 Task: Create a custom student profile page within the hostel community.
Action: Mouse moved to (1122, 82)
Screenshot: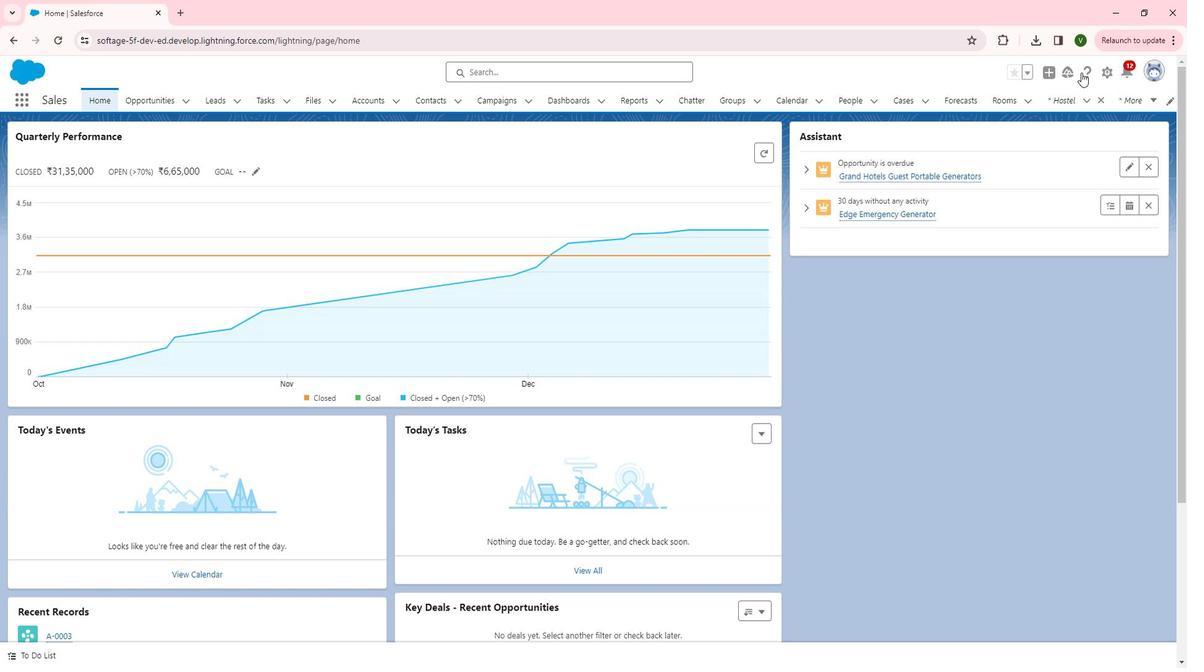 
Action: Mouse pressed left at (1122, 82)
Screenshot: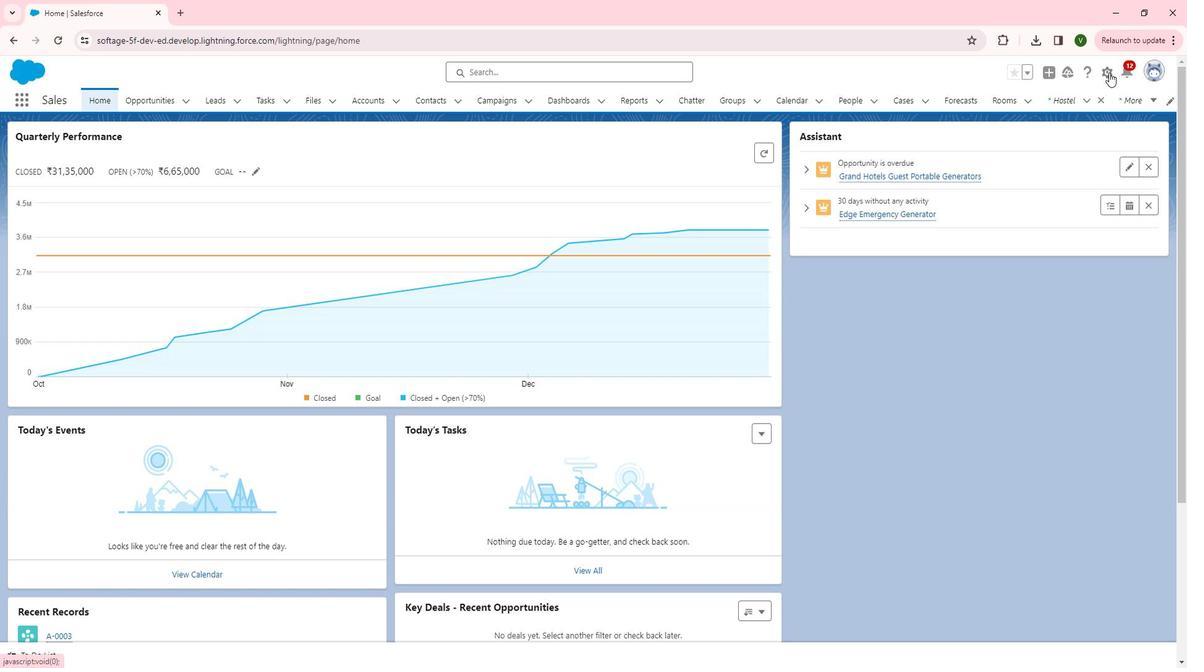 
Action: Mouse moved to (1067, 114)
Screenshot: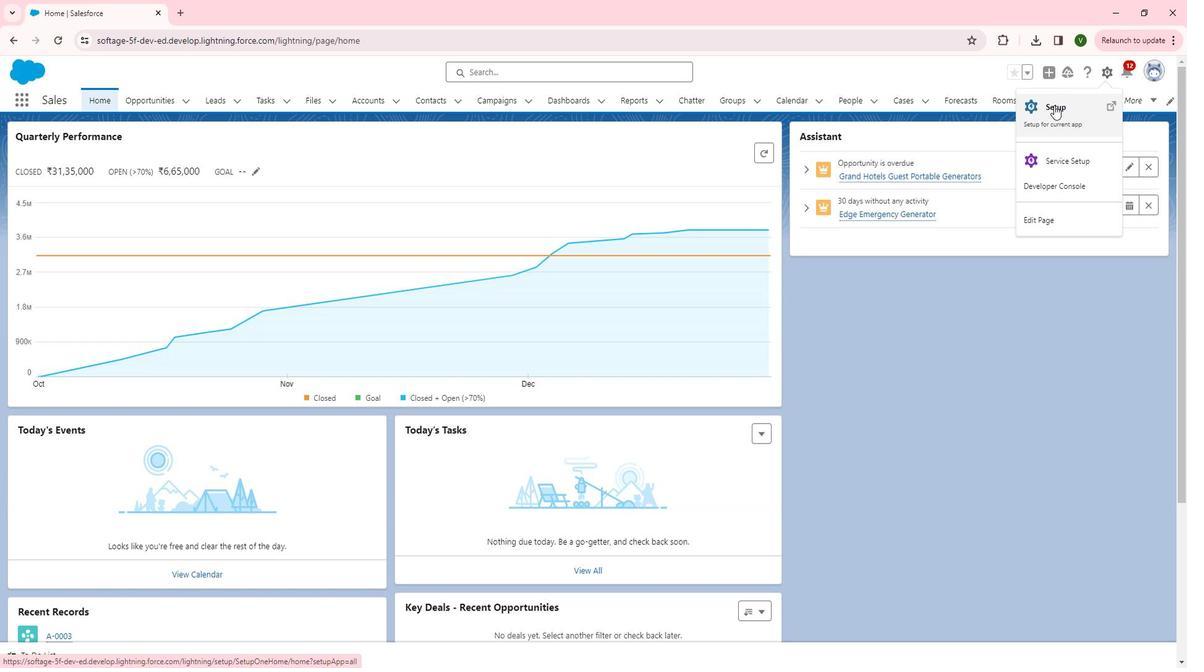 
Action: Mouse pressed left at (1067, 114)
Screenshot: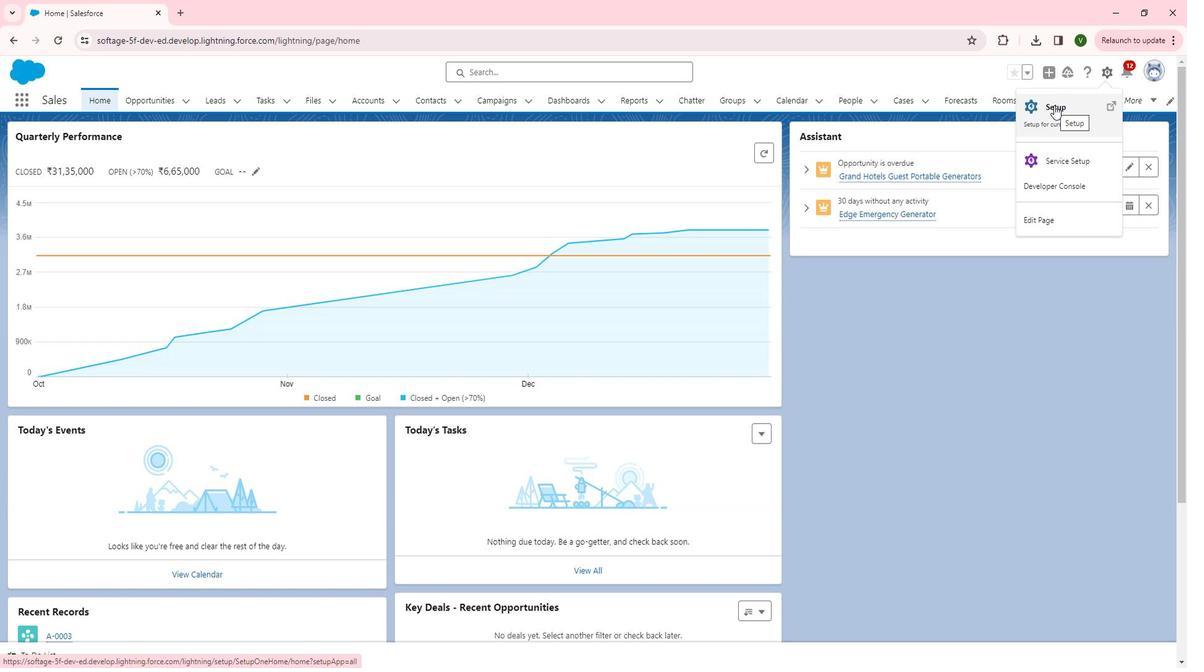 
Action: Mouse moved to (85, 350)
Screenshot: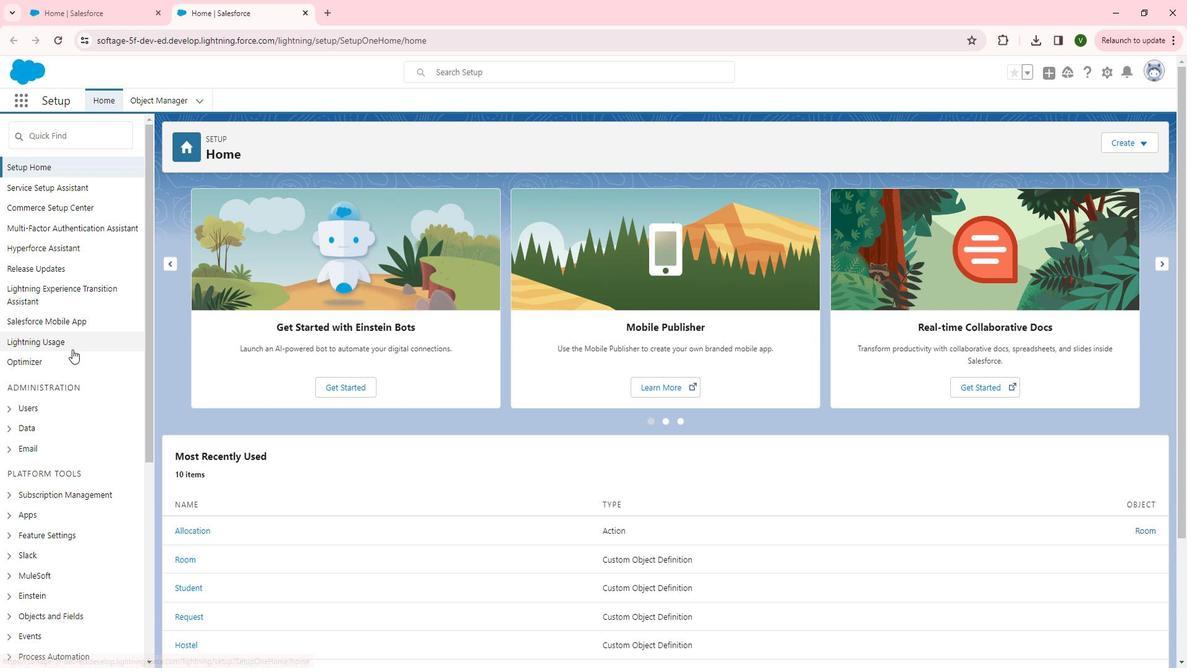
Action: Mouse scrolled (85, 349) with delta (0, 0)
Screenshot: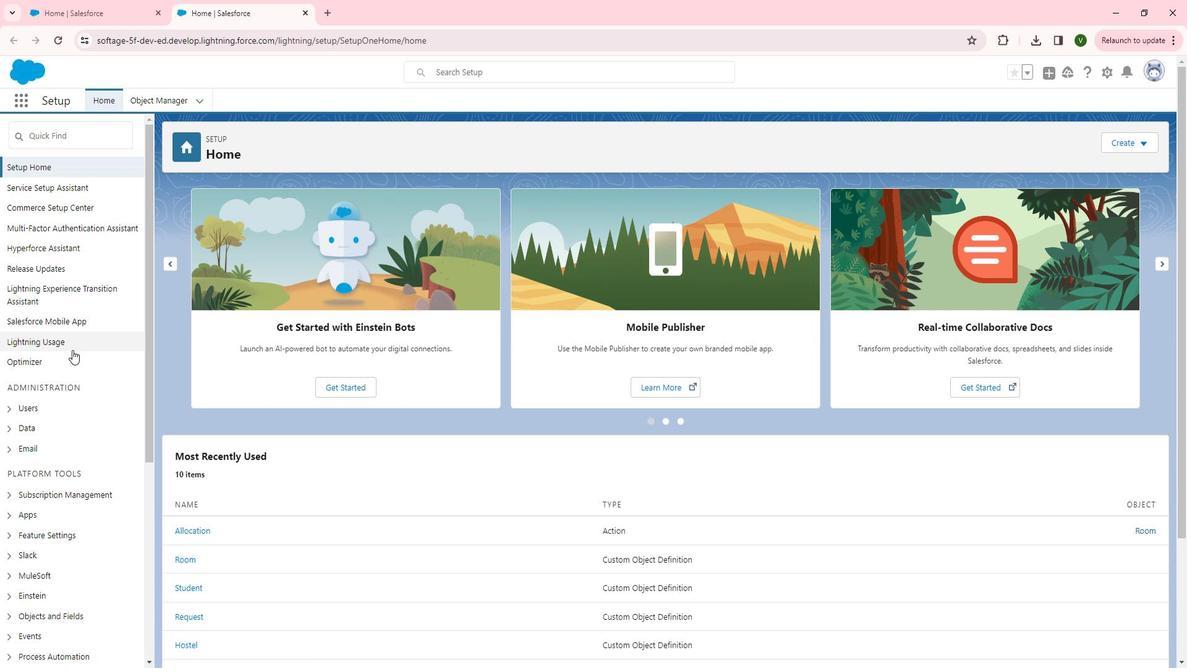 
Action: Mouse scrolled (85, 349) with delta (0, 0)
Screenshot: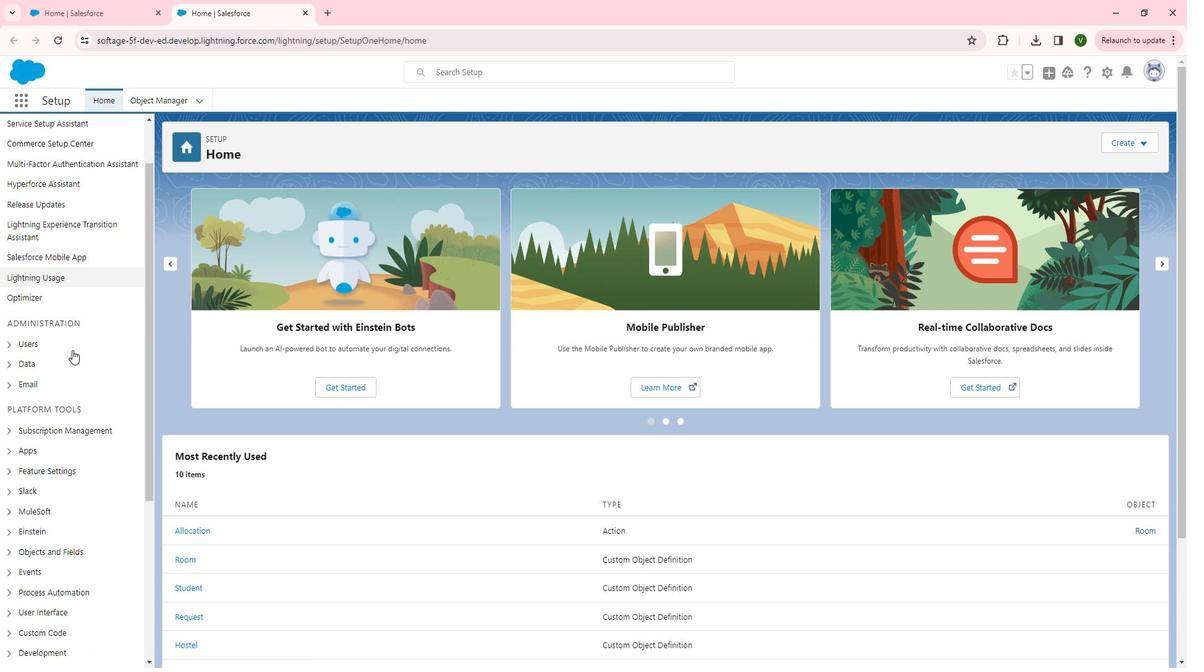 
Action: Mouse scrolled (85, 349) with delta (0, 0)
Screenshot: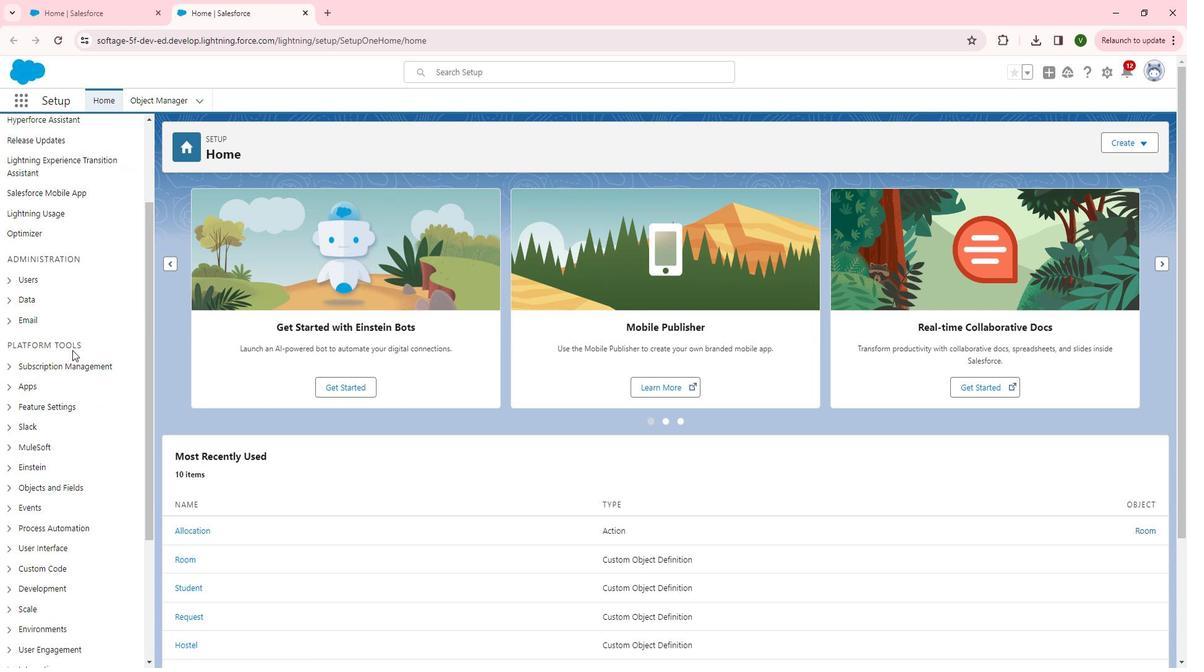 
Action: Mouse moved to (22, 344)
Screenshot: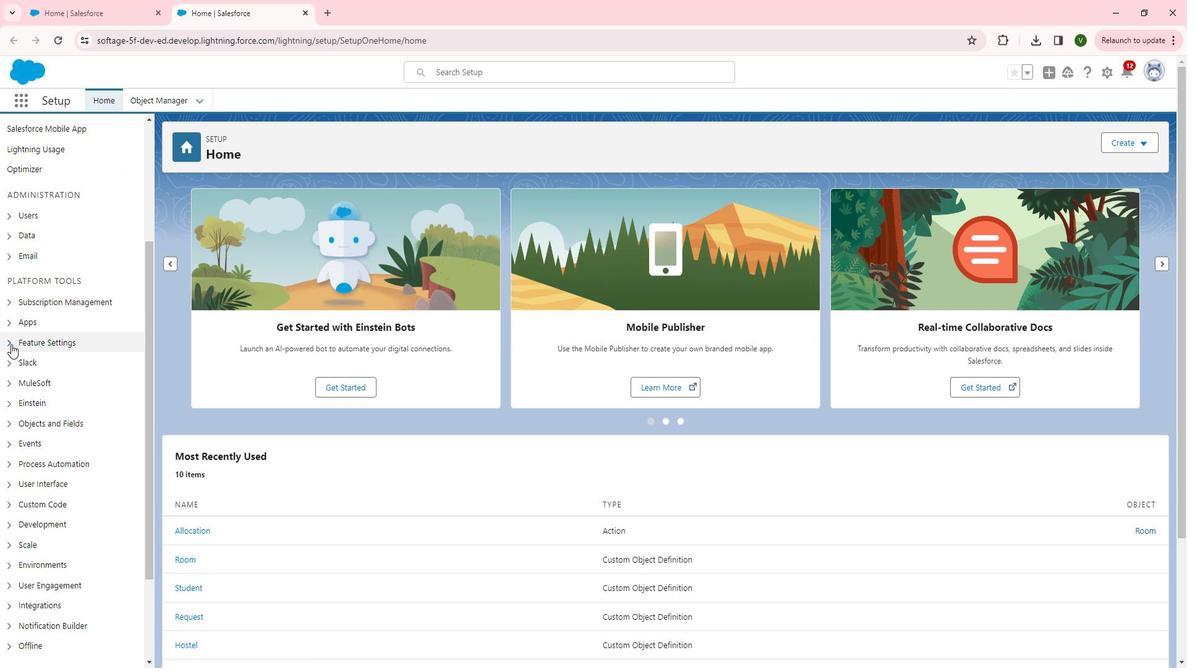
Action: Mouse pressed left at (22, 344)
Screenshot: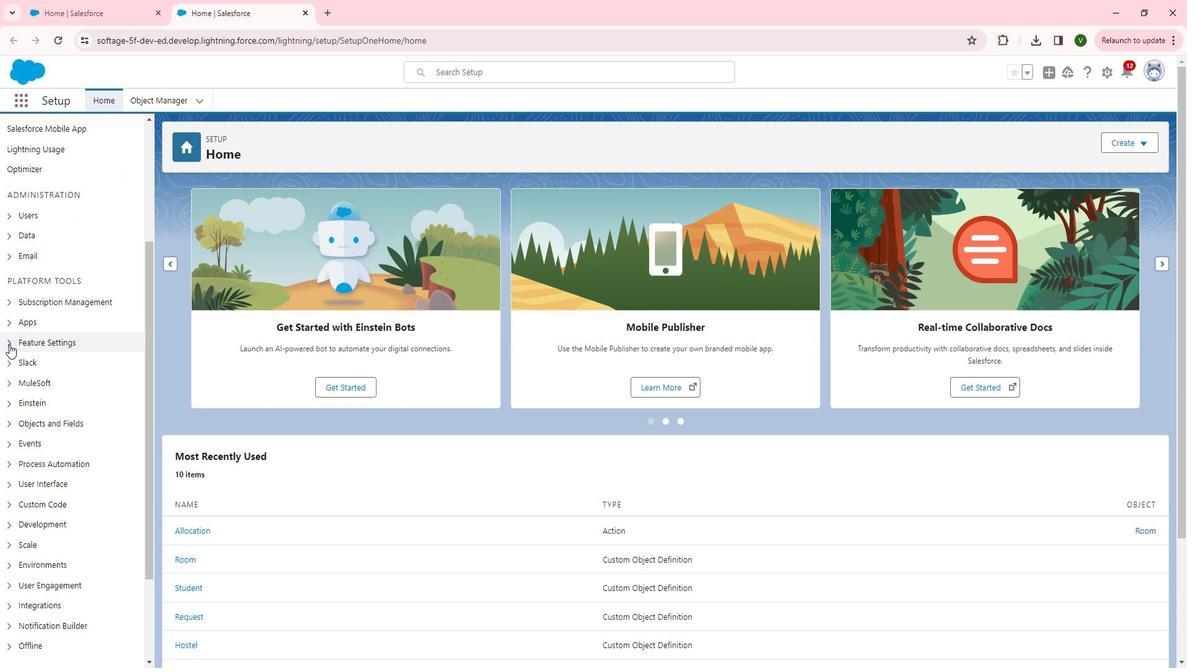 
Action: Mouse moved to (32, 460)
Screenshot: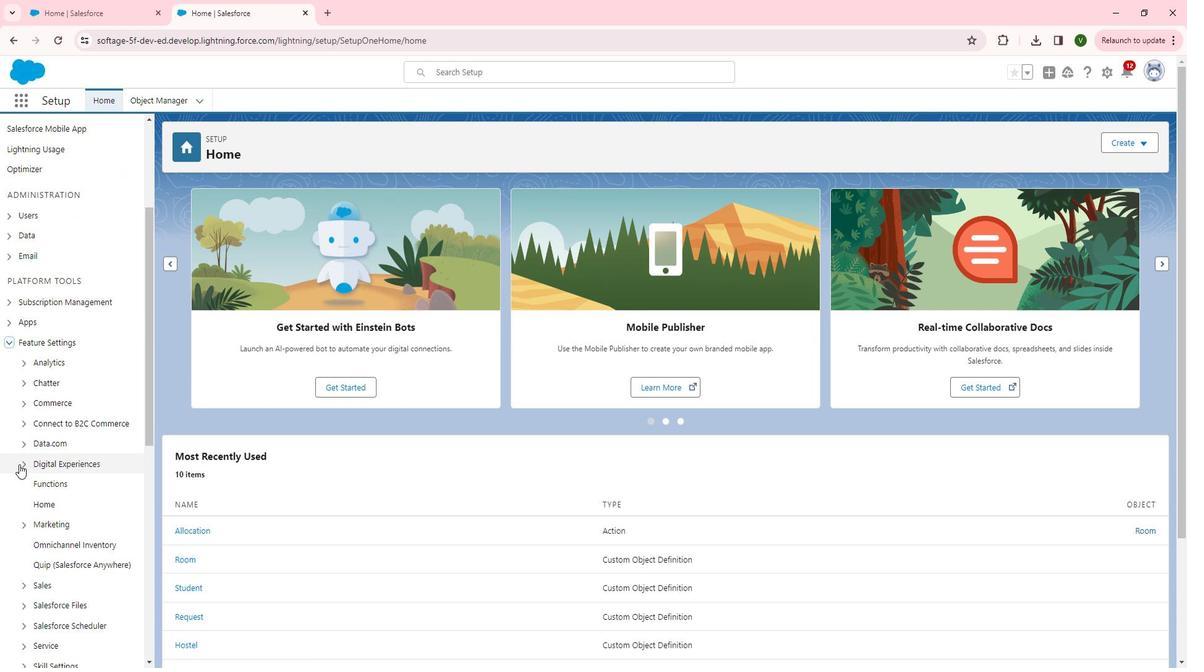 
Action: Mouse pressed left at (32, 460)
Screenshot: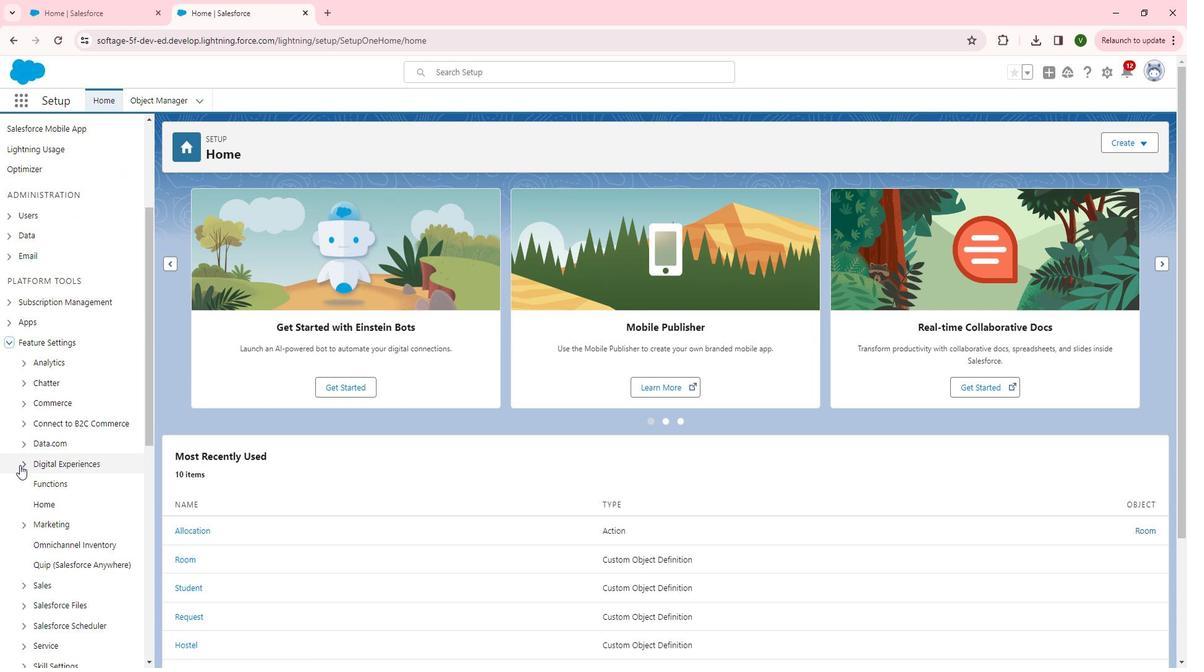 
Action: Mouse moved to (69, 456)
Screenshot: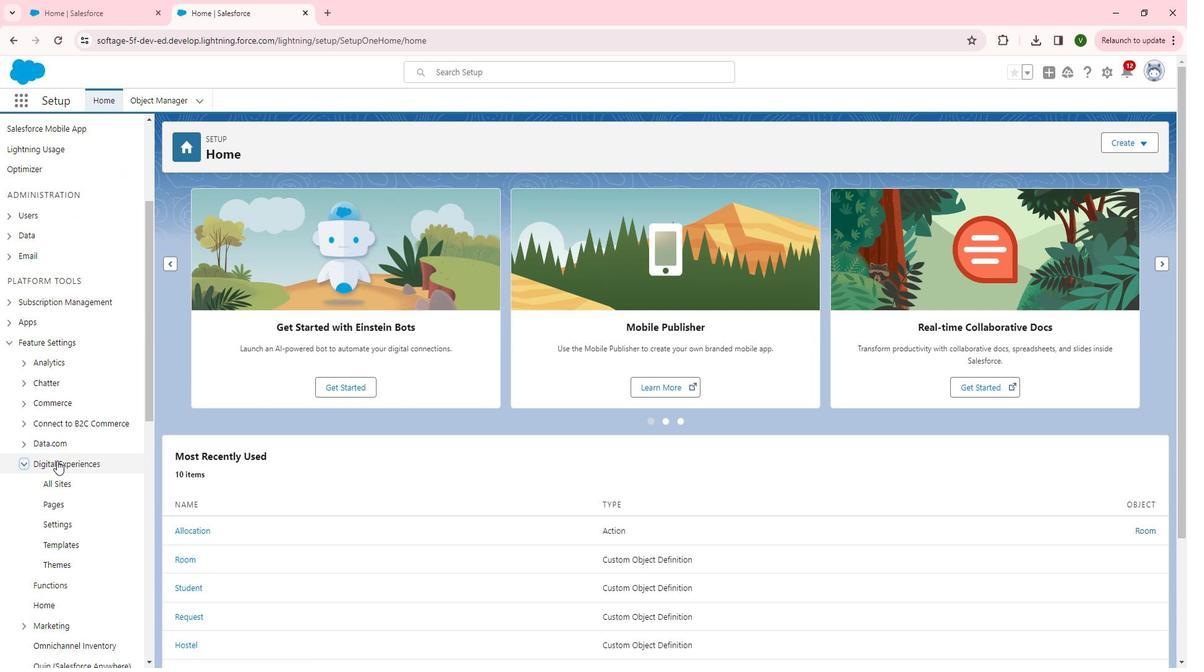 
Action: Mouse scrolled (69, 455) with delta (0, 0)
Screenshot: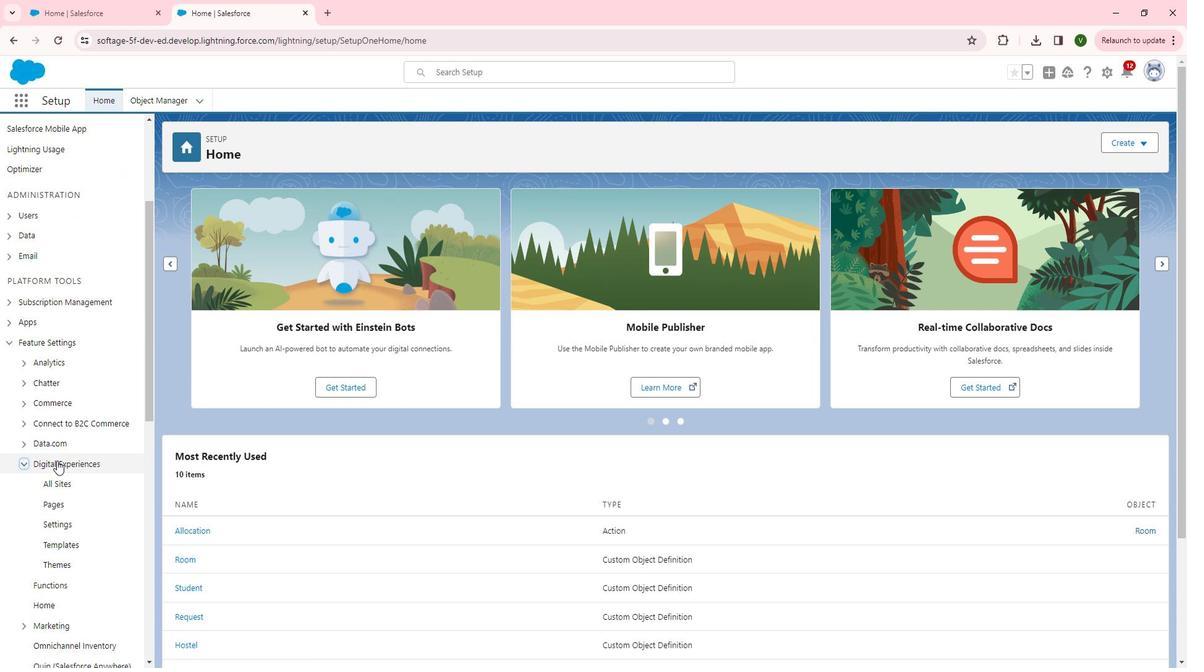 
Action: Mouse scrolled (69, 455) with delta (0, 0)
Screenshot: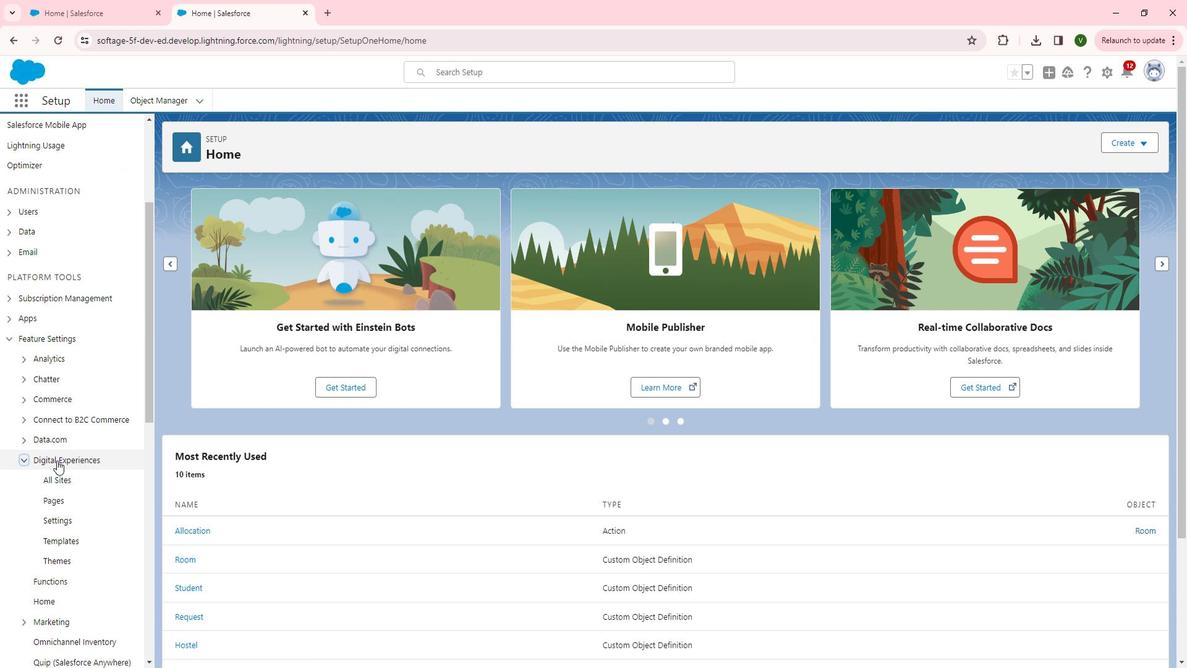 
Action: Mouse moved to (73, 351)
Screenshot: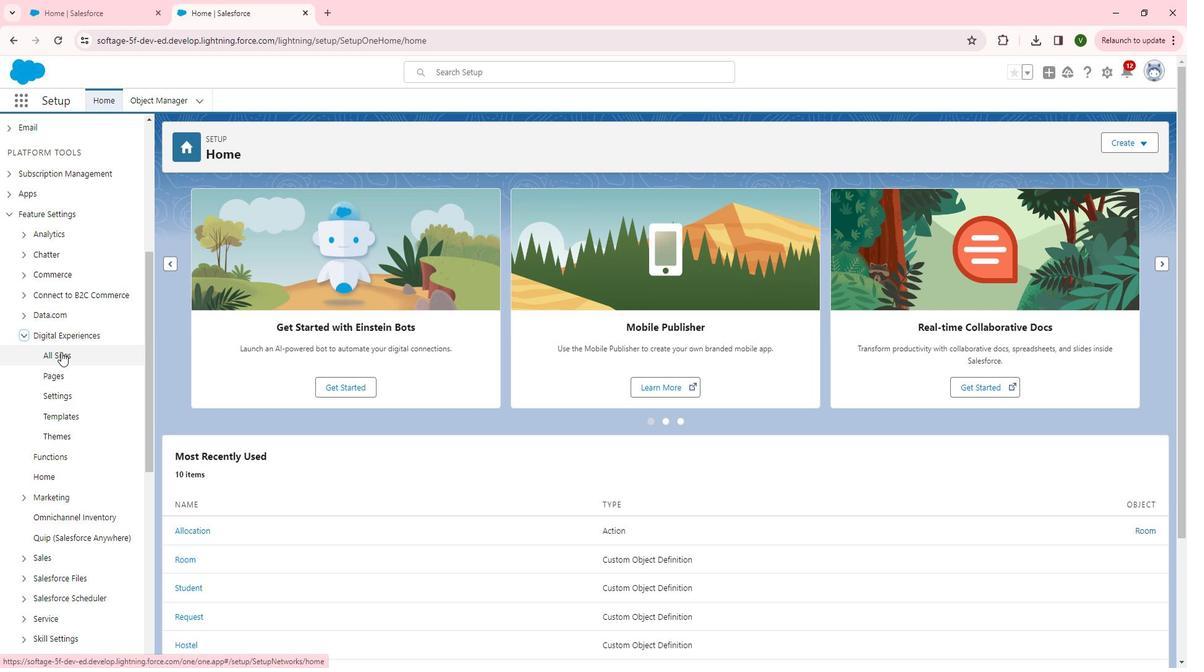 
Action: Mouse pressed left at (73, 351)
Screenshot: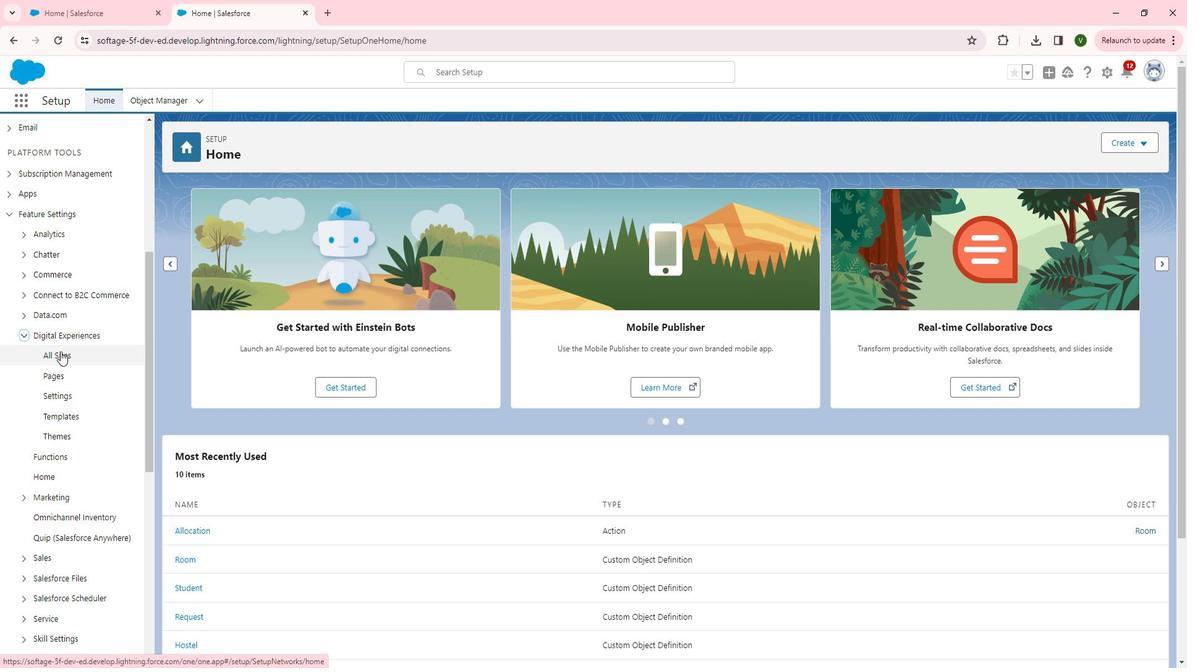 
Action: Mouse moved to (216, 294)
Screenshot: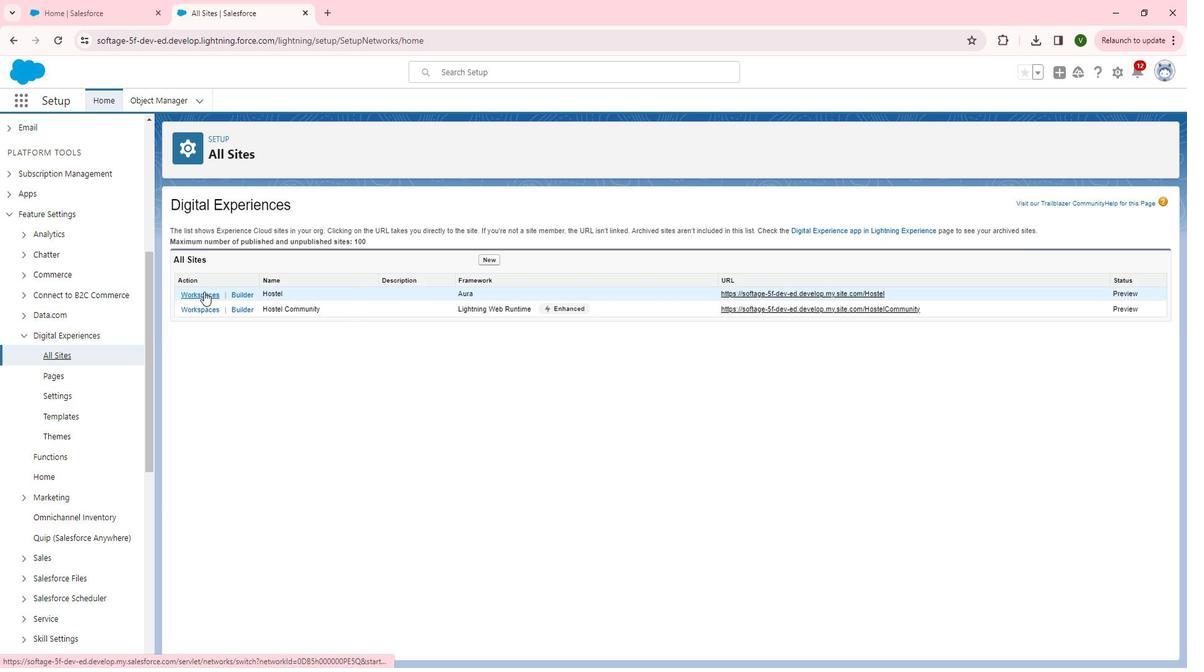 
Action: Mouse pressed left at (216, 294)
Screenshot: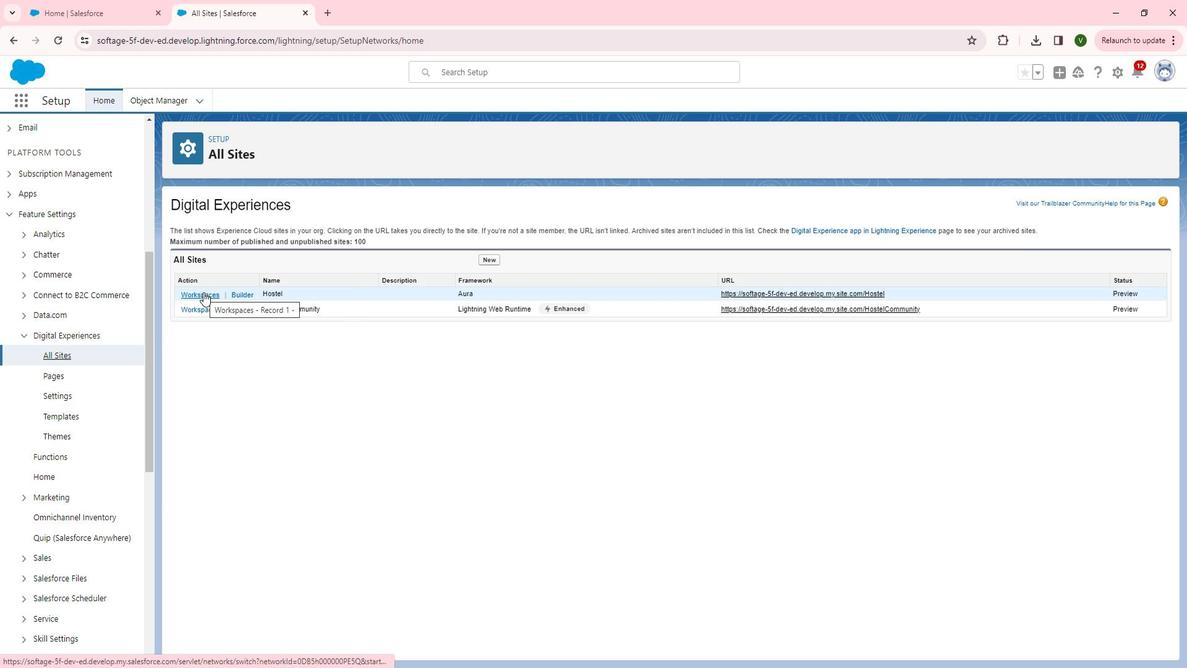
Action: Mouse pressed left at (216, 294)
Screenshot: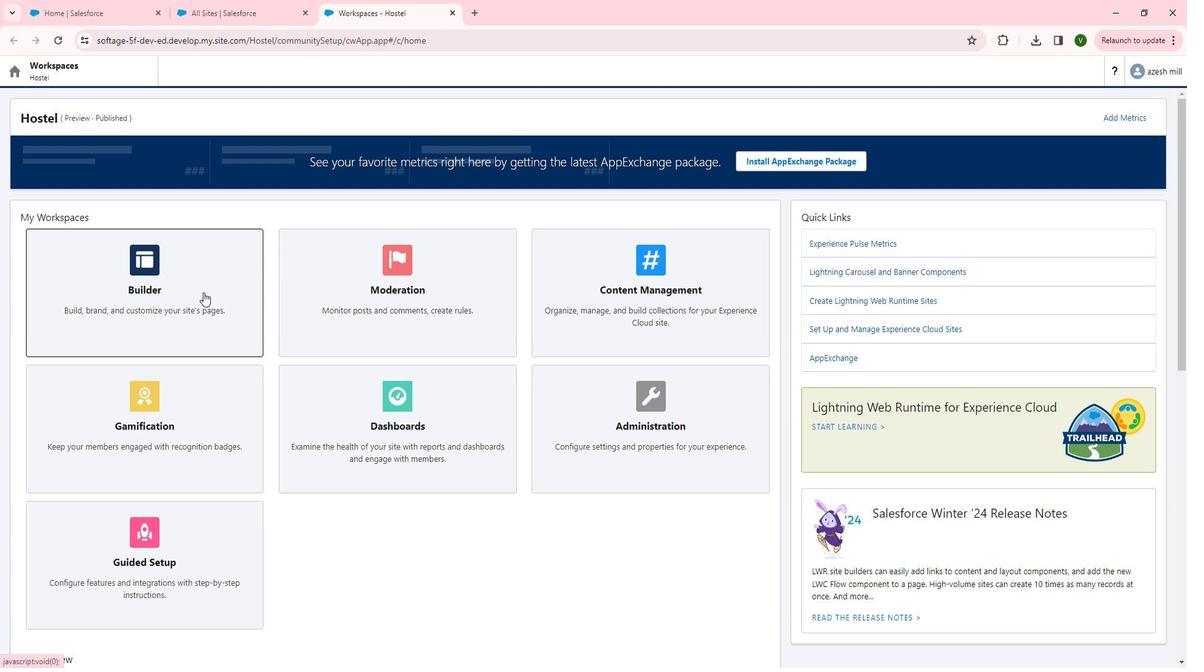 
Action: Mouse moved to (187, 84)
Screenshot: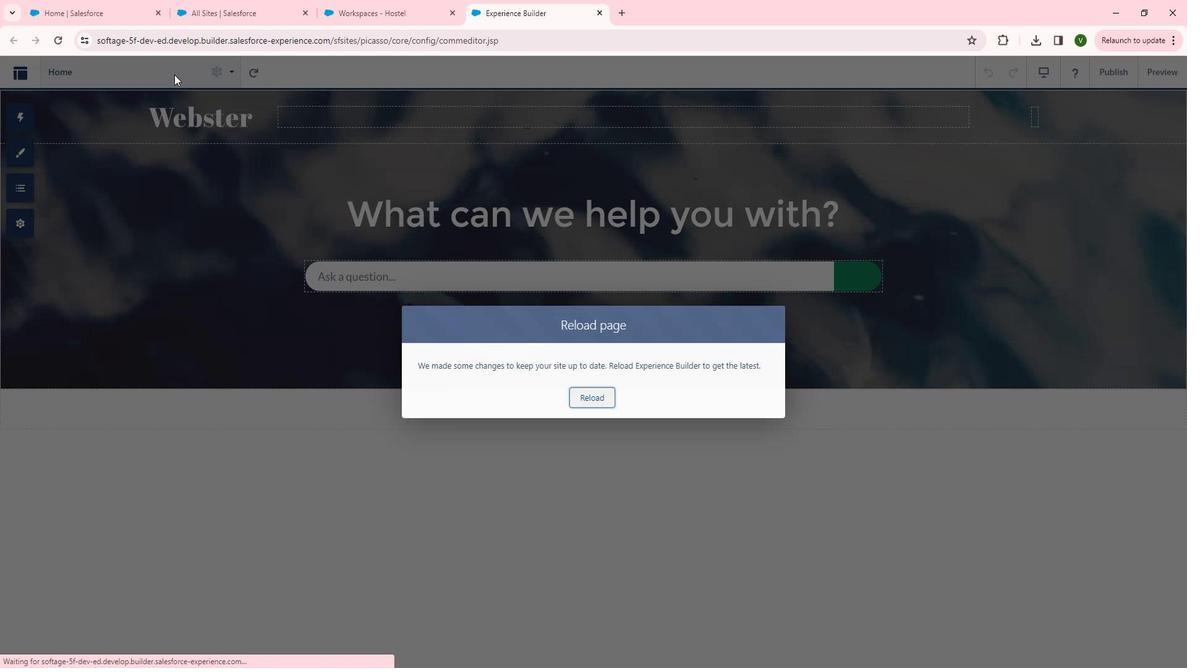 
Action: Mouse pressed left at (187, 84)
Screenshot: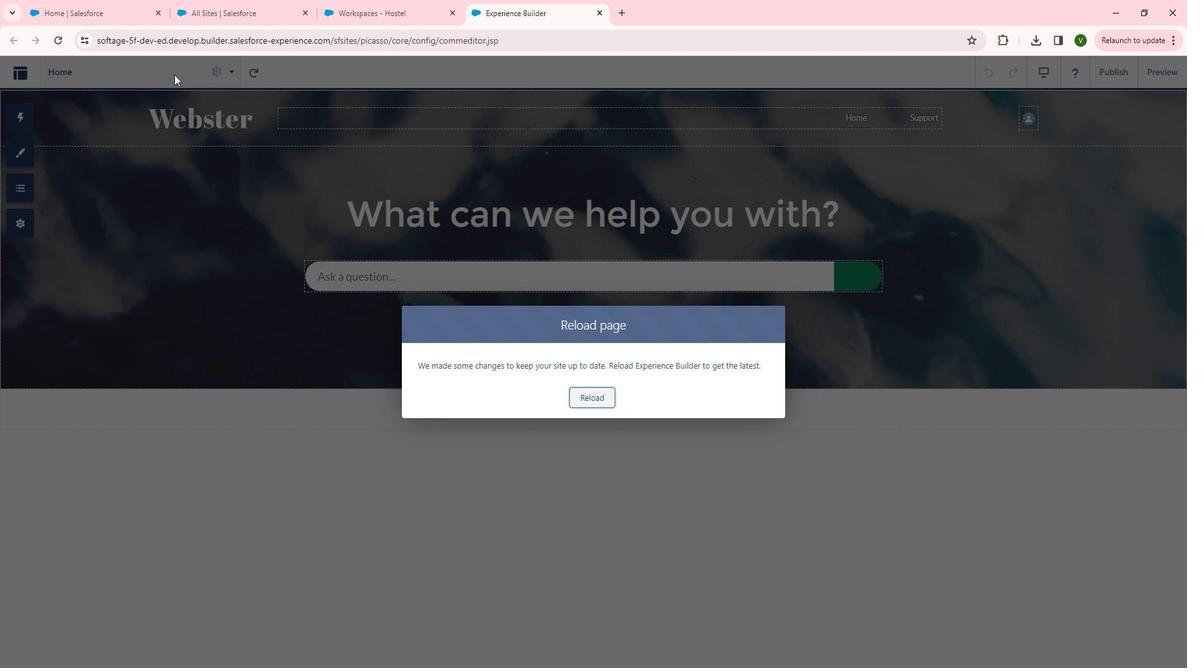 
Action: Mouse moved to (540, 439)
Screenshot: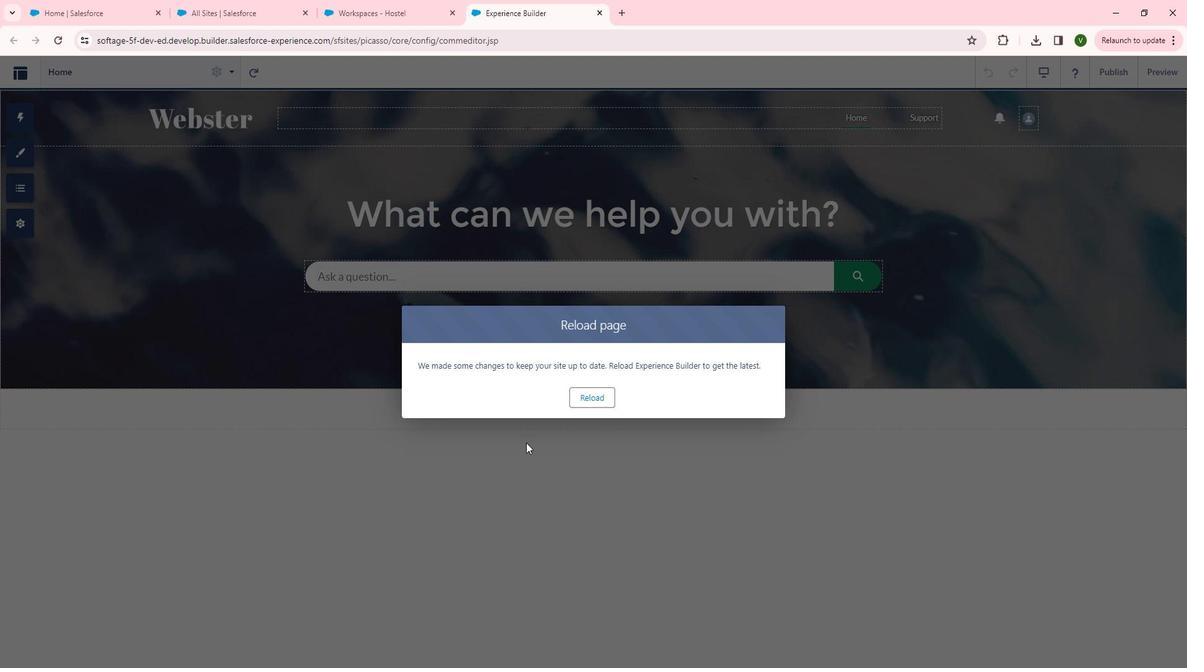 
Action: Mouse pressed left at (540, 439)
Screenshot: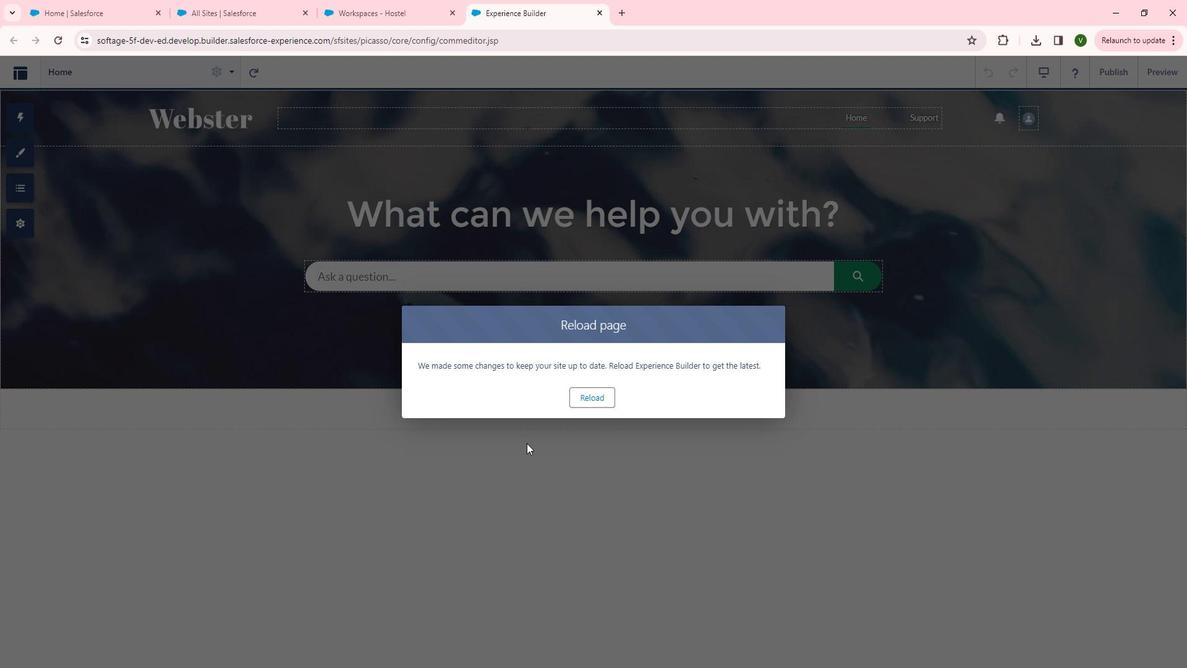 
Action: Mouse moved to (615, 390)
Screenshot: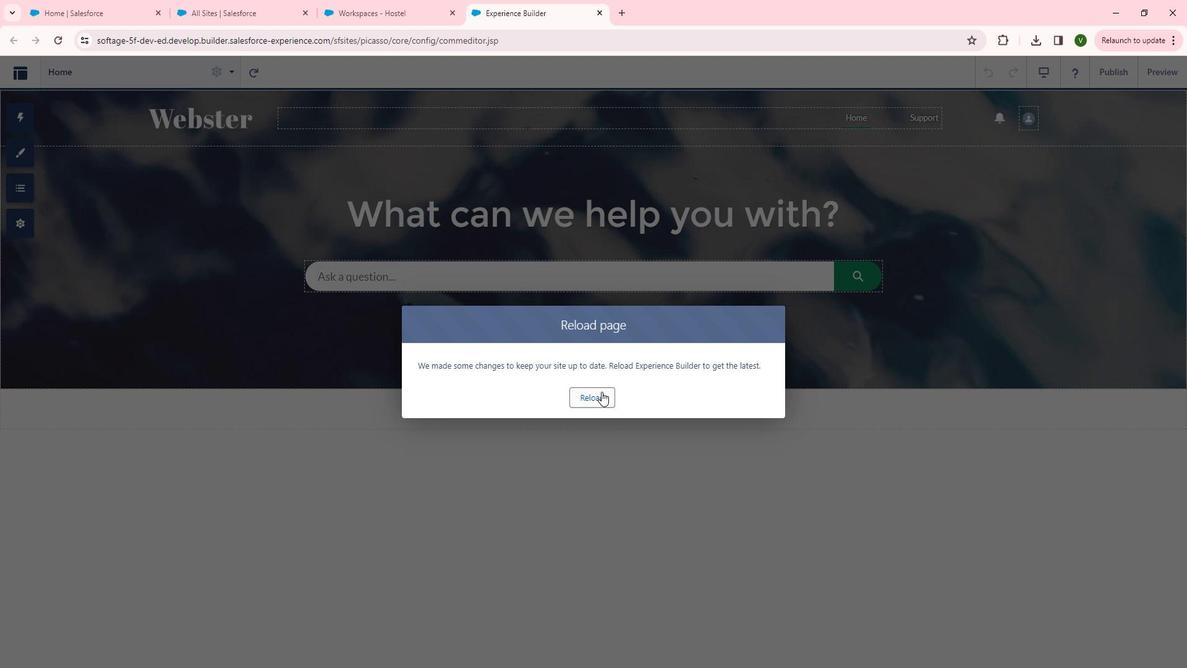 
Action: Mouse pressed left at (615, 390)
Screenshot: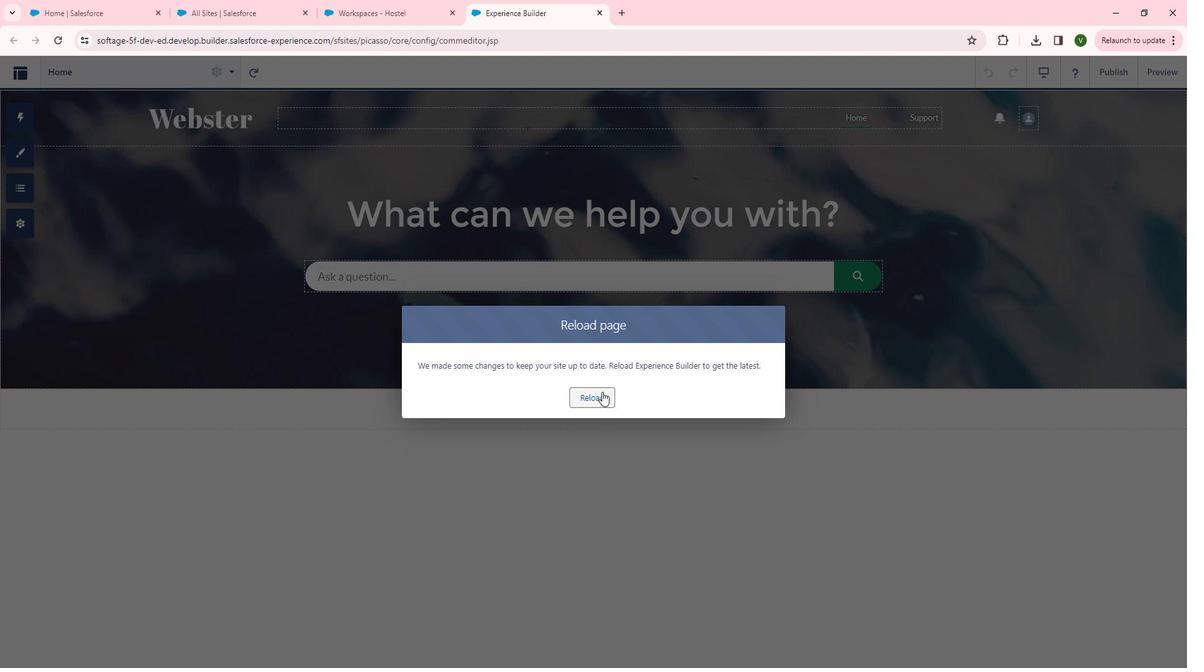 
Action: Mouse moved to (197, 84)
Screenshot: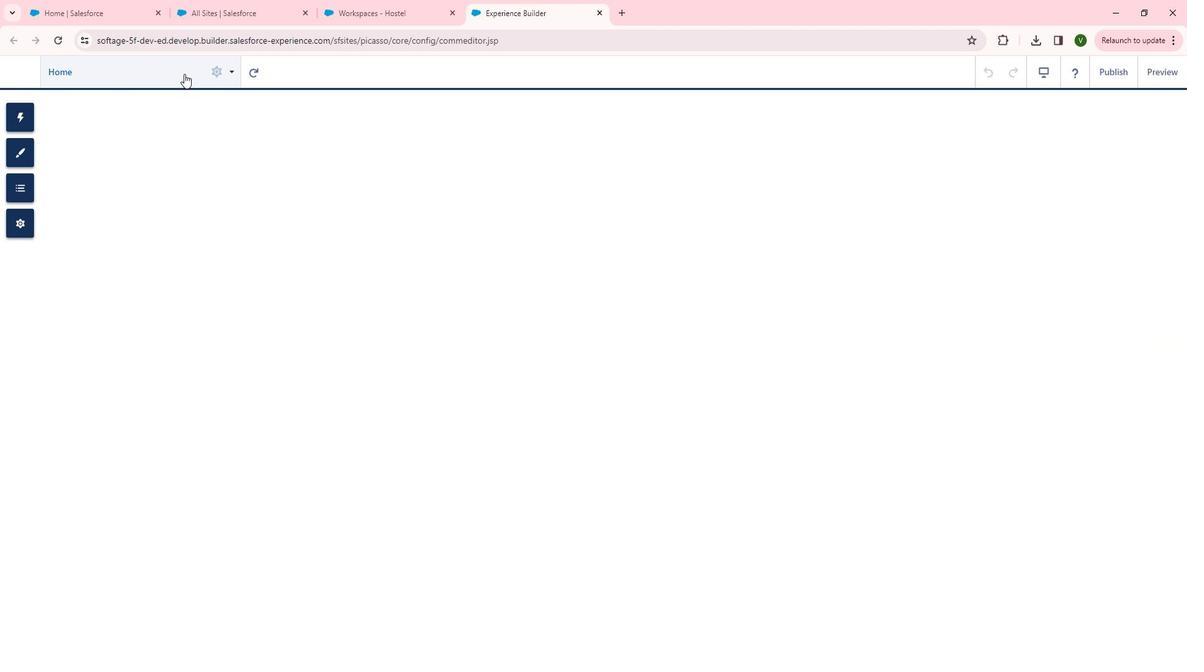 
Action: Mouse pressed left at (197, 84)
Screenshot: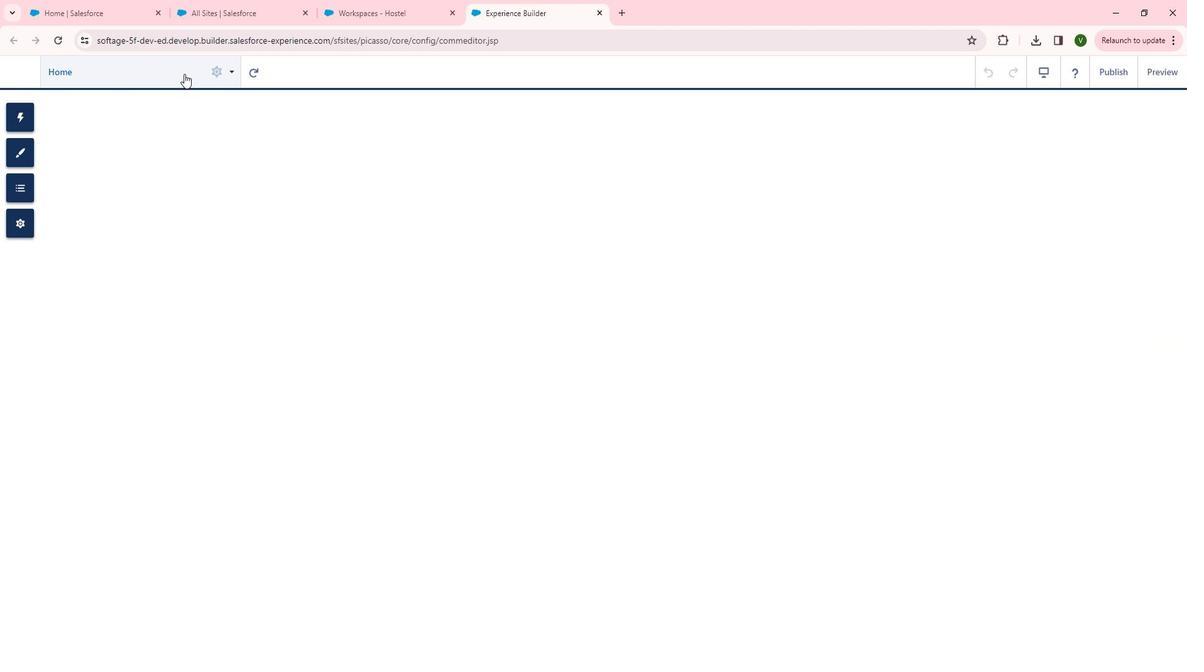 
Action: Mouse moved to (143, 399)
Screenshot: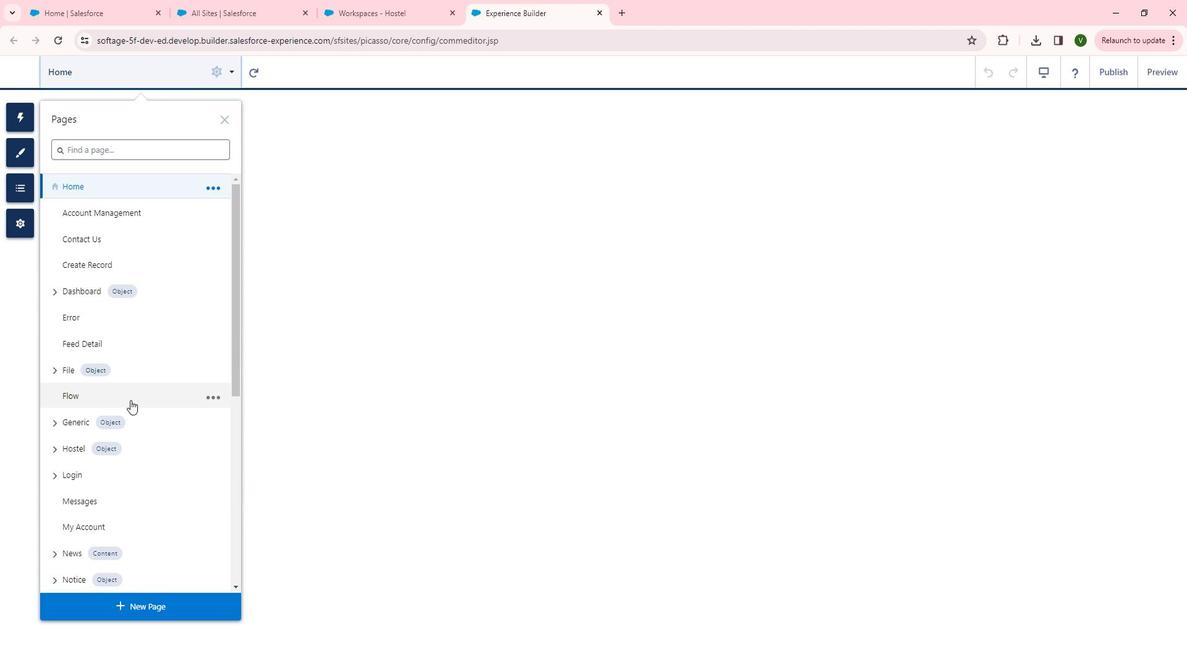 
Action: Mouse scrolled (143, 398) with delta (0, 0)
Screenshot: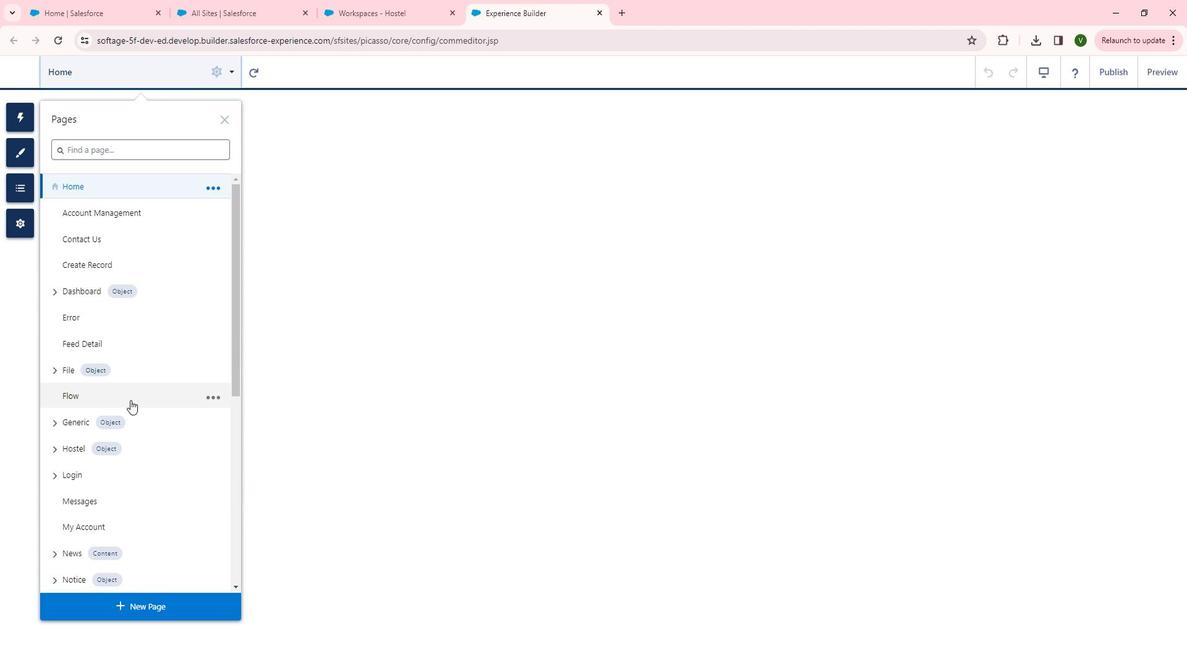 
Action: Mouse scrolled (143, 398) with delta (0, 0)
Screenshot: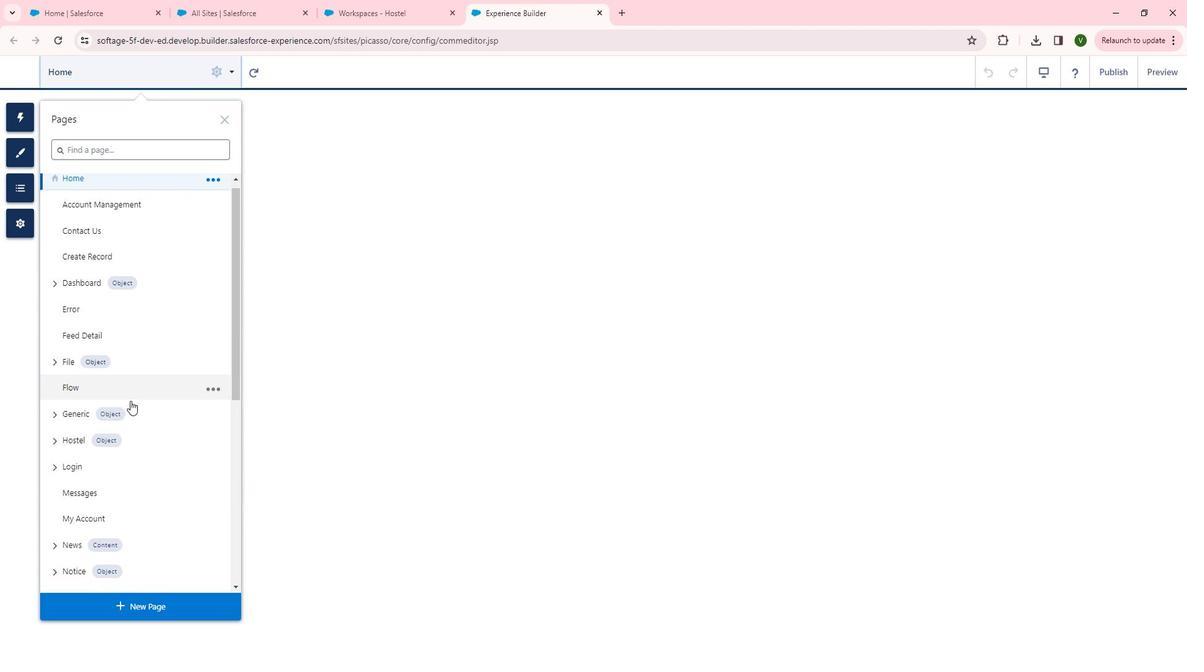 
Action: Mouse scrolled (143, 398) with delta (0, 0)
Screenshot: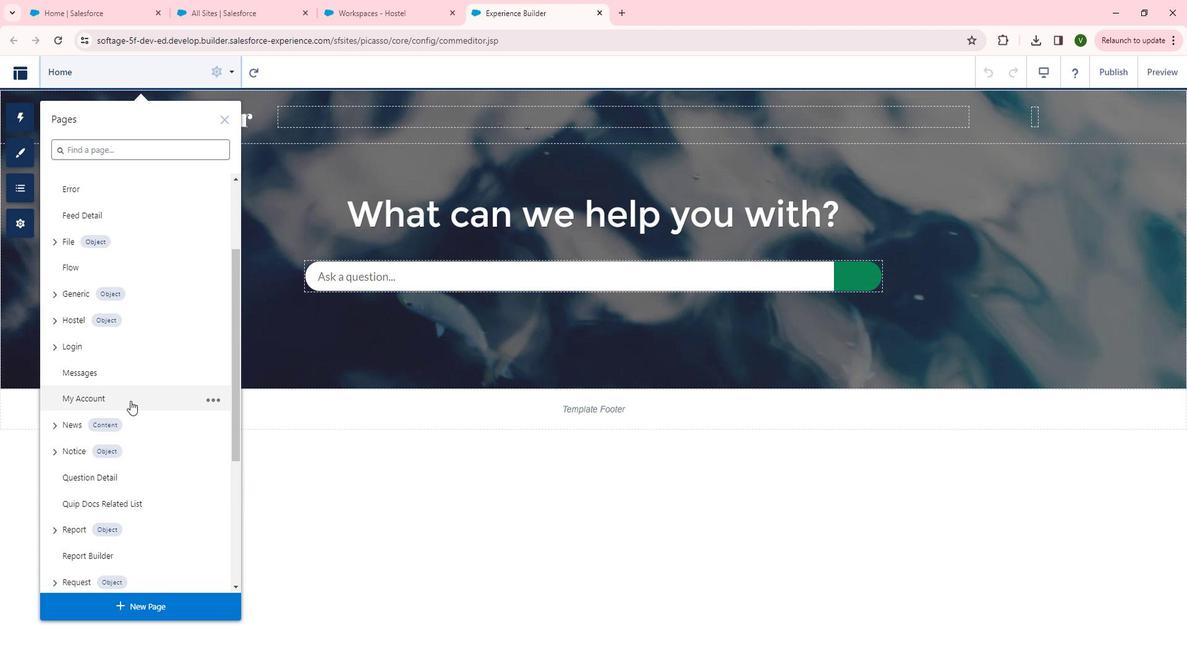 
Action: Mouse scrolled (143, 398) with delta (0, 0)
Screenshot: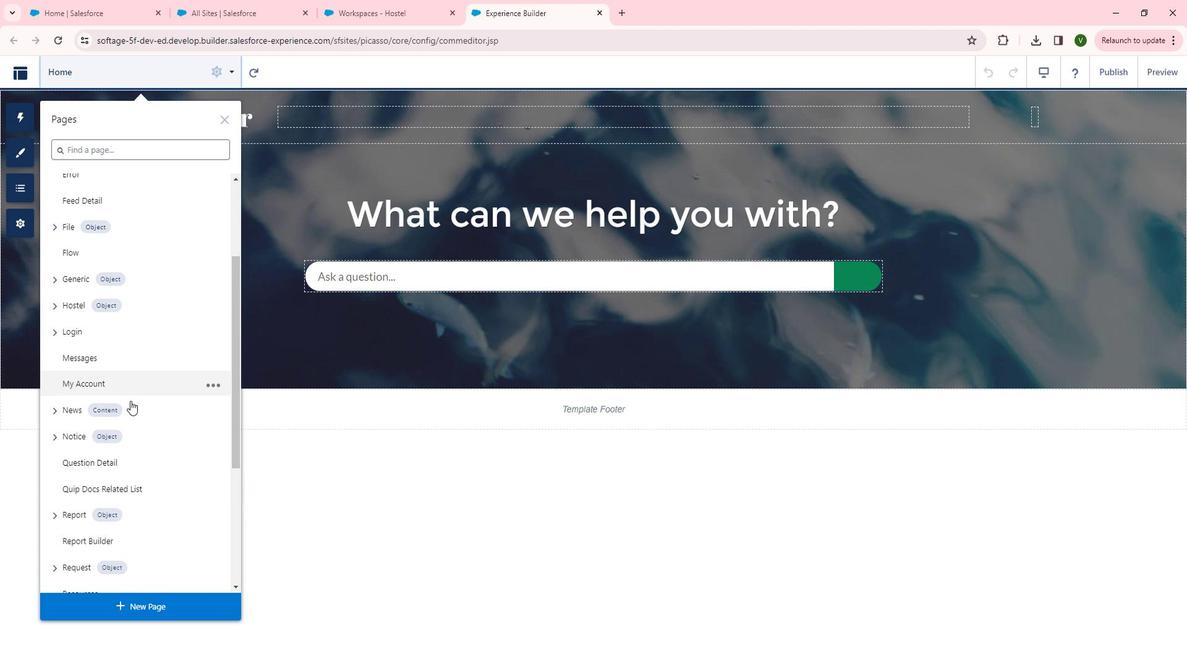 
Action: Mouse scrolled (143, 398) with delta (0, 0)
Screenshot: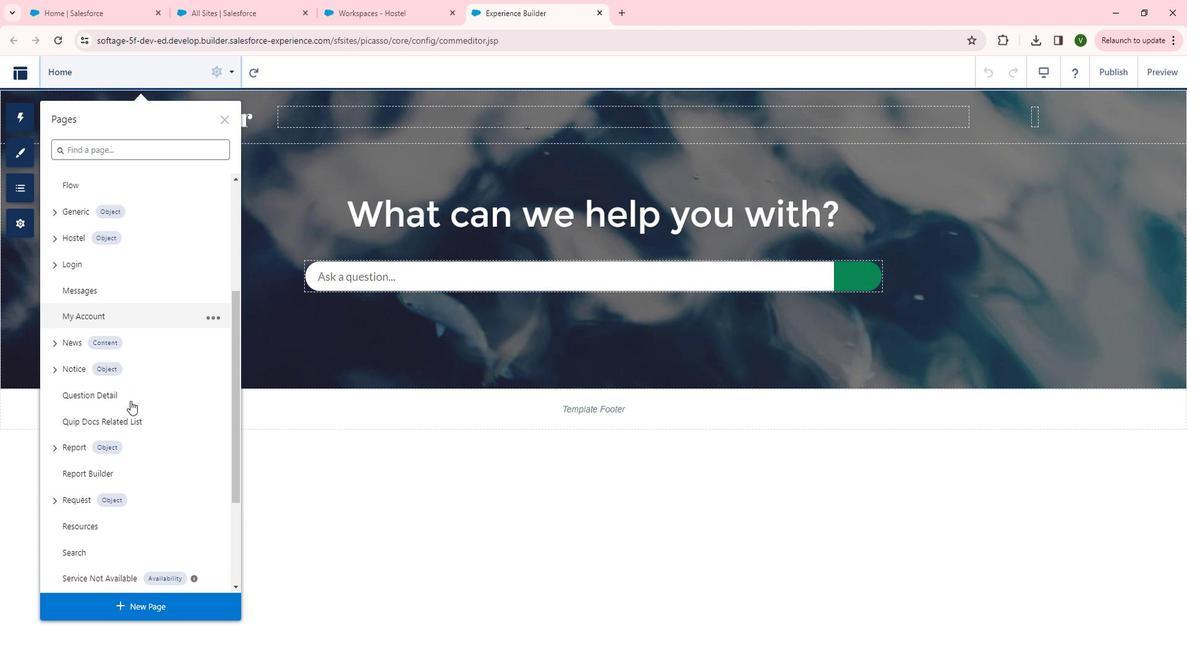 
Action: Mouse scrolled (143, 398) with delta (0, 0)
Screenshot: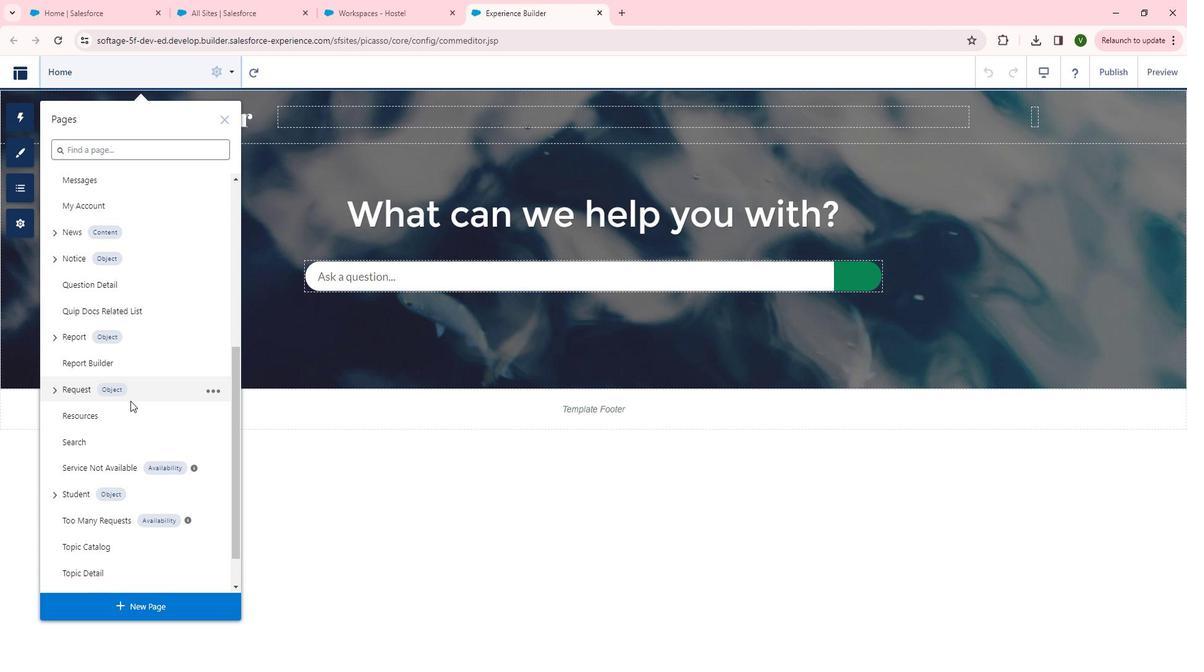 
Action: Mouse scrolled (143, 398) with delta (0, 0)
Screenshot: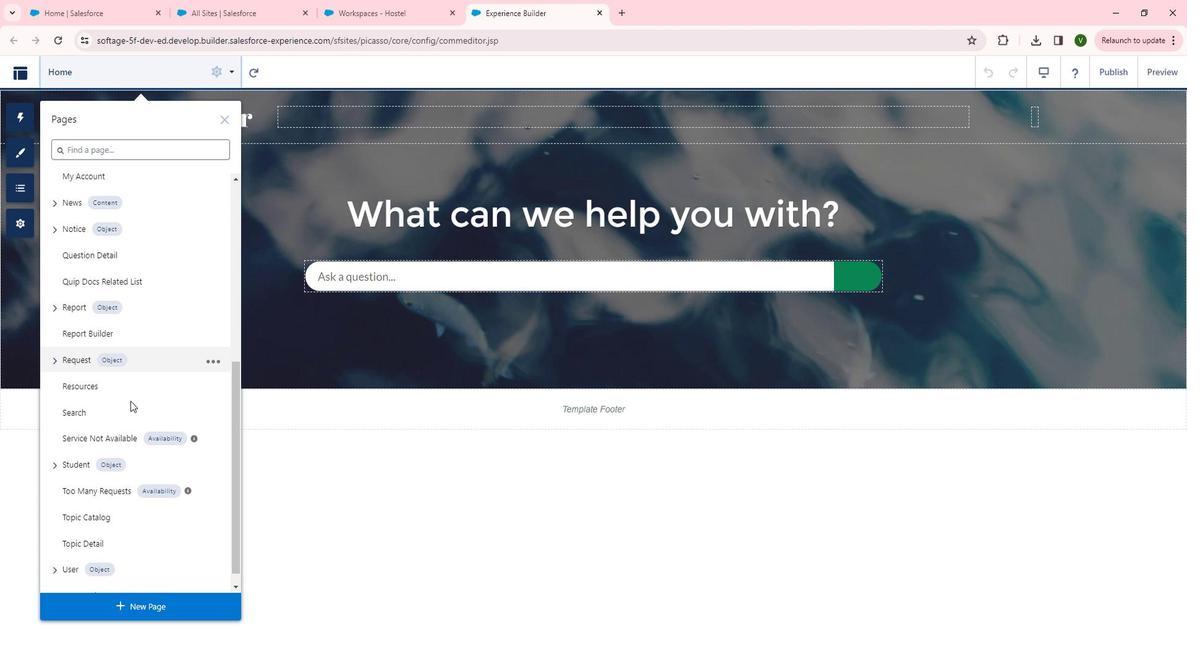 
Action: Mouse scrolled (143, 398) with delta (0, 0)
Screenshot: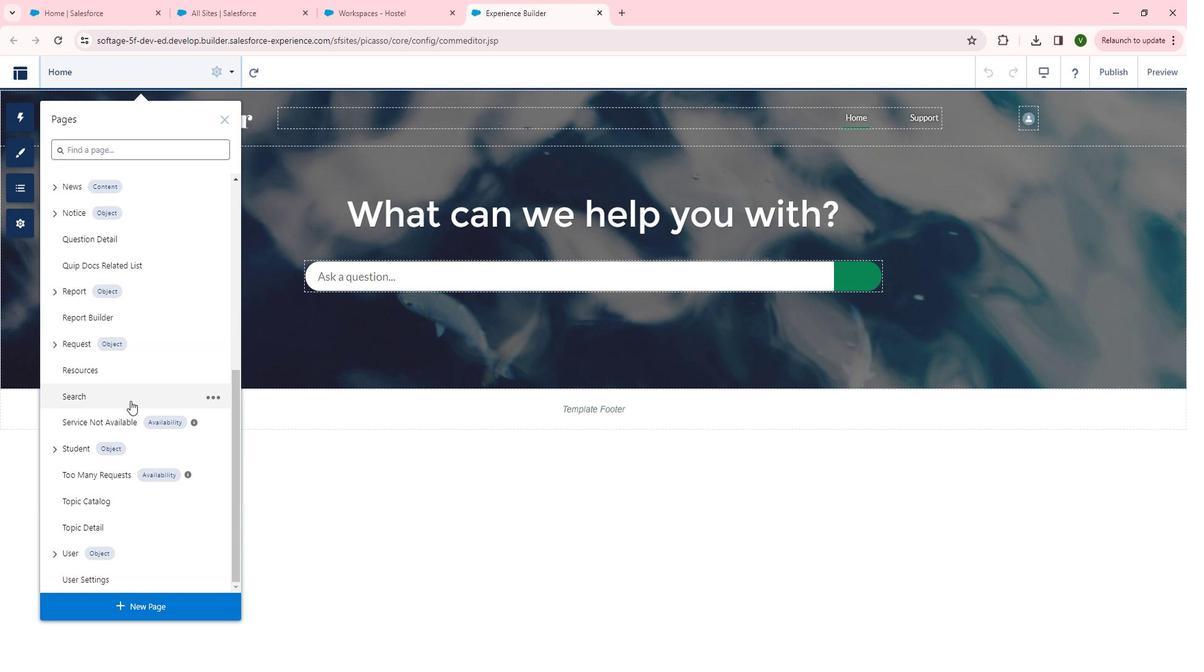 
Action: Mouse moved to (146, 594)
Screenshot: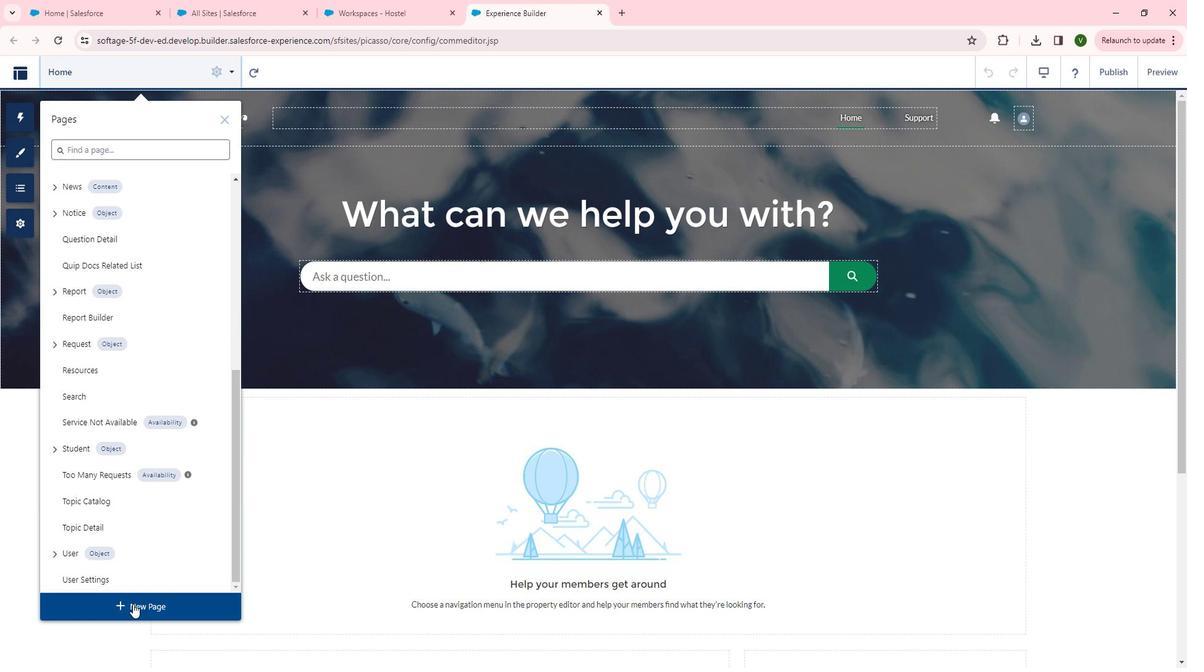 
Action: Mouse pressed left at (146, 594)
Screenshot: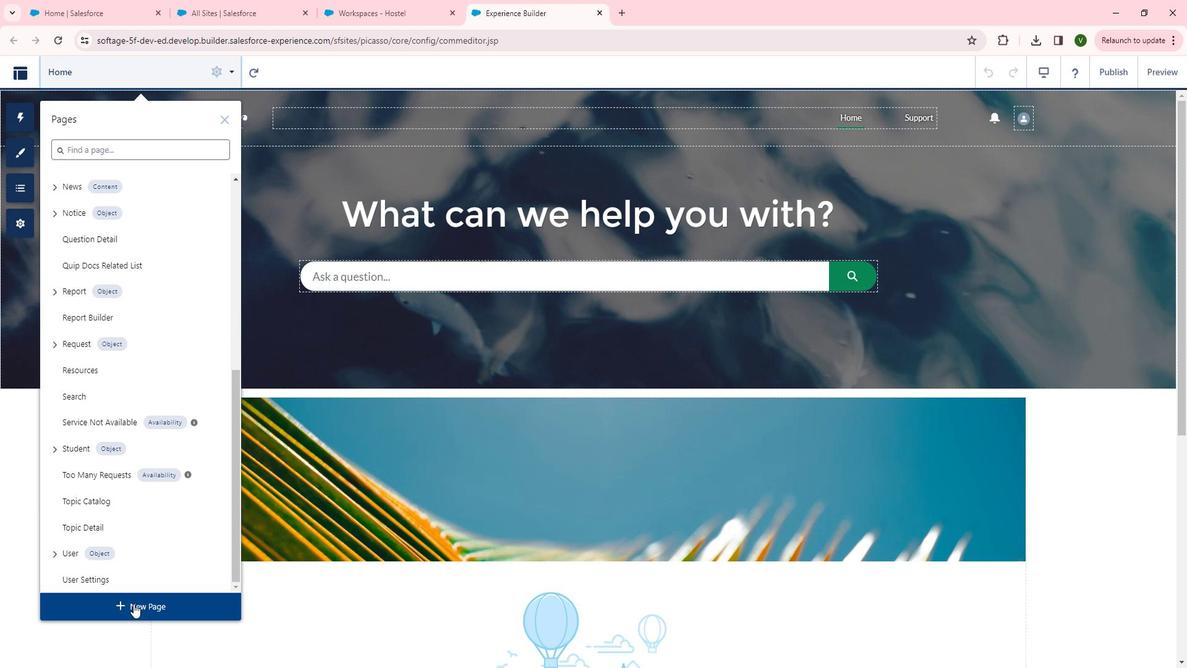 
Action: Mouse moved to (485, 351)
Screenshot: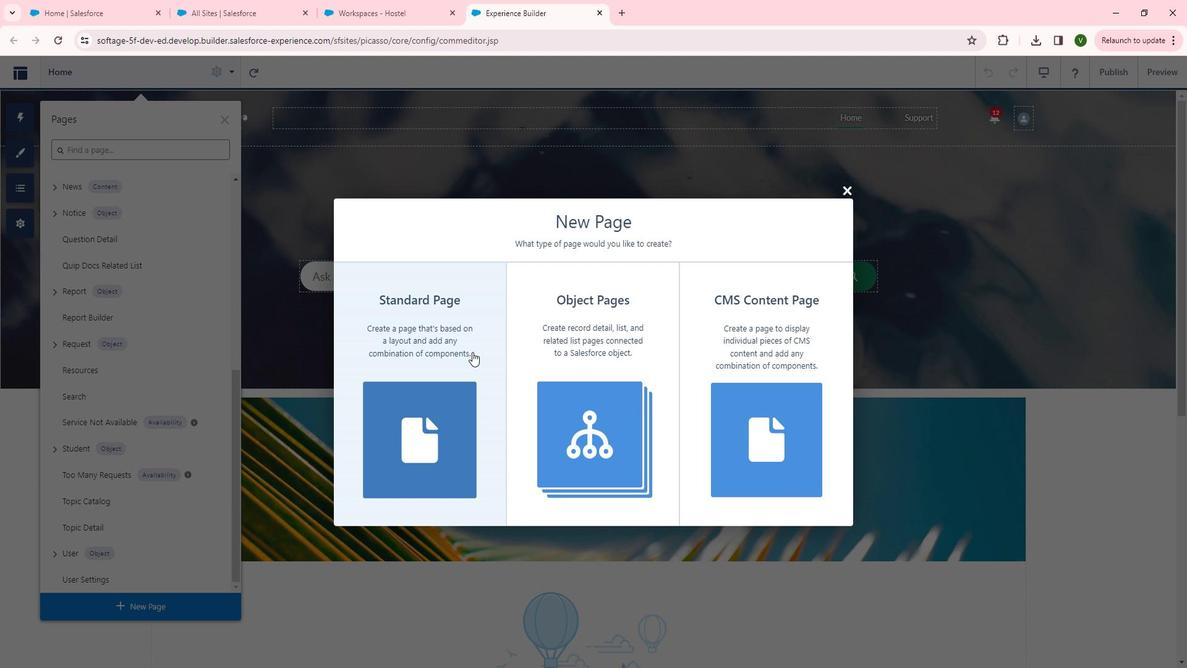 
Action: Mouse pressed left at (485, 351)
Screenshot: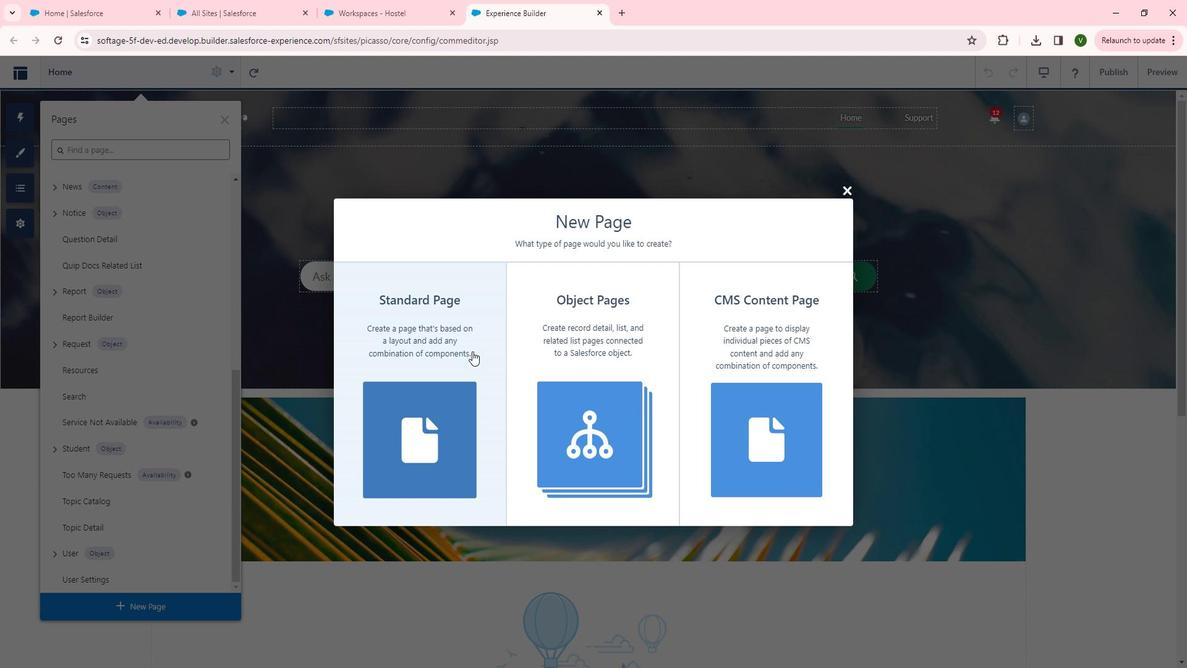 
Action: Mouse moved to (417, 340)
Screenshot: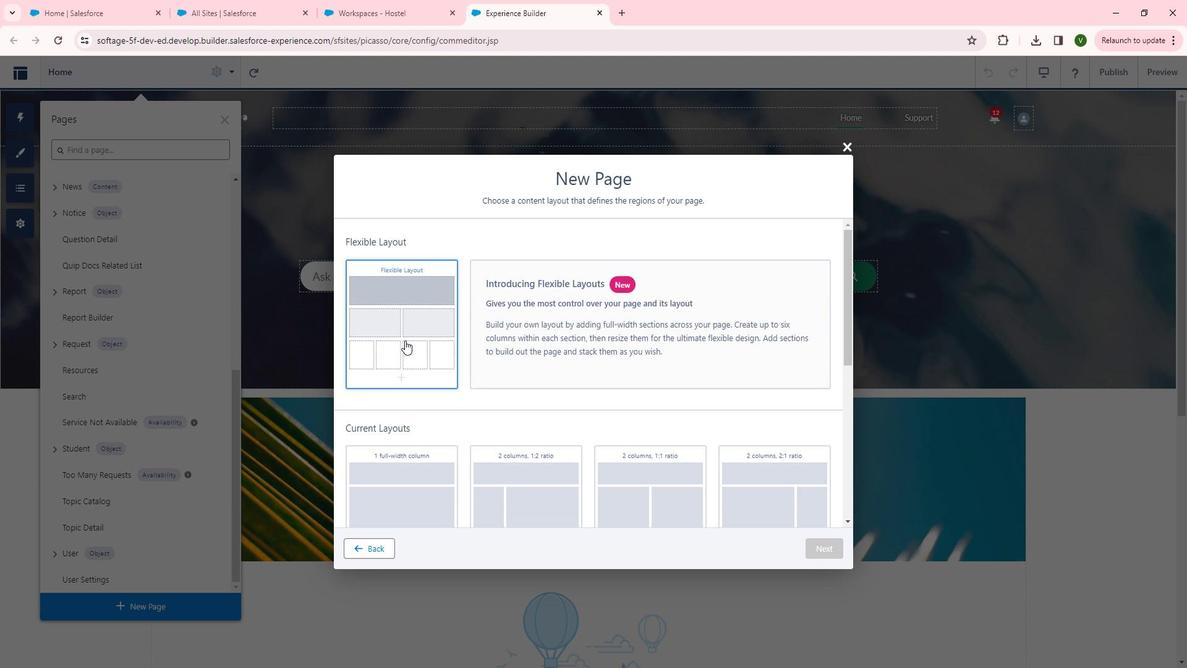 
Action: Mouse pressed left at (417, 340)
Screenshot: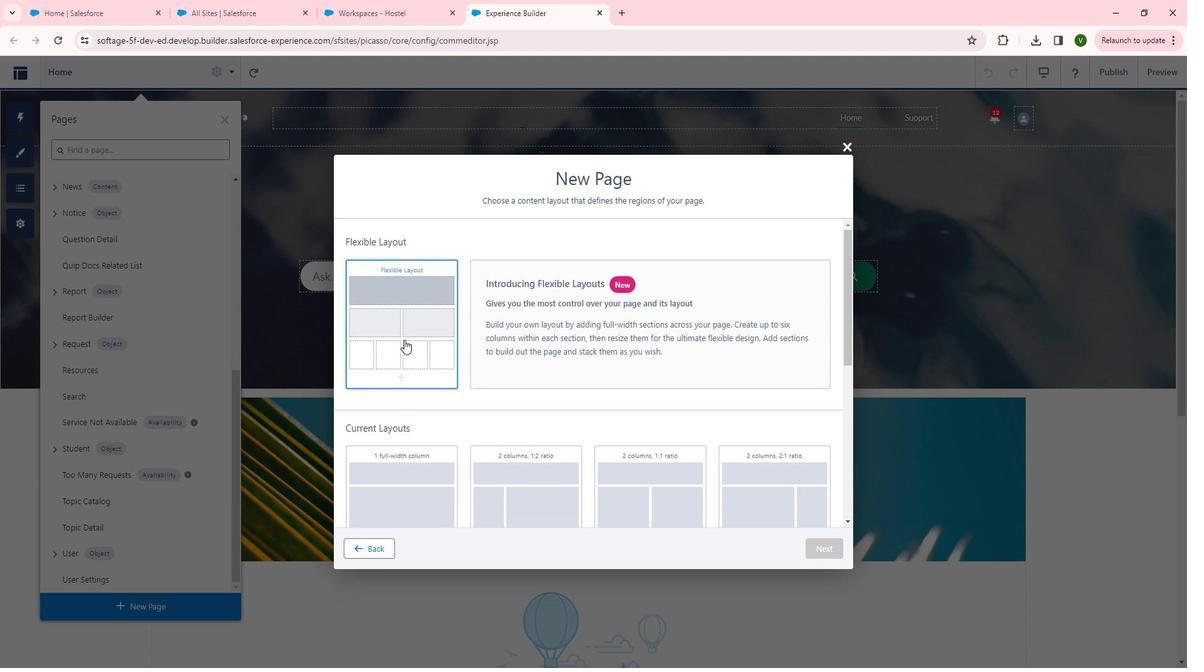 
Action: Mouse moved to (739, 404)
Screenshot: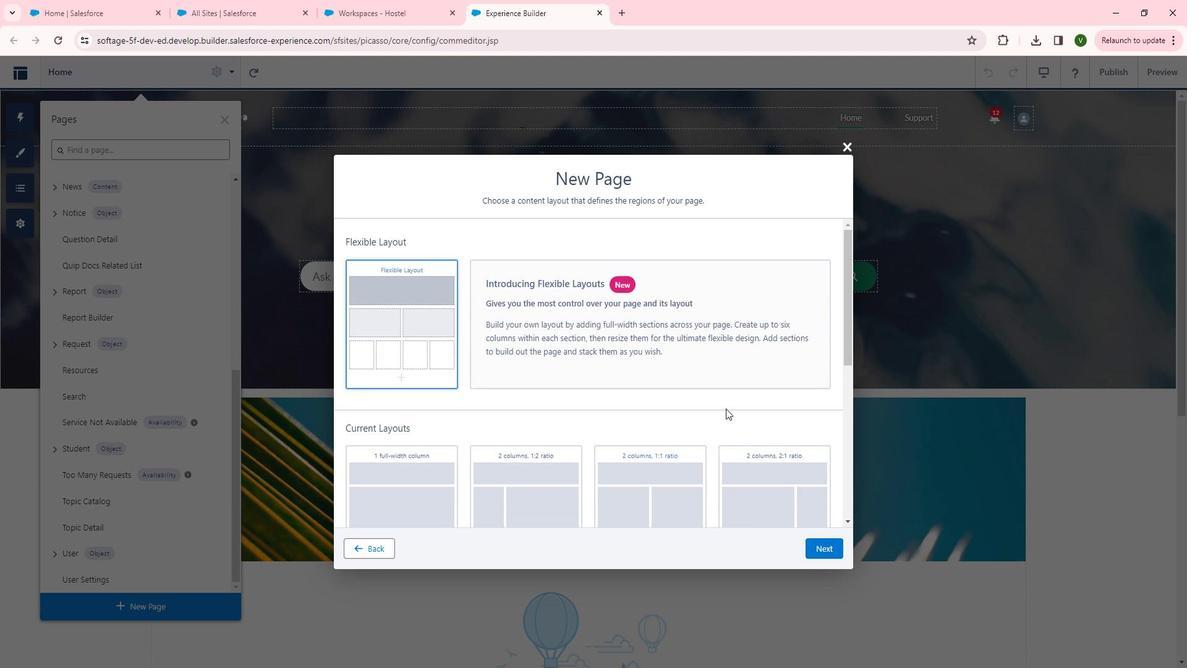 
Action: Mouse scrolled (739, 403) with delta (0, 0)
Screenshot: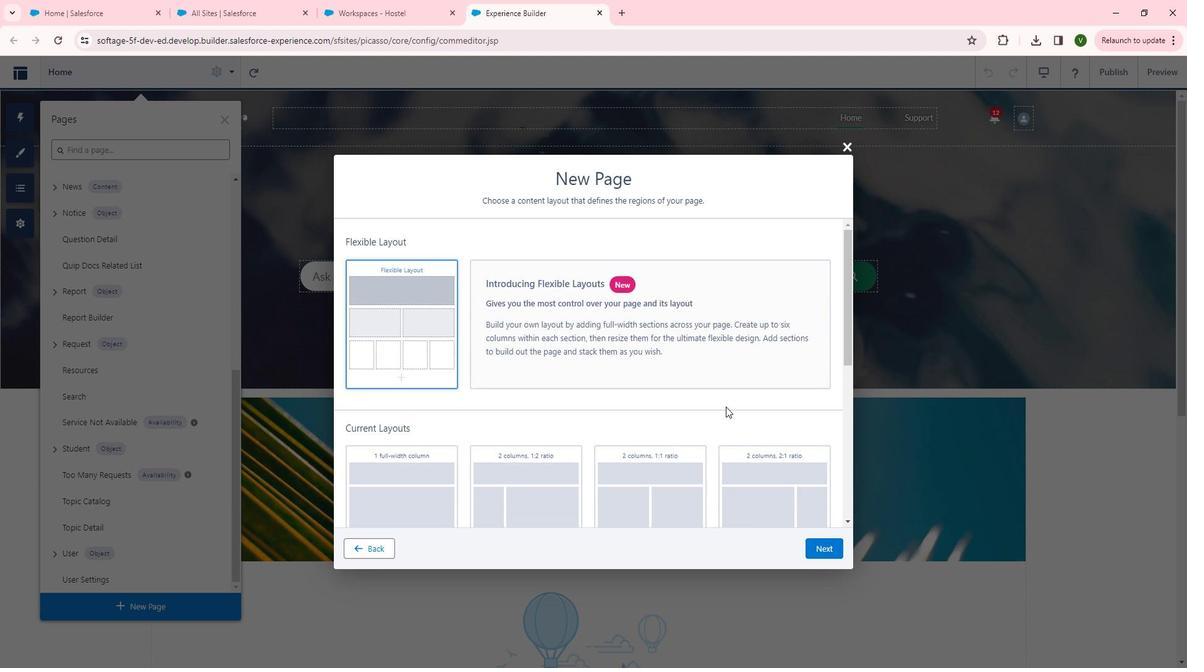
Action: Mouse scrolled (739, 403) with delta (0, 0)
Screenshot: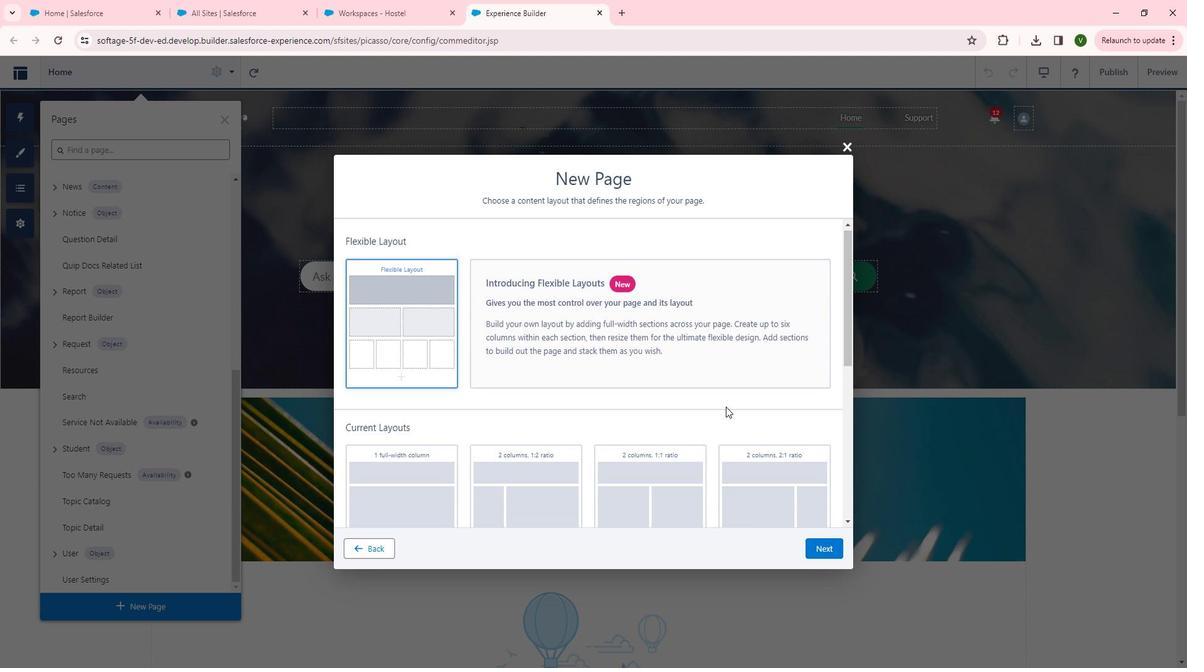 
Action: Mouse scrolled (739, 403) with delta (0, 0)
Screenshot: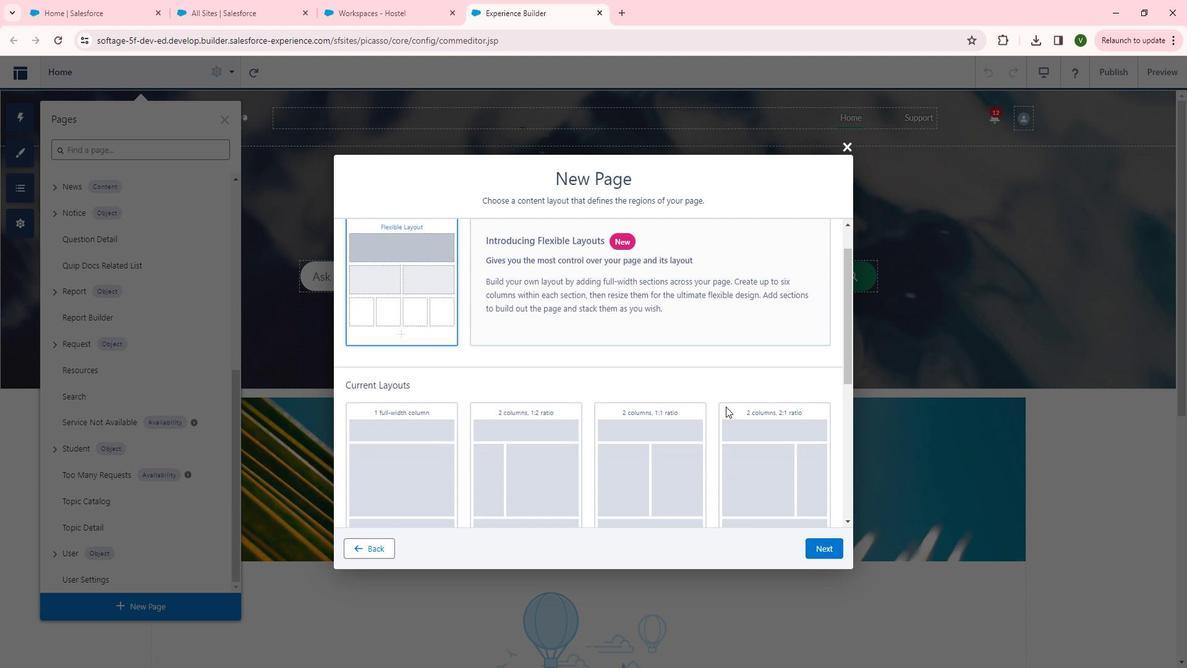 
Action: Mouse moved to (838, 543)
Screenshot: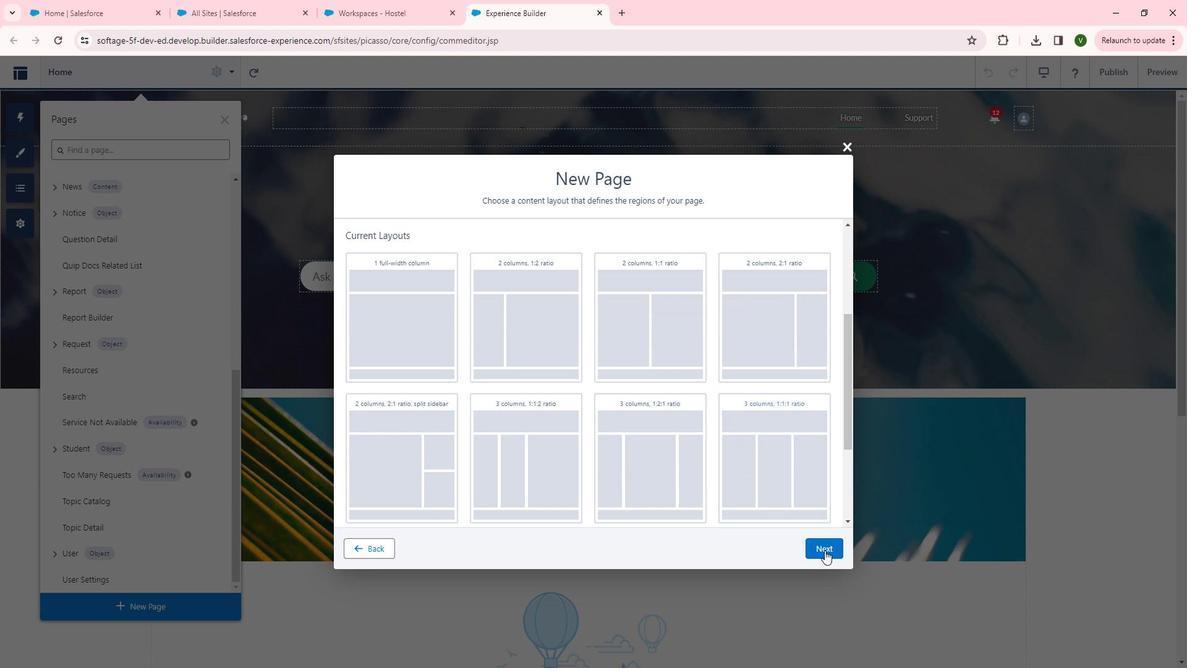 
Action: Mouse pressed left at (838, 543)
Screenshot: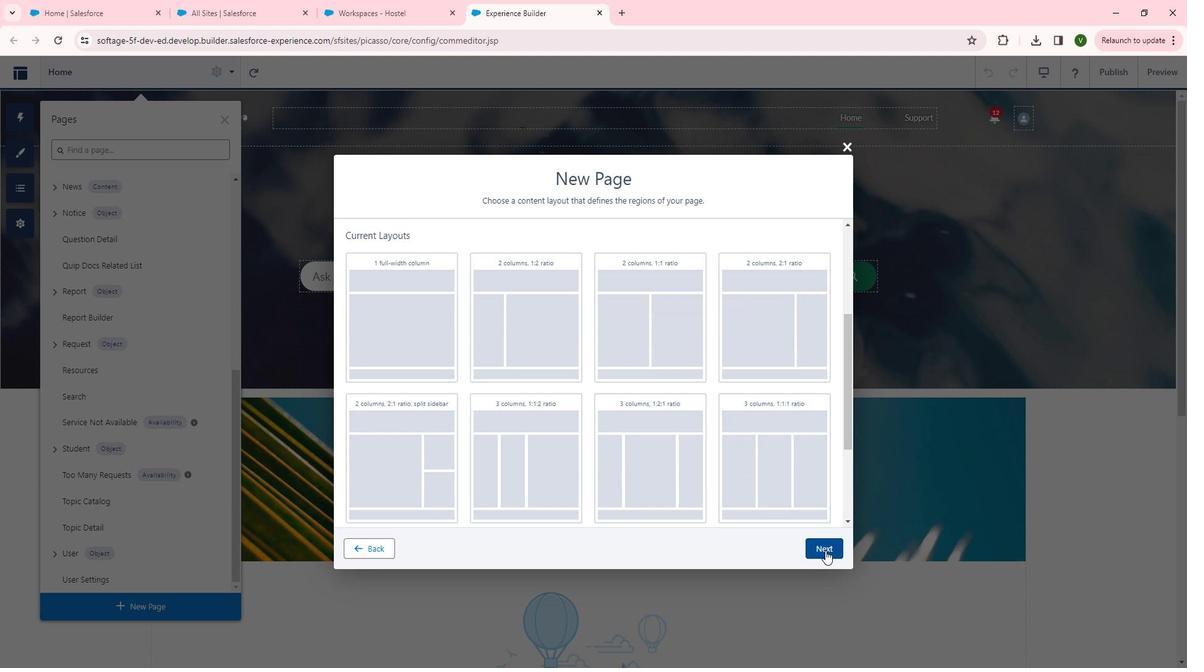 
Action: Mouse moved to (587, 319)
Screenshot: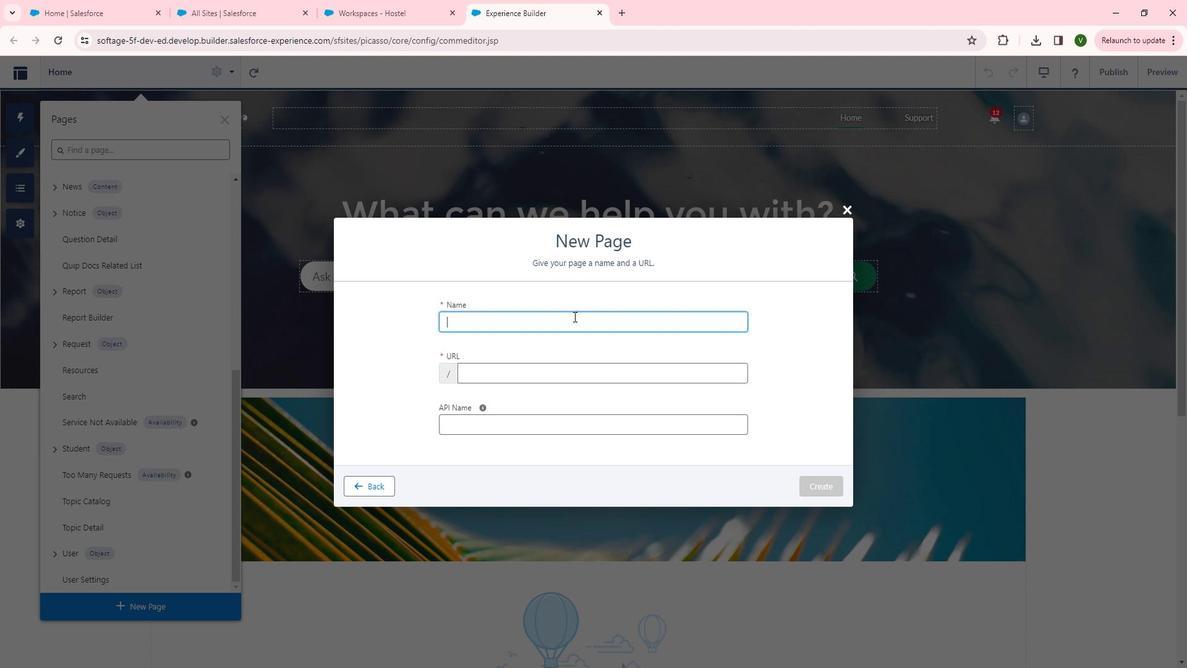 
Action: Mouse pressed left at (587, 319)
Screenshot: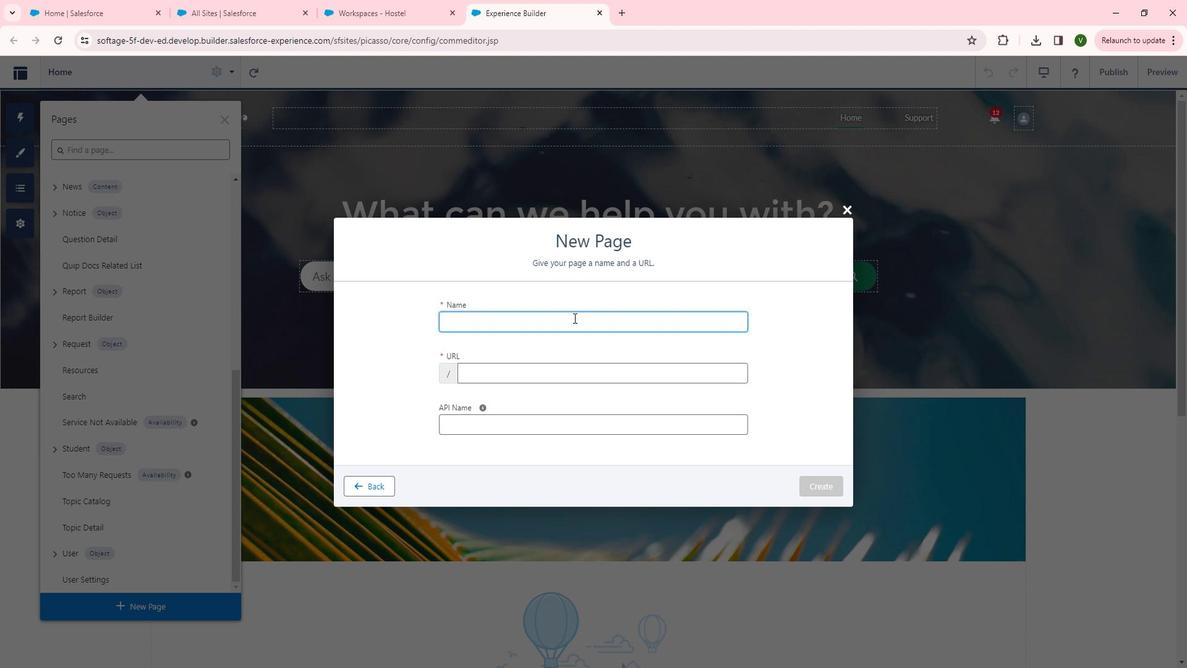 
Action: Key pressed <Key.shift>Student<Key.space><Key.shift>Profile
Screenshot: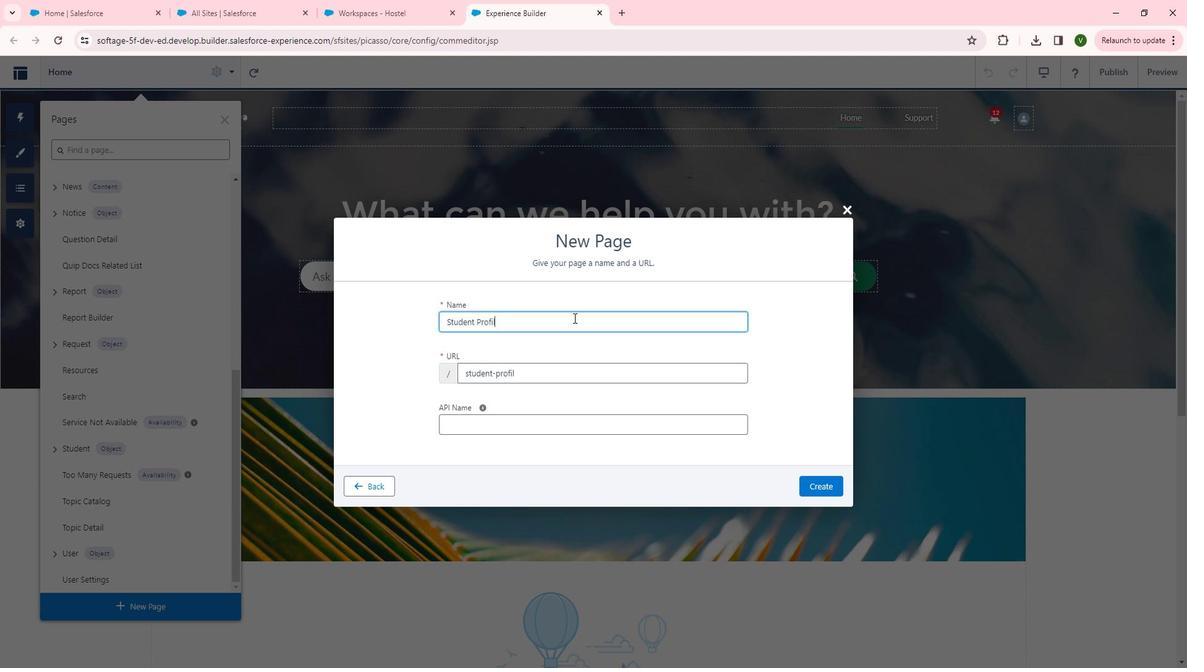 
Action: Mouse moved to (521, 426)
Screenshot: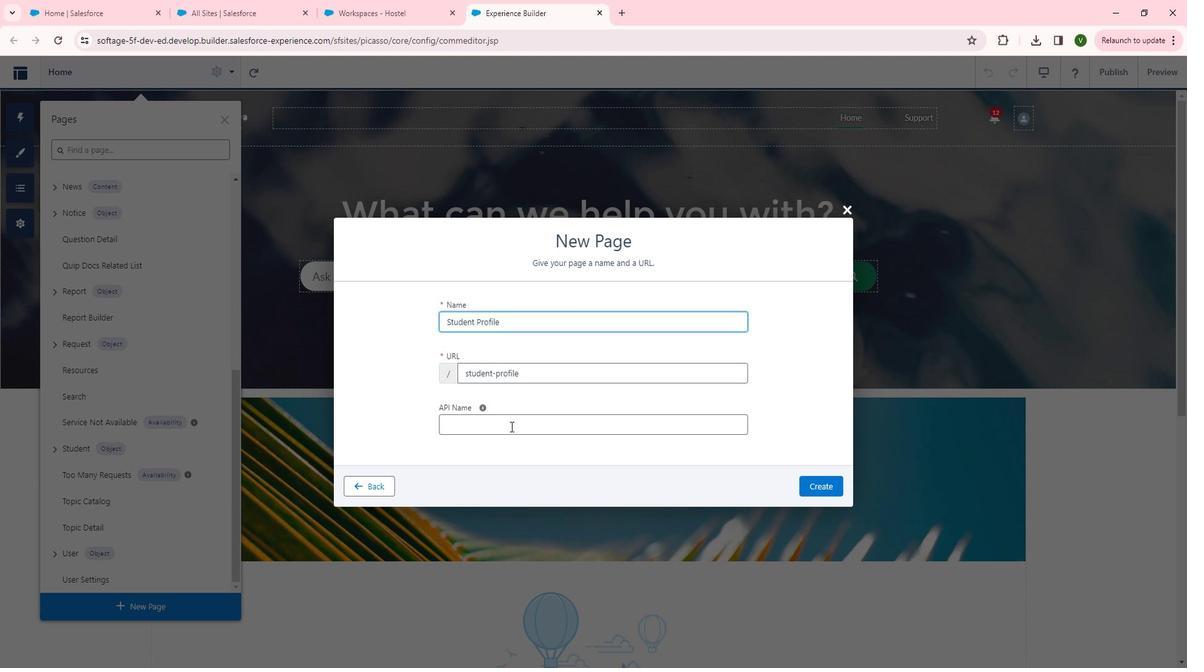 
Action: Mouse pressed left at (521, 426)
Screenshot: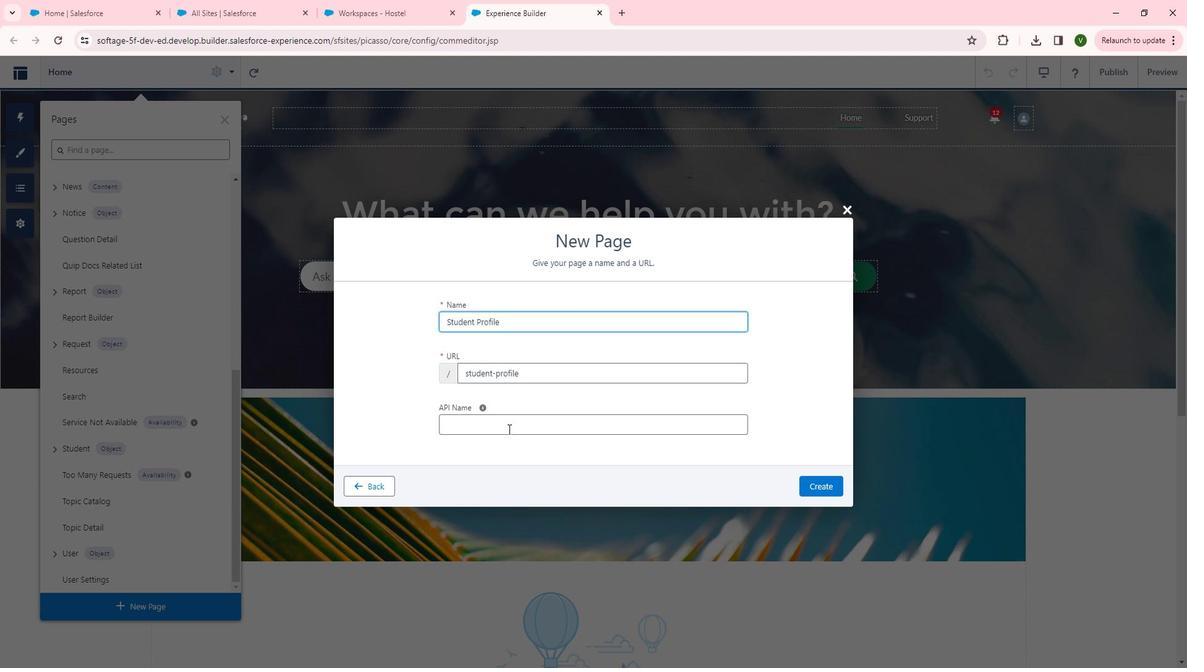 
Action: Key pressed <Key.shift>Student<Key.shift>Profile
Screenshot: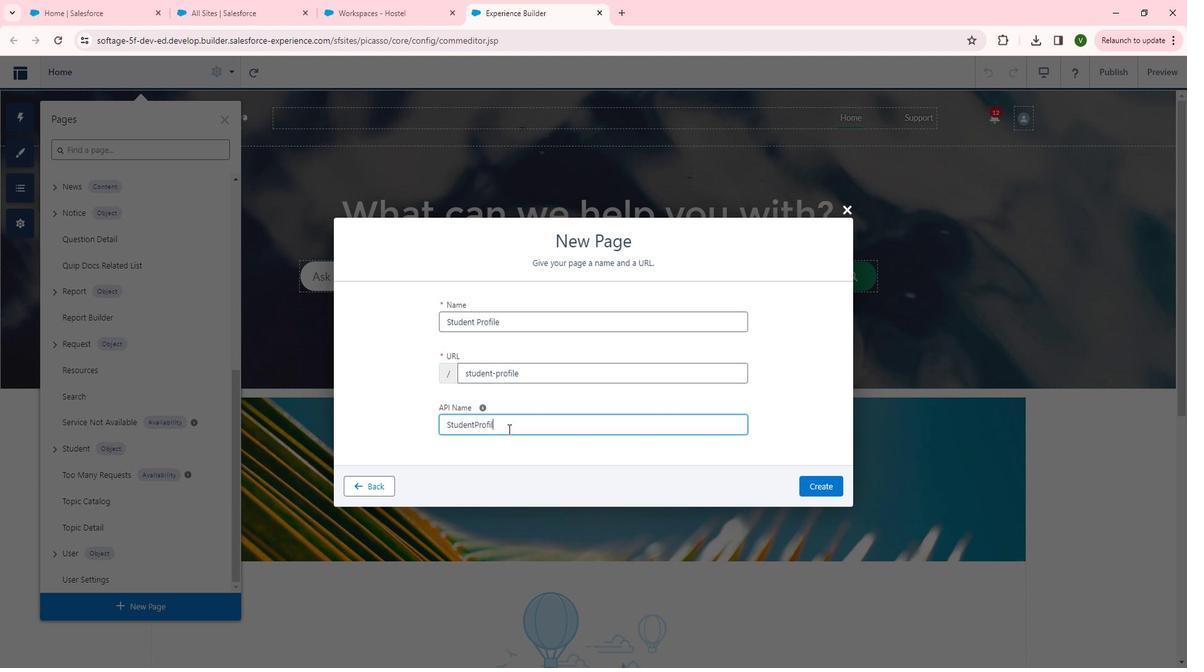 
Action: Mouse moved to (828, 477)
Screenshot: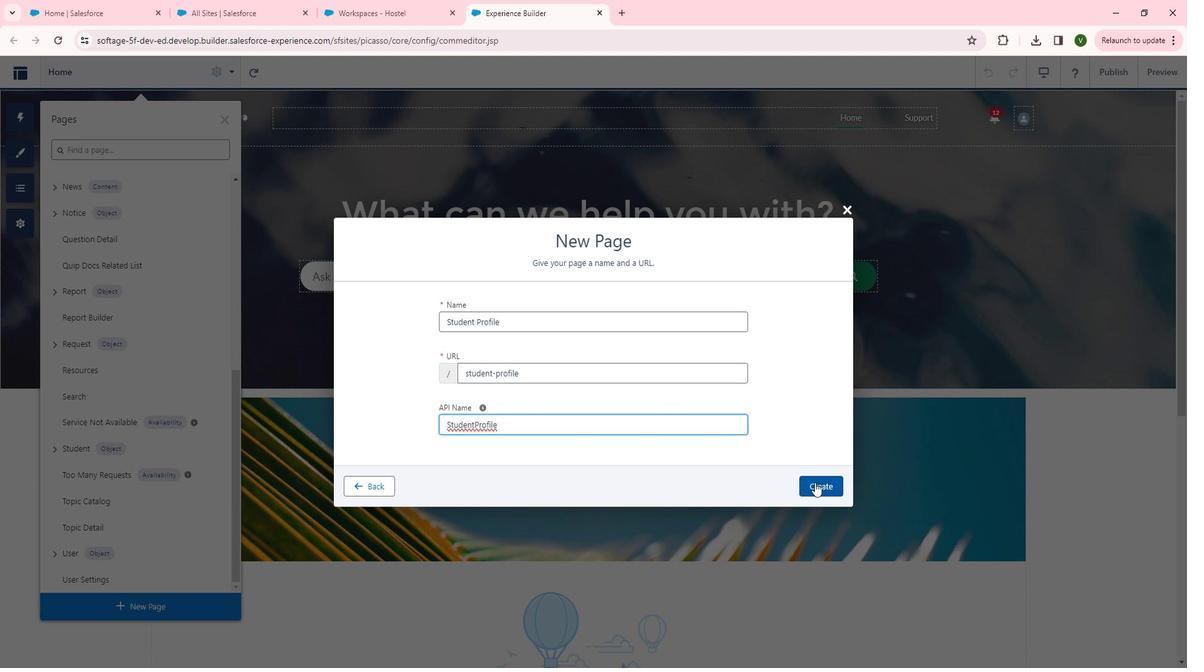 
Action: Mouse pressed left at (828, 477)
Screenshot: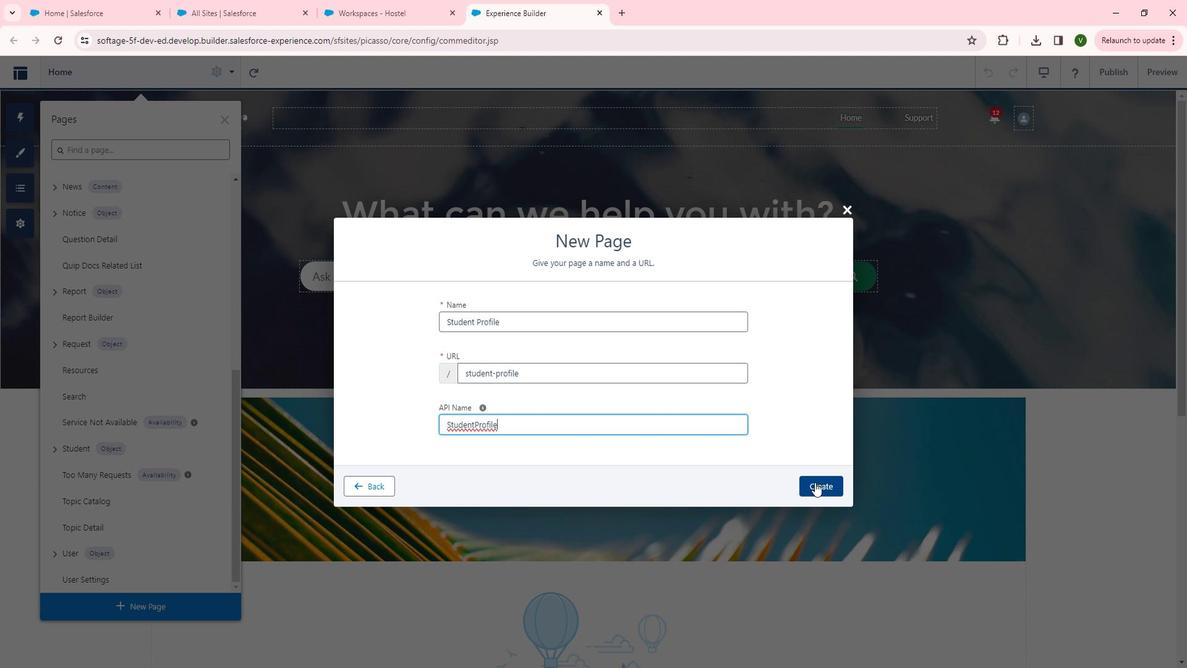 
Action: Mouse moved to (39, 128)
Screenshot: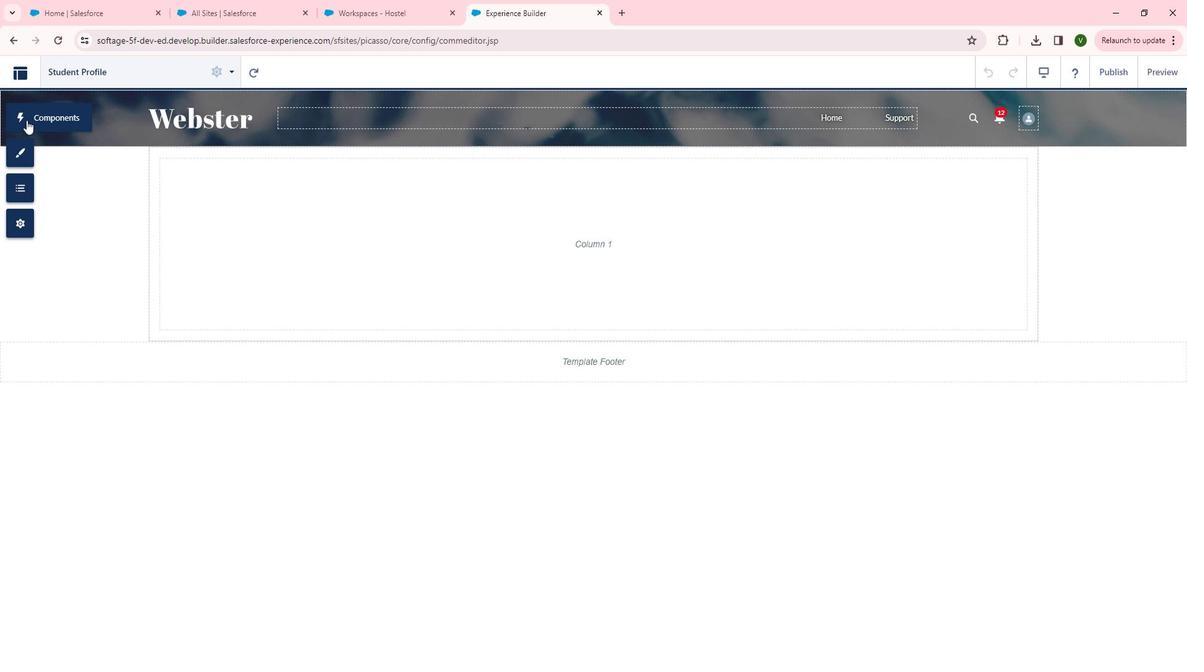 
Action: Mouse pressed left at (39, 128)
Screenshot: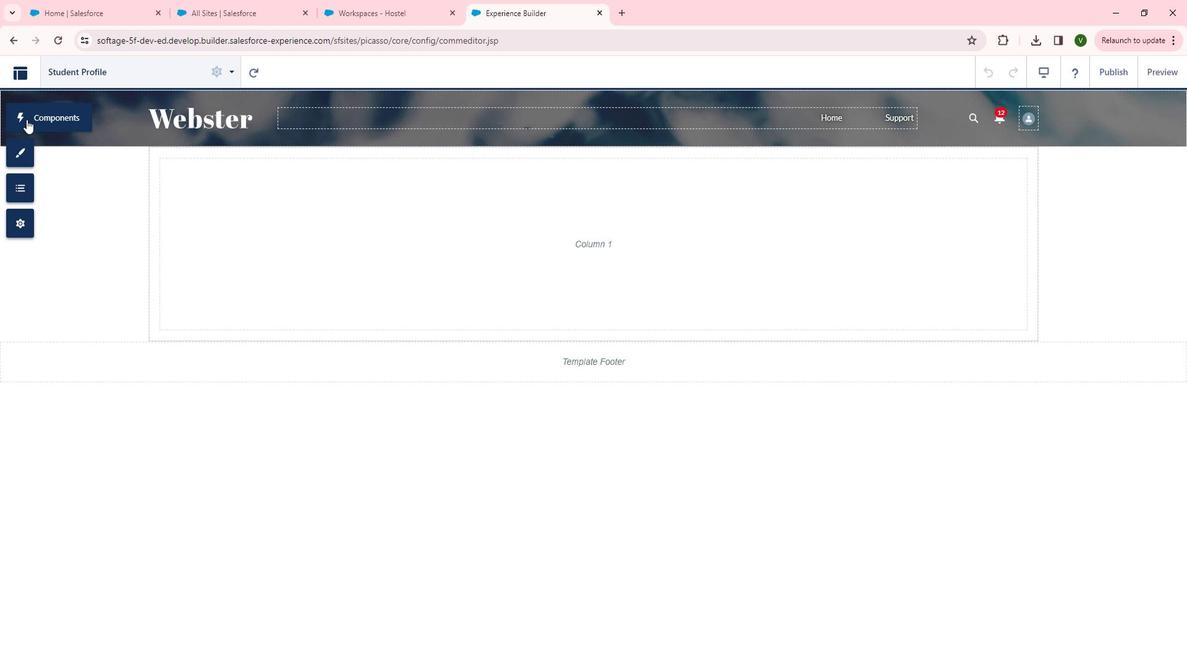 
Action: Mouse moved to (147, 285)
Screenshot: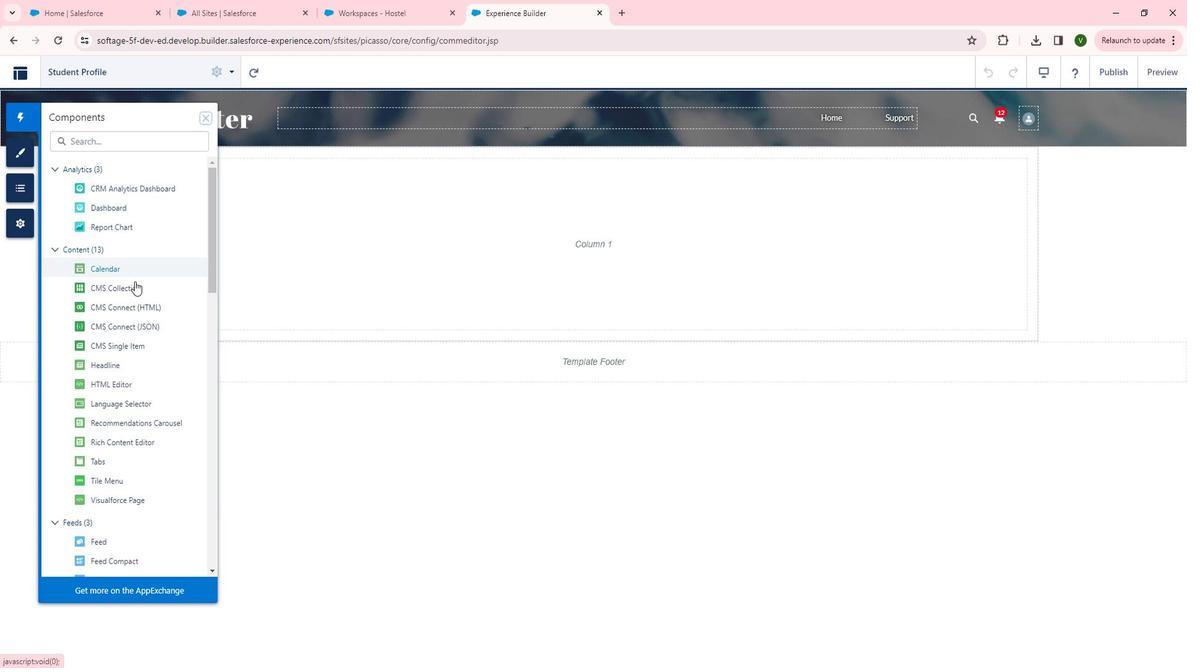 
Action: Mouse scrolled (147, 285) with delta (0, 0)
Screenshot: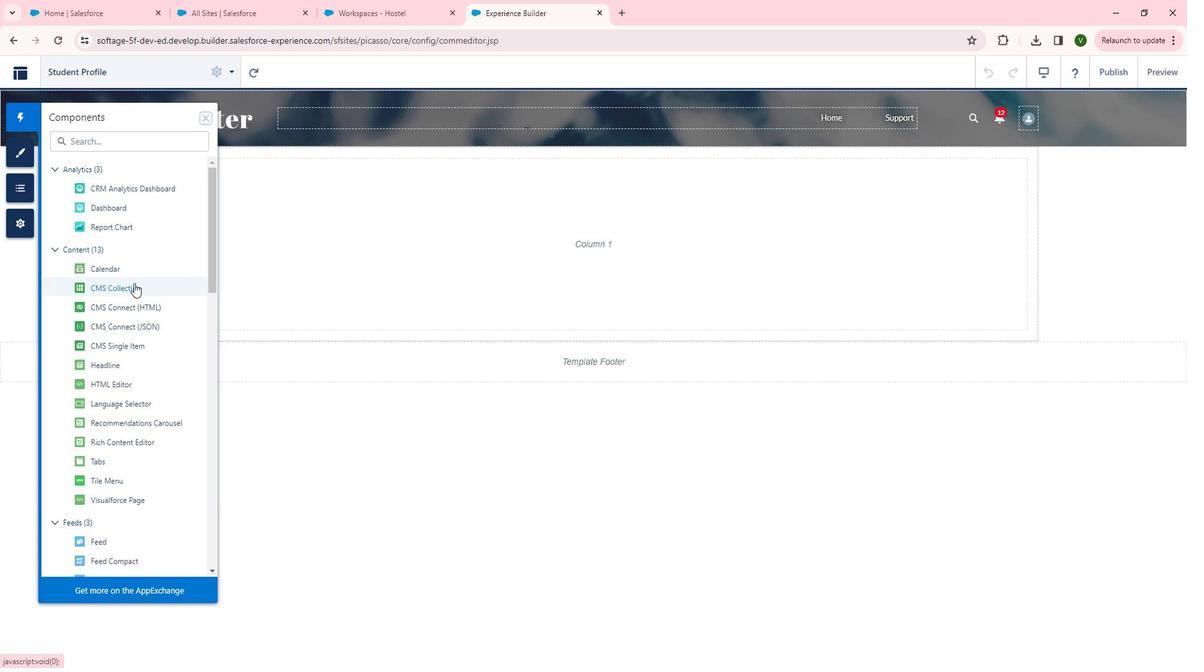 
Action: Mouse scrolled (147, 285) with delta (0, 0)
Screenshot: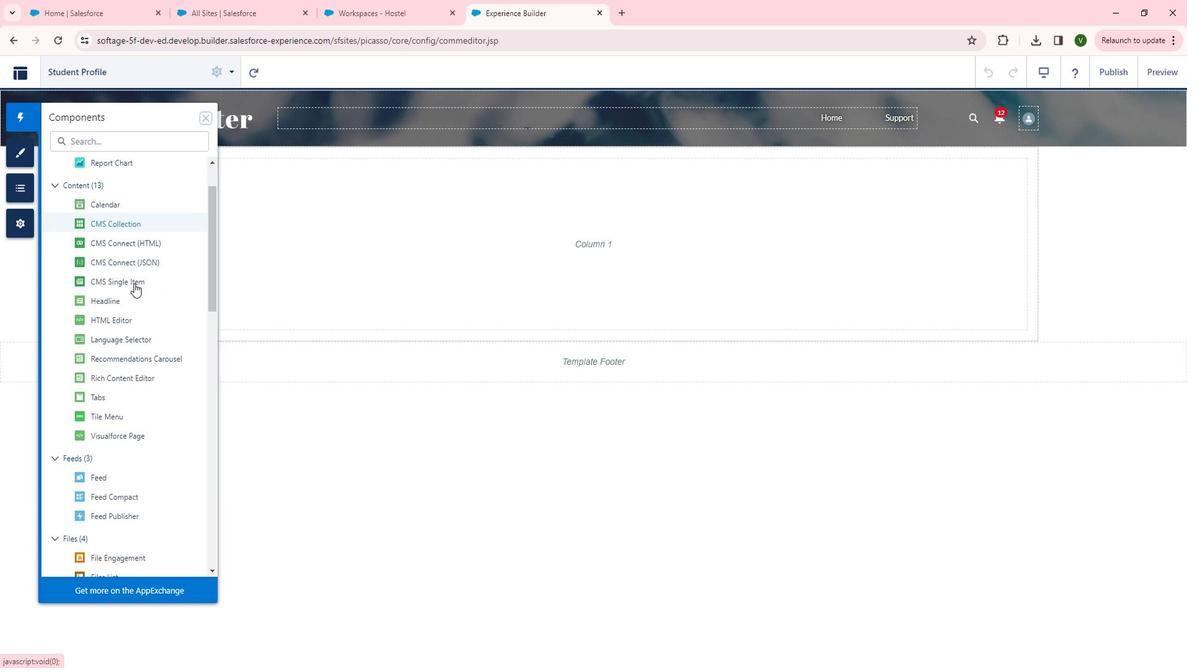
Action: Mouse scrolled (147, 285) with delta (0, 0)
Screenshot: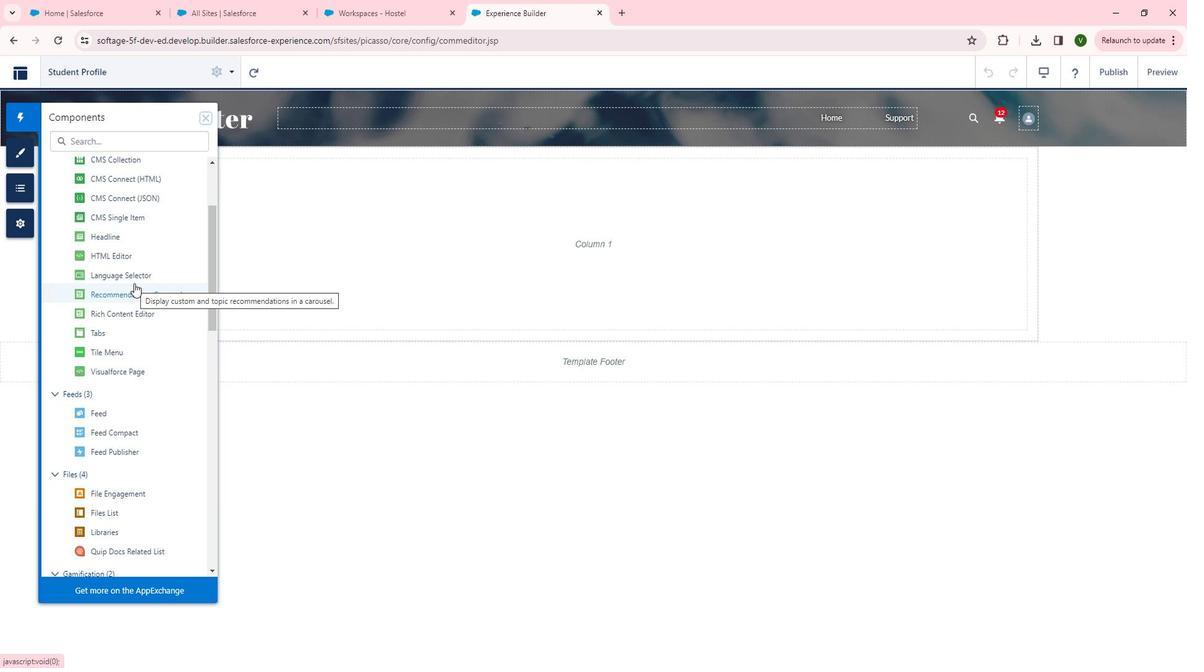 
Action: Mouse scrolled (147, 285) with delta (0, 0)
Screenshot: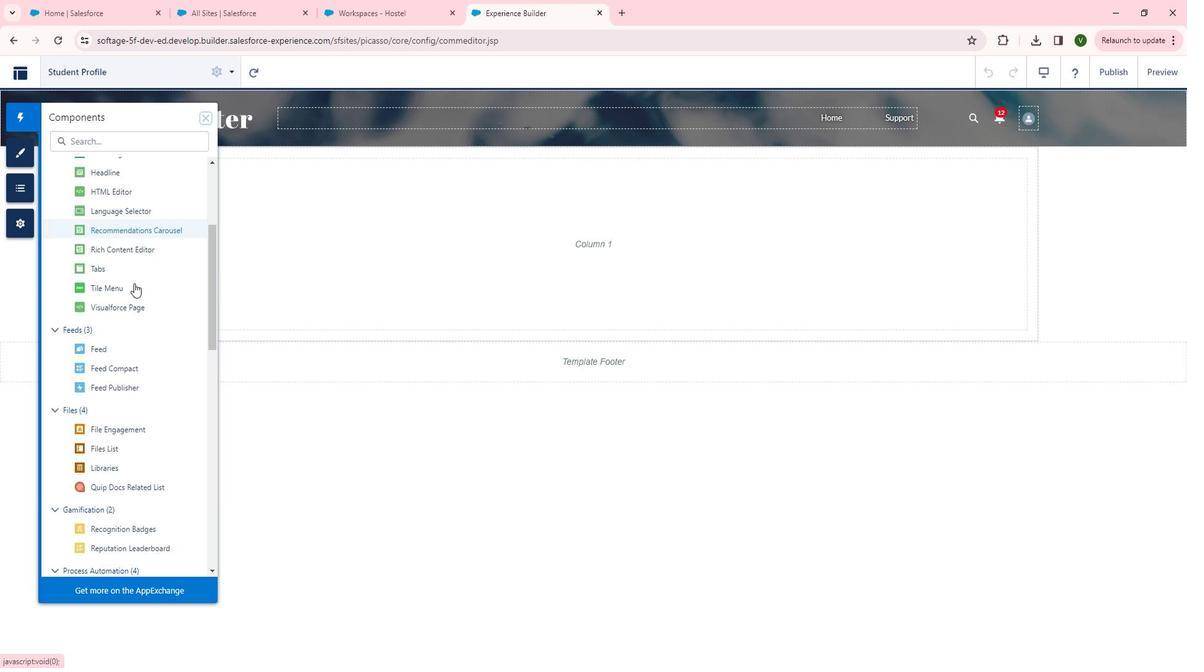 
Action: Mouse scrolled (147, 285) with delta (0, 0)
Screenshot: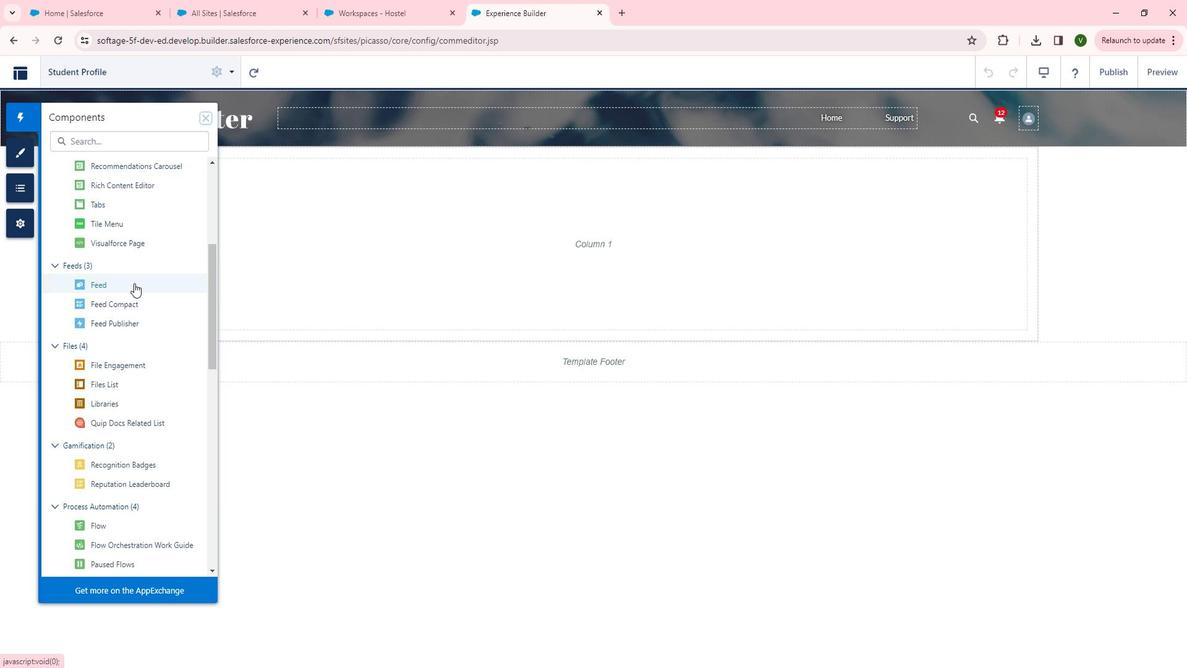 
Action: Mouse moved to (141, 327)
Screenshot: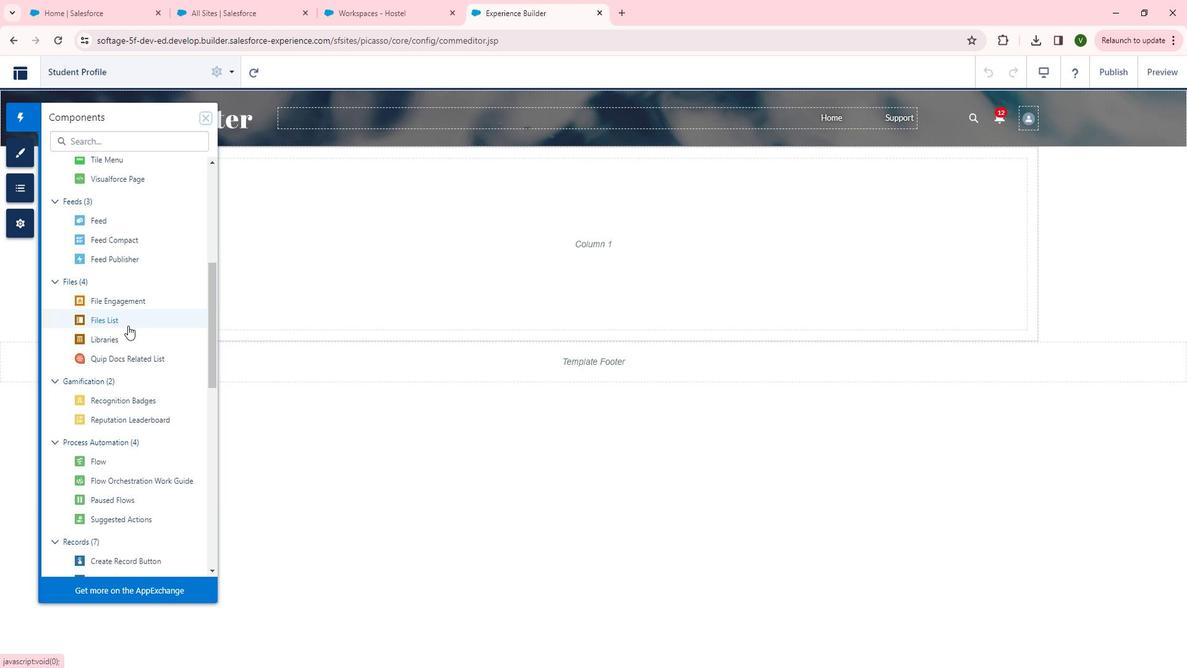 
Action: Mouse scrolled (141, 326) with delta (0, 0)
Screenshot: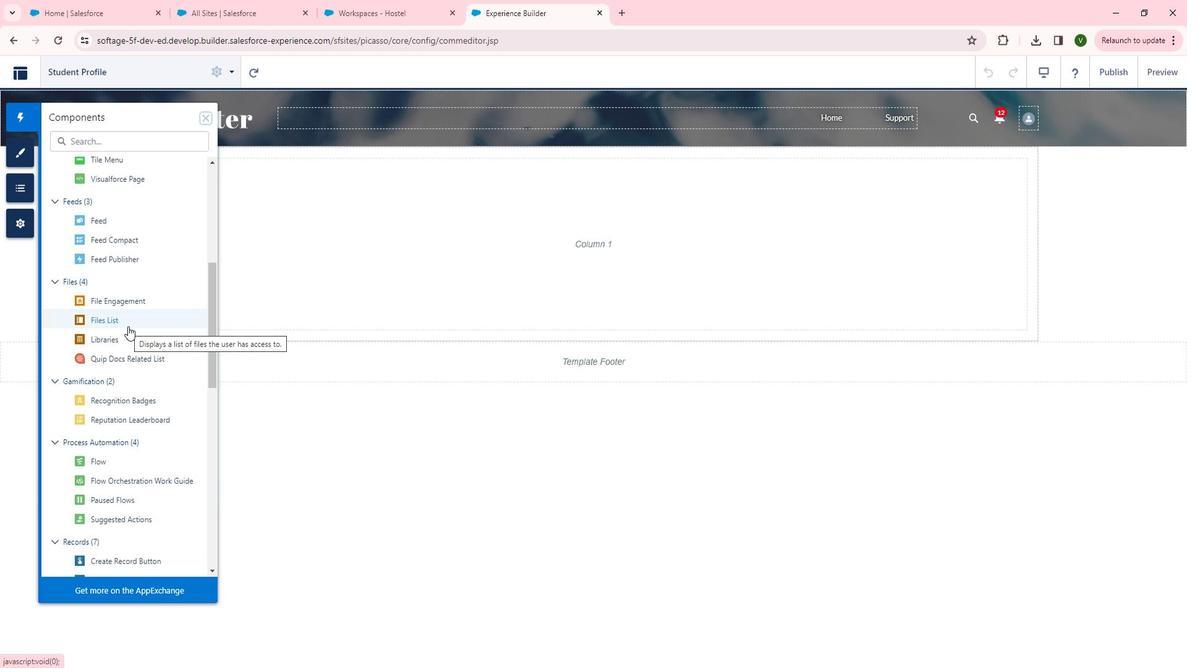 
Action: Mouse scrolled (141, 326) with delta (0, 0)
Screenshot: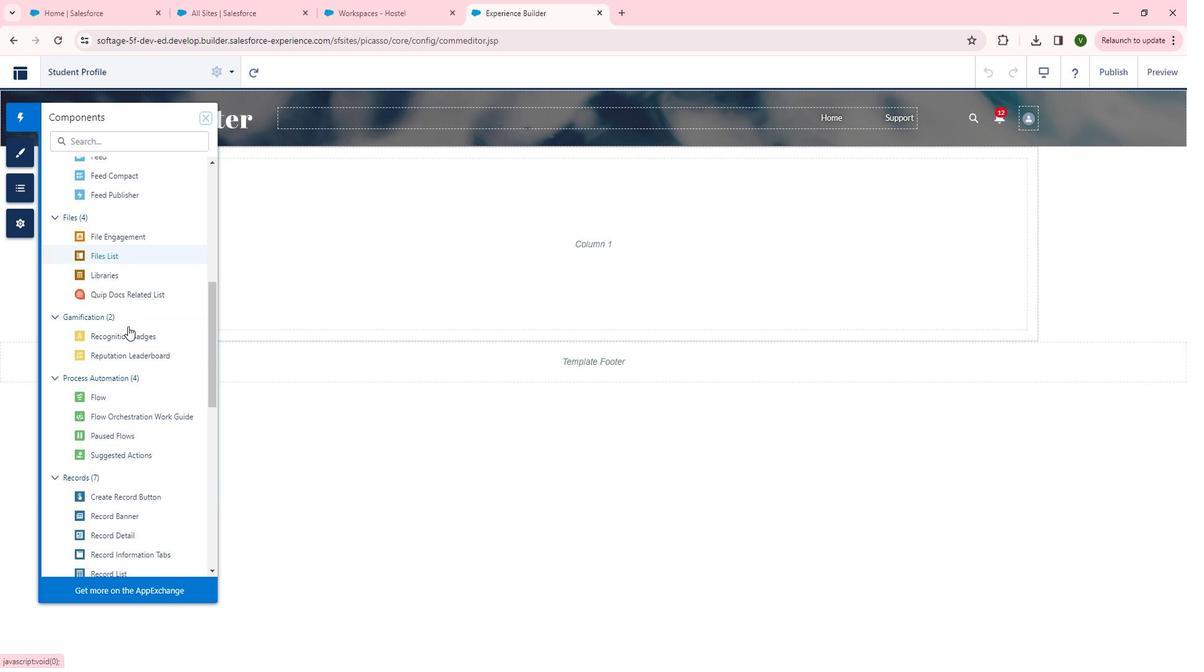 
Action: Mouse scrolled (141, 326) with delta (0, 0)
Screenshot: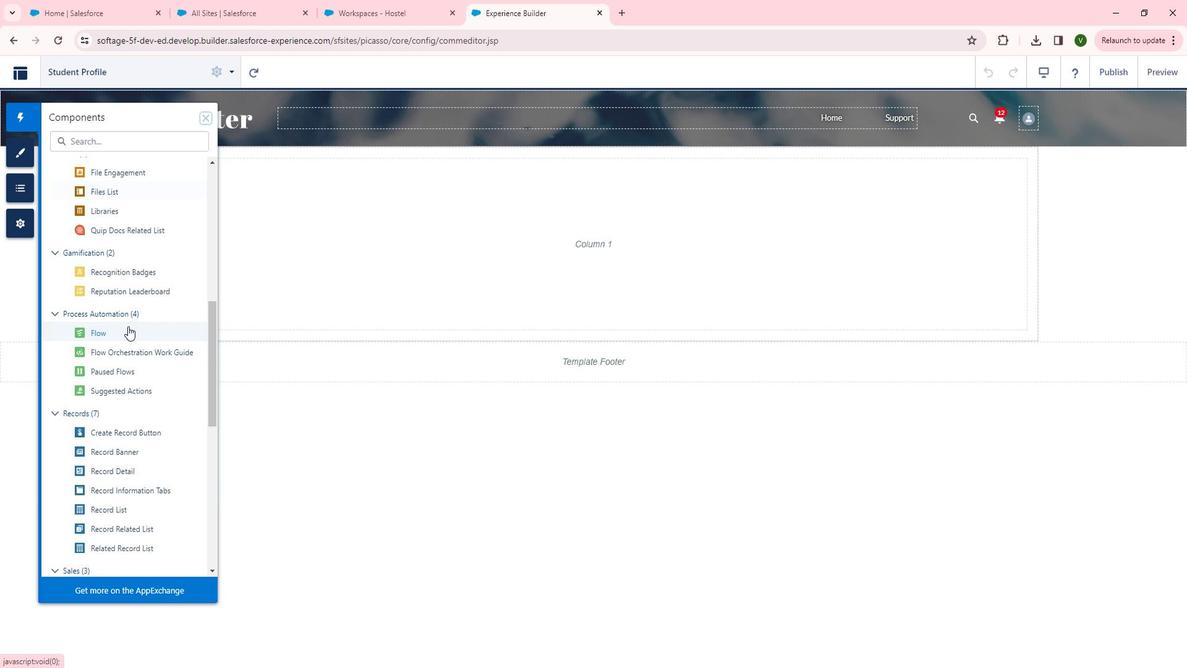 
Action: Mouse moved to (150, 332)
Screenshot: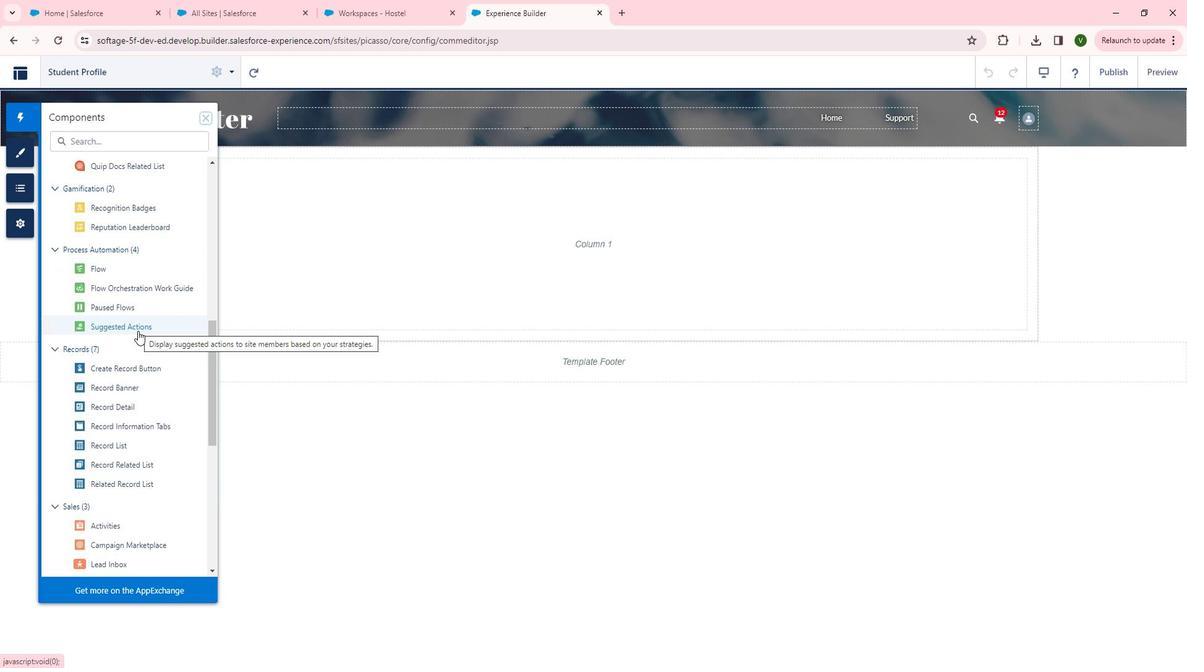 
Action: Mouse scrolled (150, 331) with delta (0, 0)
Screenshot: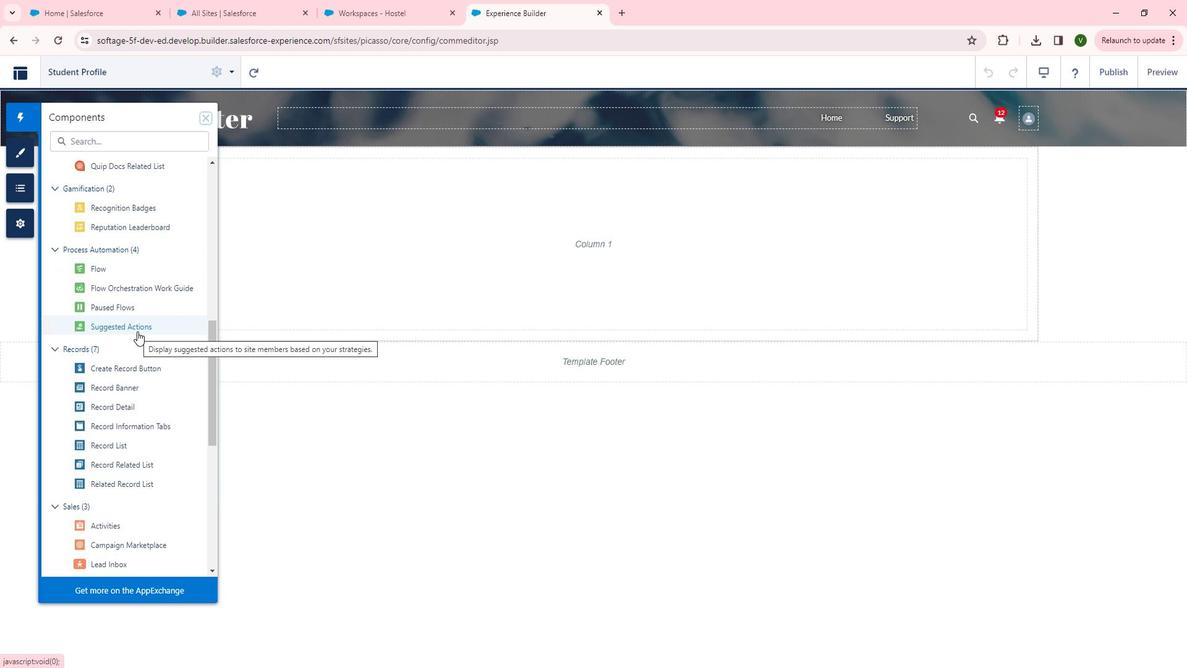 
Action: Mouse scrolled (150, 331) with delta (0, 0)
Screenshot: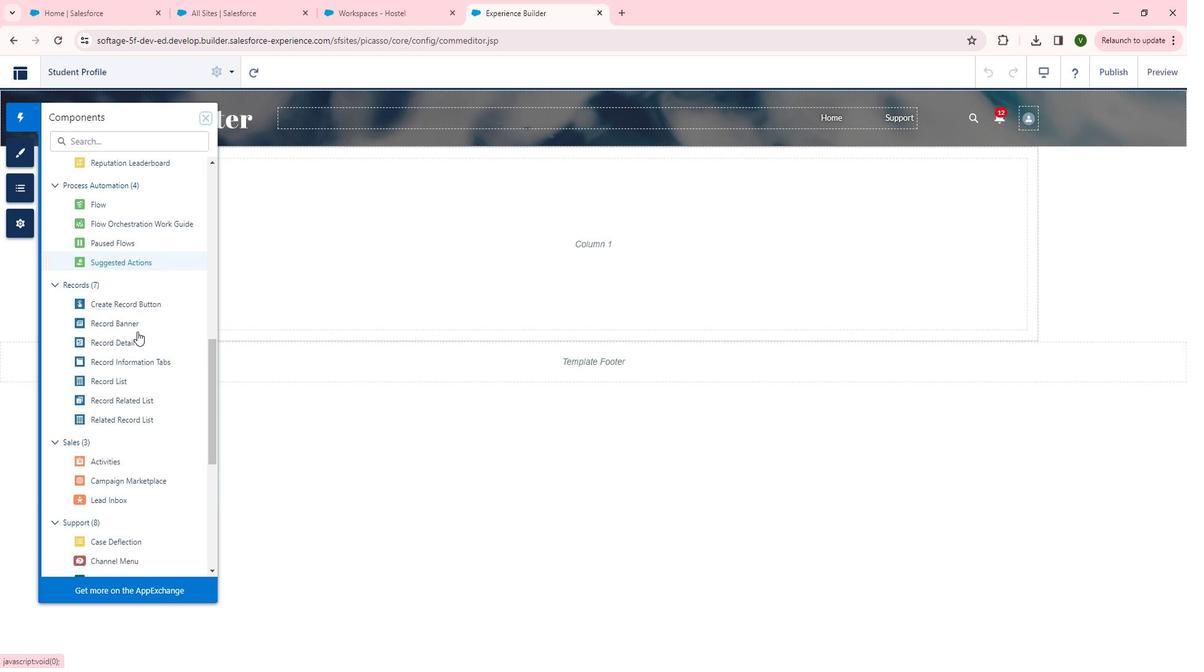 
Action: Mouse scrolled (150, 331) with delta (0, 0)
Screenshot: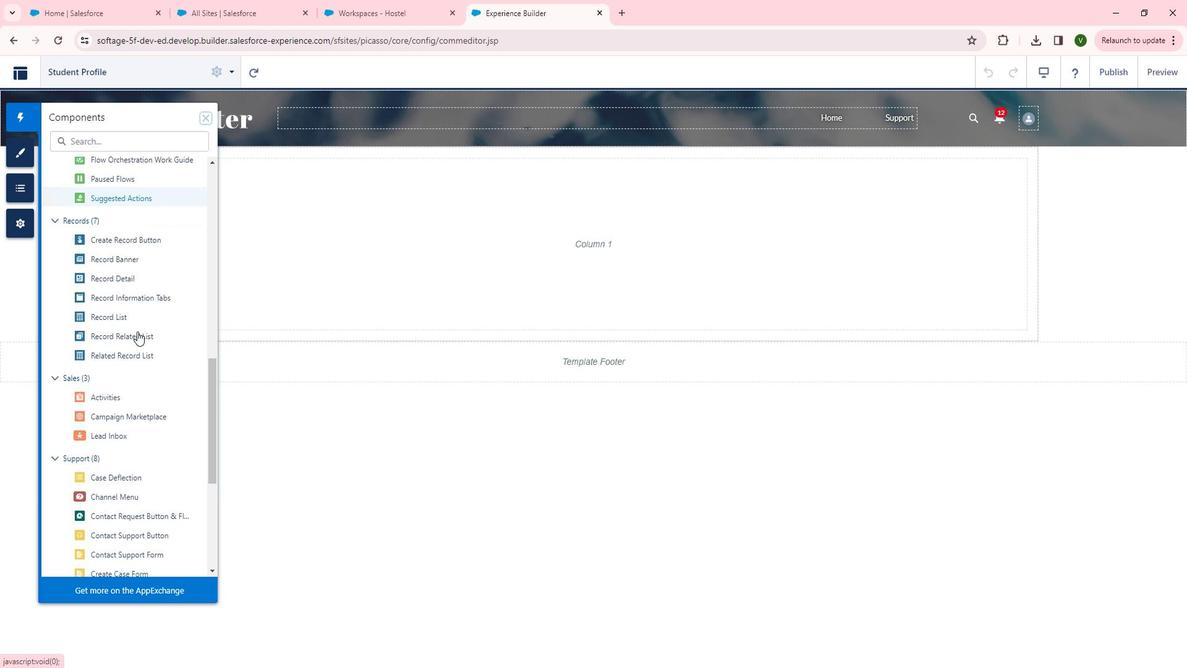 
Action: Mouse scrolled (150, 331) with delta (0, 0)
Screenshot: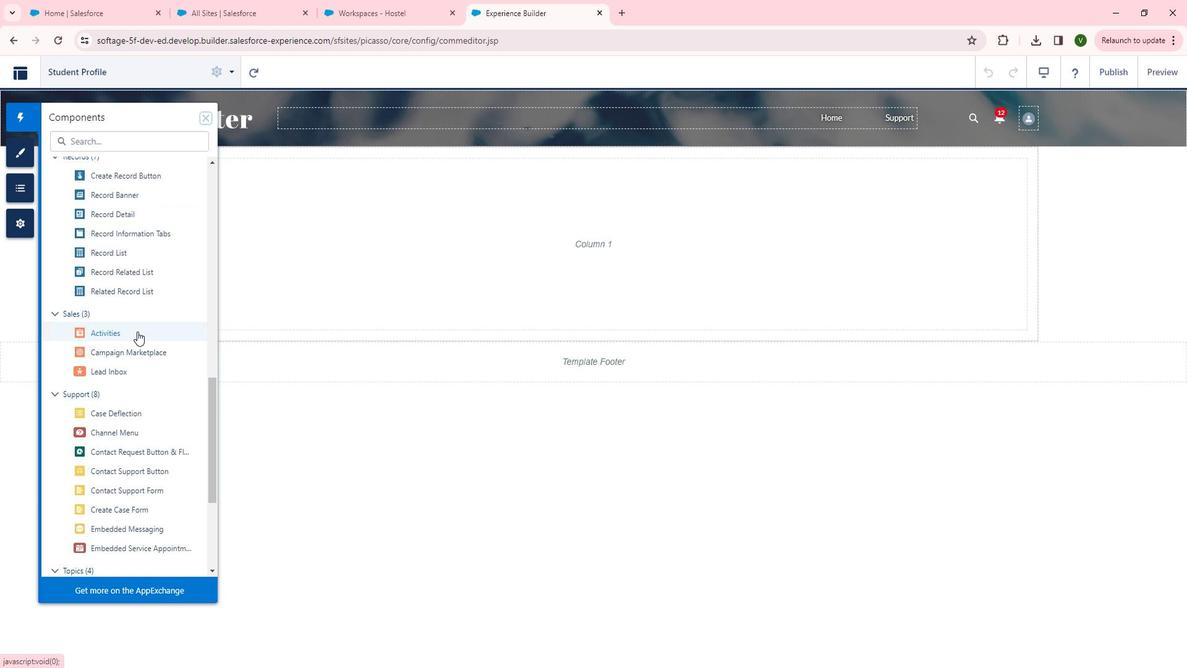 
Action: Mouse scrolled (150, 331) with delta (0, 0)
Screenshot: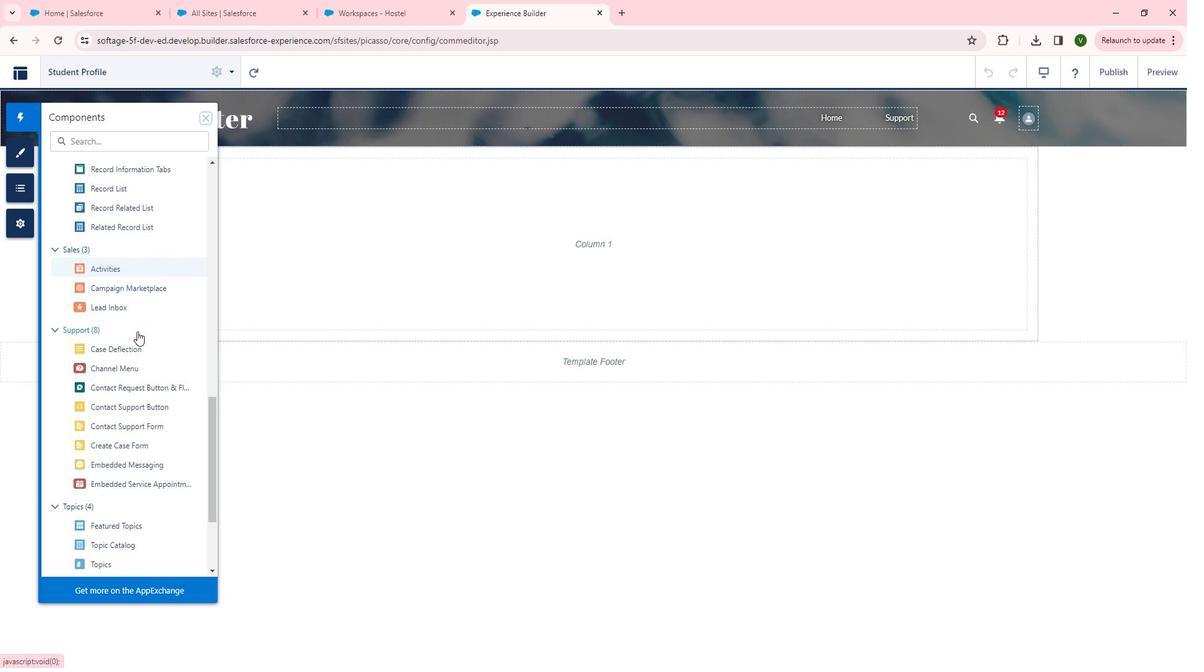 
Action: Mouse scrolled (150, 331) with delta (0, 0)
Screenshot: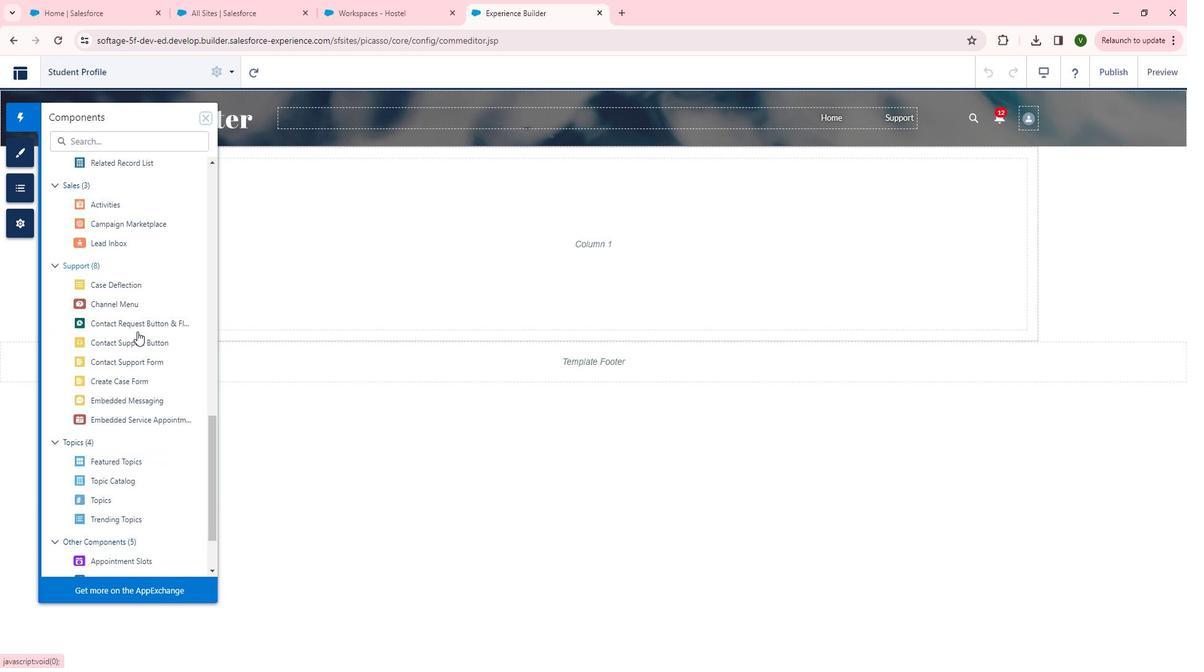 
Action: Mouse scrolled (150, 331) with delta (0, 0)
Screenshot: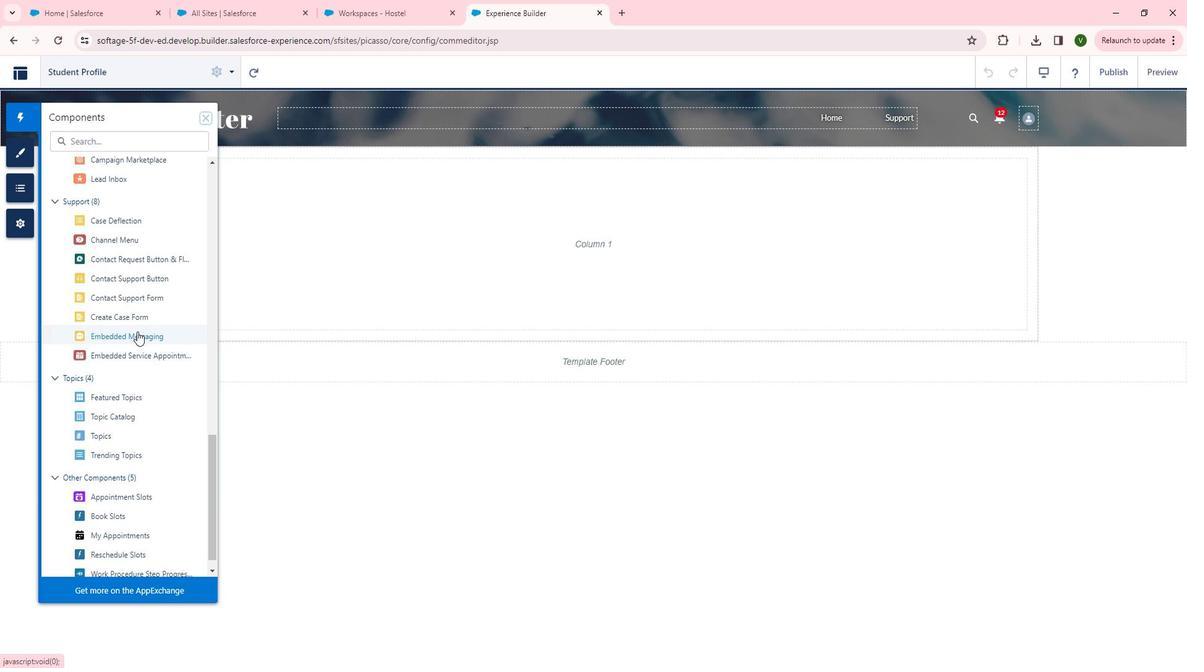 
Action: Mouse scrolled (150, 332) with delta (0, 0)
Screenshot: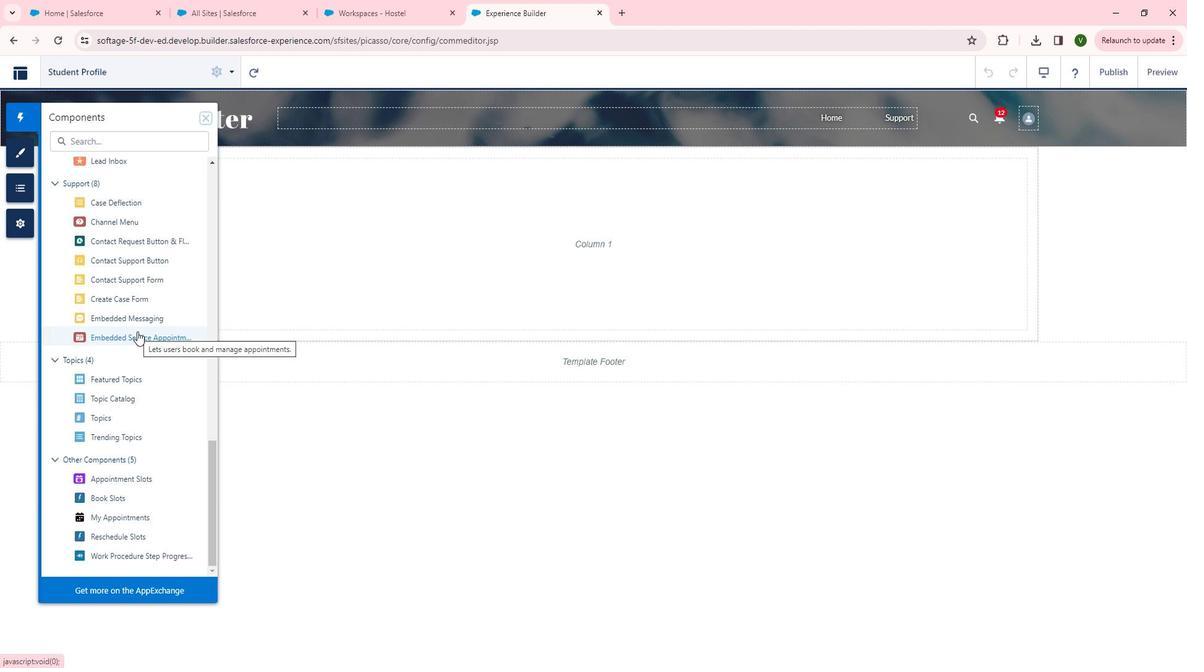 
Action: Mouse scrolled (150, 332) with delta (0, 0)
Screenshot: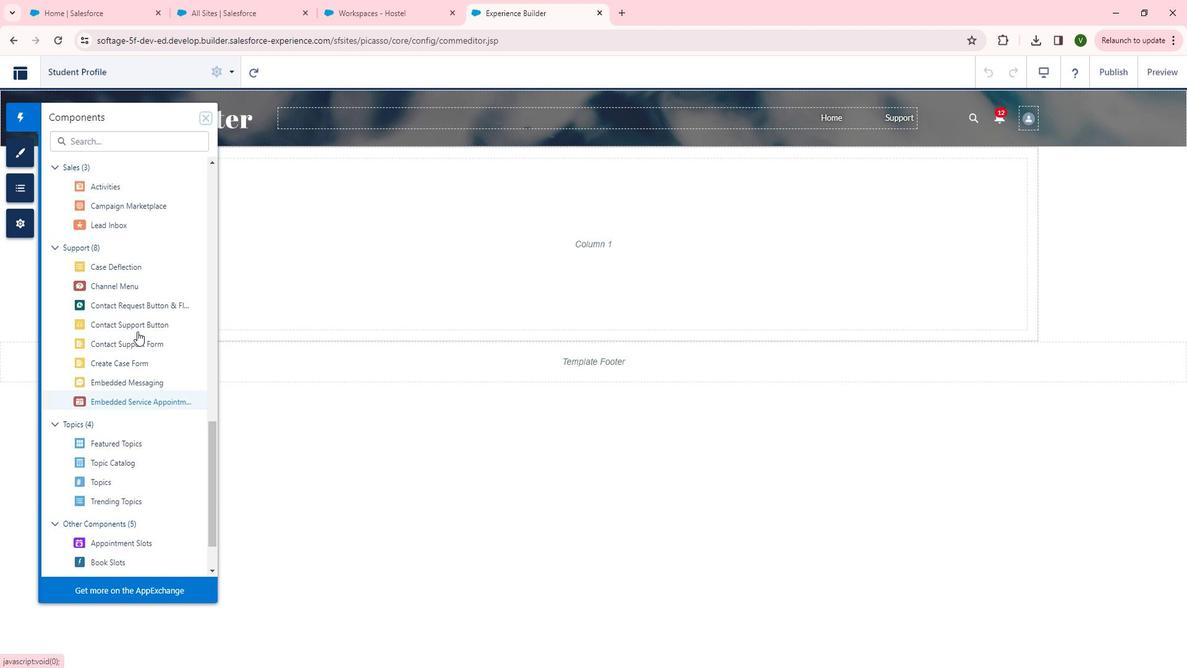 
Action: Mouse scrolled (150, 332) with delta (0, 0)
Screenshot: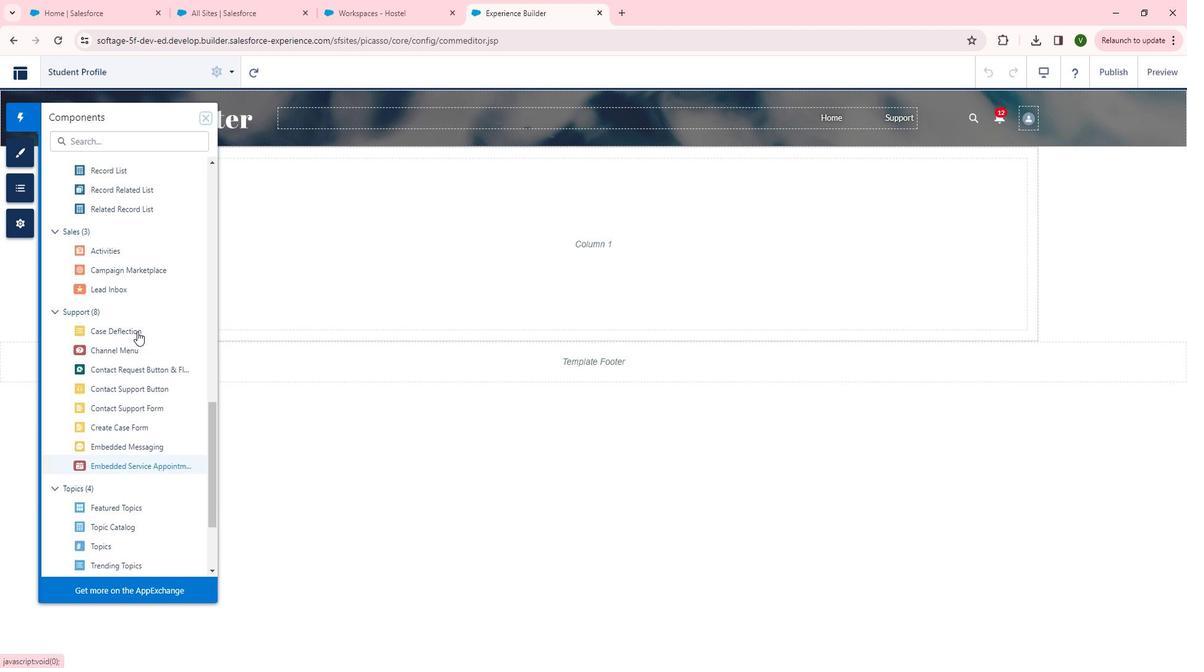 
Action: Mouse scrolled (150, 332) with delta (0, 0)
Screenshot: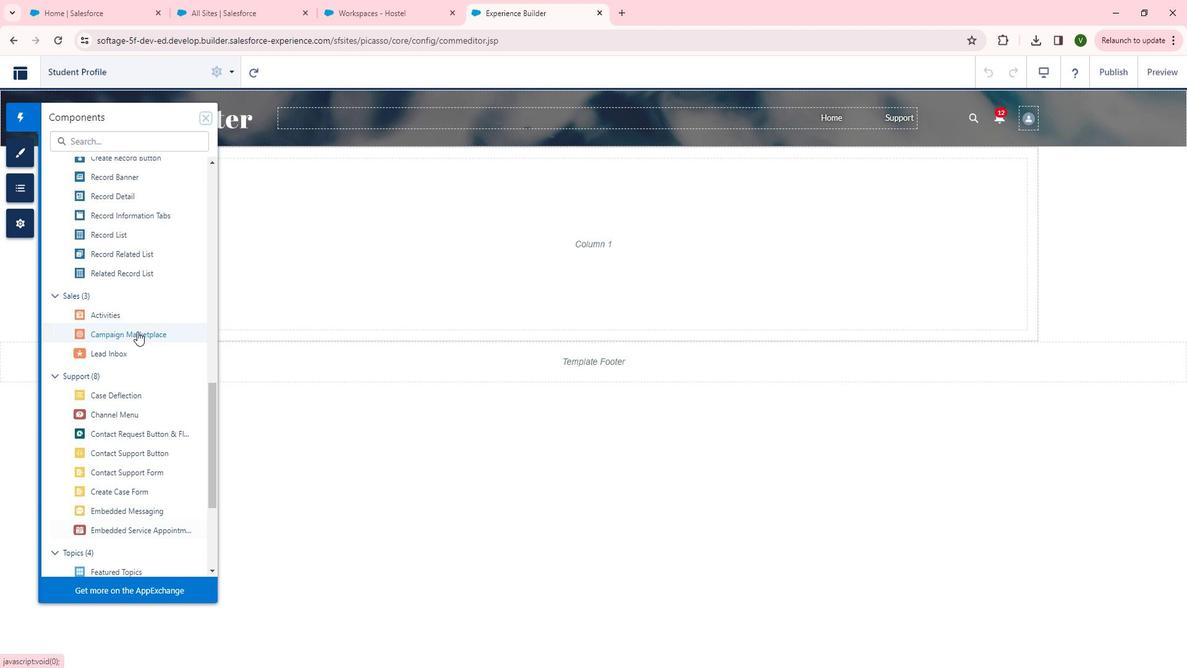 
Action: Mouse moved to (145, 297)
Screenshot: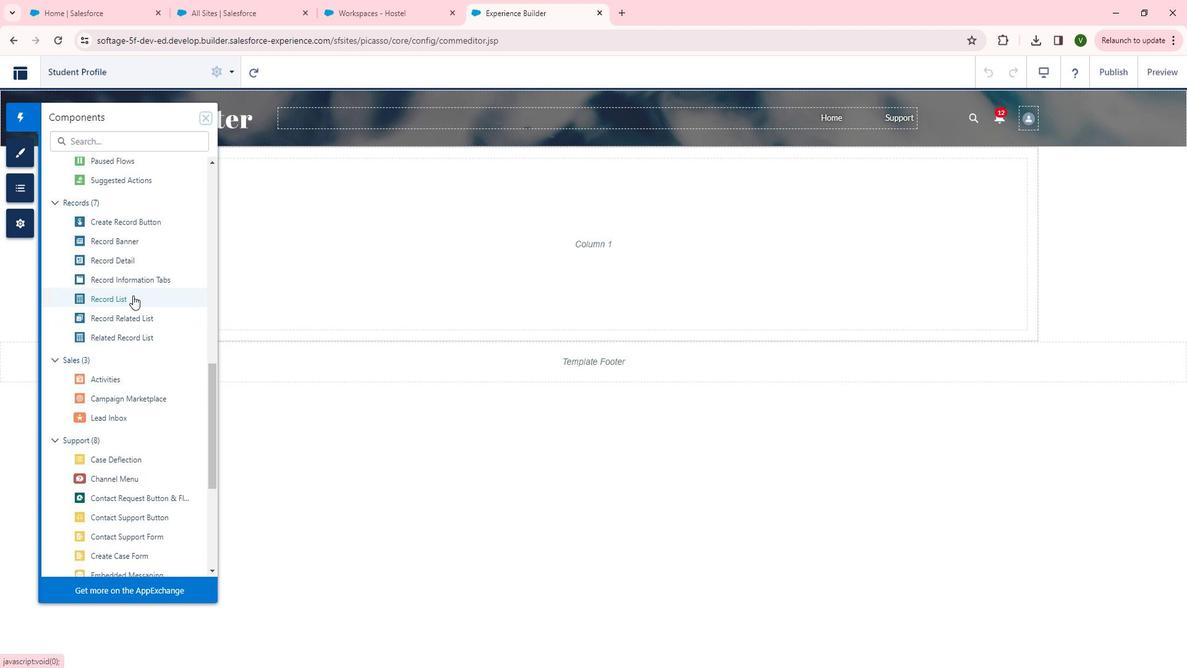 
Action: Mouse scrolled (145, 298) with delta (0, 0)
Screenshot: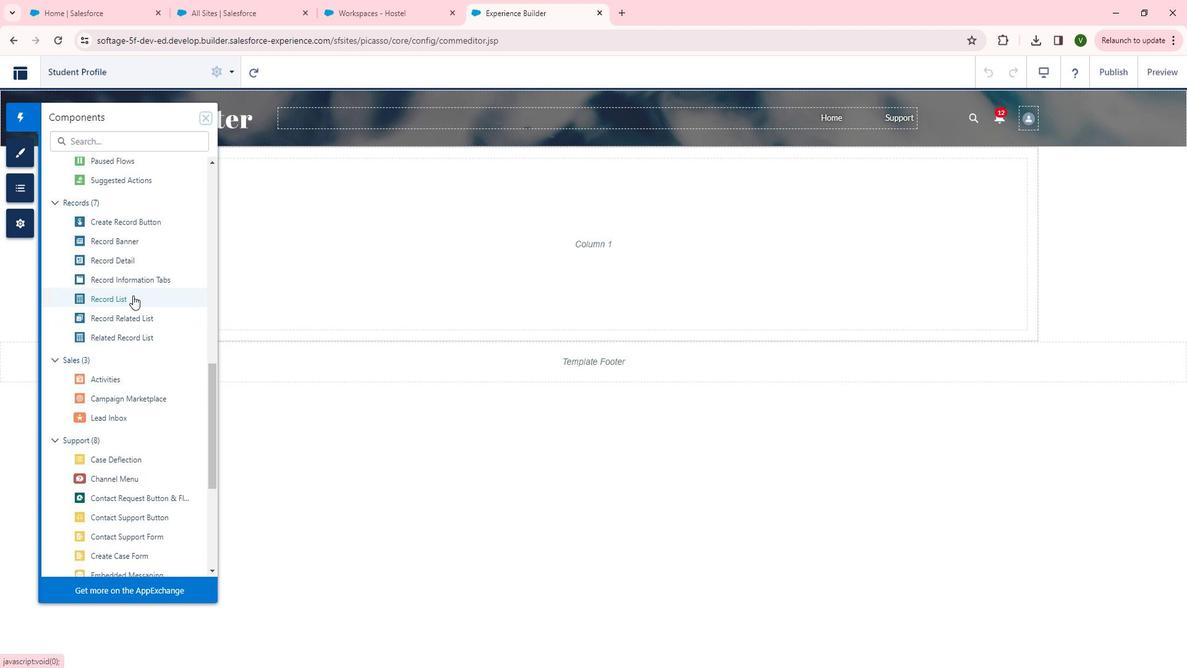 
Action: Mouse moved to (128, 345)
Screenshot: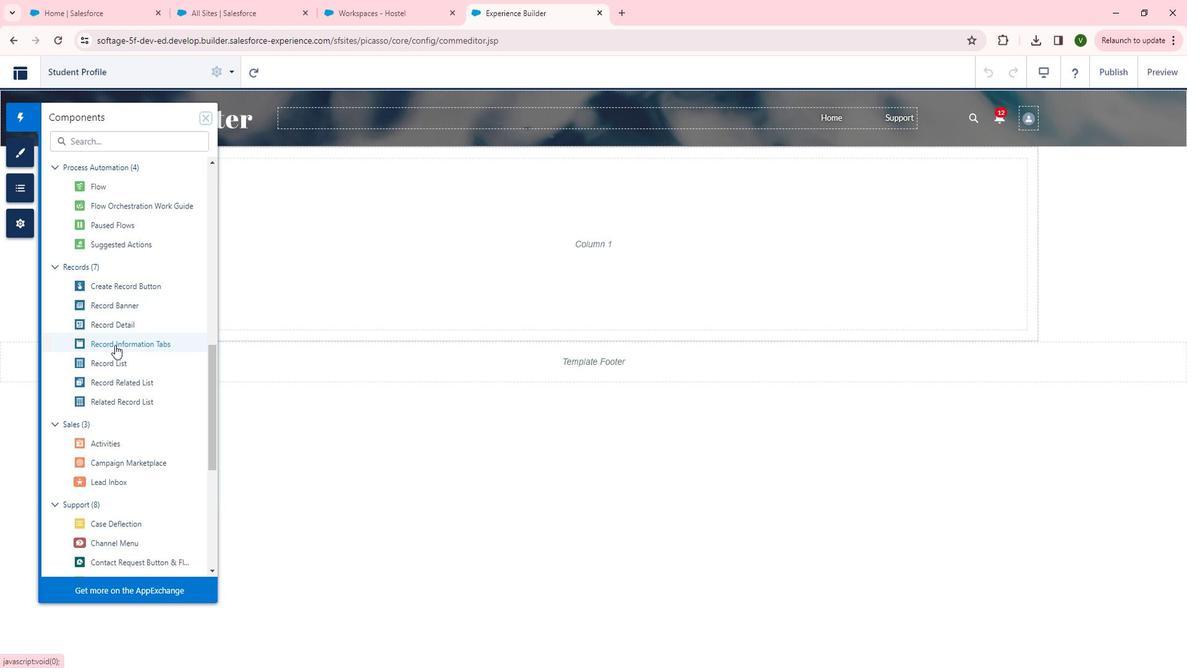 
Action: Mouse pressed left at (128, 345)
Screenshot: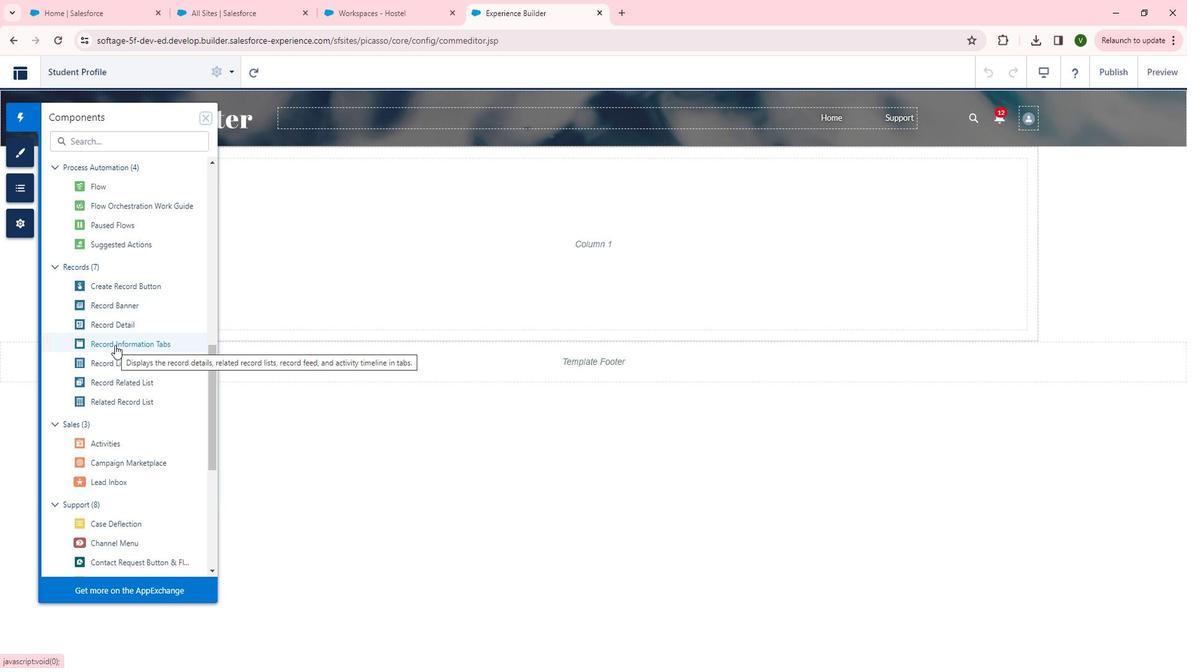 
Action: Mouse moved to (1133, 240)
Screenshot: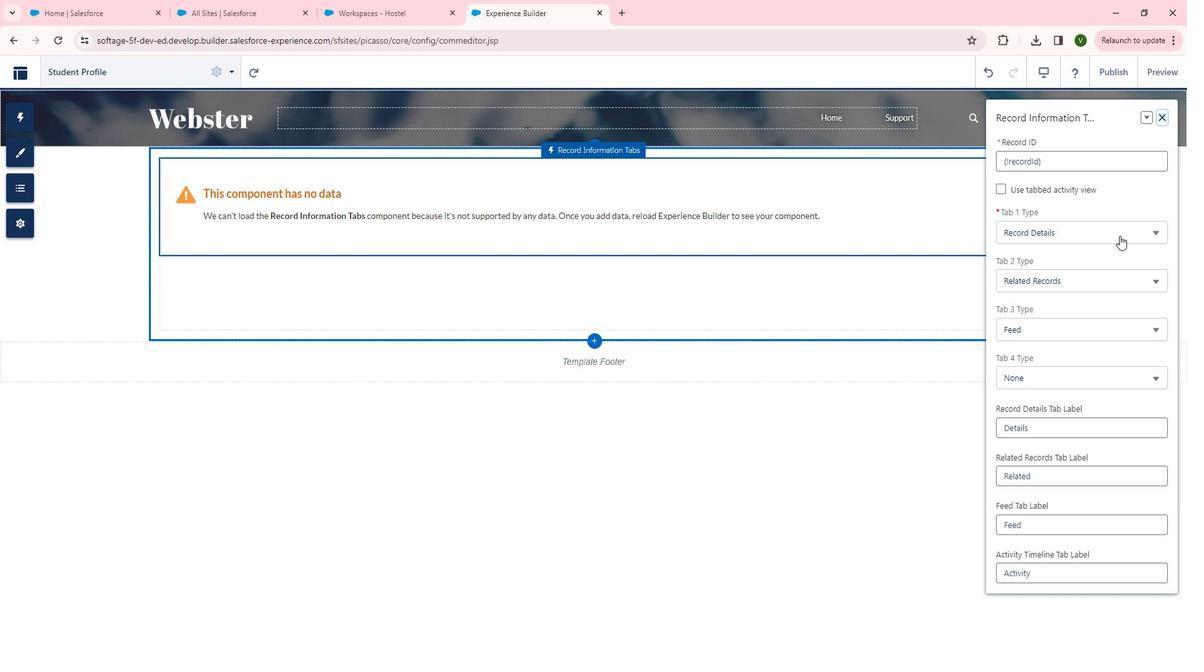 
Action: Mouse pressed left at (1133, 240)
Screenshot: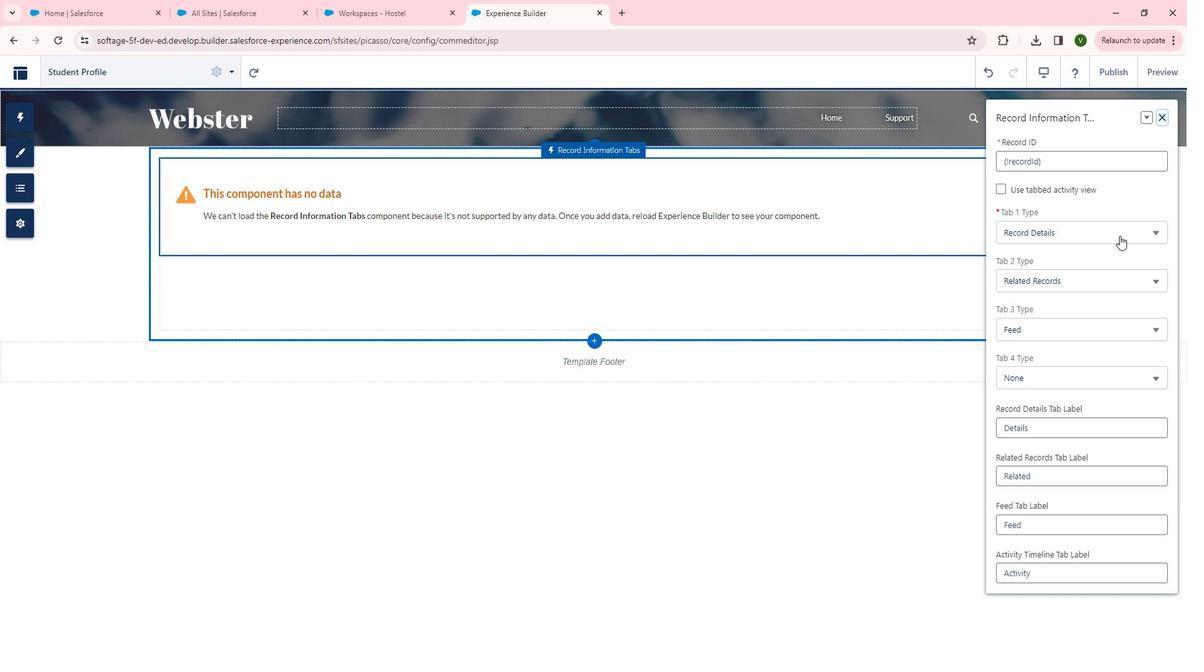 
Action: Mouse moved to (1143, 201)
Screenshot: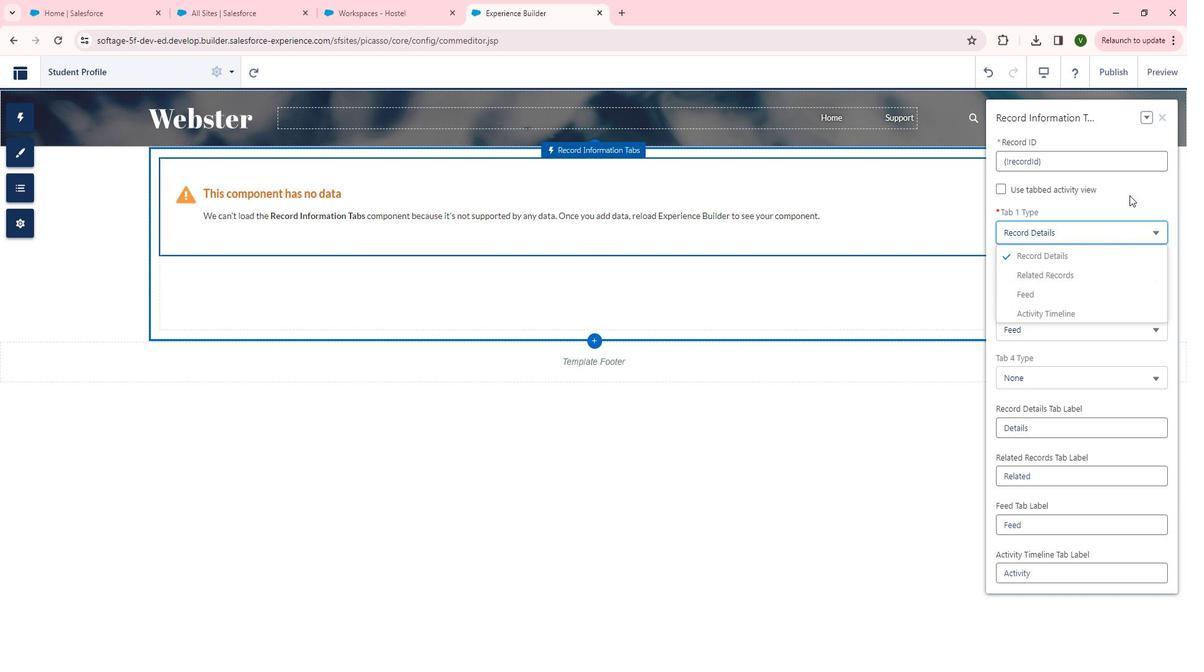 
Action: Mouse pressed left at (1143, 201)
Screenshot: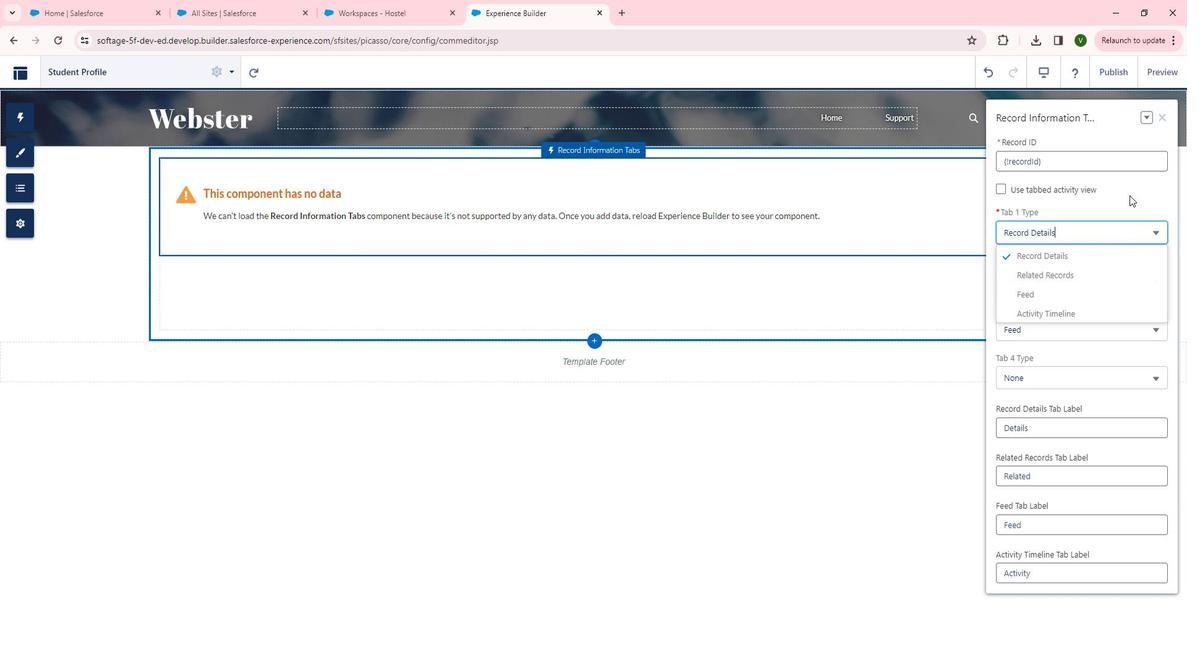 
Action: Mouse moved to (1120, 287)
Screenshot: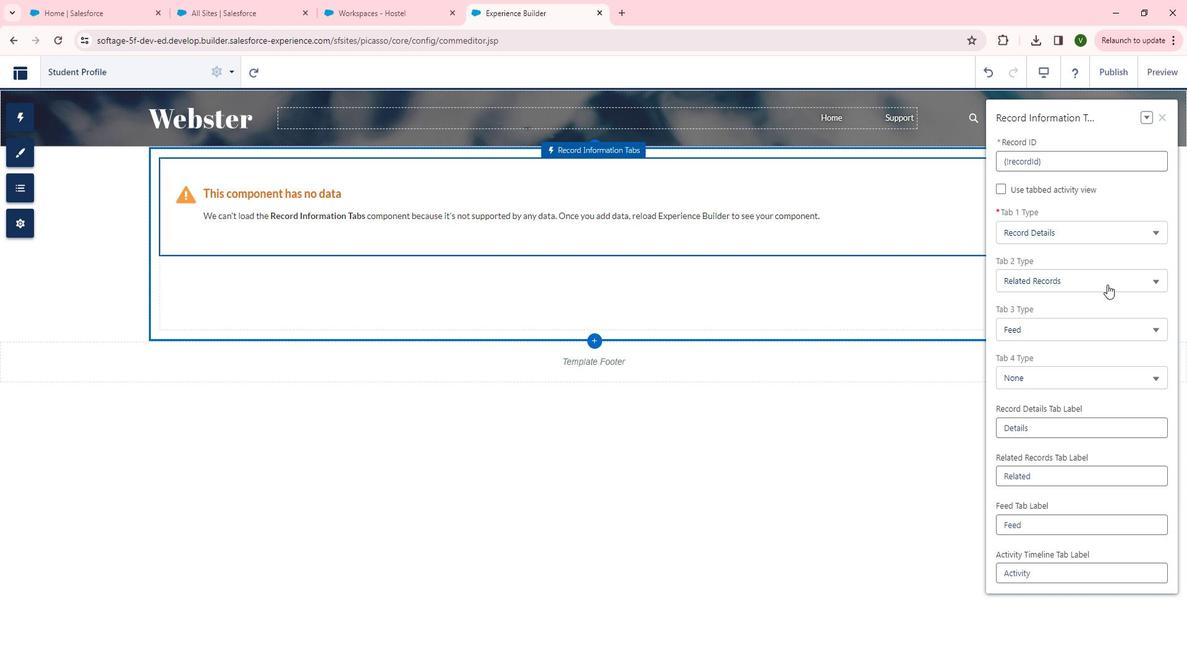 
Action: Mouse pressed left at (1120, 287)
Screenshot: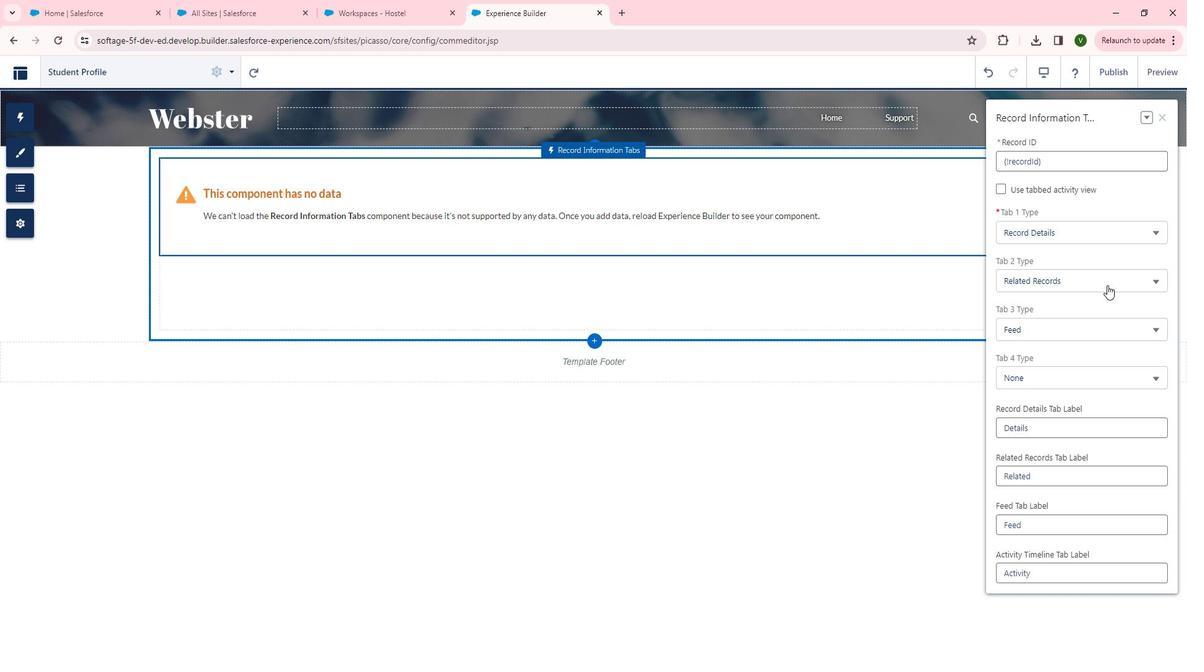 
Action: Mouse moved to (1094, 334)
Screenshot: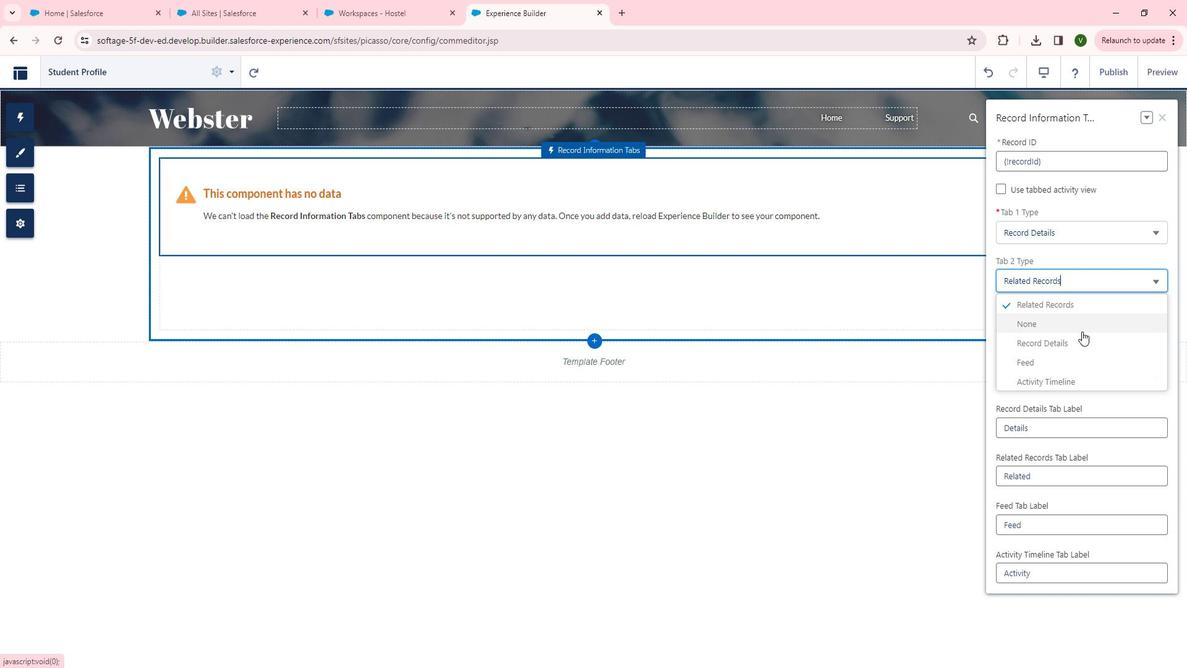 
Action: Mouse pressed left at (1094, 334)
Screenshot: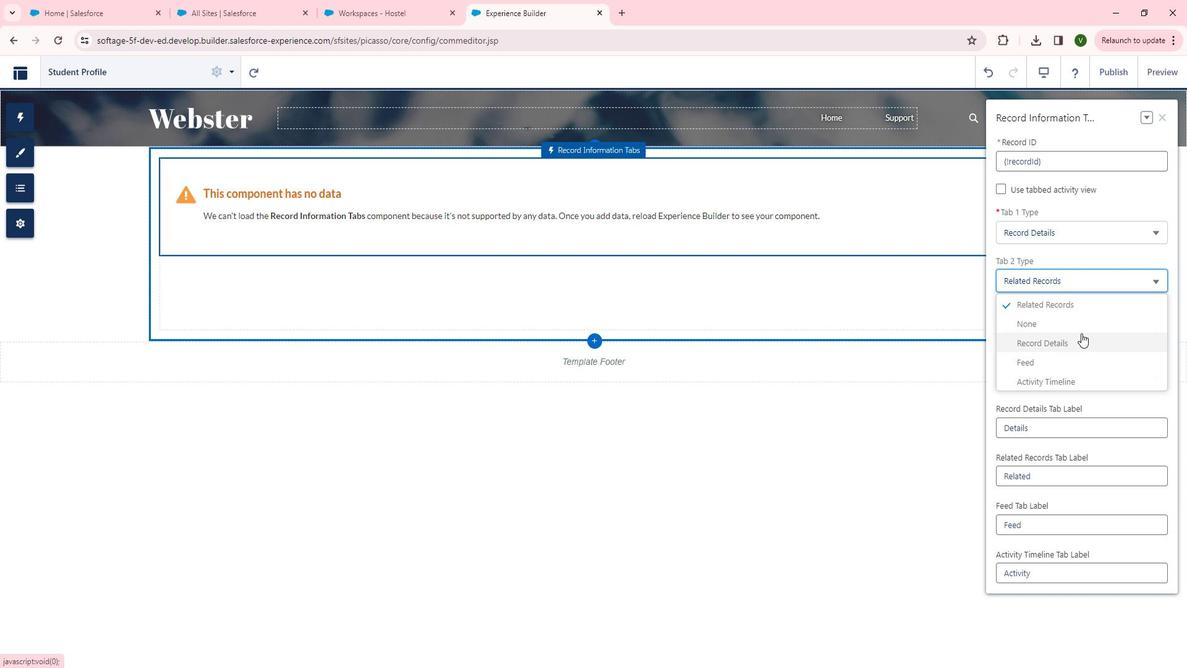 
Action: Mouse moved to (1104, 348)
Screenshot: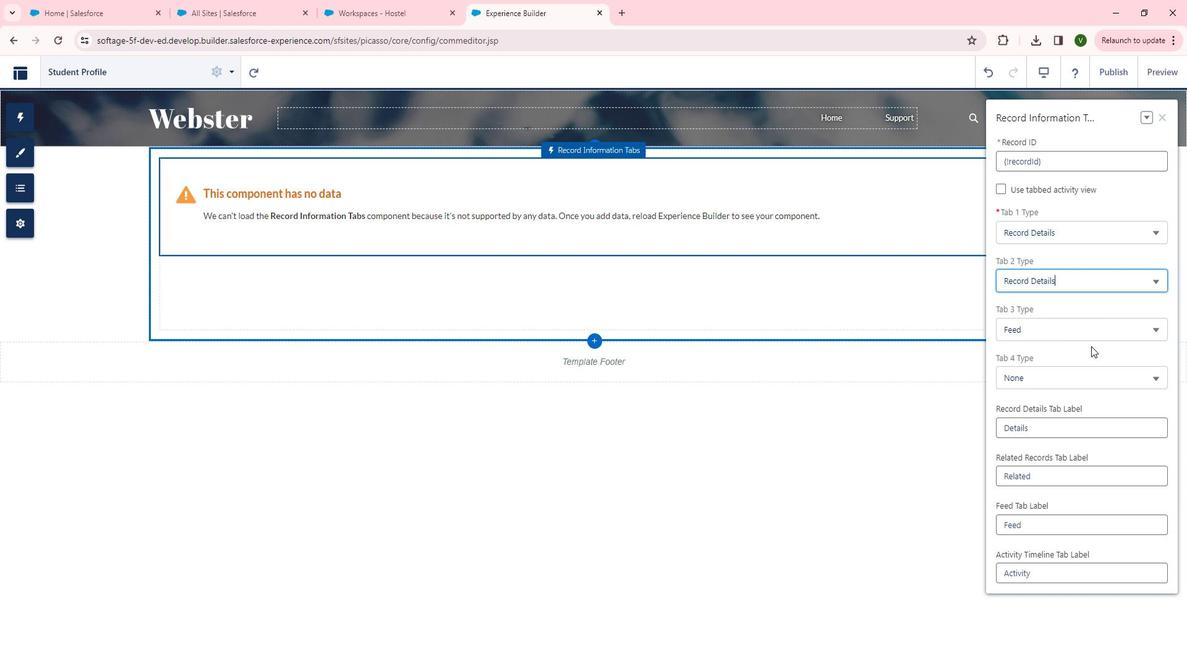 
Action: Mouse scrolled (1104, 347) with delta (0, 0)
Screenshot: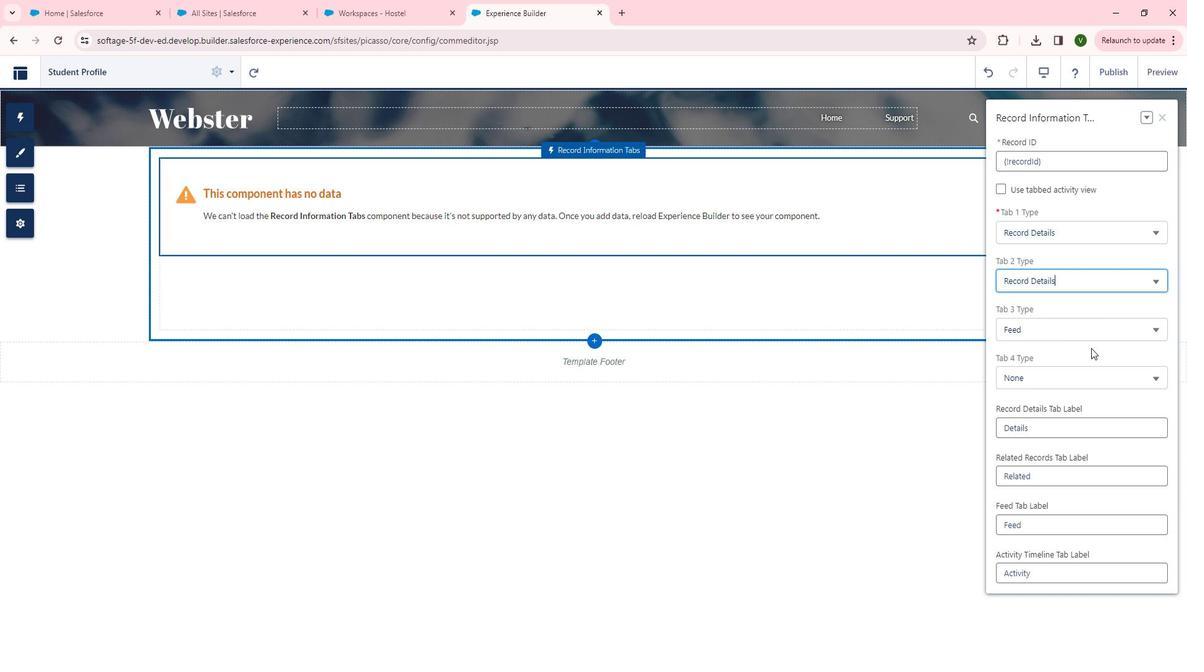 
Action: Mouse moved to (1015, 194)
Screenshot: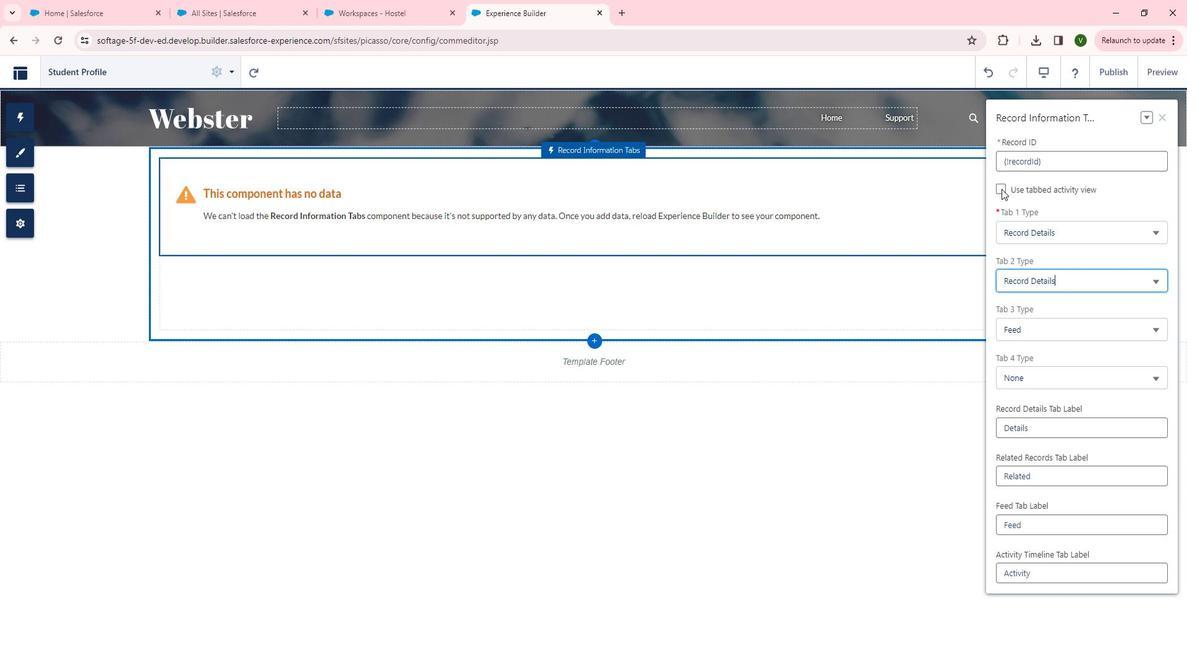 
Action: Mouse pressed left at (1015, 194)
Screenshot: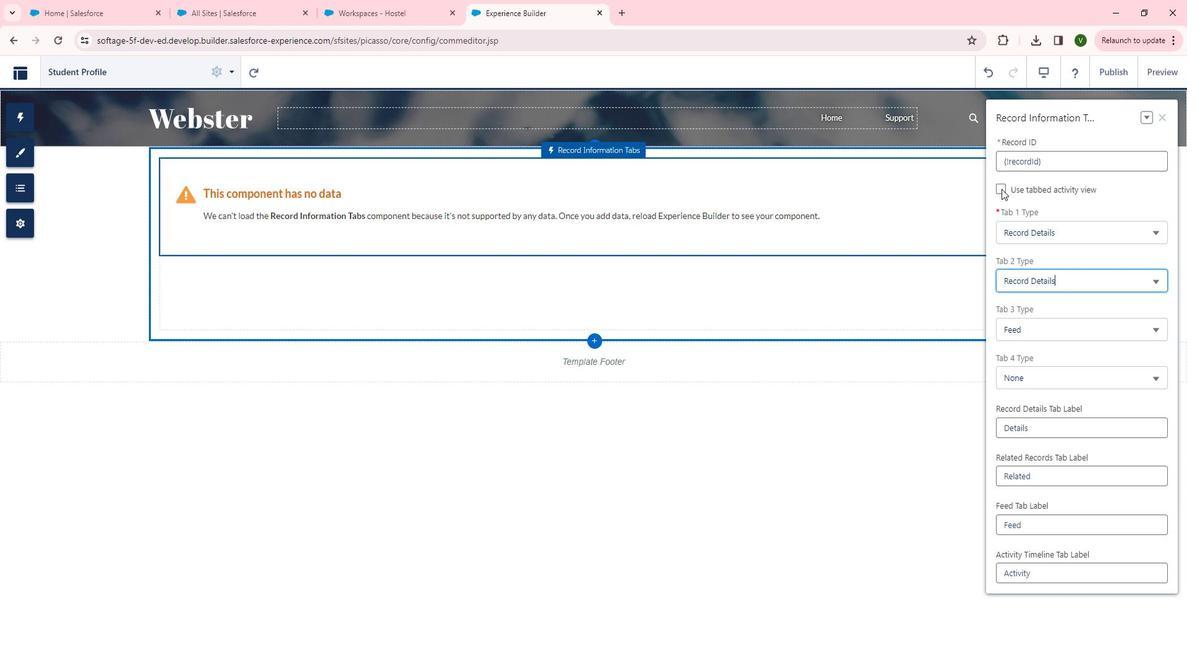 
Action: Mouse moved to (1179, 125)
Screenshot: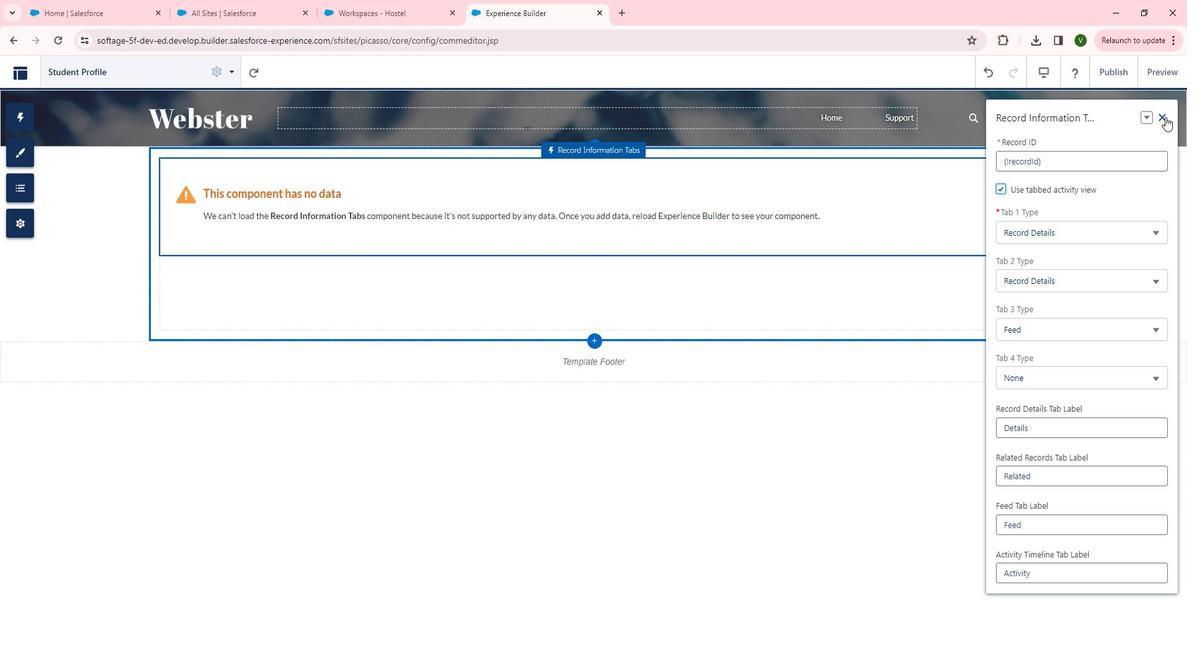 
Action: Mouse pressed left at (1179, 125)
Screenshot: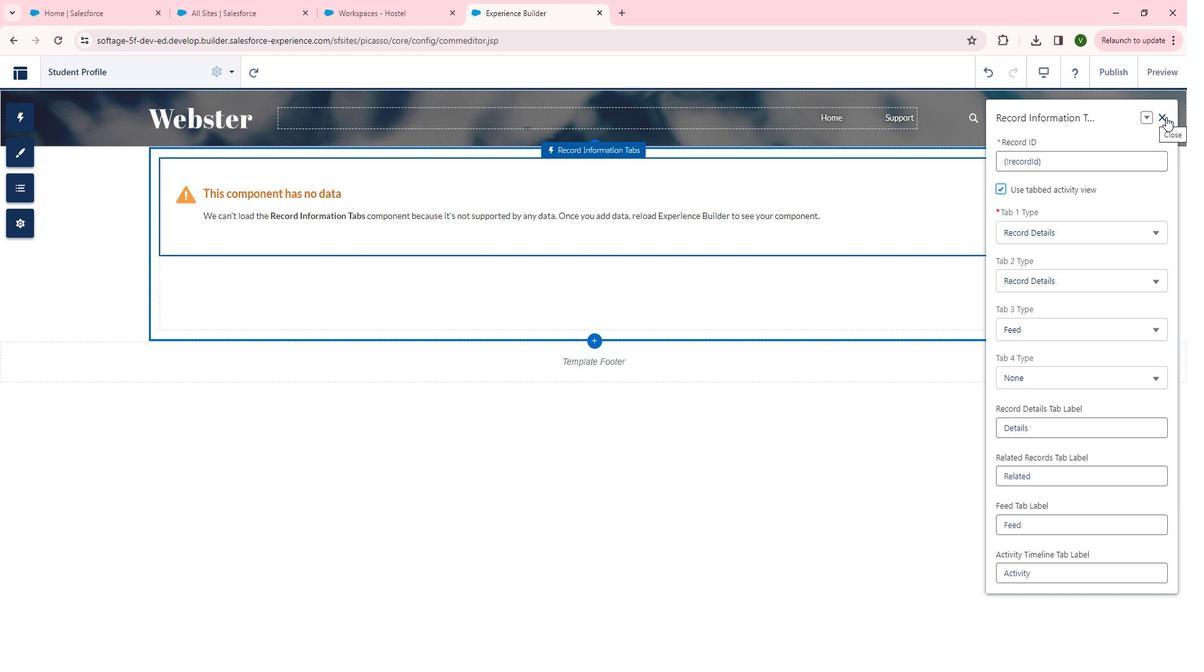 
Action: Mouse moved to (1044, 125)
Screenshot: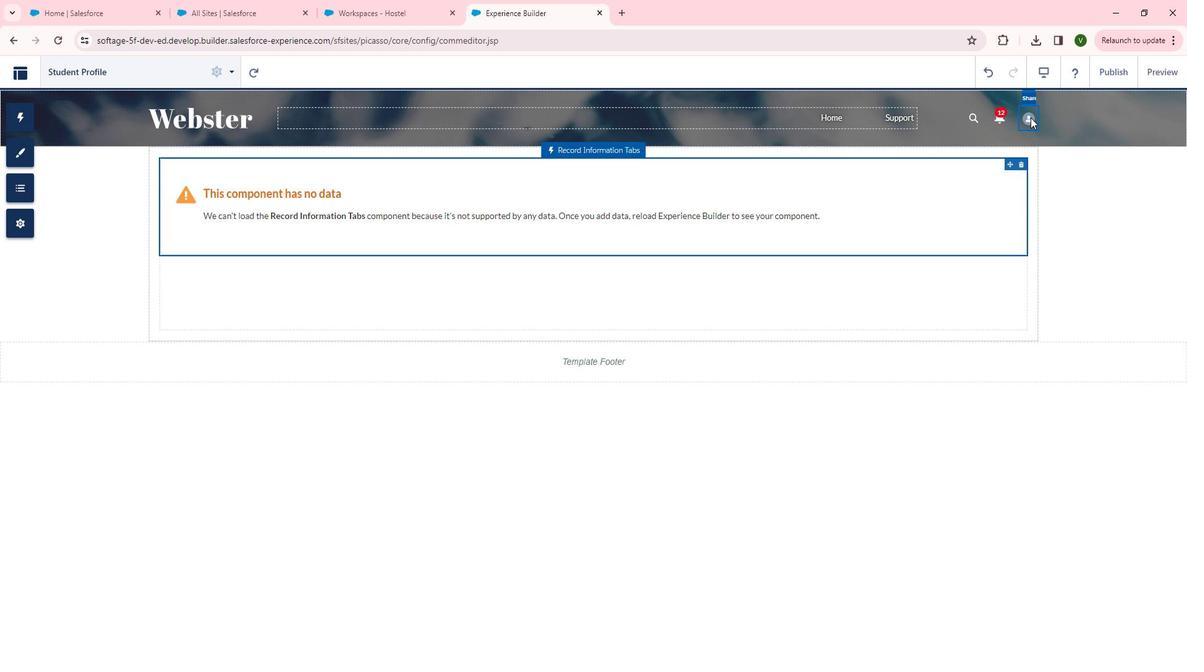 
Action: Mouse pressed left at (1044, 125)
Screenshot: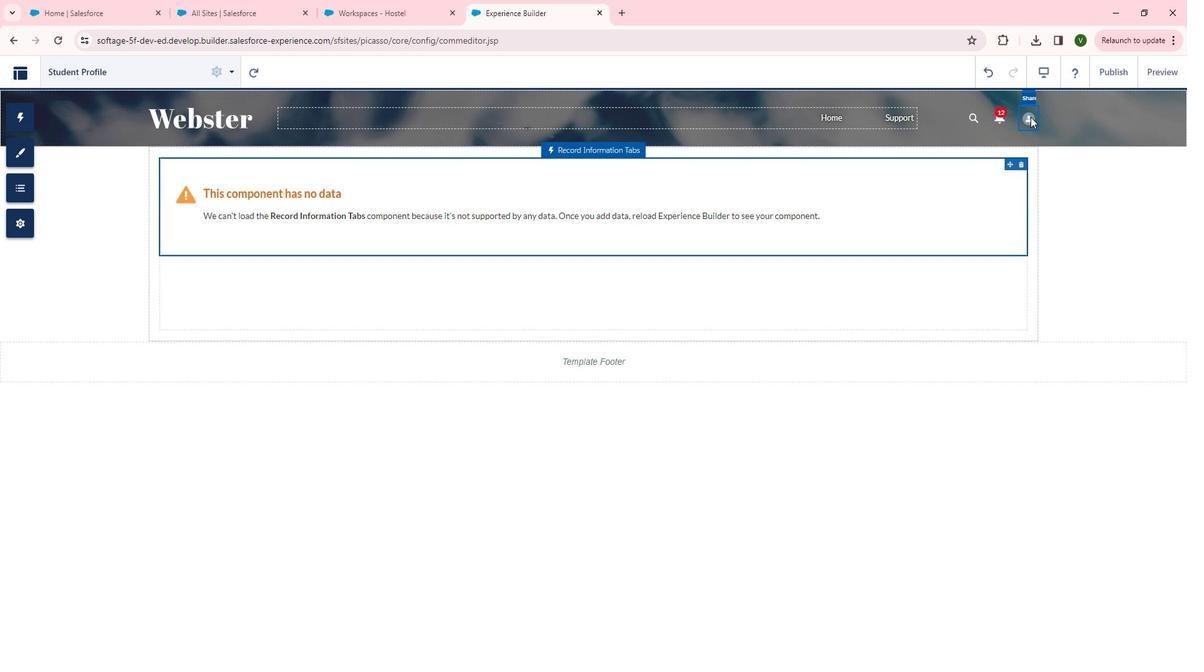 
Action: Mouse moved to (35, 125)
Screenshot: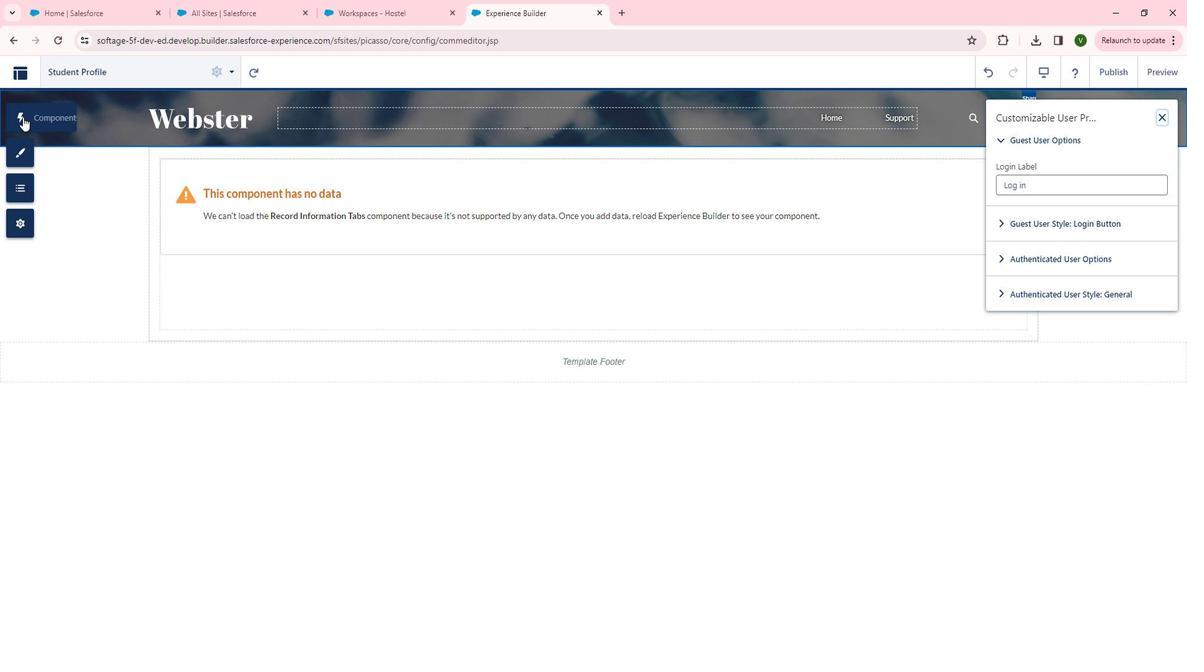 
Action: Mouse pressed left at (35, 125)
Screenshot: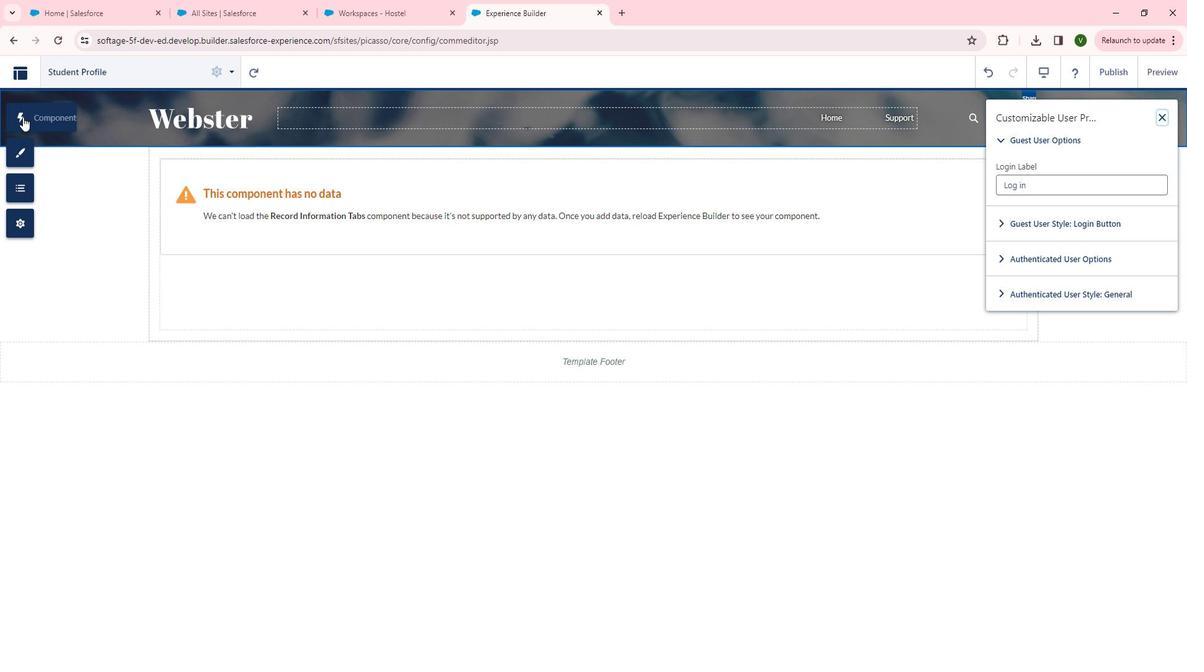 
Action: Mouse moved to (136, 291)
Screenshot: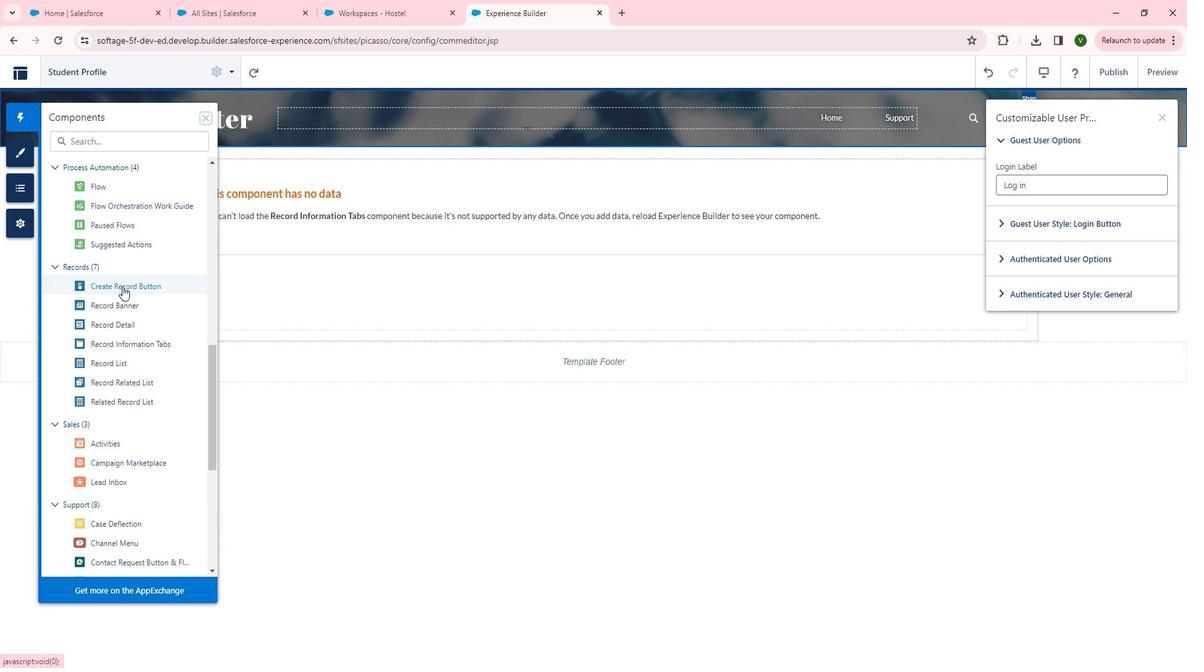 
Action: Mouse scrolled (136, 291) with delta (0, 0)
Screenshot: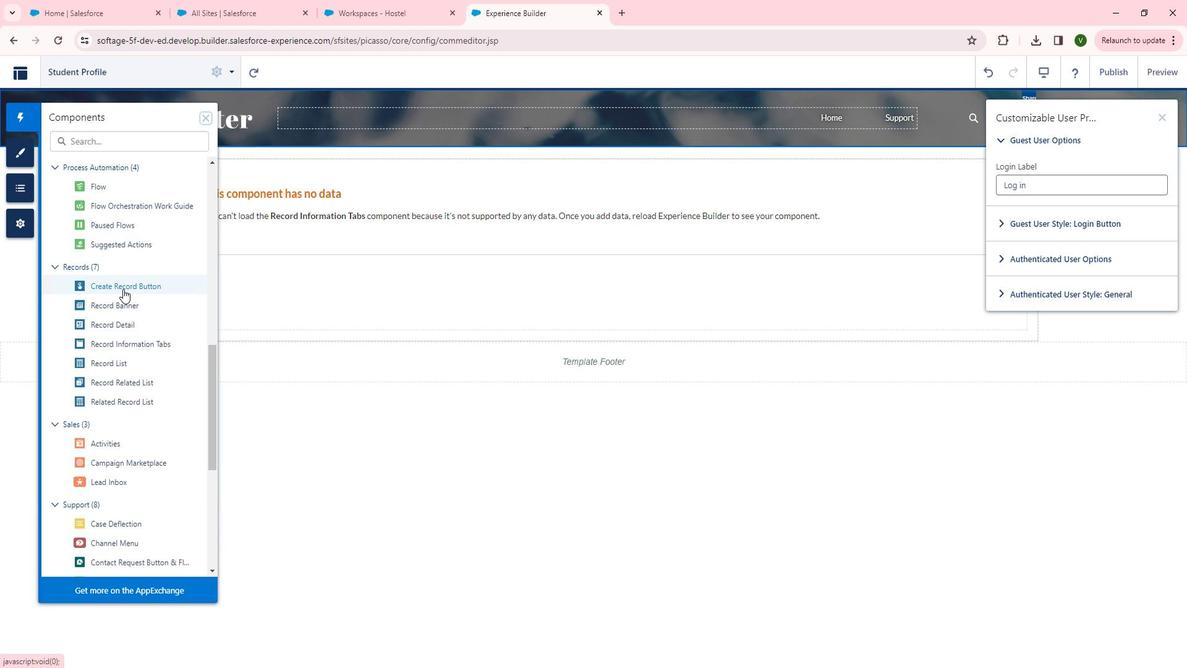 
Action: Mouse scrolled (136, 291) with delta (0, 0)
Screenshot: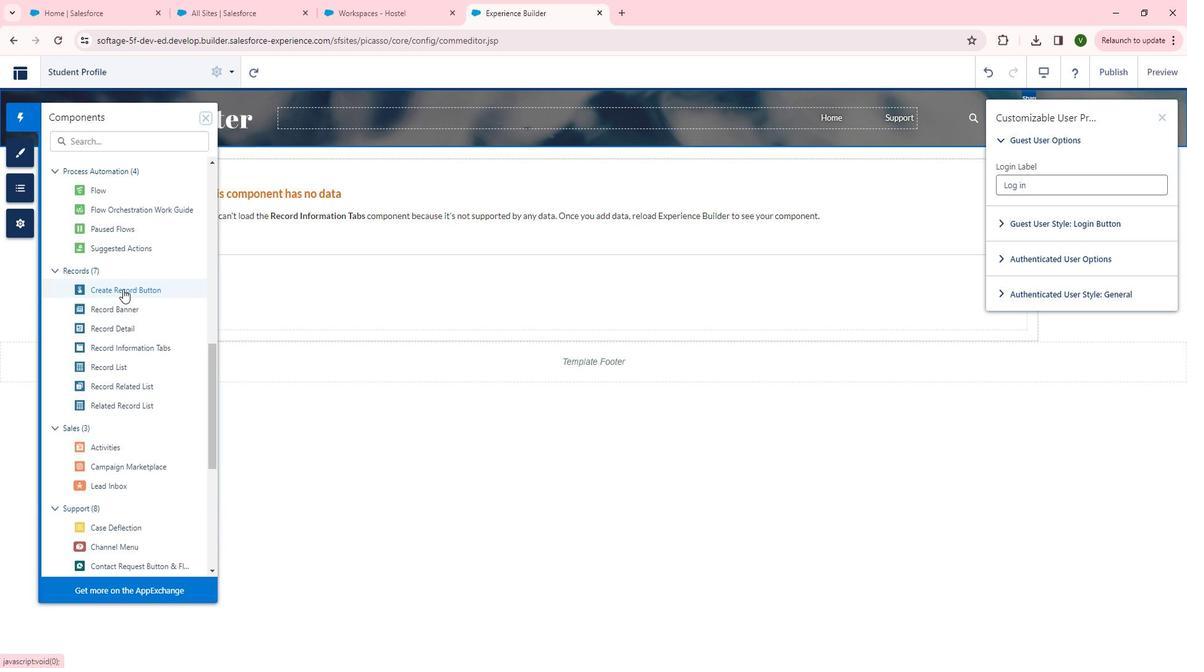 
Action: Mouse scrolled (136, 291) with delta (0, 0)
Screenshot: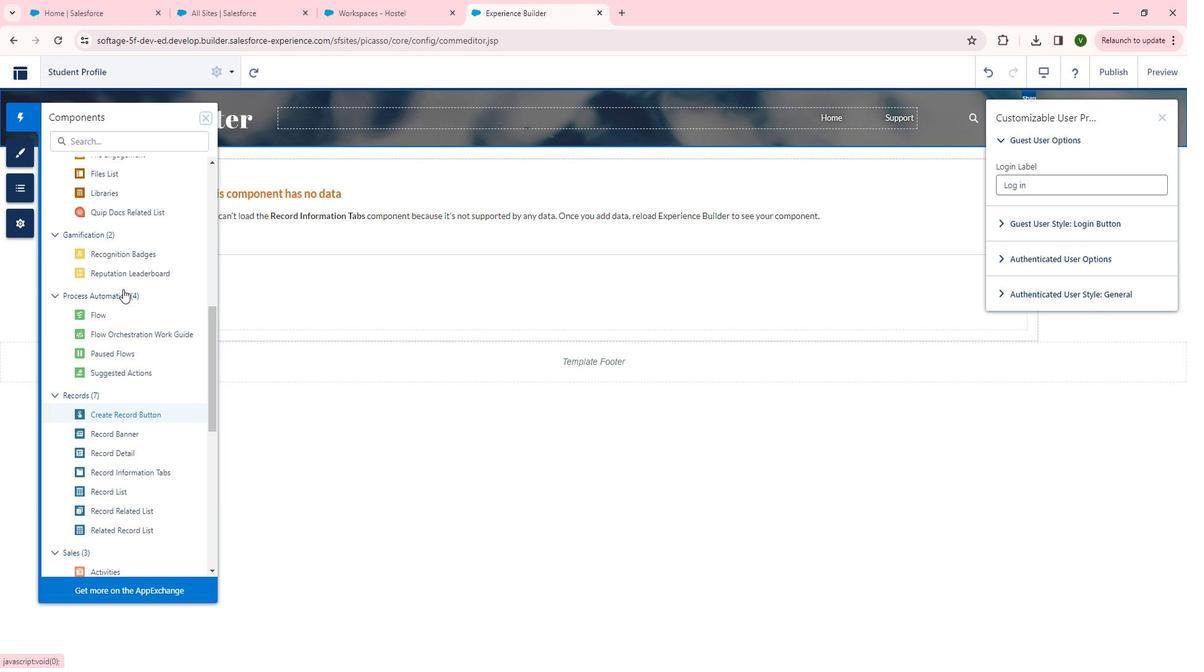 
Action: Mouse scrolled (136, 291) with delta (0, 0)
Screenshot: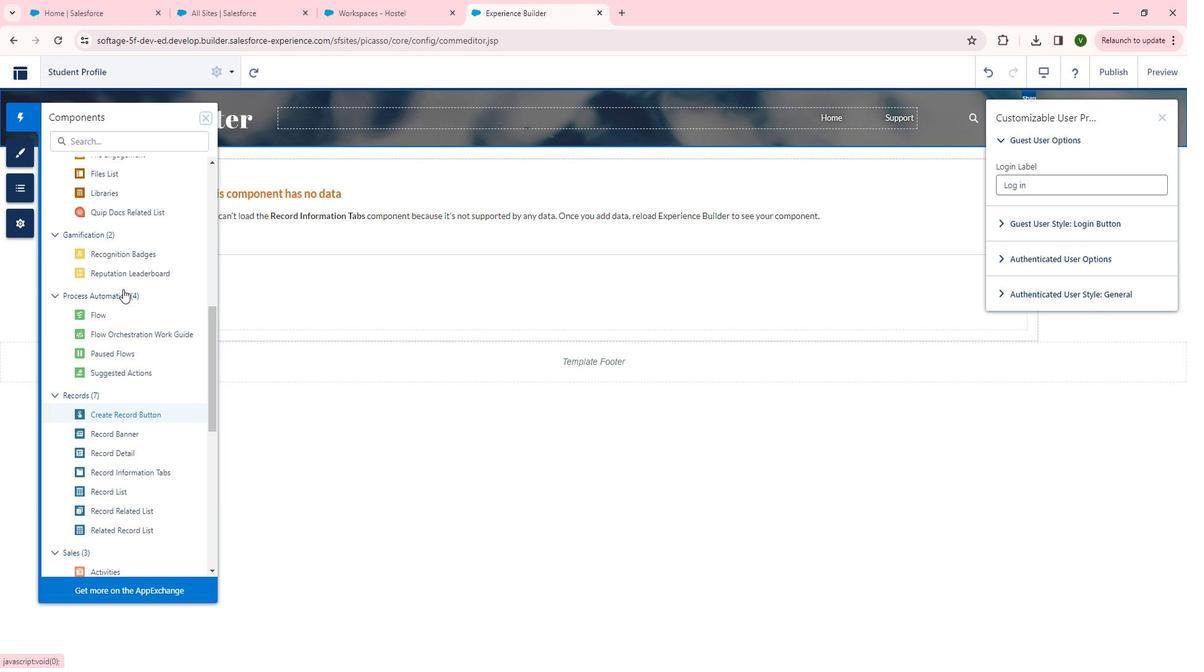 
Action: Mouse scrolled (136, 291) with delta (0, 0)
Screenshot: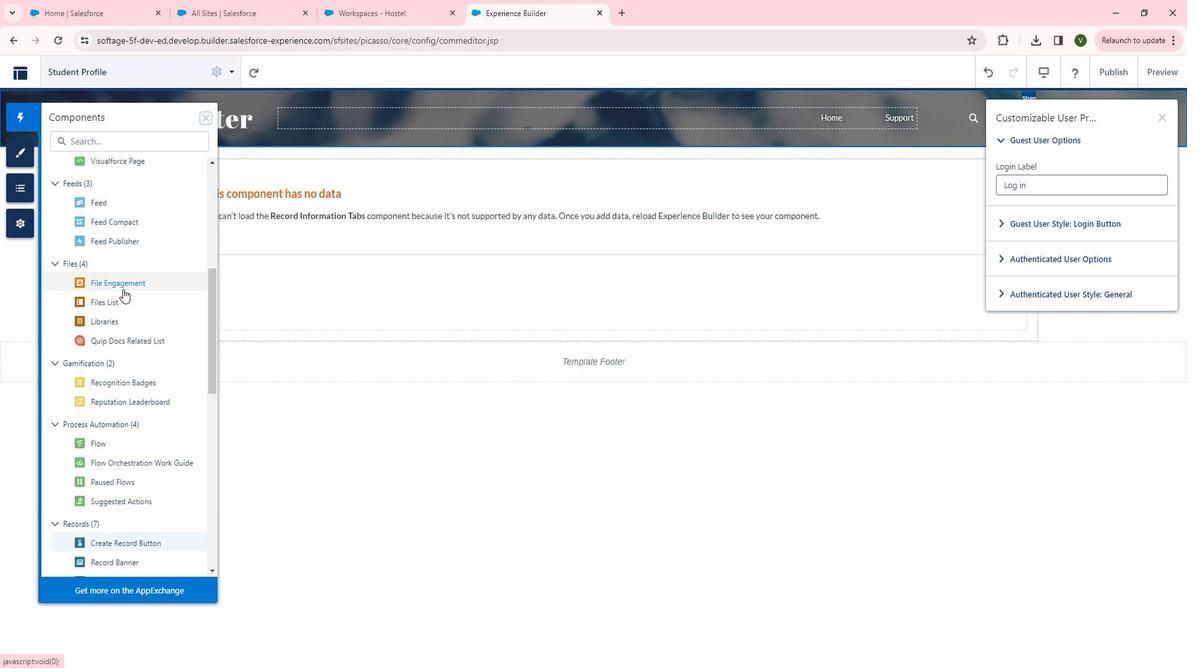 
Action: Mouse scrolled (136, 291) with delta (0, 0)
Screenshot: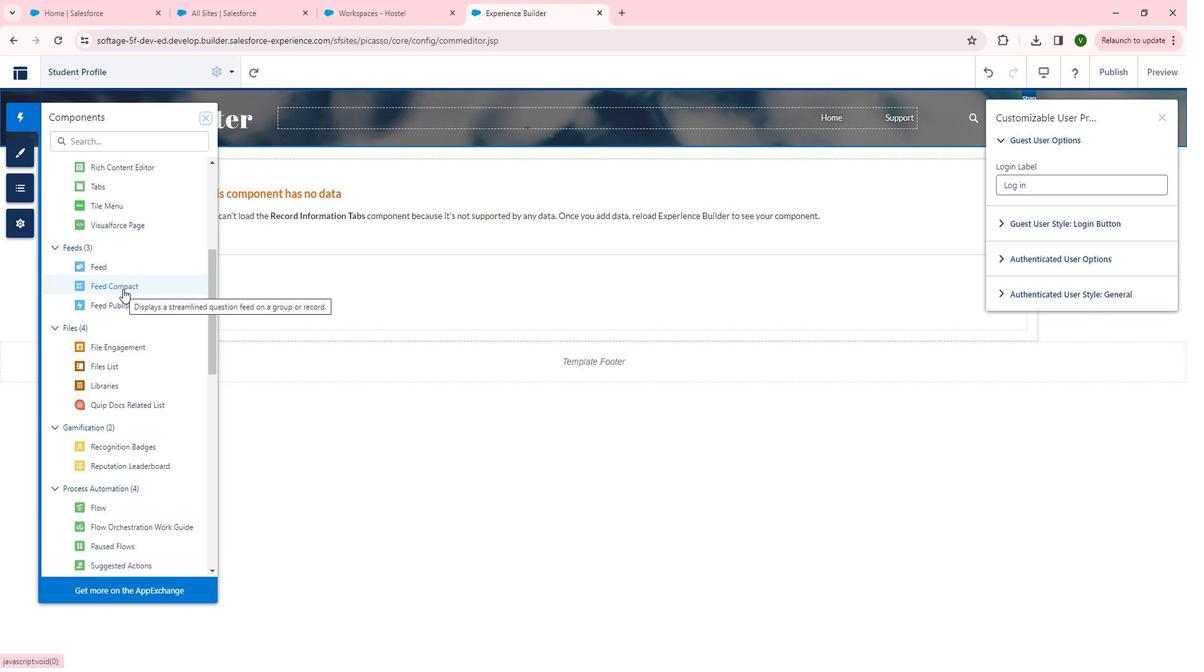 
Action: Mouse scrolled (136, 291) with delta (0, 0)
Screenshot: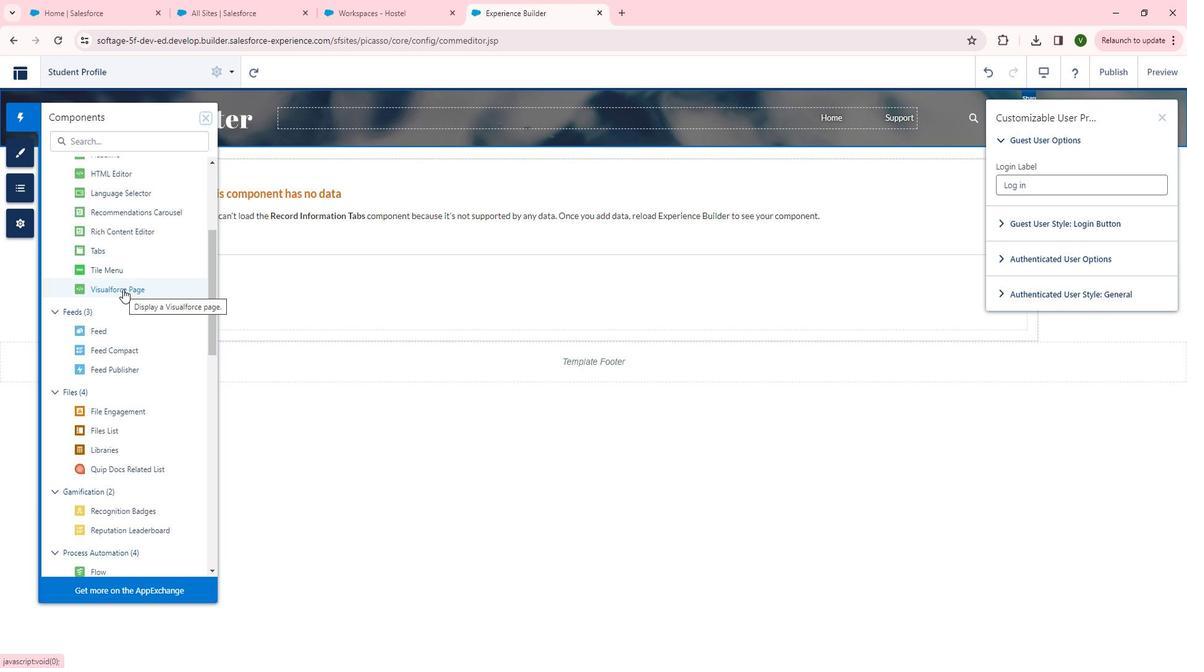 
Action: Mouse scrolled (136, 291) with delta (0, 0)
Screenshot: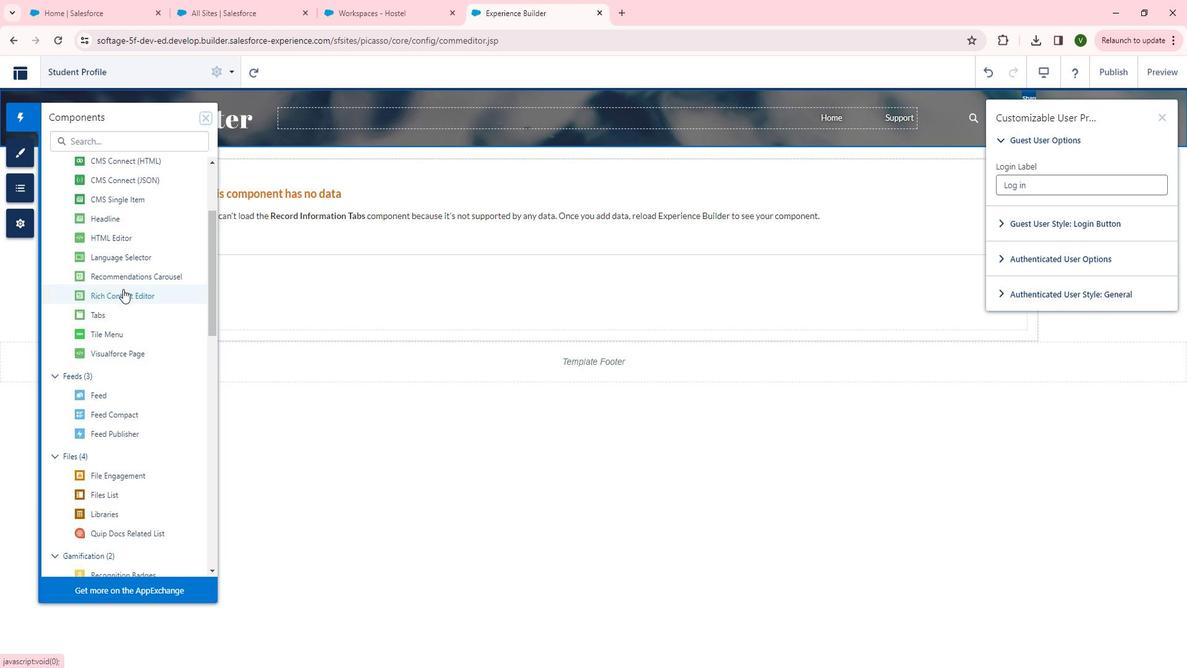 
Action: Mouse moved to (136, 291)
Screenshot: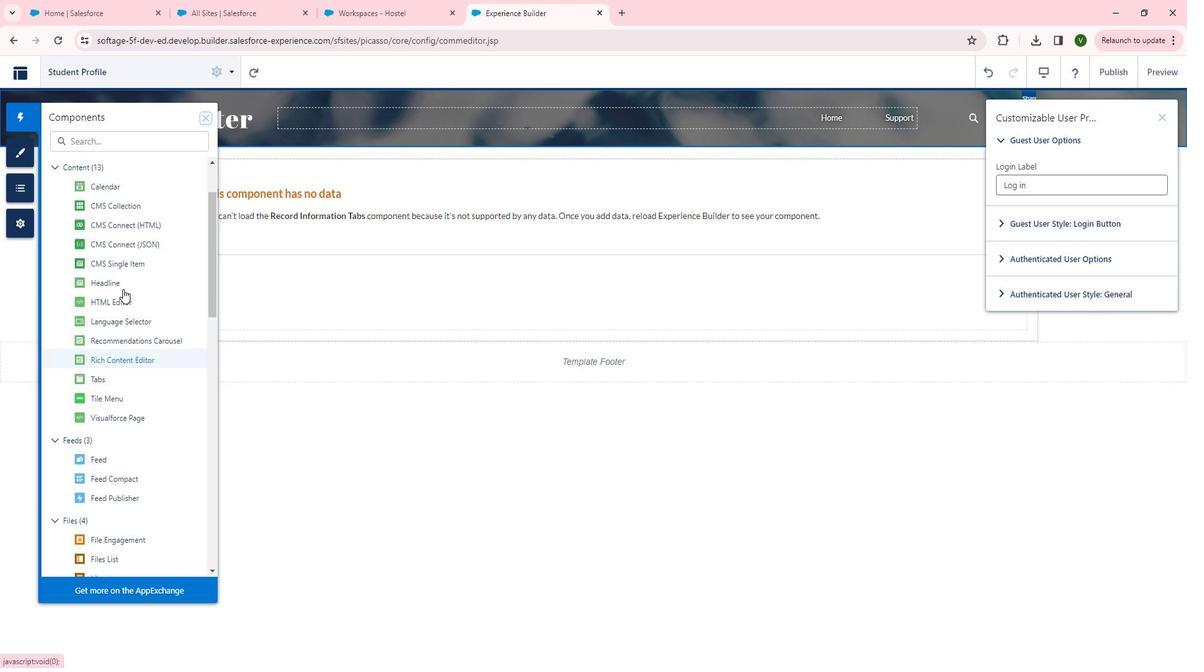 
Action: Mouse scrolled (136, 291) with delta (0, 0)
Screenshot: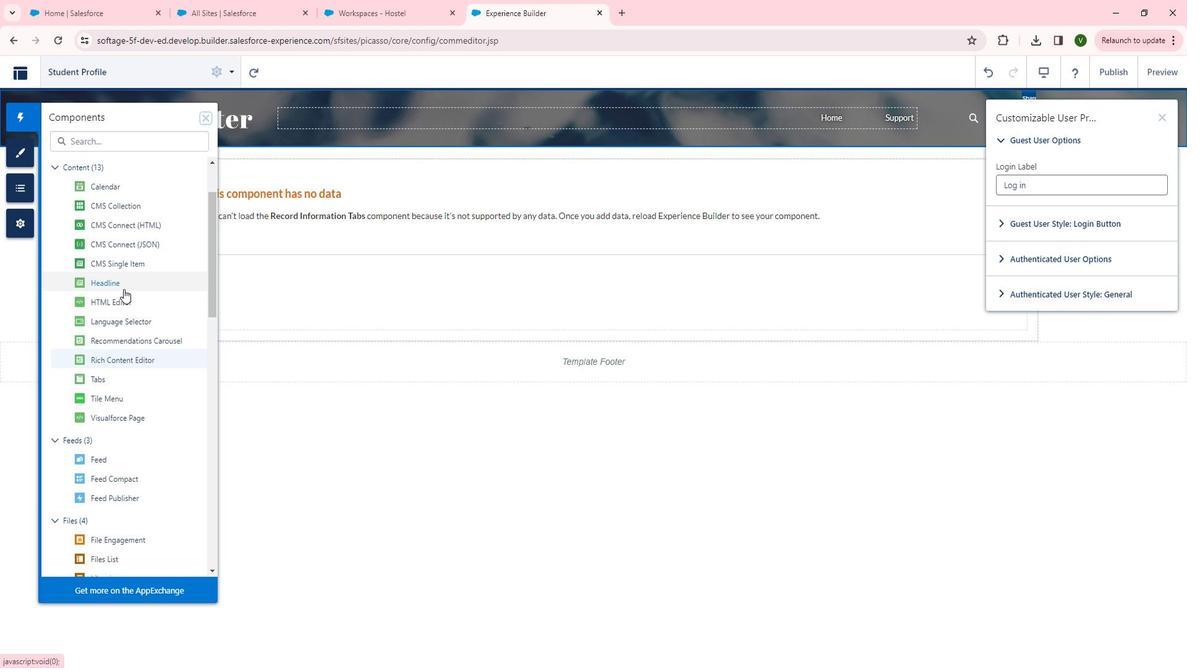 
Action: Mouse moved to (145, 252)
Screenshot: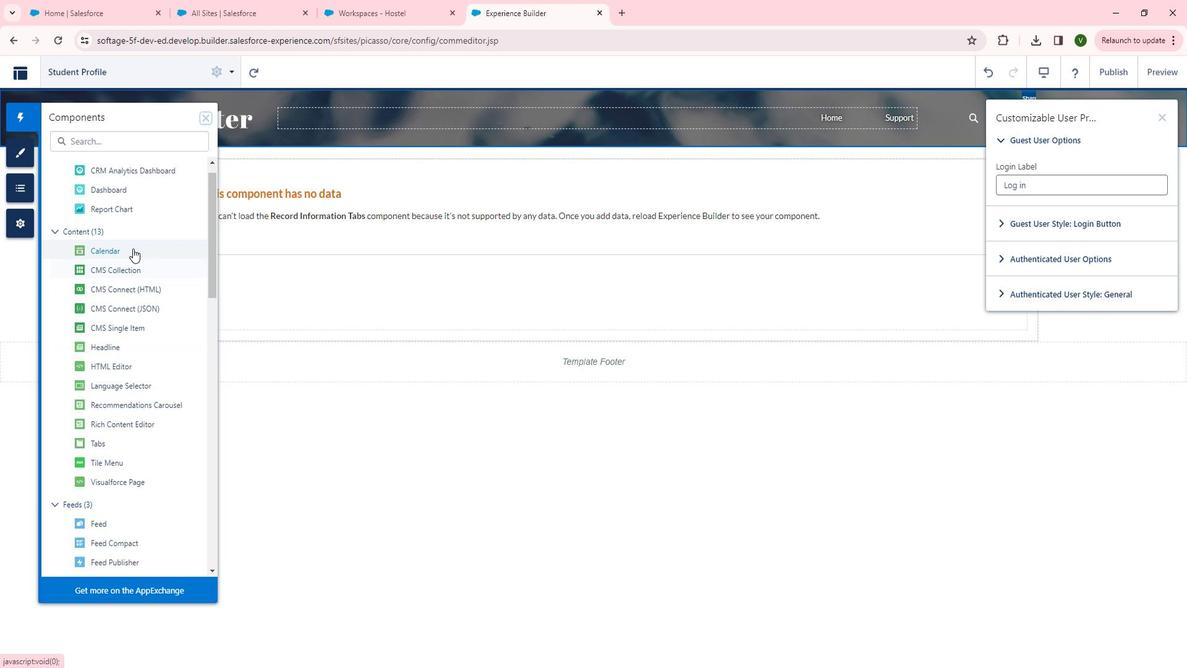 
Action: Mouse scrolled (145, 253) with delta (0, 0)
Screenshot: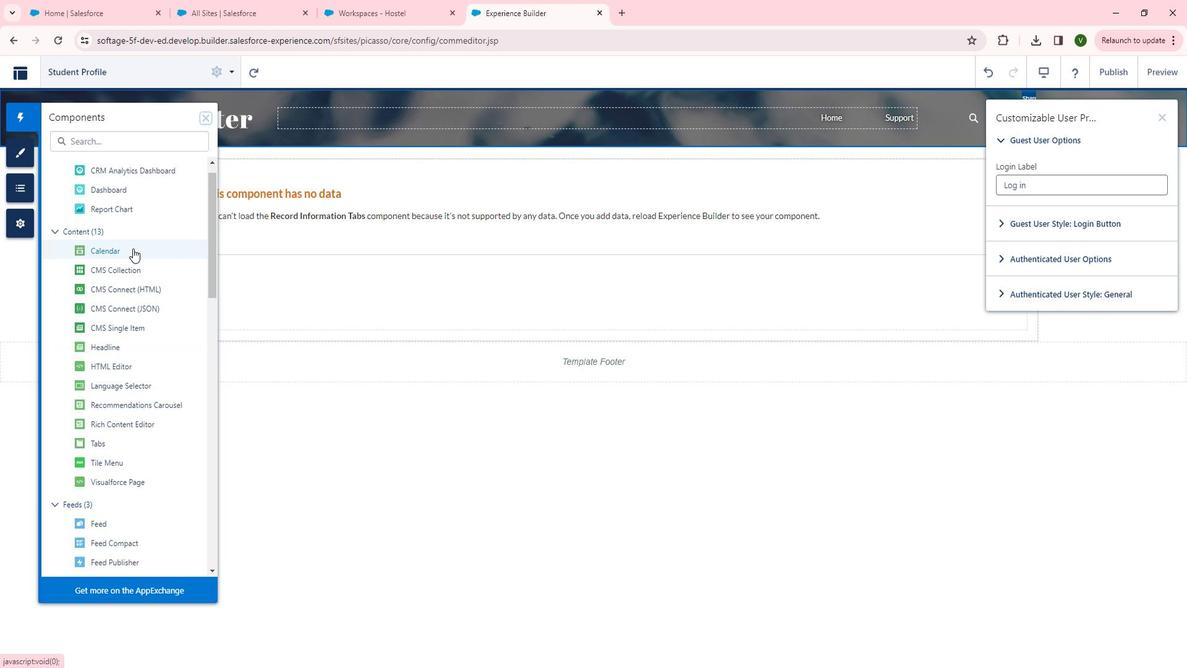 
Action: Mouse scrolled (145, 253) with delta (0, 0)
Screenshot: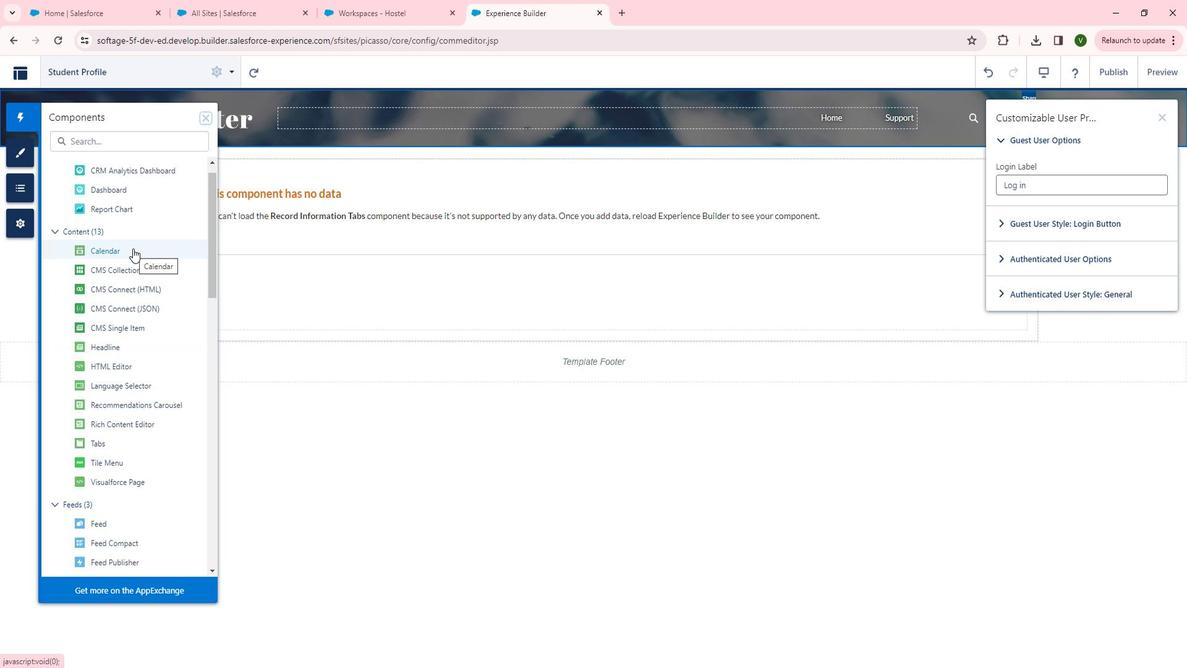 
Action: Mouse scrolled (145, 253) with delta (0, 0)
Screenshot: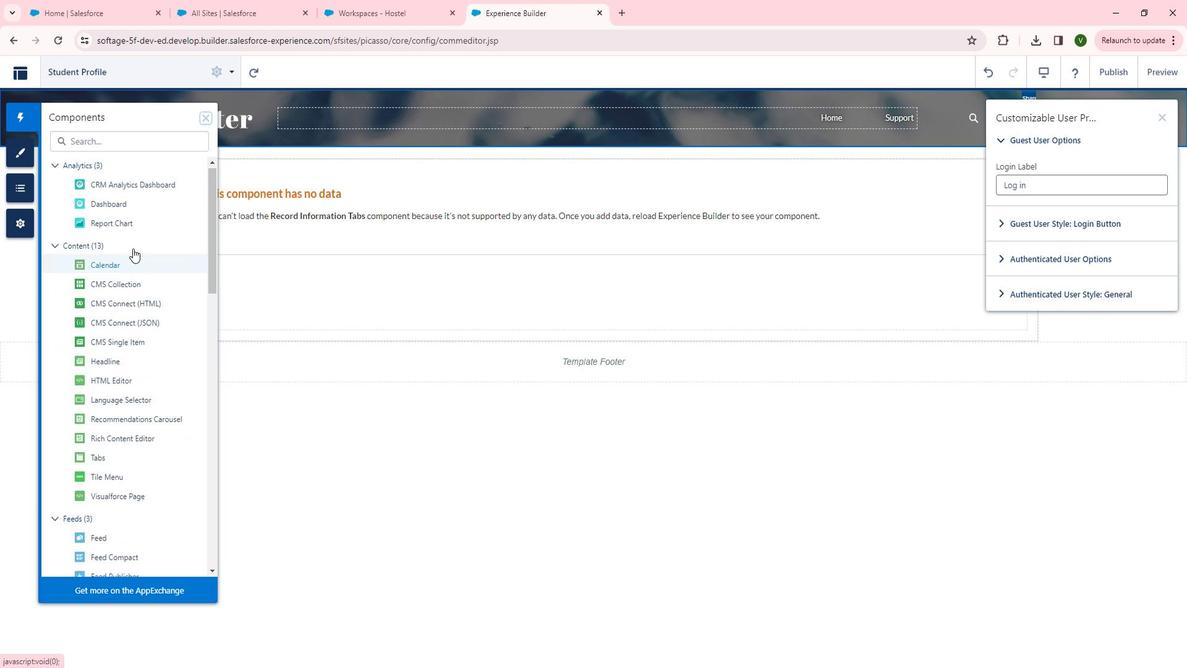 
Action: Mouse moved to (34, 228)
Screenshot: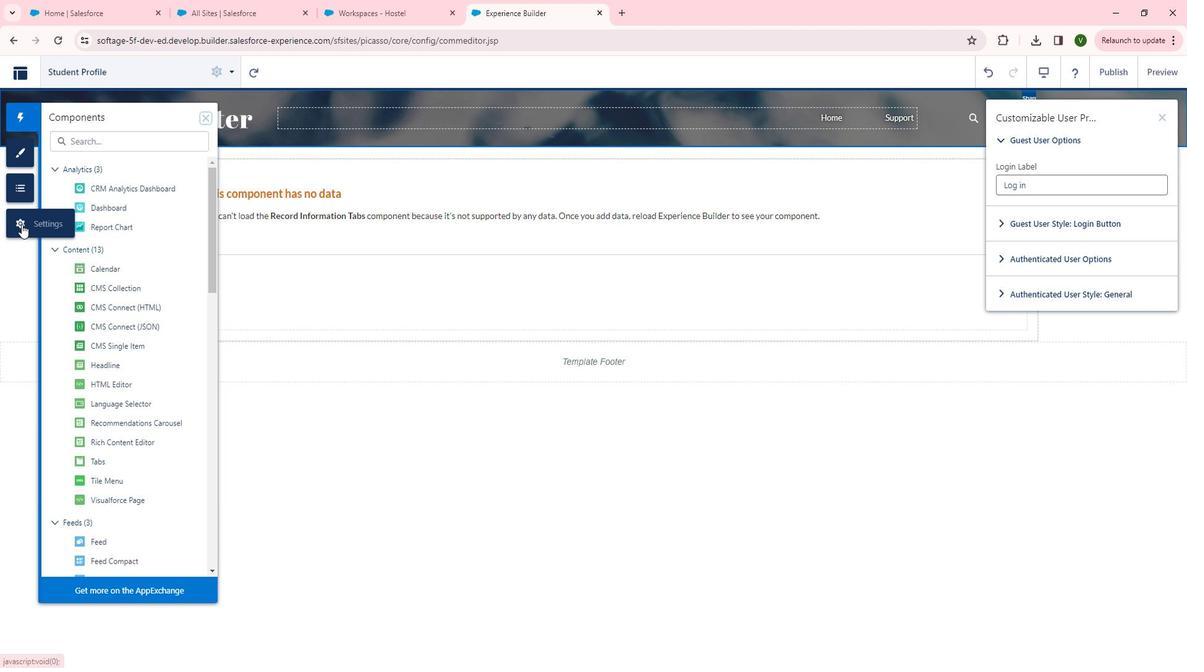 
Action: Mouse pressed left at (34, 228)
Screenshot: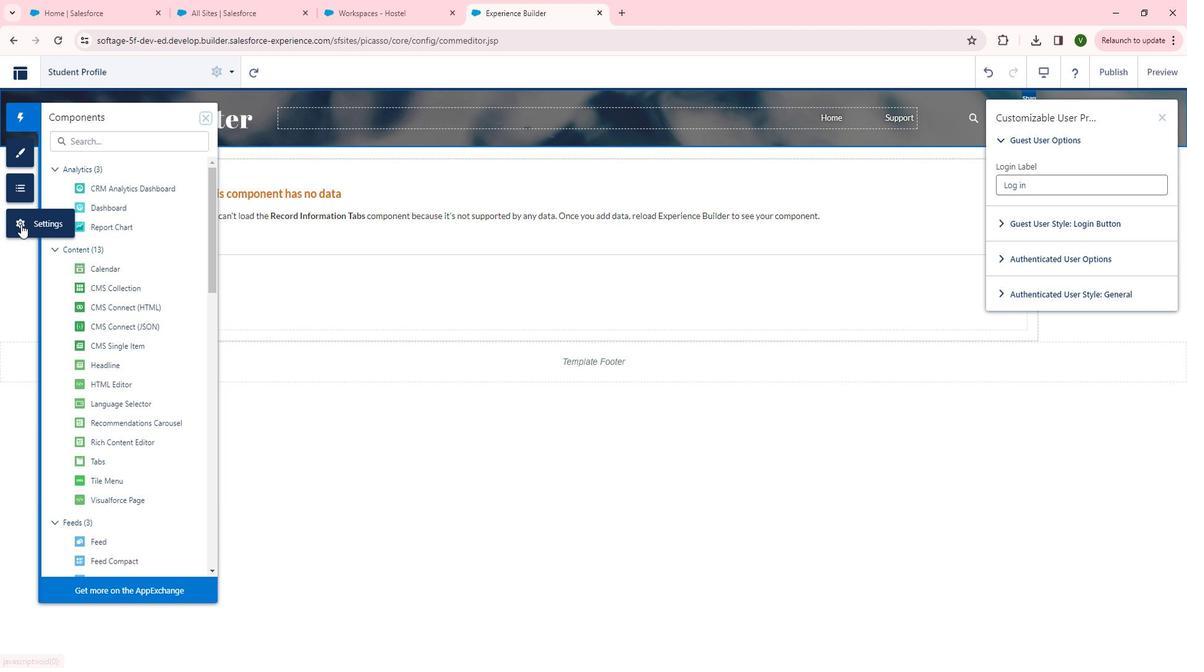 
Action: Mouse moved to (87, 337)
Screenshot: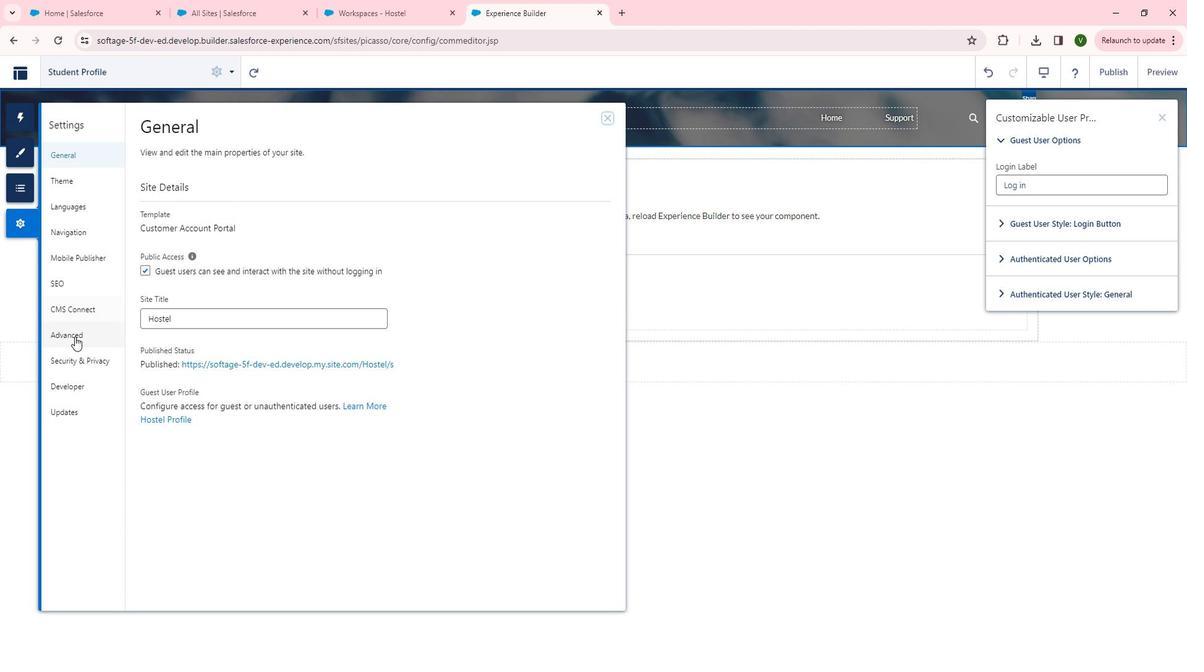 
Action: Mouse pressed left at (87, 337)
Screenshot: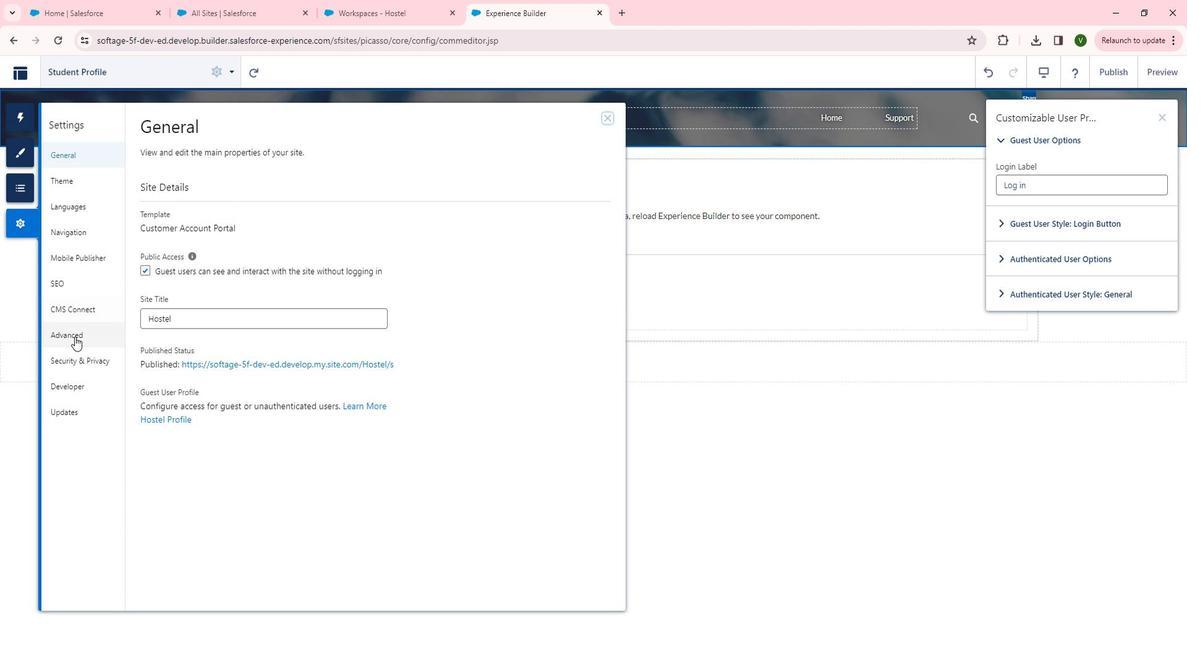 
Action: Mouse moved to (227, 452)
Screenshot: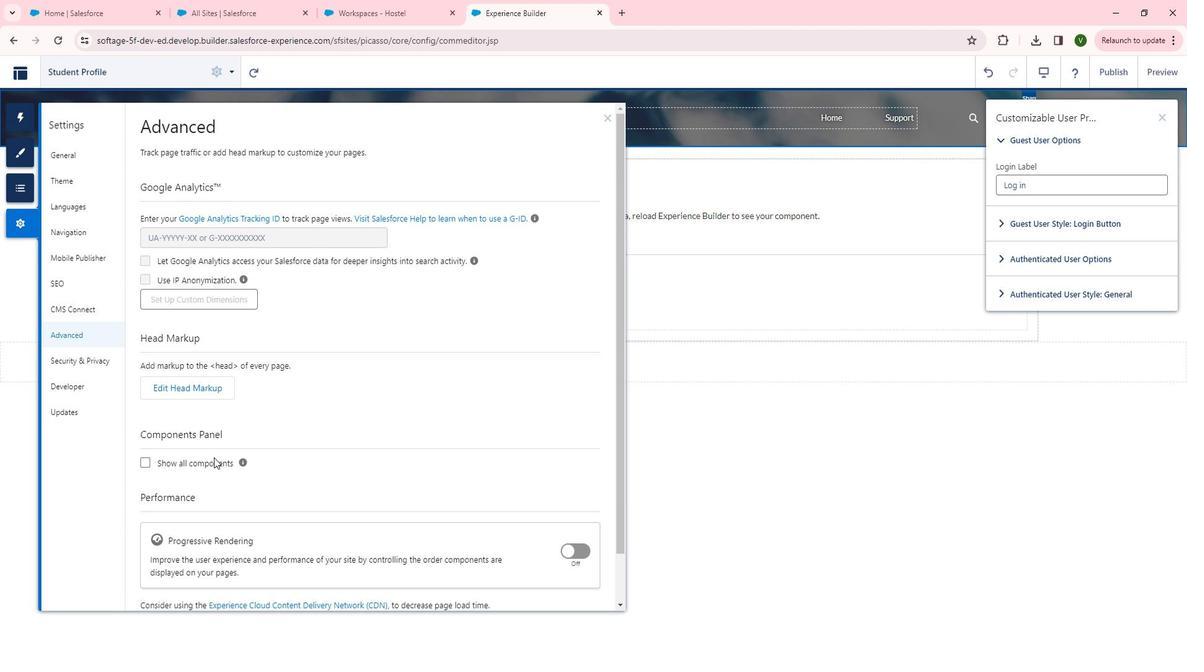 
Action: Mouse scrolled (227, 452) with delta (0, 0)
Screenshot: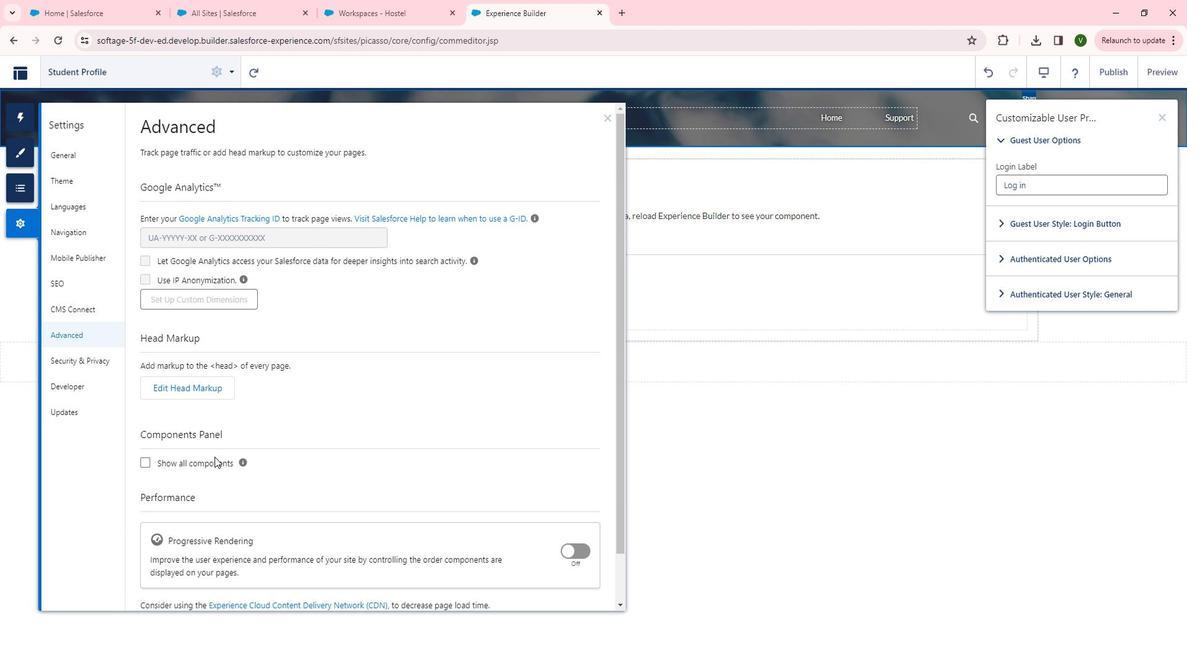 
Action: Mouse scrolled (227, 452) with delta (0, 0)
Screenshot: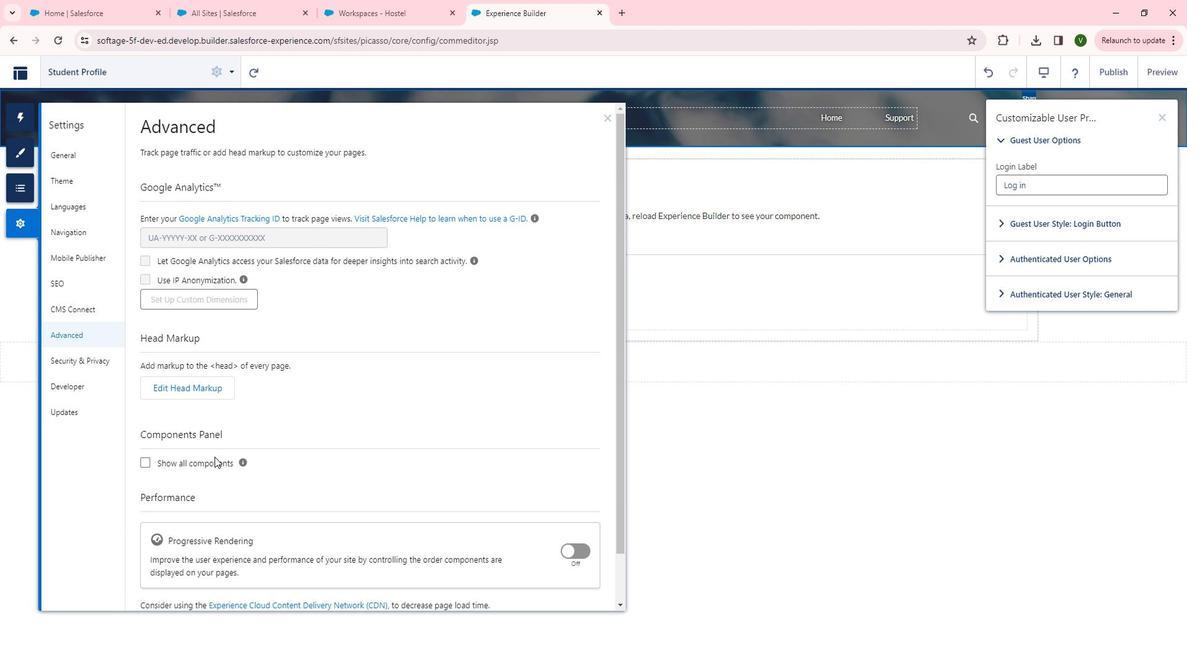 
Action: Mouse scrolled (227, 452) with delta (0, 0)
Screenshot: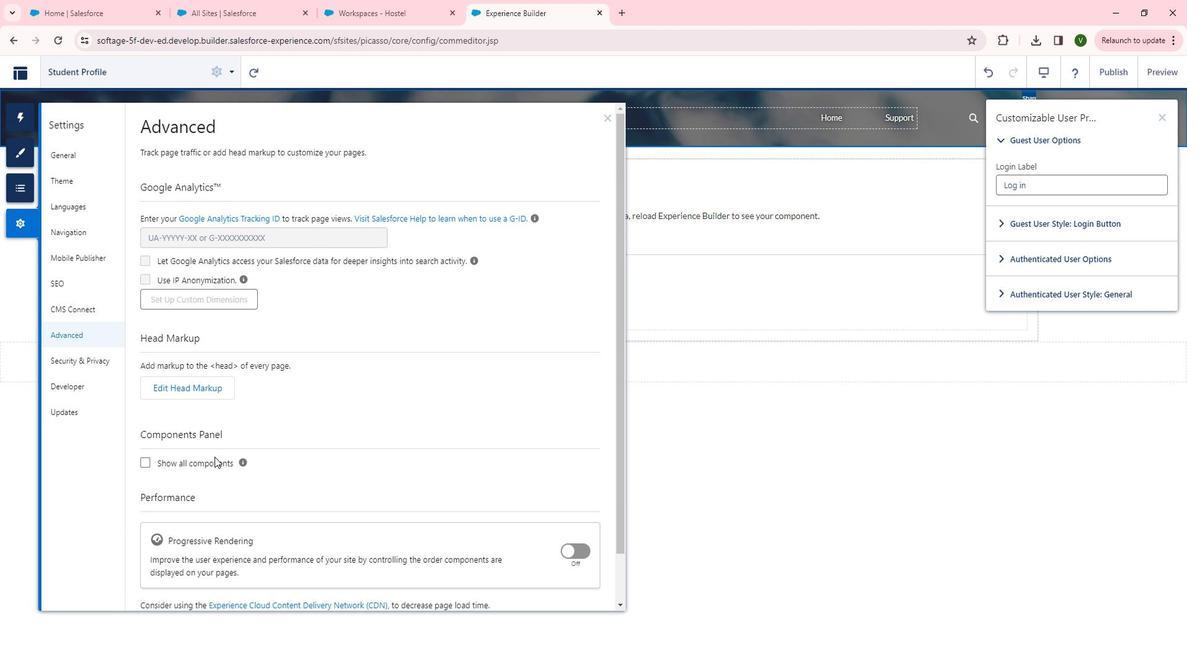 
Action: Mouse scrolled (227, 452) with delta (0, 0)
Screenshot: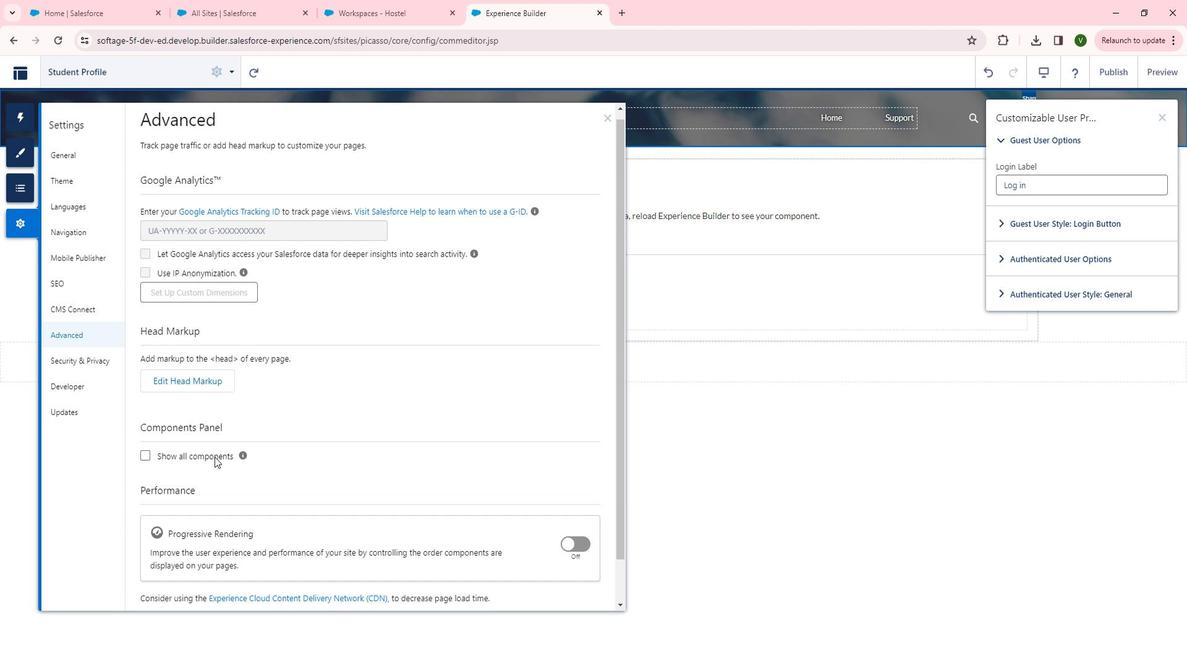 
Action: Mouse moved to (160, 407)
Screenshot: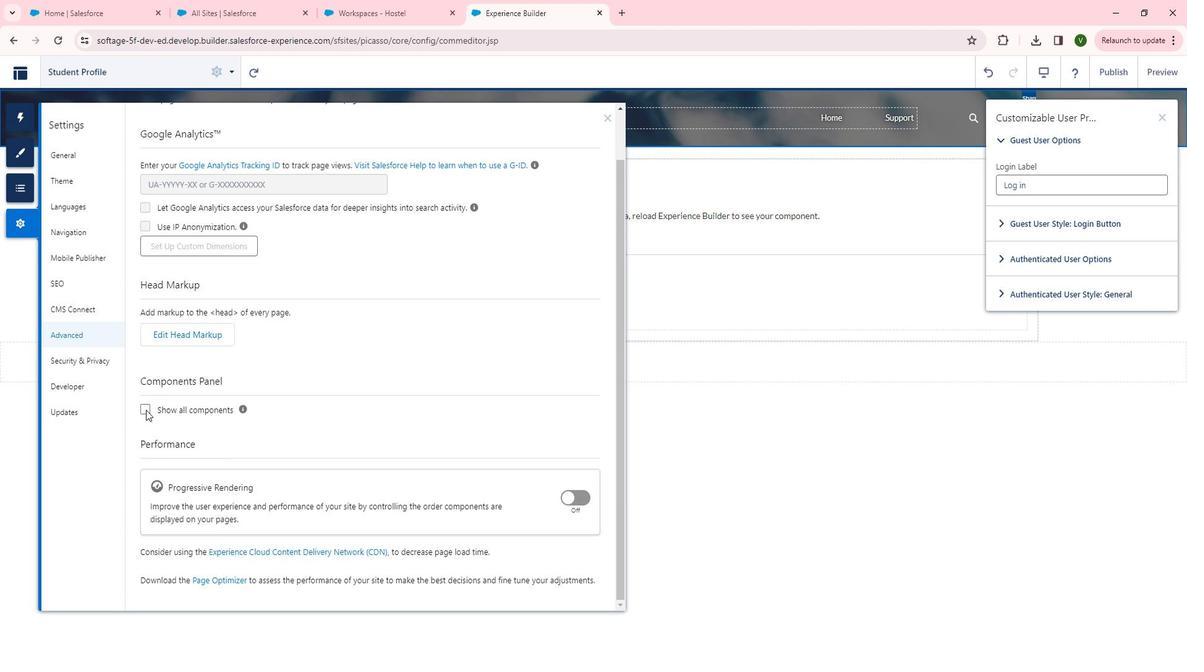 
Action: Mouse pressed left at (160, 407)
Screenshot: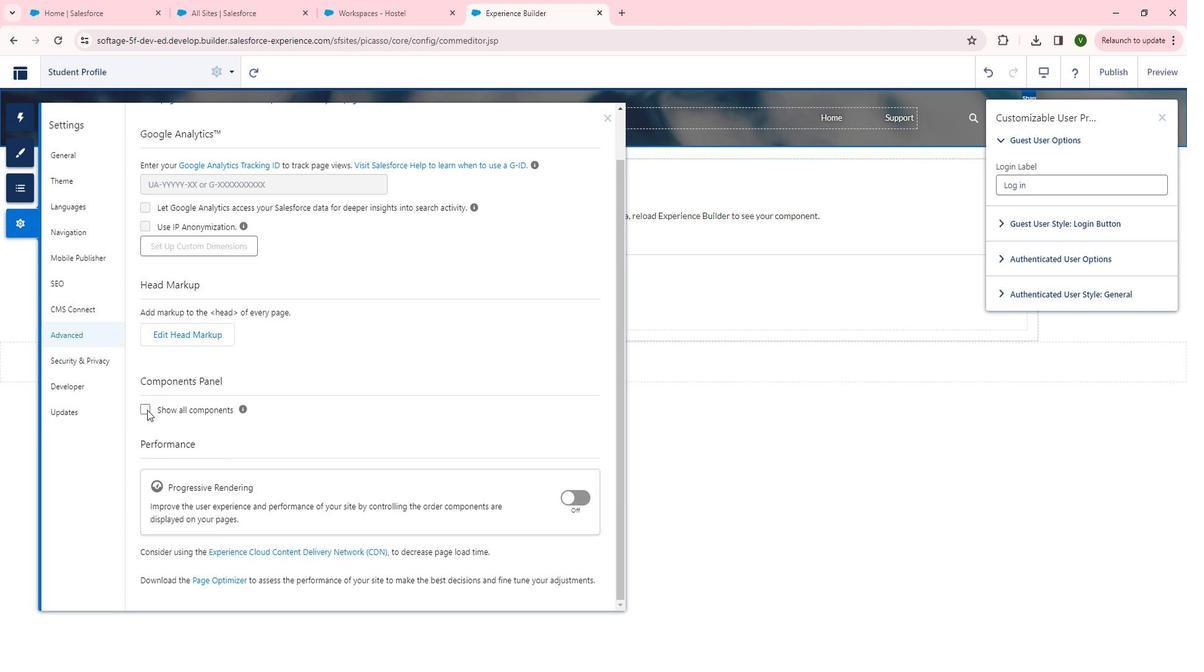 
Action: Mouse moved to (155, 296)
Screenshot: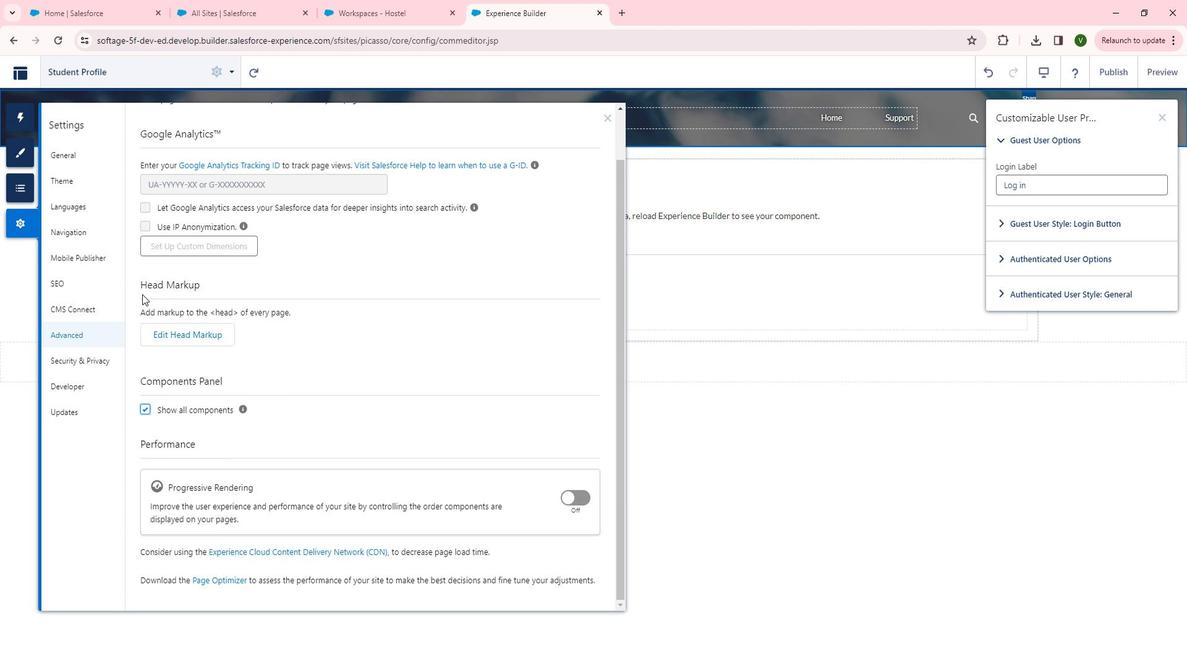 
Action: Mouse scrolled (155, 296) with delta (0, 0)
Screenshot: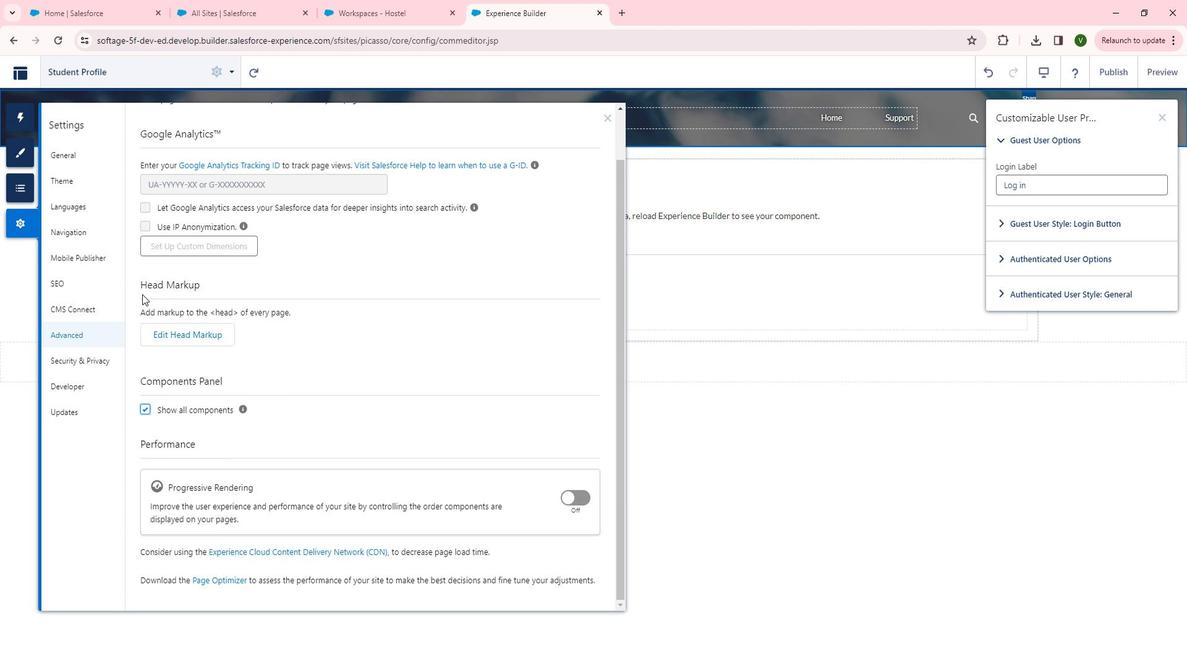 
Action: Mouse scrolled (155, 296) with delta (0, 0)
Screenshot: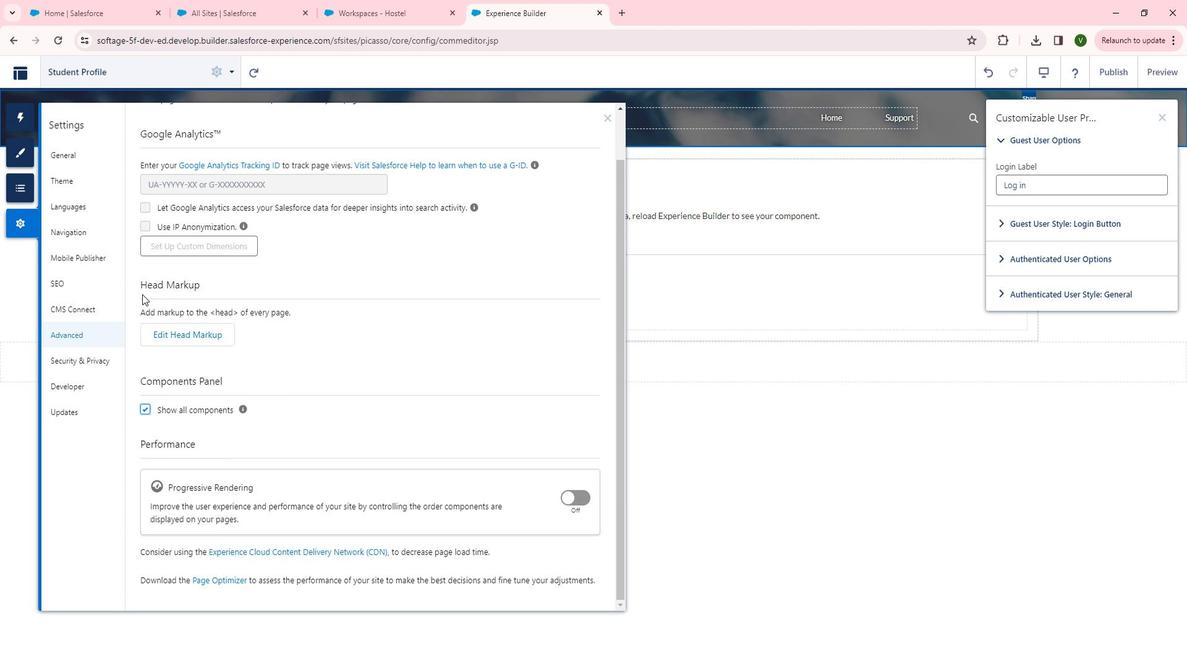 
Action: Mouse scrolled (155, 296) with delta (0, 0)
Screenshot: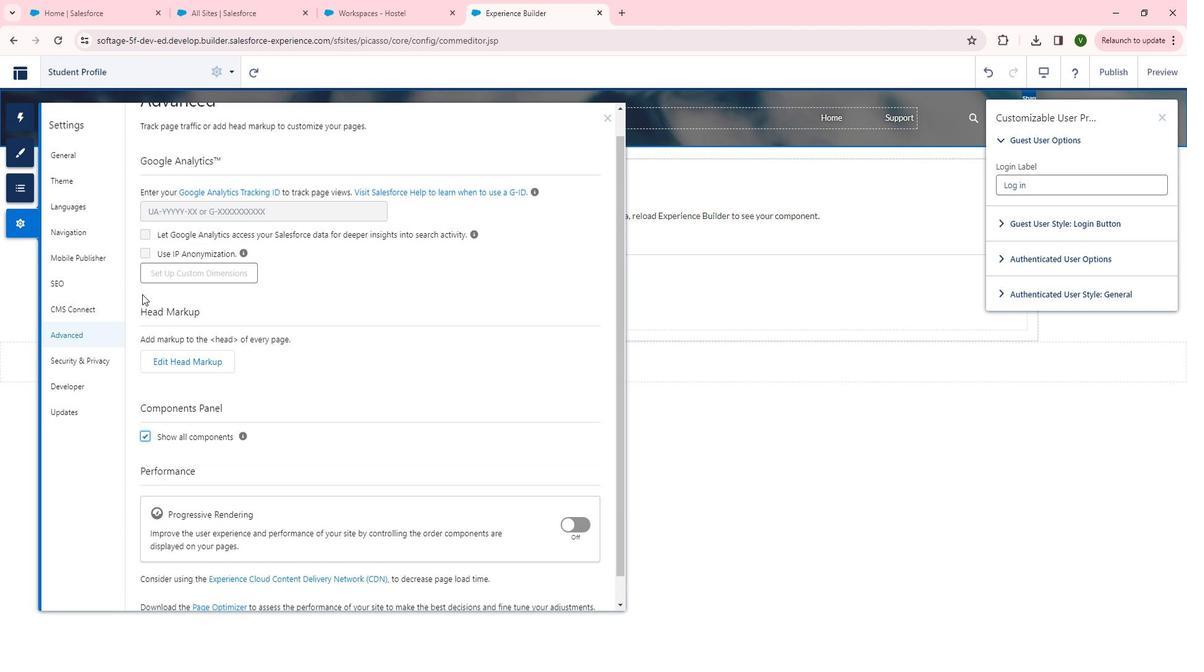 
Action: Mouse moved to (100, 156)
Screenshot: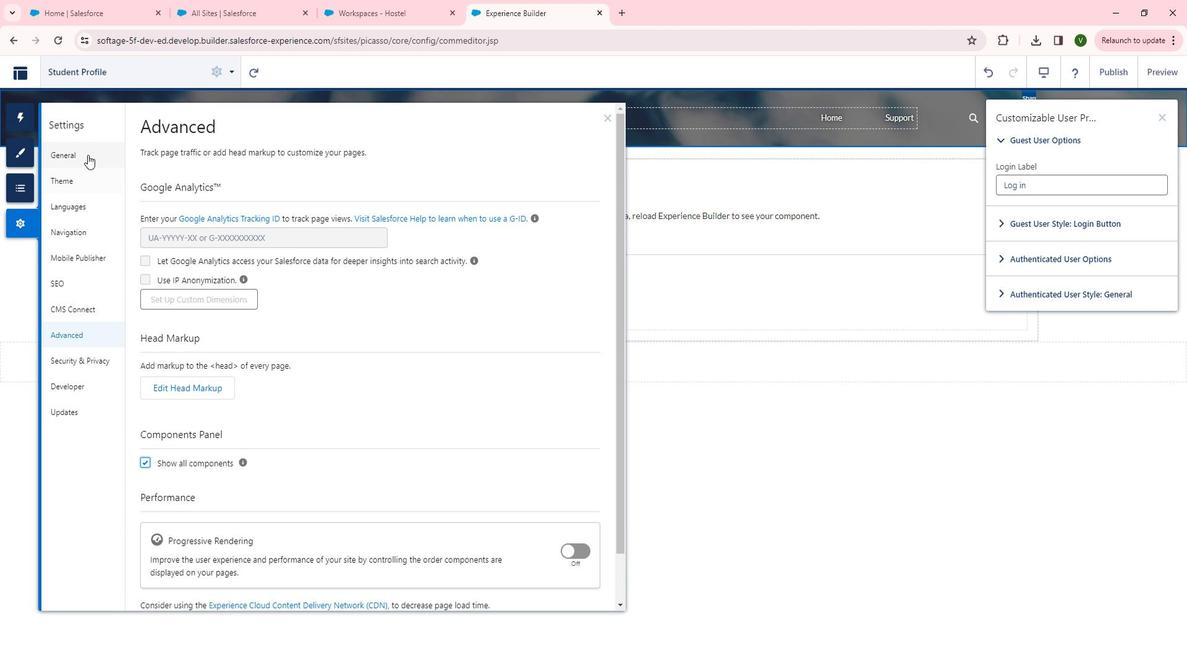 
Action: Mouse pressed left at (100, 156)
Screenshot: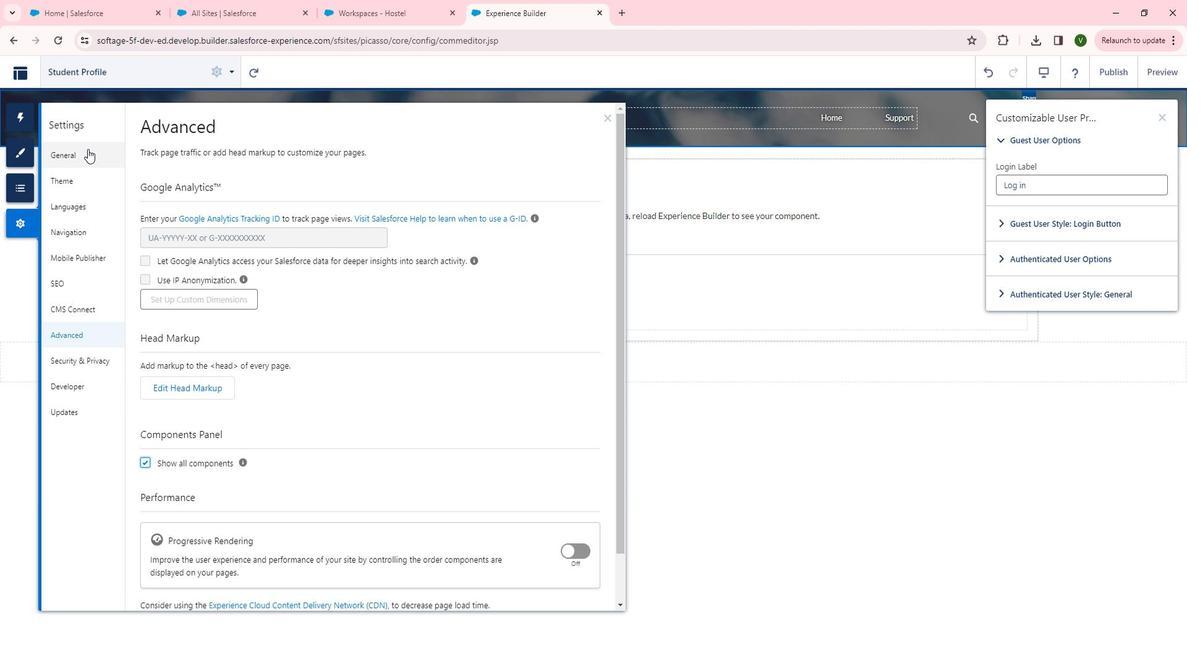 
Action: Mouse moved to (619, 126)
Screenshot: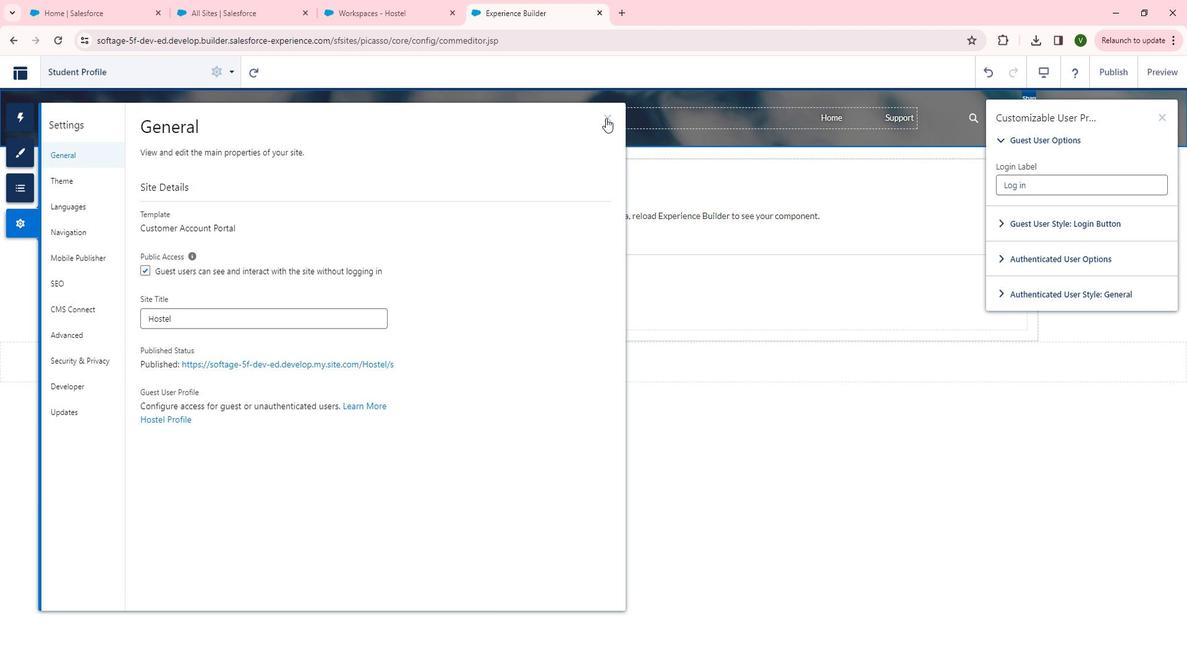 
Action: Mouse pressed left at (619, 126)
Screenshot: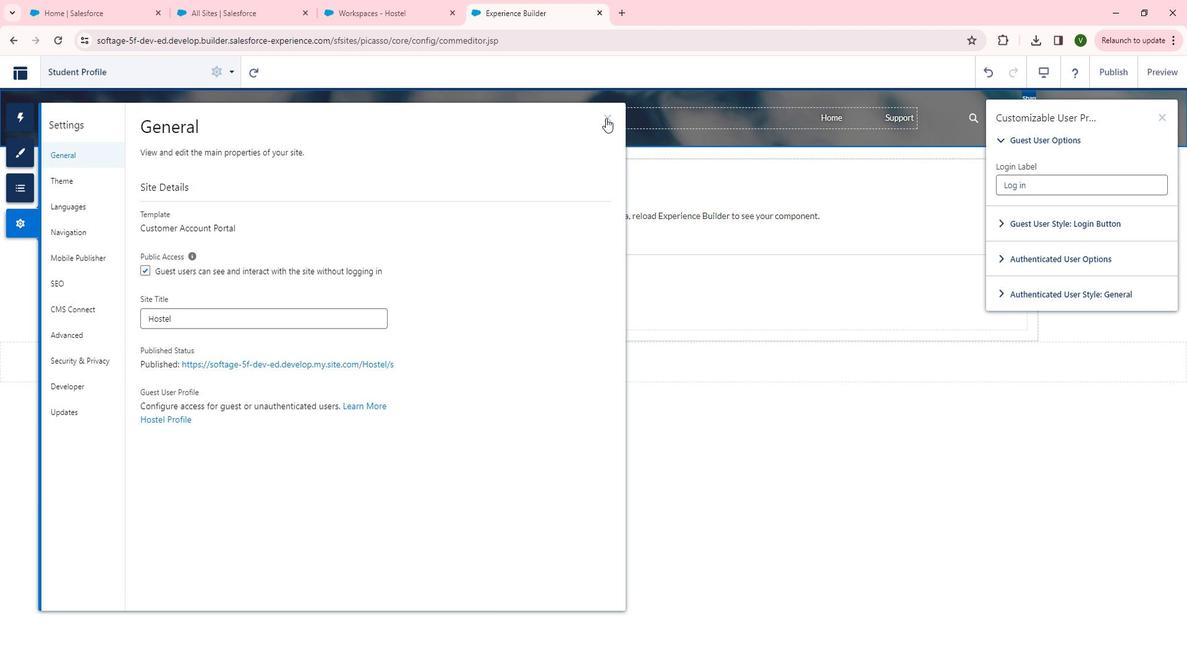 
Action: Mouse moved to (34, 128)
Screenshot: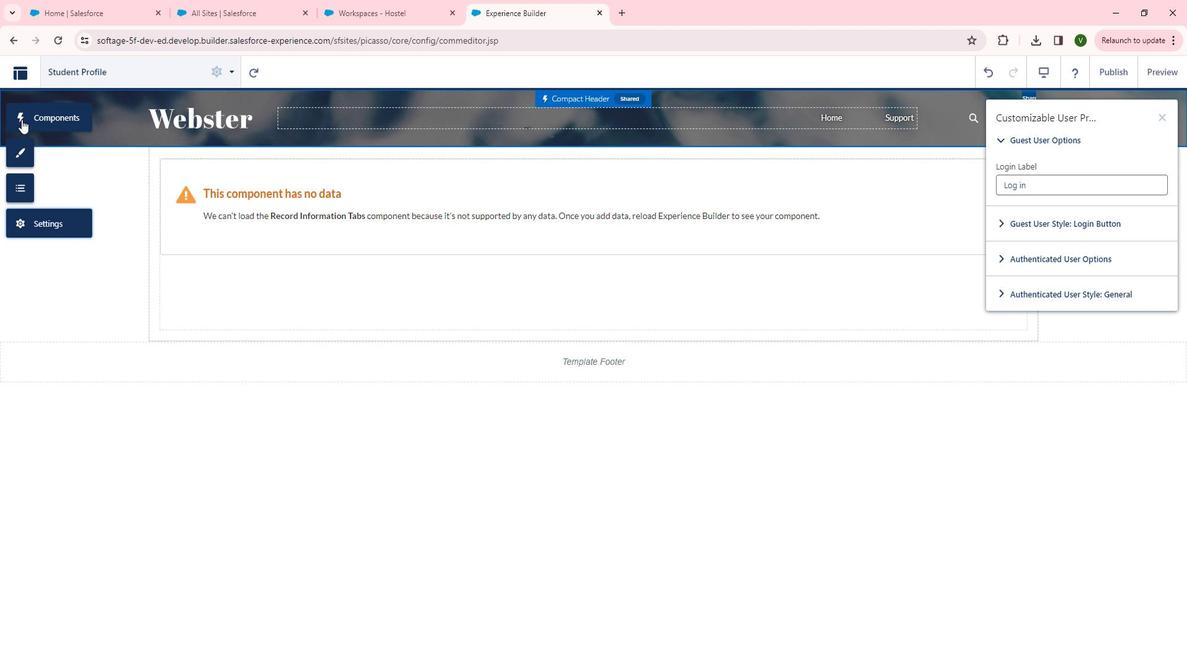 
Action: Mouse pressed left at (34, 128)
Screenshot: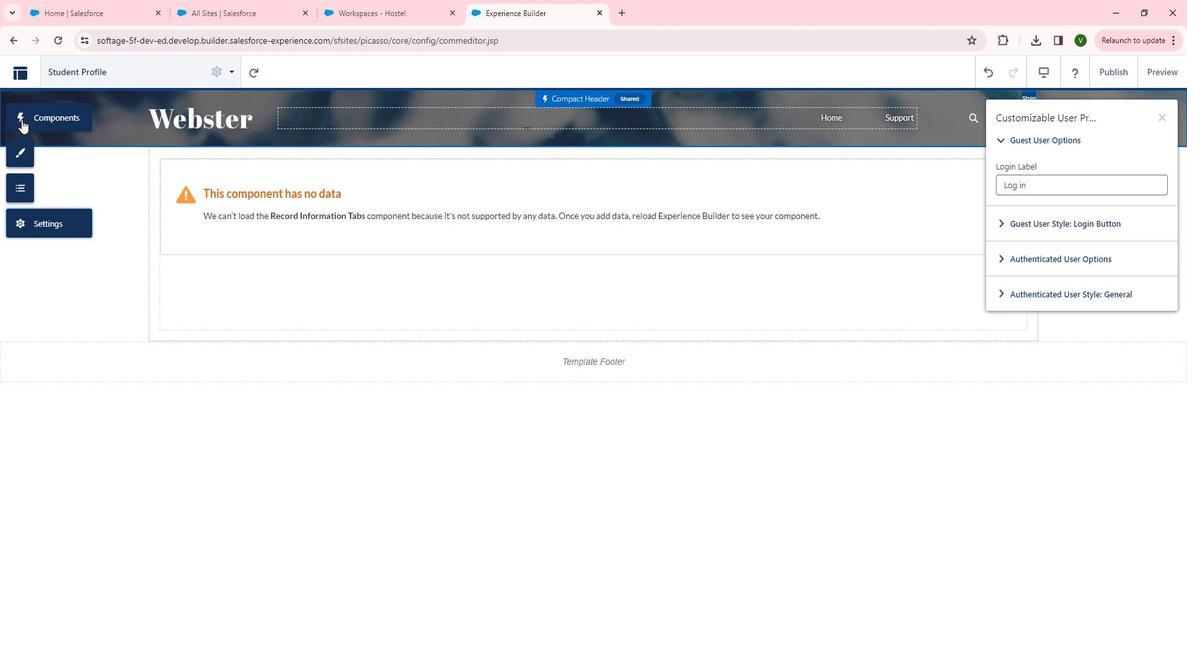 
Action: Mouse moved to (148, 324)
Screenshot: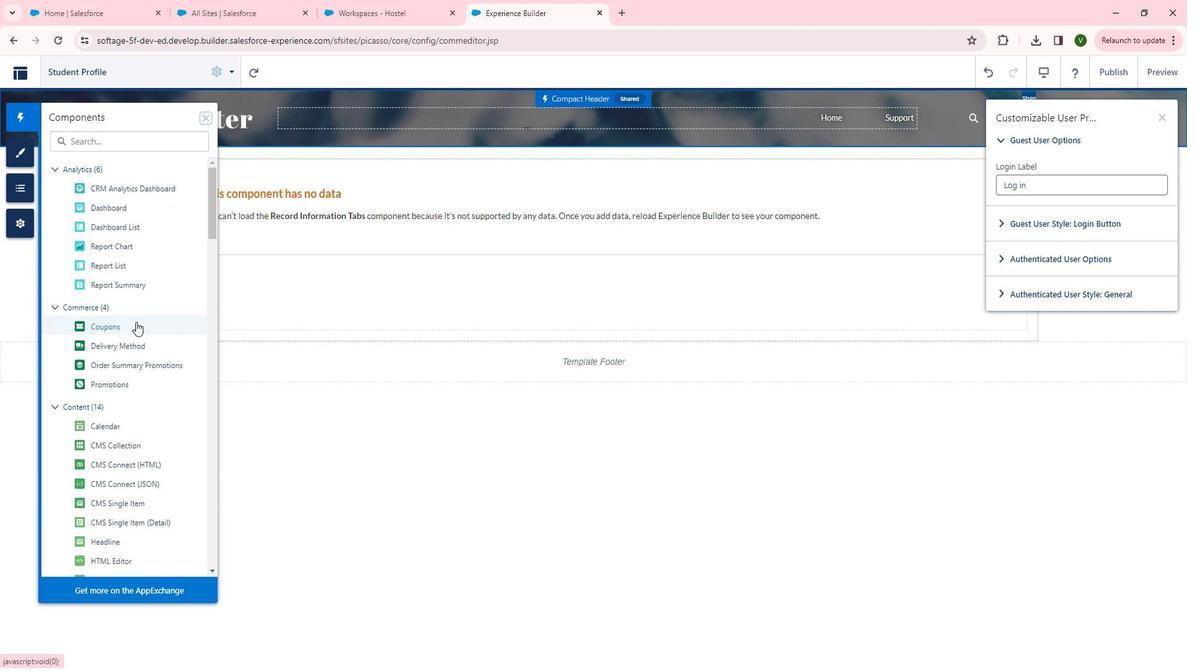 
Action: Mouse scrolled (148, 323) with delta (0, 0)
Screenshot: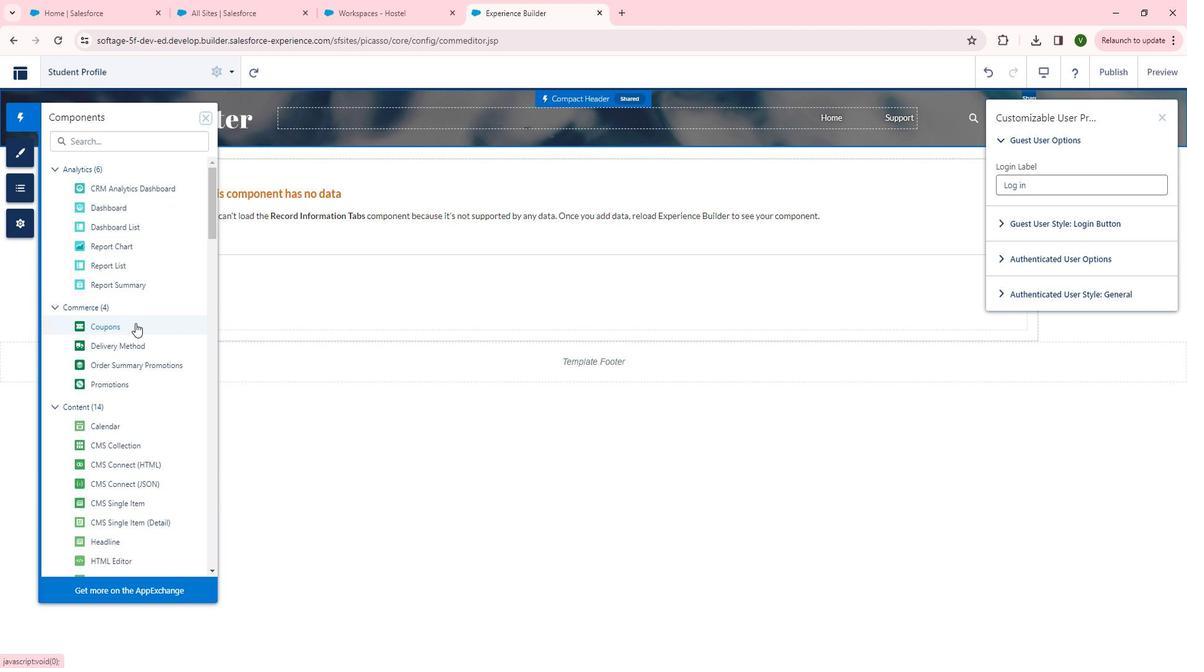 
Action: Mouse scrolled (148, 323) with delta (0, 0)
Screenshot: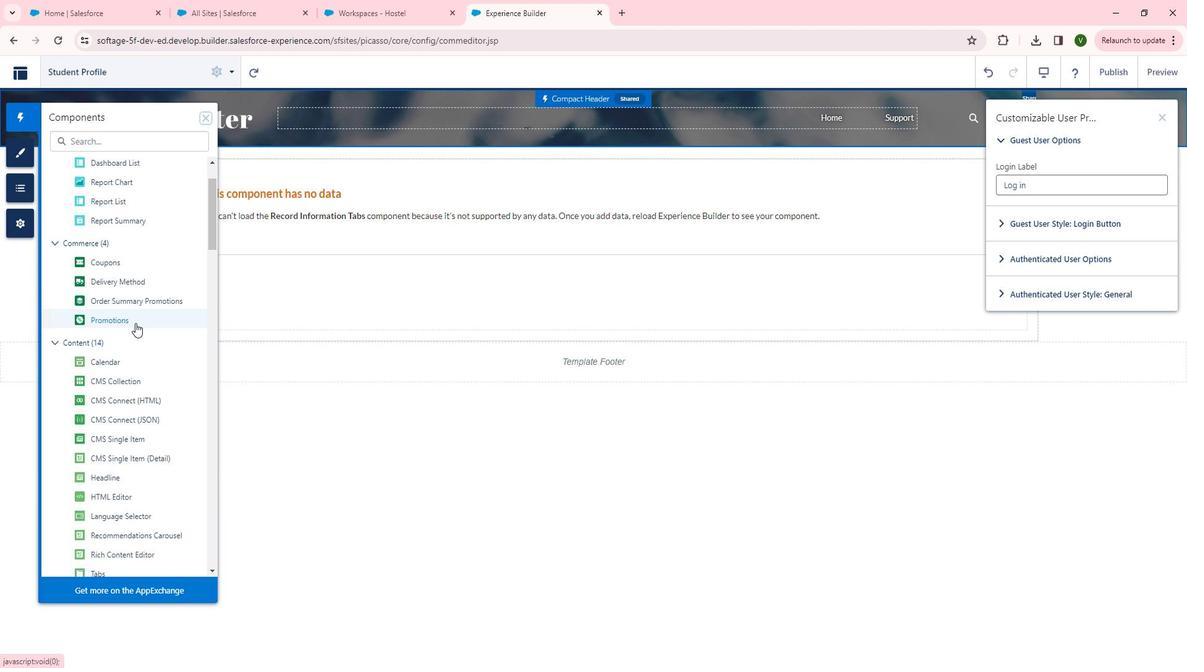 
Action: Mouse scrolled (148, 323) with delta (0, 0)
Screenshot: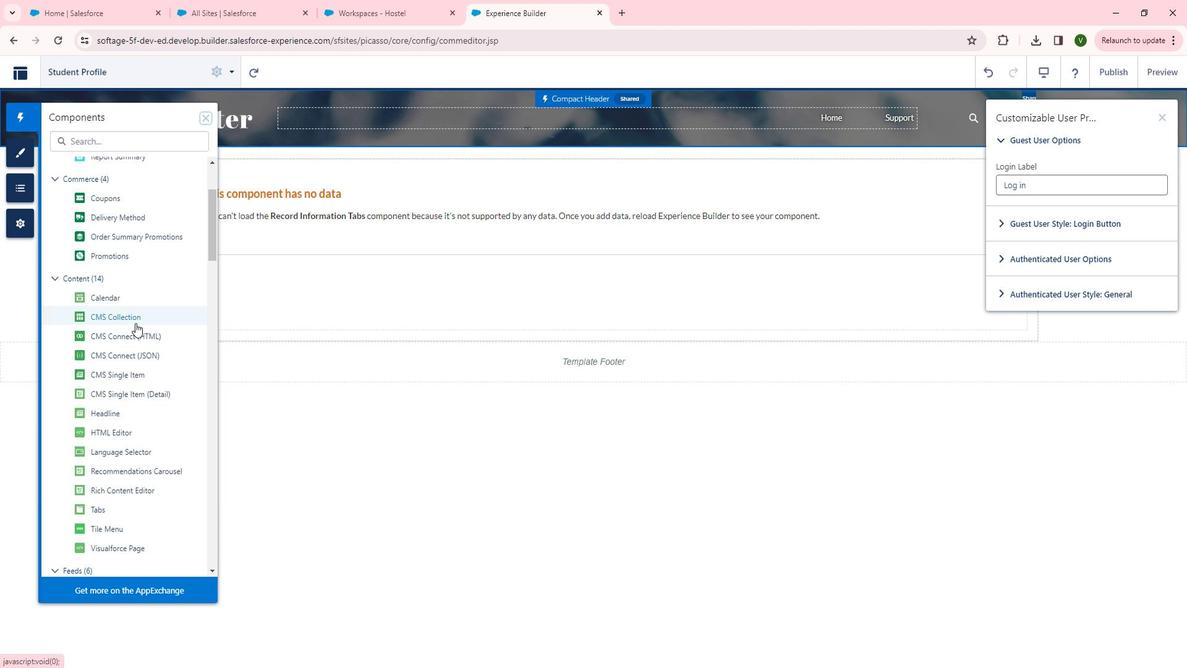 
Action: Mouse scrolled (148, 323) with delta (0, 0)
Screenshot: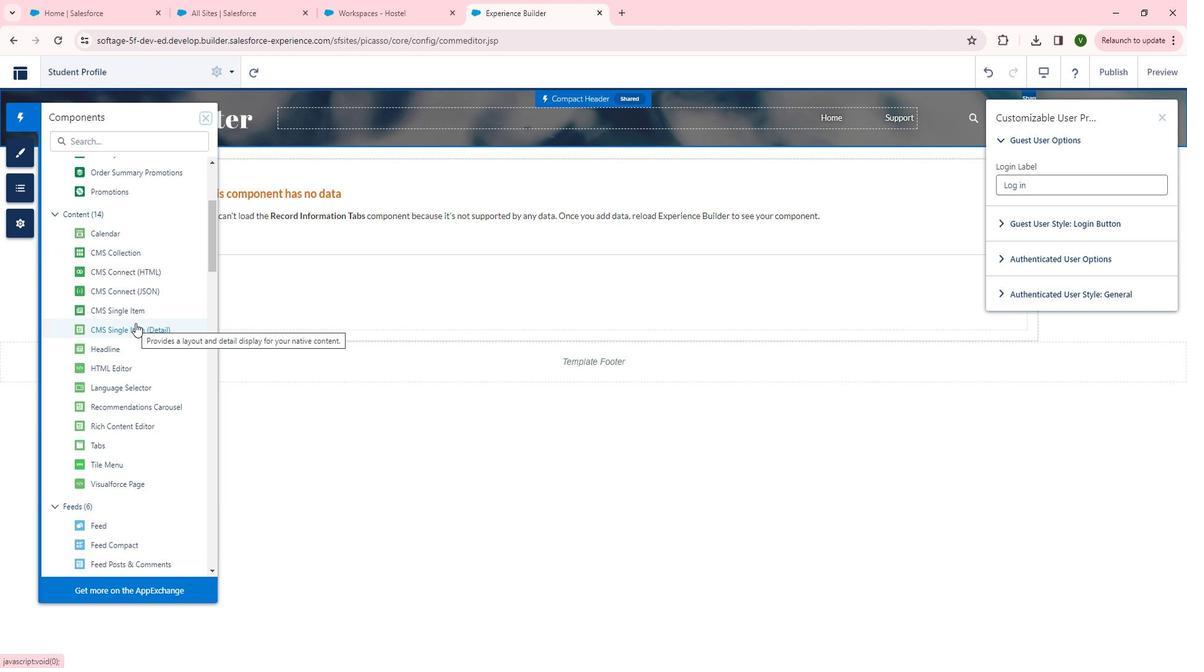 
Action: Mouse scrolled (148, 323) with delta (0, 0)
Screenshot: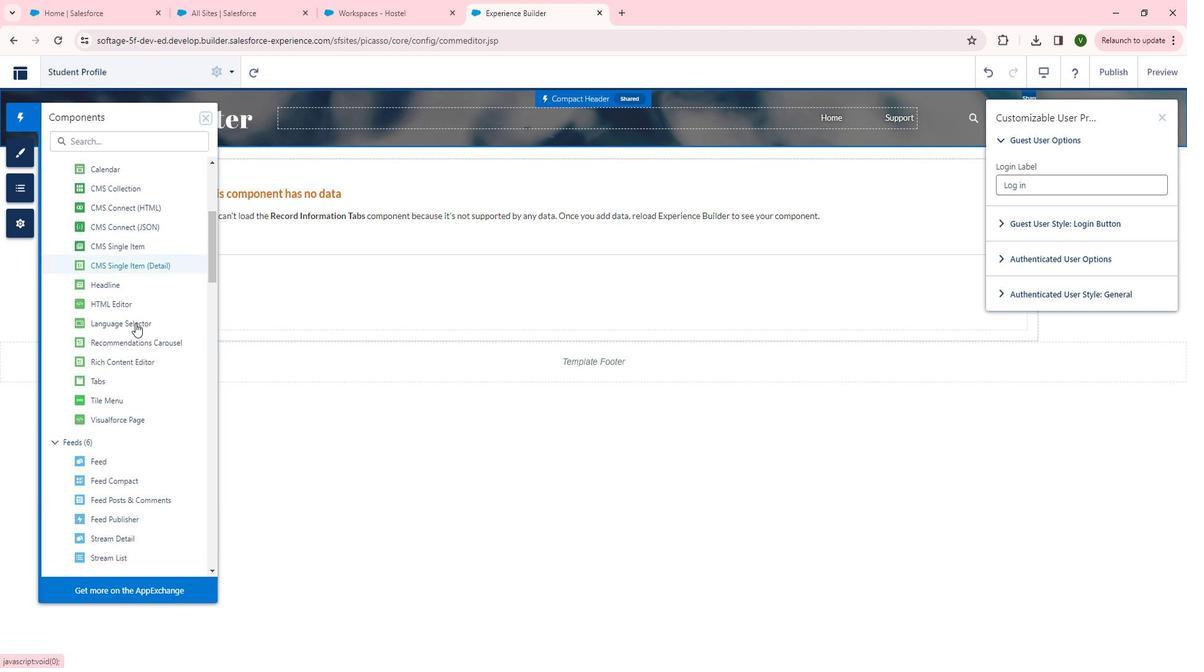 
Action: Mouse scrolled (148, 323) with delta (0, 0)
Screenshot: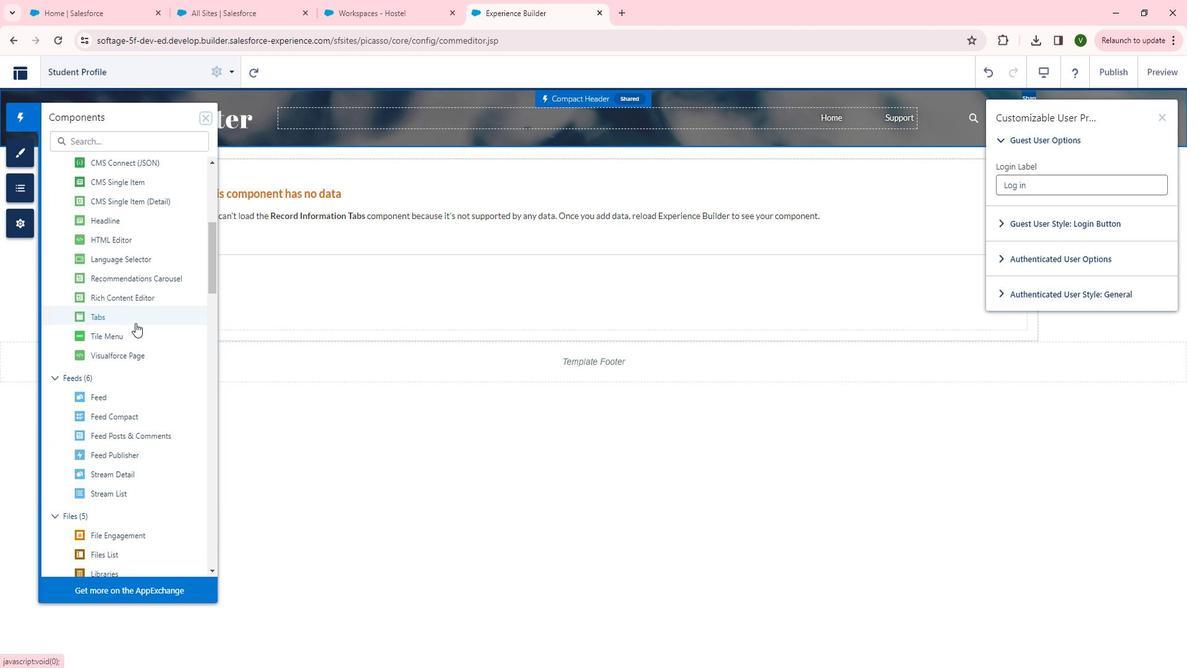 
Action: Mouse scrolled (148, 323) with delta (0, 0)
Screenshot: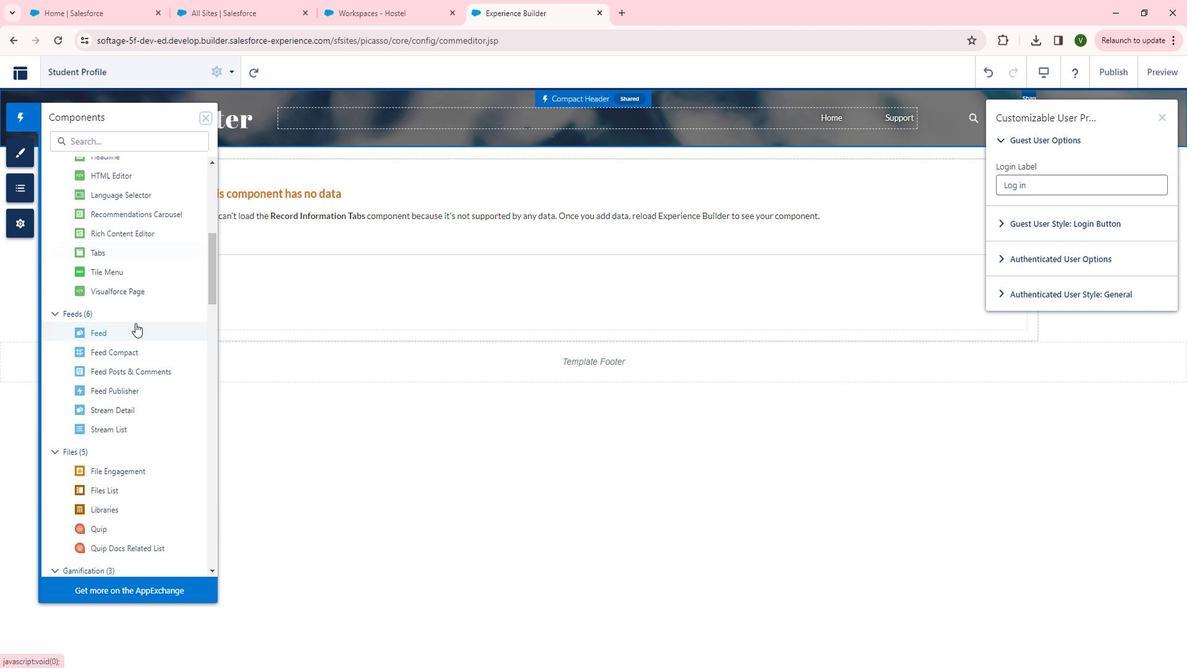 
Action: Mouse scrolled (148, 323) with delta (0, 0)
Screenshot: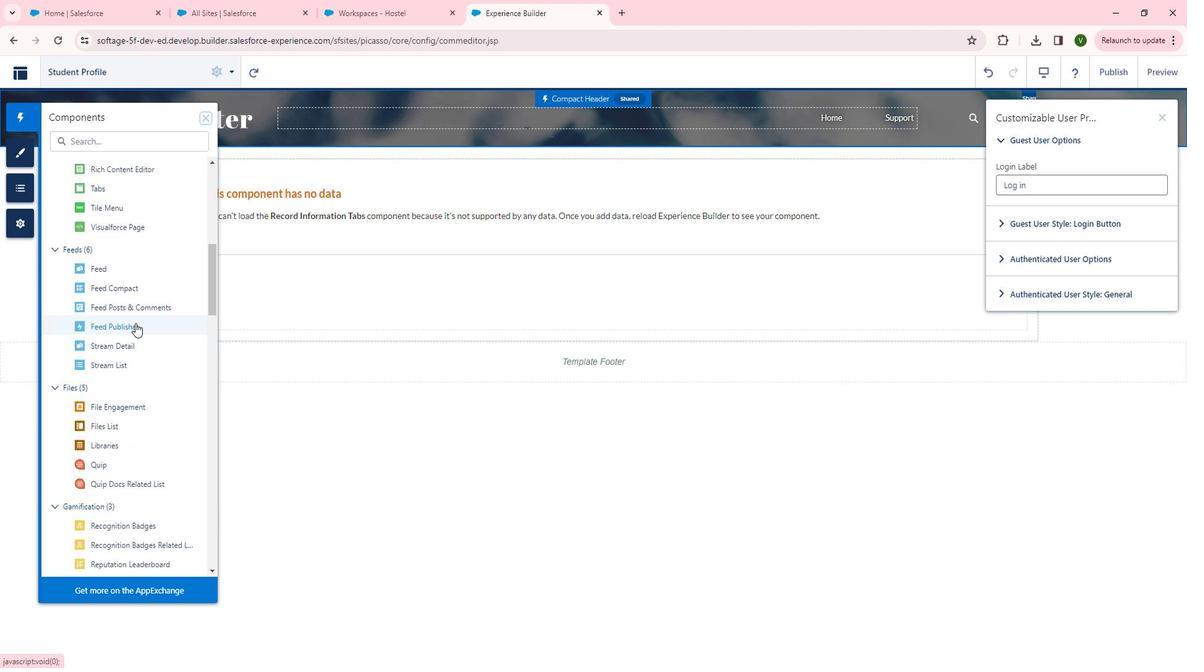 
Action: Mouse scrolled (148, 323) with delta (0, 0)
Screenshot: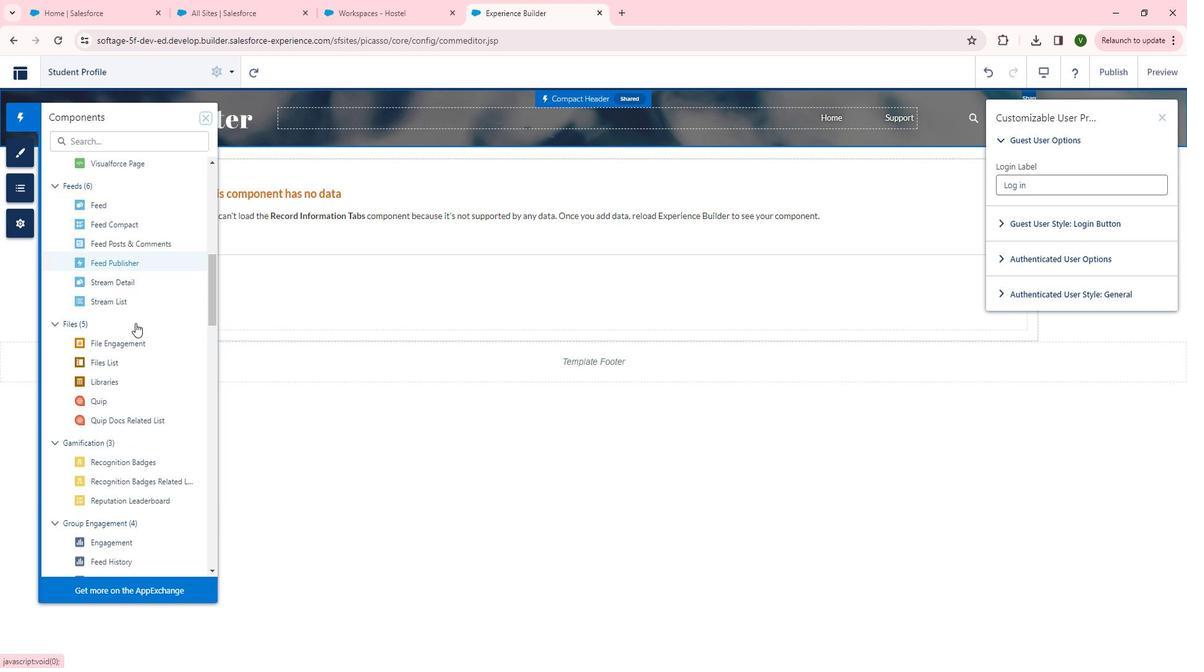 
Action: Mouse scrolled (148, 323) with delta (0, 0)
Screenshot: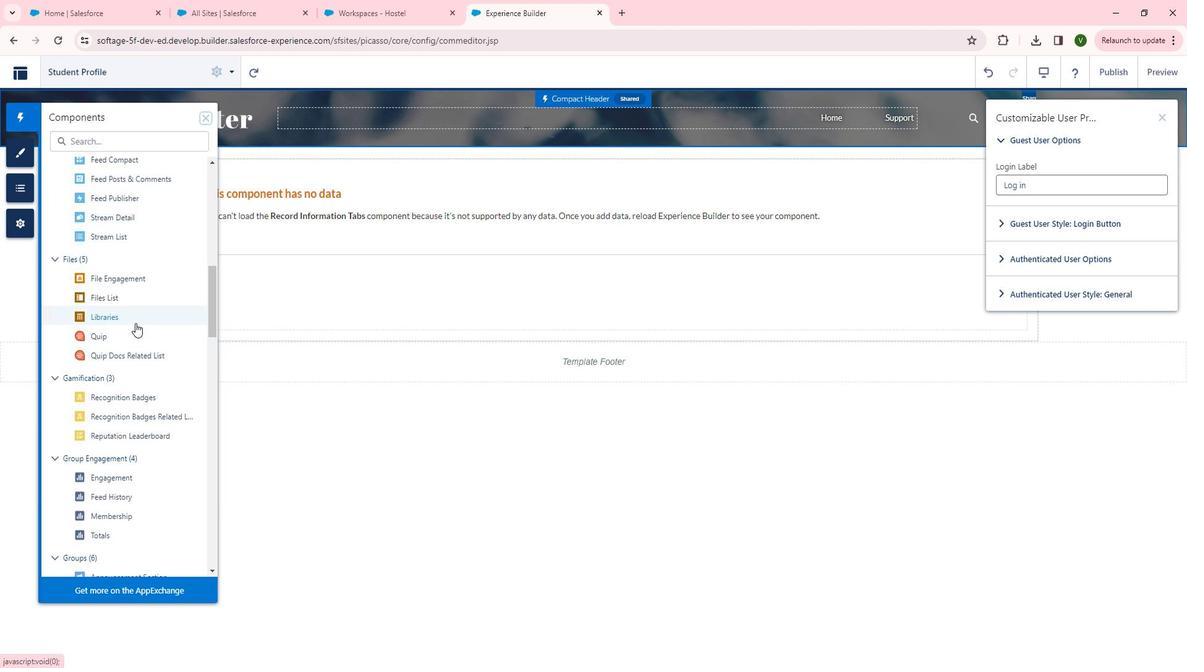 
Action: Mouse scrolled (148, 323) with delta (0, 0)
Screenshot: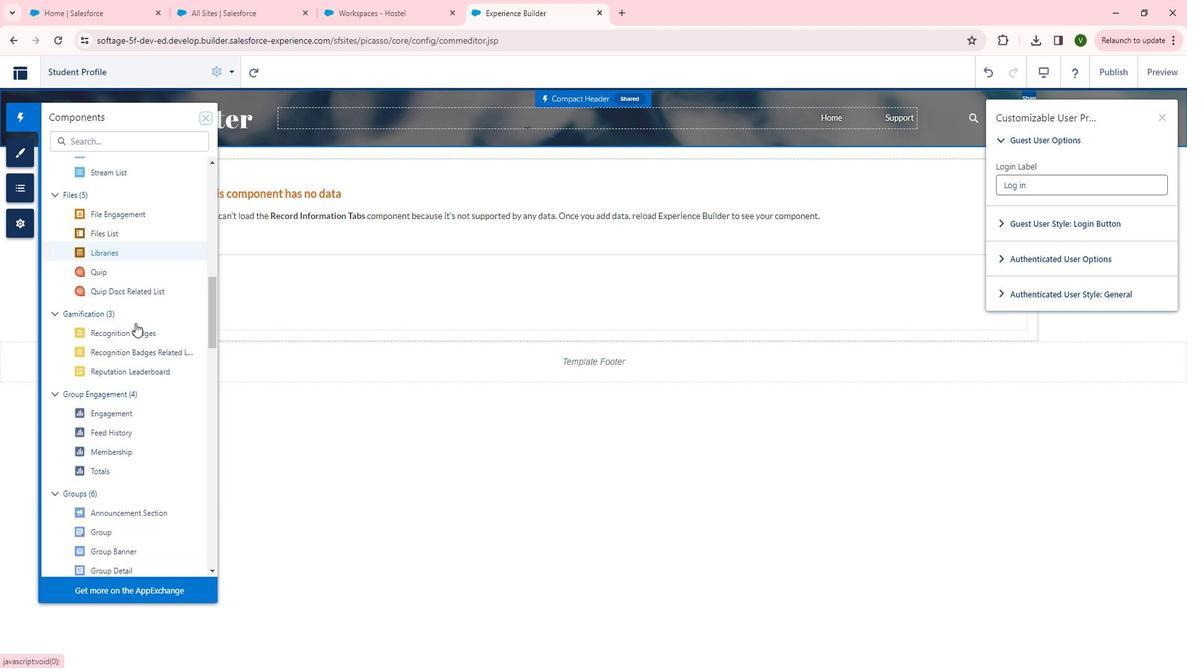 
Action: Mouse scrolled (148, 323) with delta (0, 0)
Screenshot: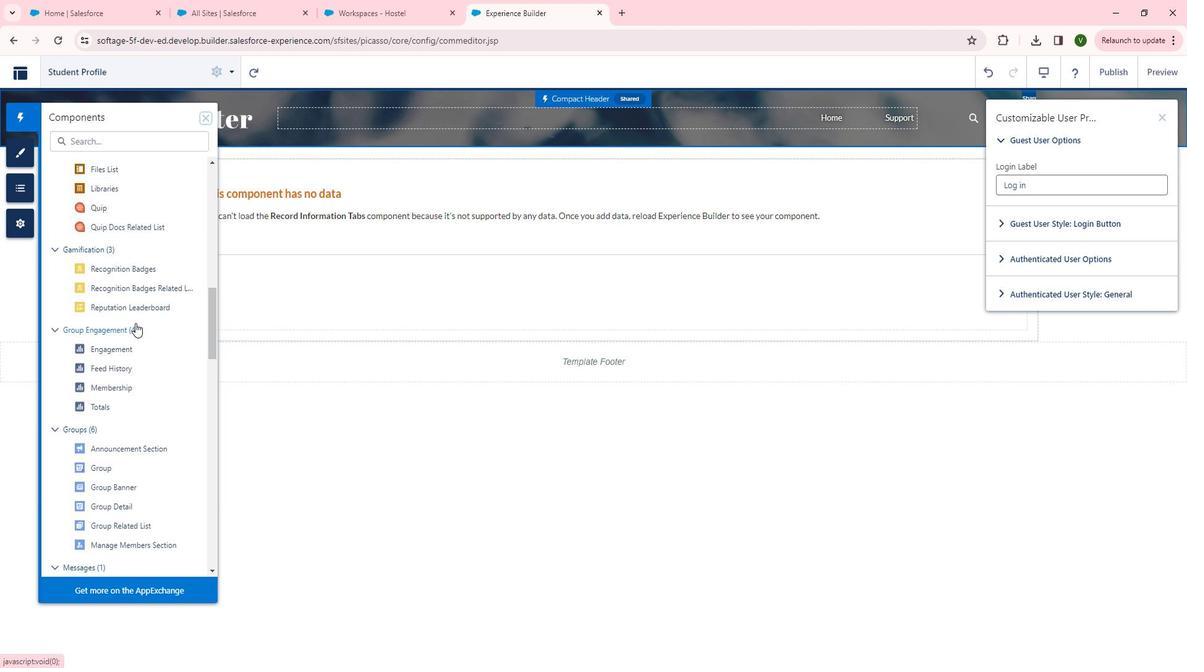 
Action: Mouse scrolled (148, 323) with delta (0, 0)
Screenshot: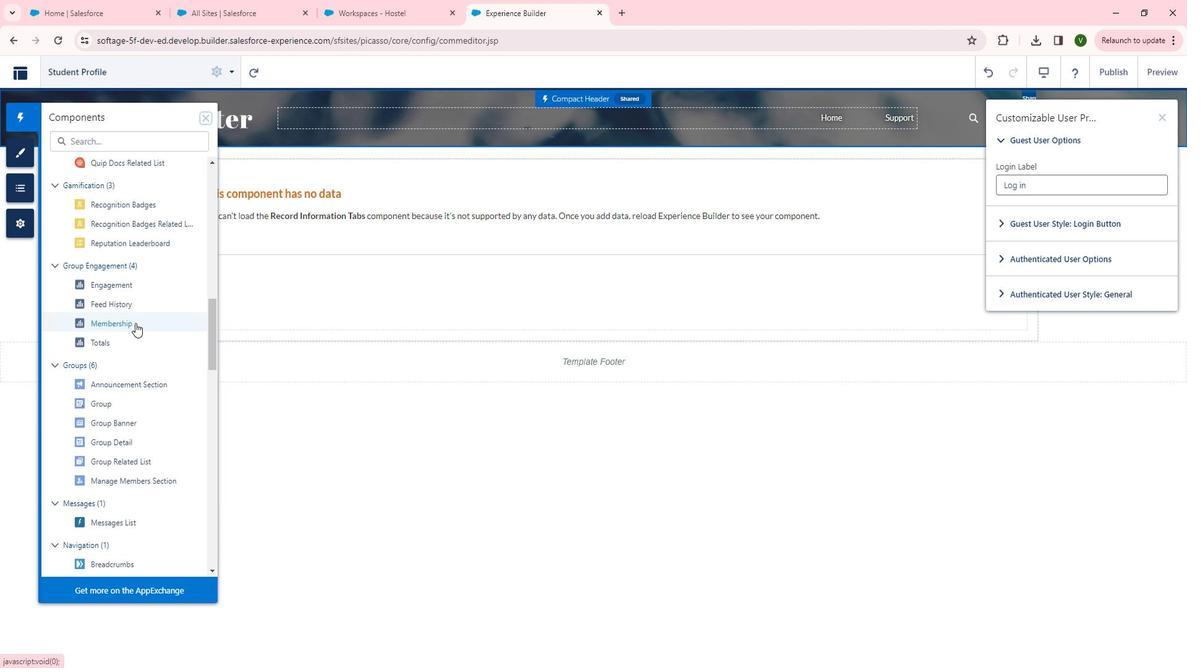 
Action: Mouse moved to (161, 395)
Screenshot: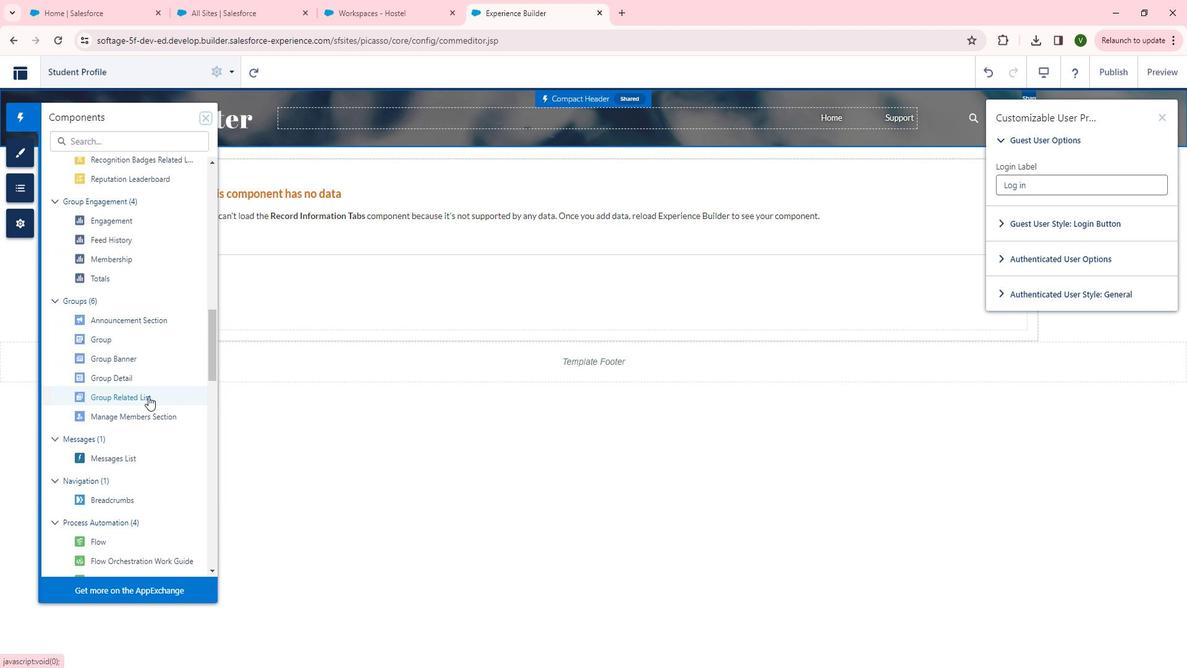 
Action: Mouse scrolled (161, 394) with delta (0, 0)
Screenshot: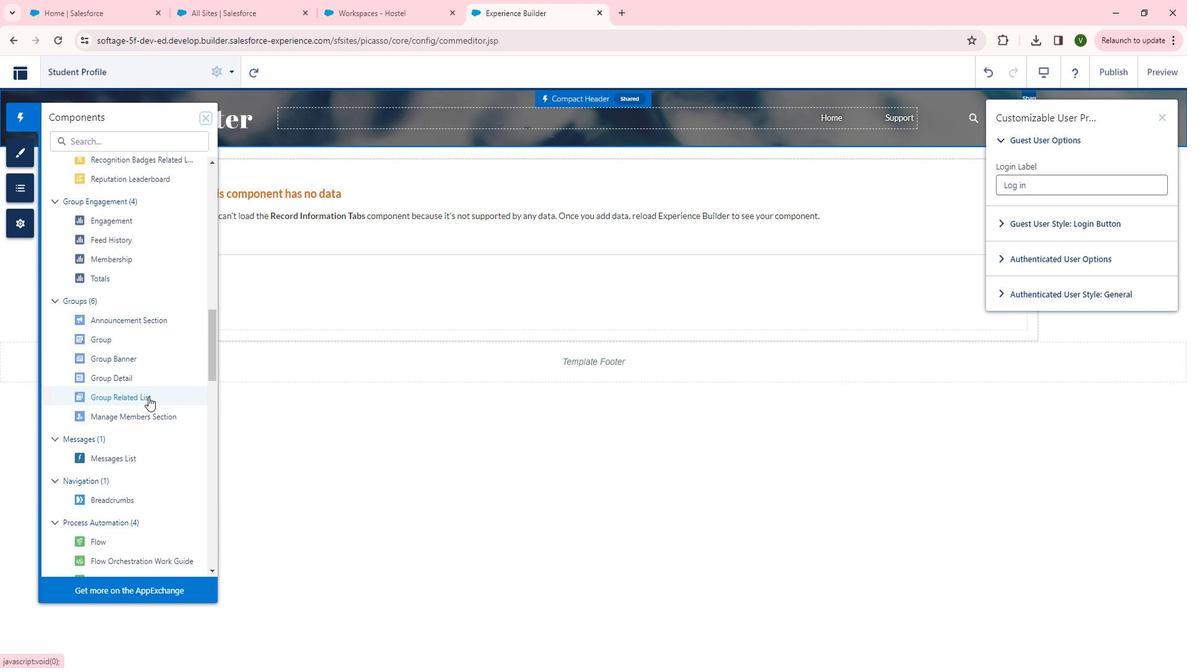 
Action: Mouse moved to (143, 350)
Screenshot: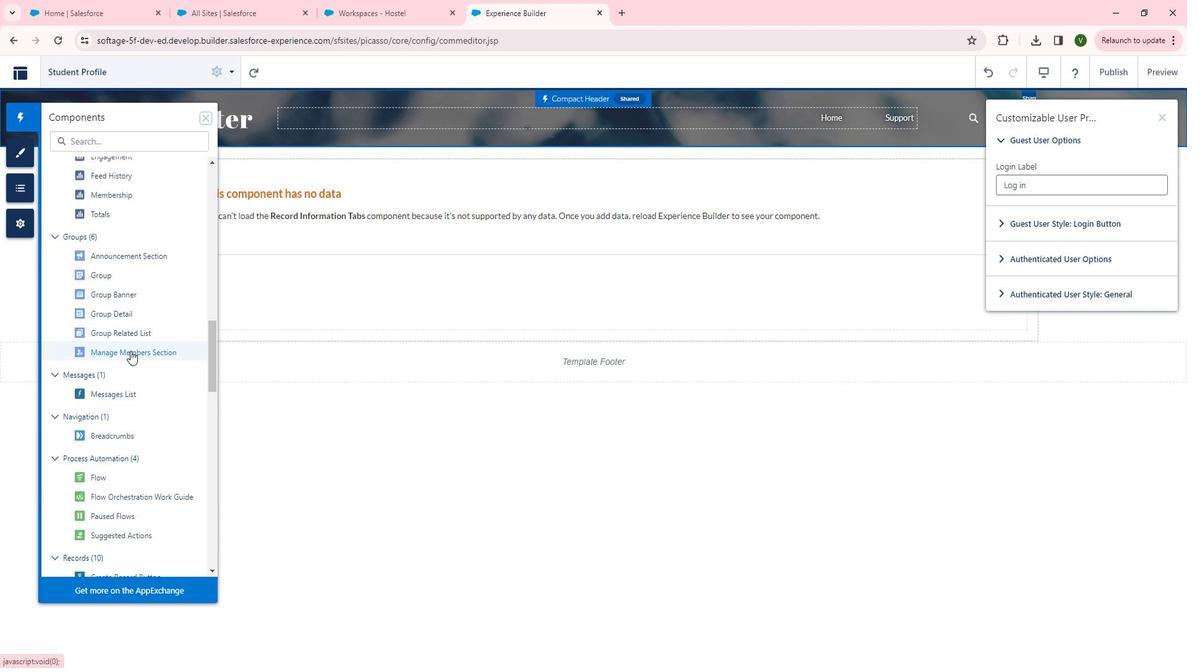 
Action: Mouse pressed left at (143, 350)
Screenshot: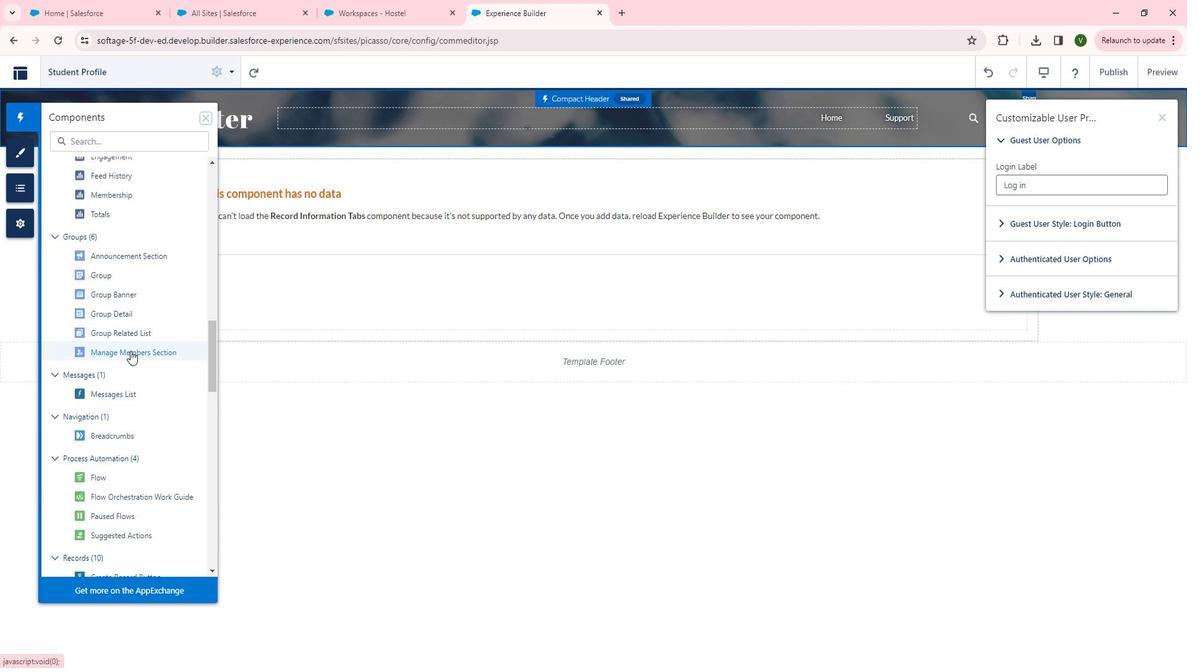 
Action: Mouse moved to (37, 127)
Screenshot: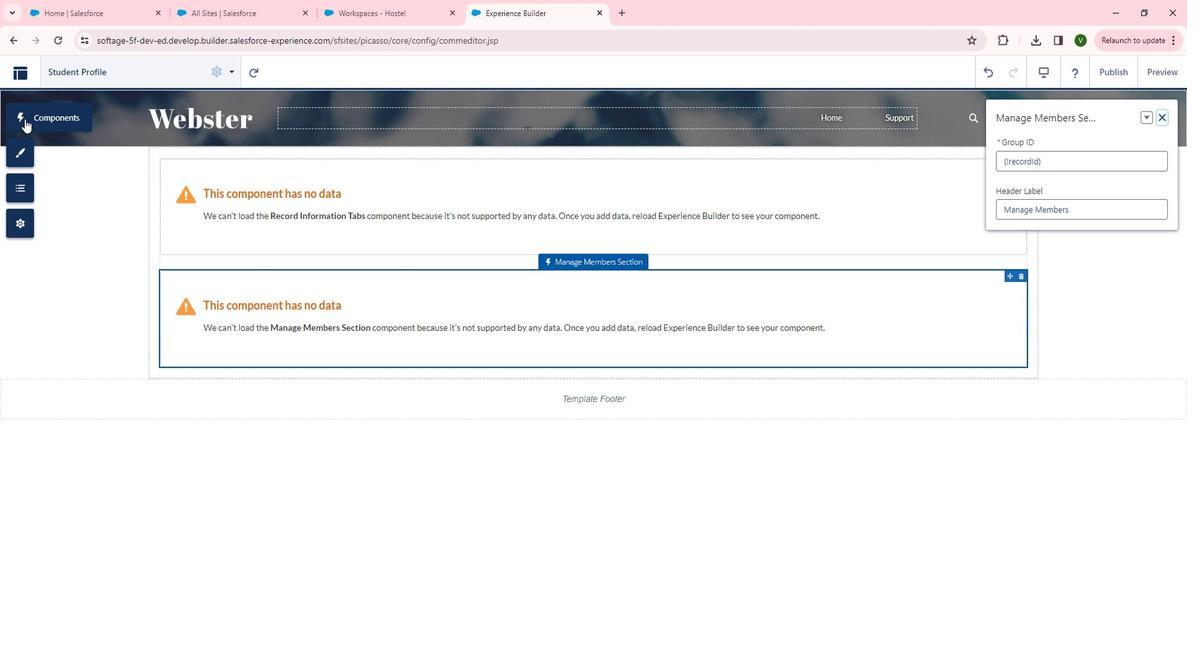 
Action: Mouse pressed left at (37, 127)
Screenshot: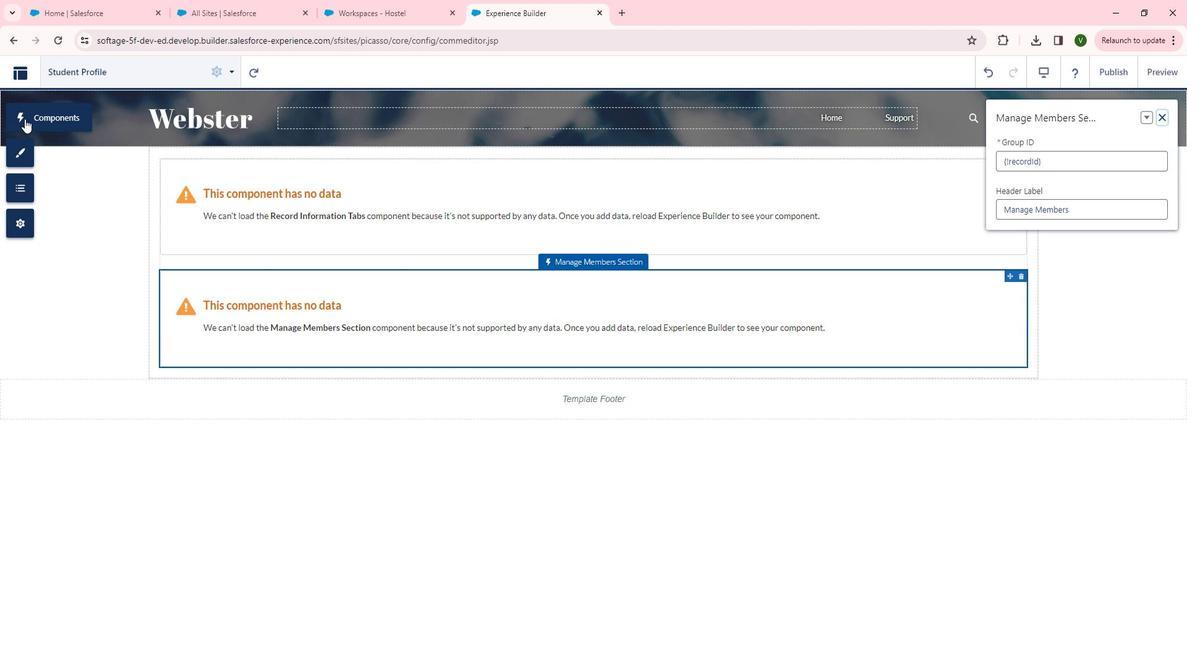 
Action: Mouse moved to (158, 397)
Screenshot: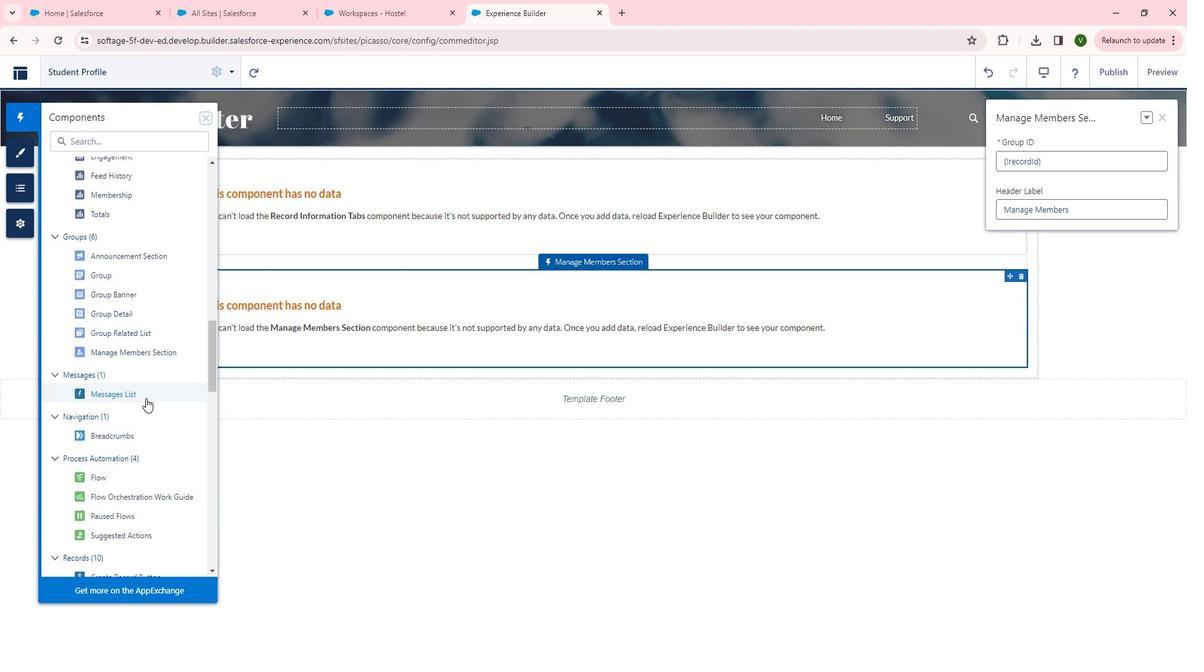 
Action: Mouse scrolled (158, 396) with delta (0, 0)
Screenshot: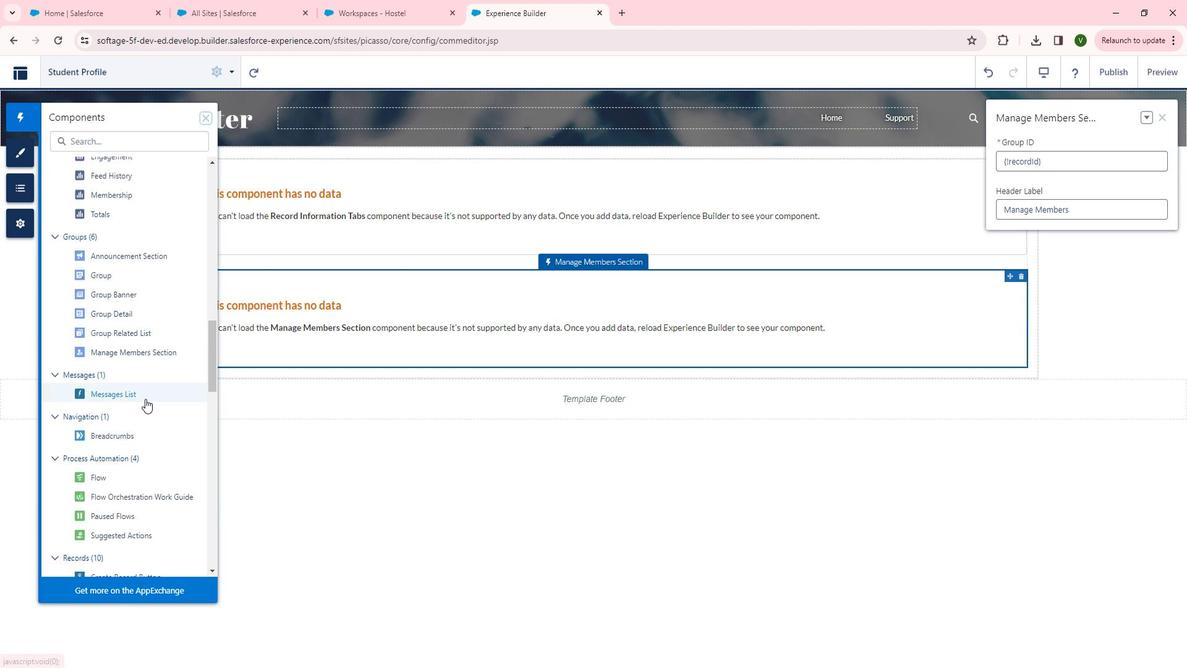 
Action: Mouse scrolled (158, 396) with delta (0, 0)
Screenshot: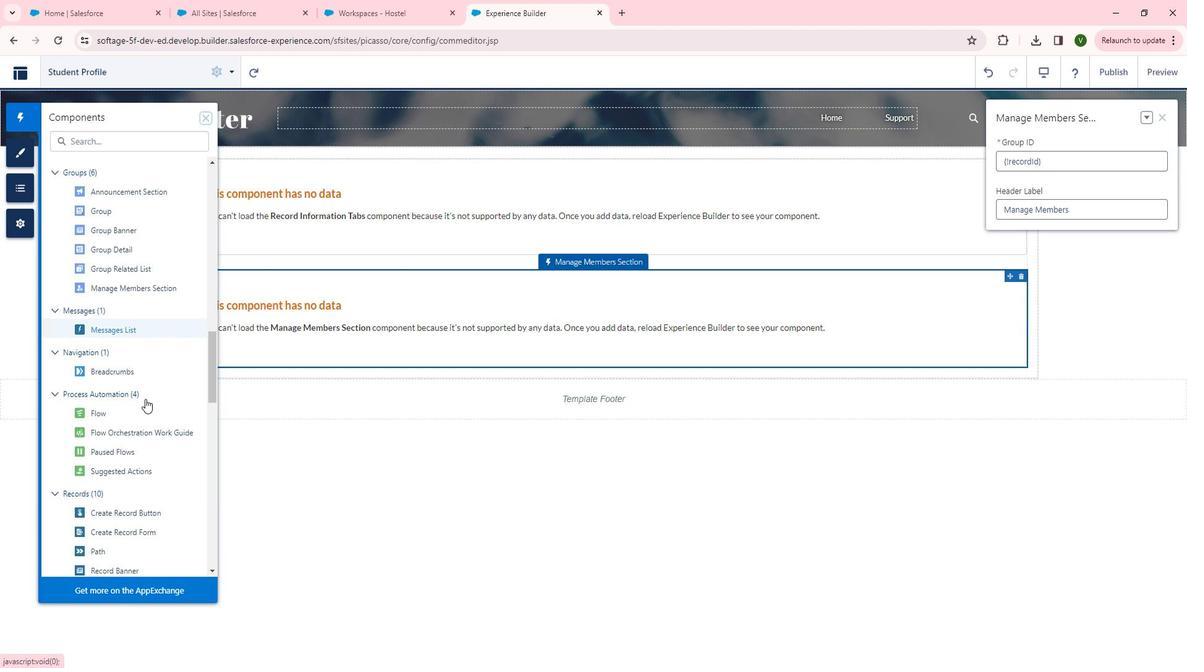 
Action: Mouse scrolled (158, 396) with delta (0, 0)
Screenshot: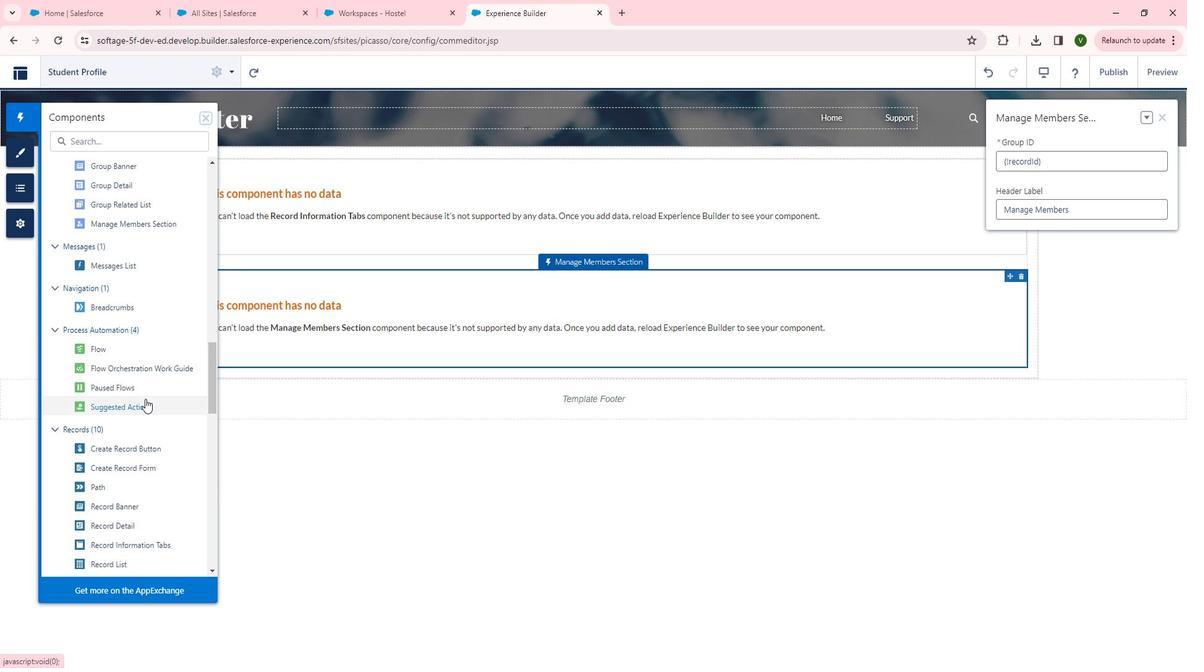 
Action: Mouse scrolled (158, 396) with delta (0, 0)
Screenshot: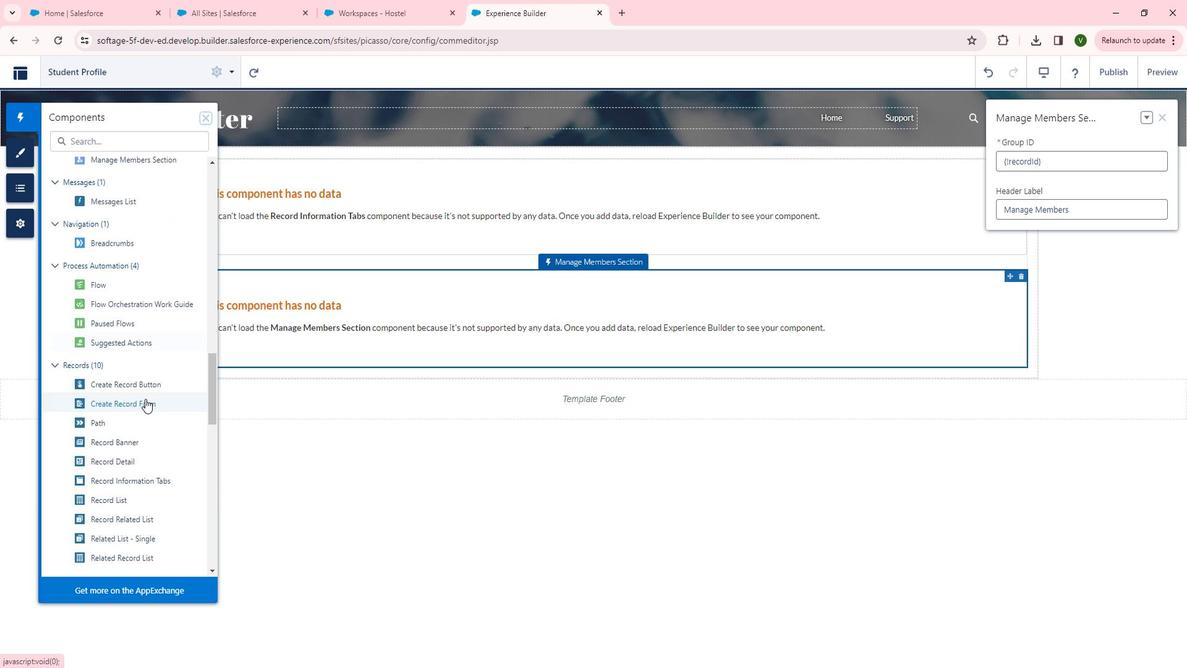 
Action: Mouse moved to (162, 374)
Screenshot: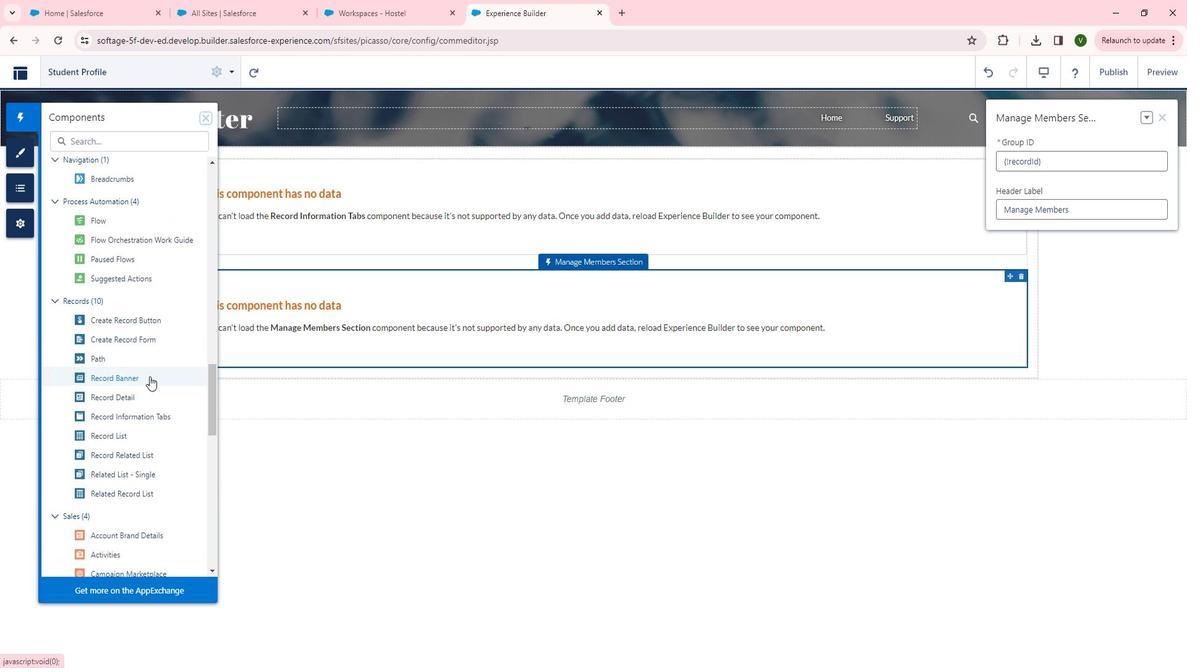 
Action: Mouse scrolled (162, 373) with delta (0, 0)
Screenshot: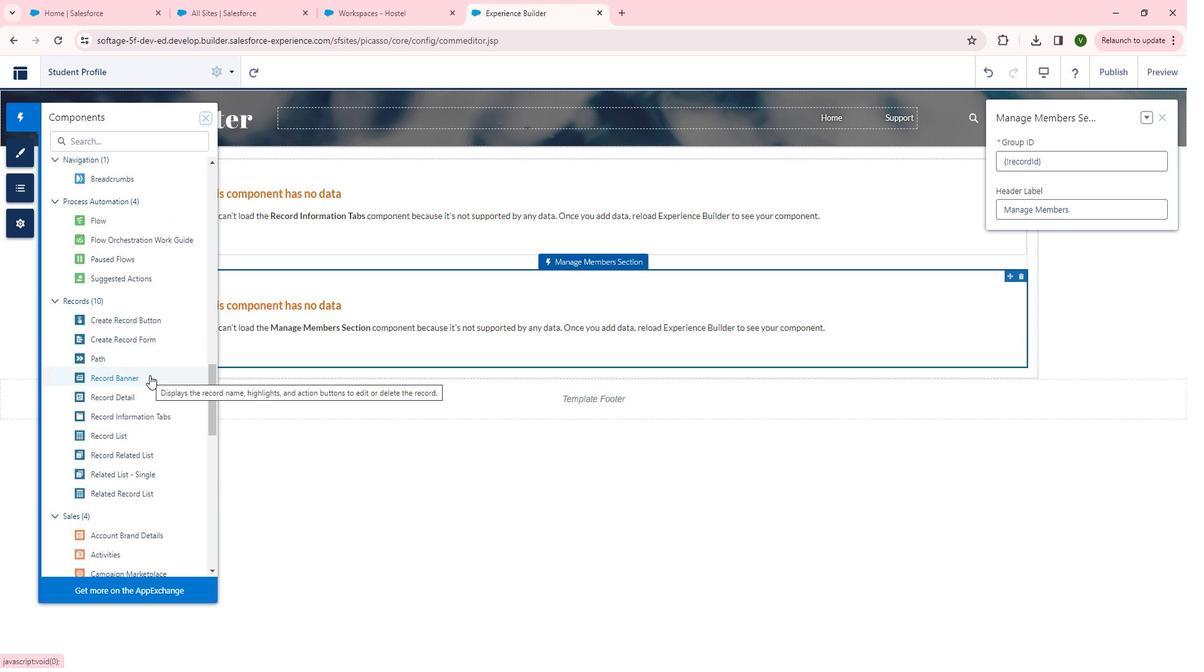 
Action: Mouse scrolled (162, 373) with delta (0, 0)
Screenshot: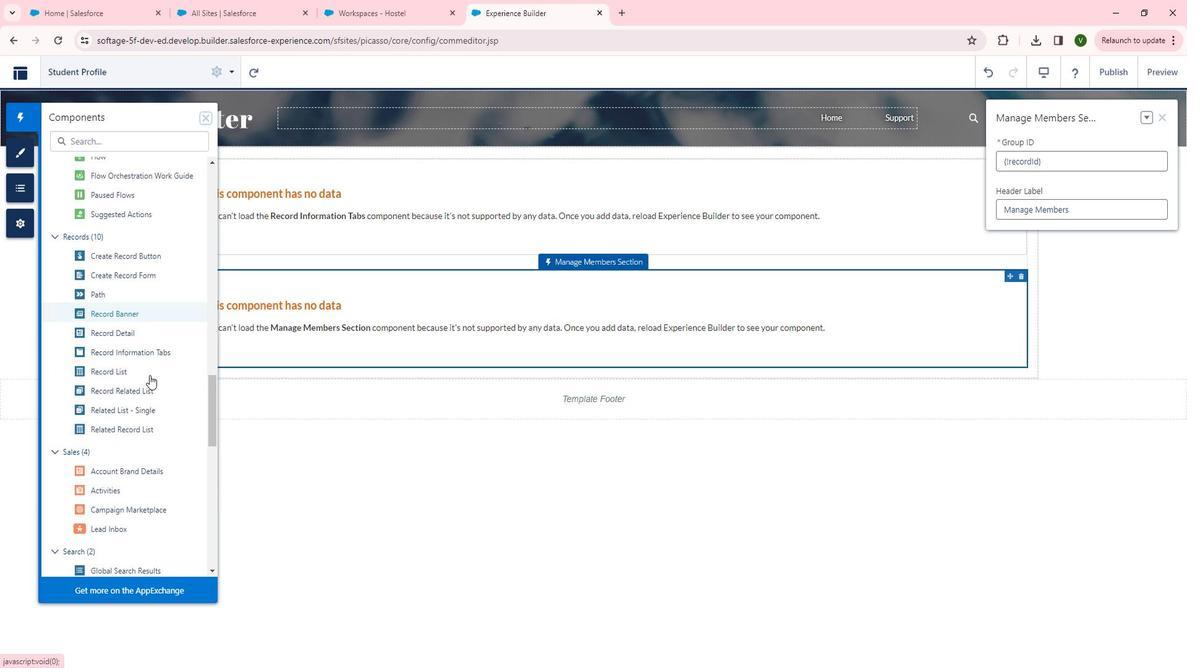 
Action: Mouse scrolled (162, 373) with delta (0, 0)
Screenshot: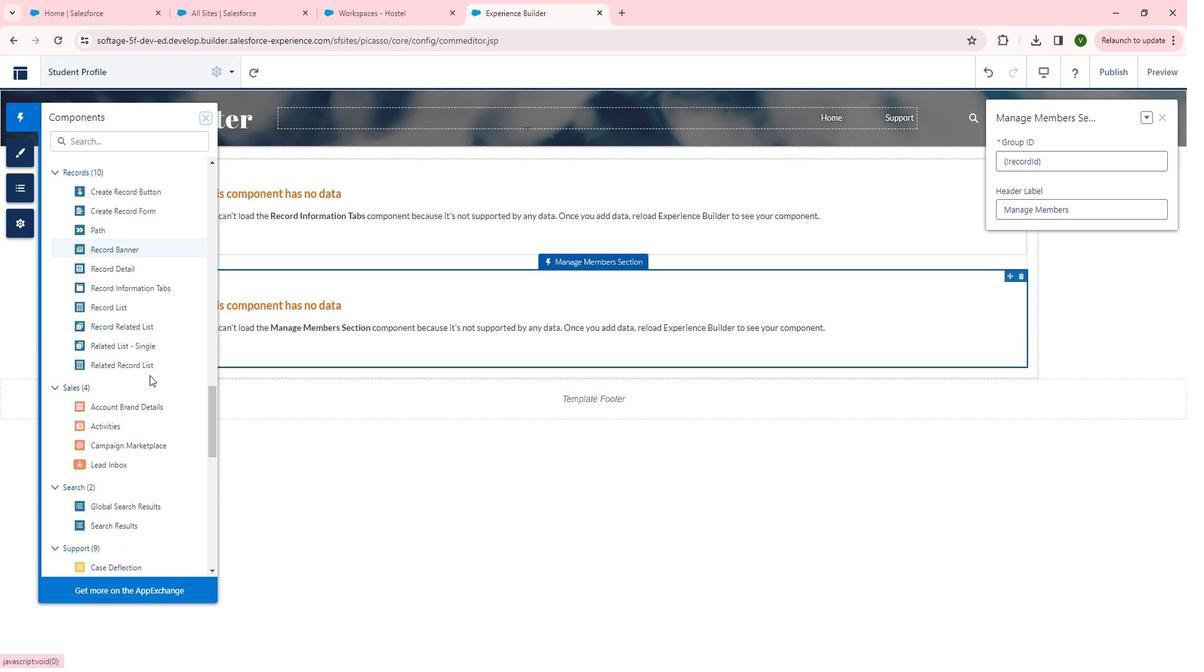 
Action: Mouse scrolled (162, 373) with delta (0, 0)
Screenshot: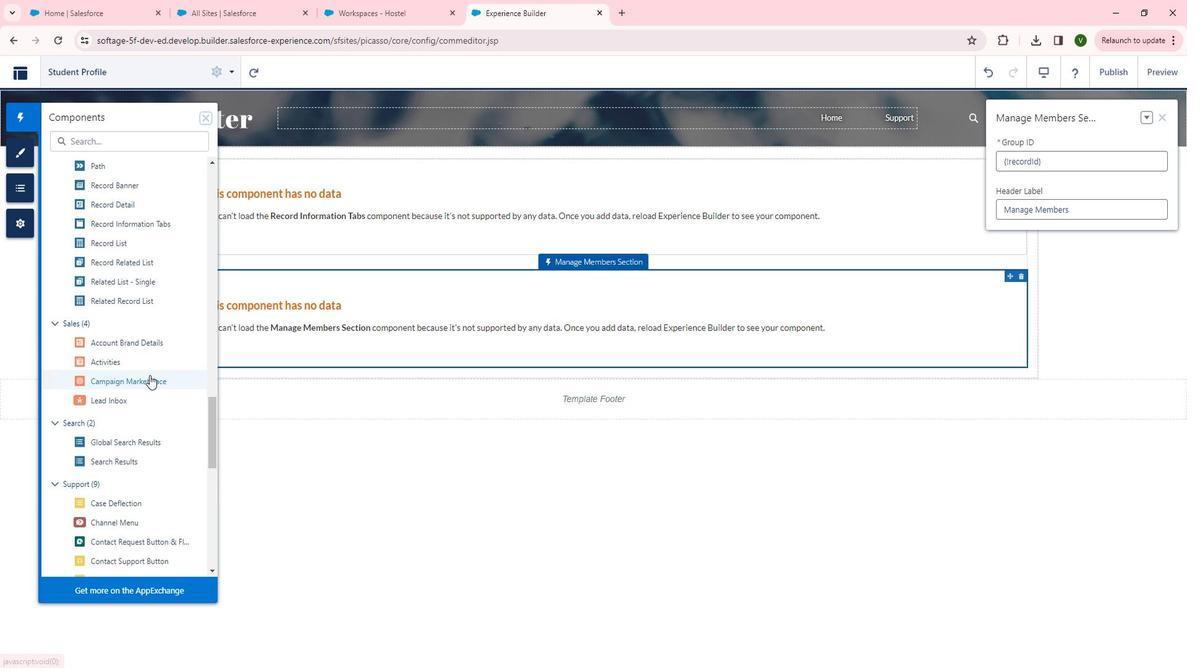 
Action: Mouse scrolled (162, 373) with delta (0, 0)
Screenshot: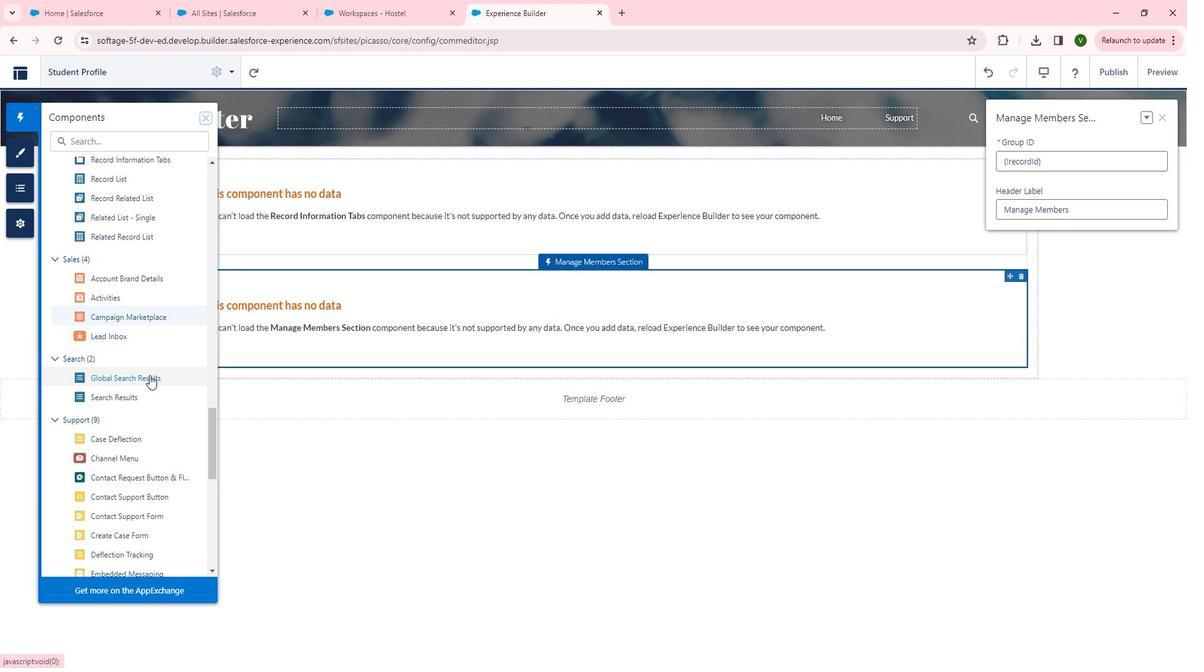 
Action: Mouse scrolled (162, 373) with delta (0, 0)
Screenshot: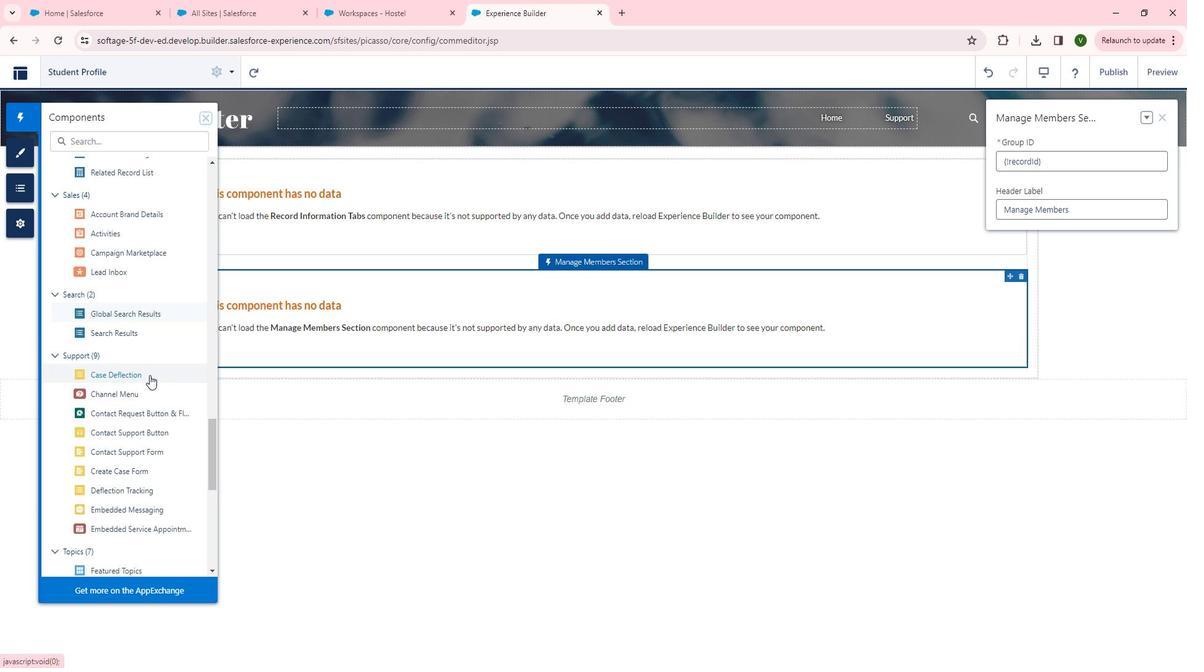 
Action: Mouse scrolled (162, 373) with delta (0, 0)
Screenshot: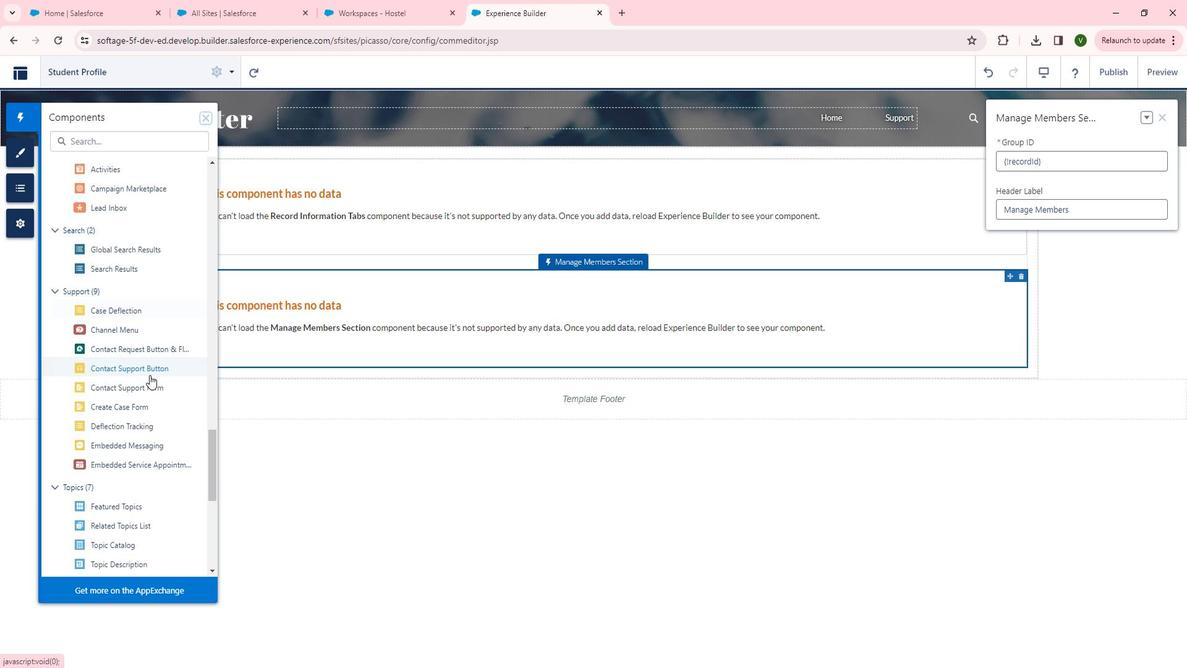 
Action: Mouse scrolled (162, 373) with delta (0, 0)
Screenshot: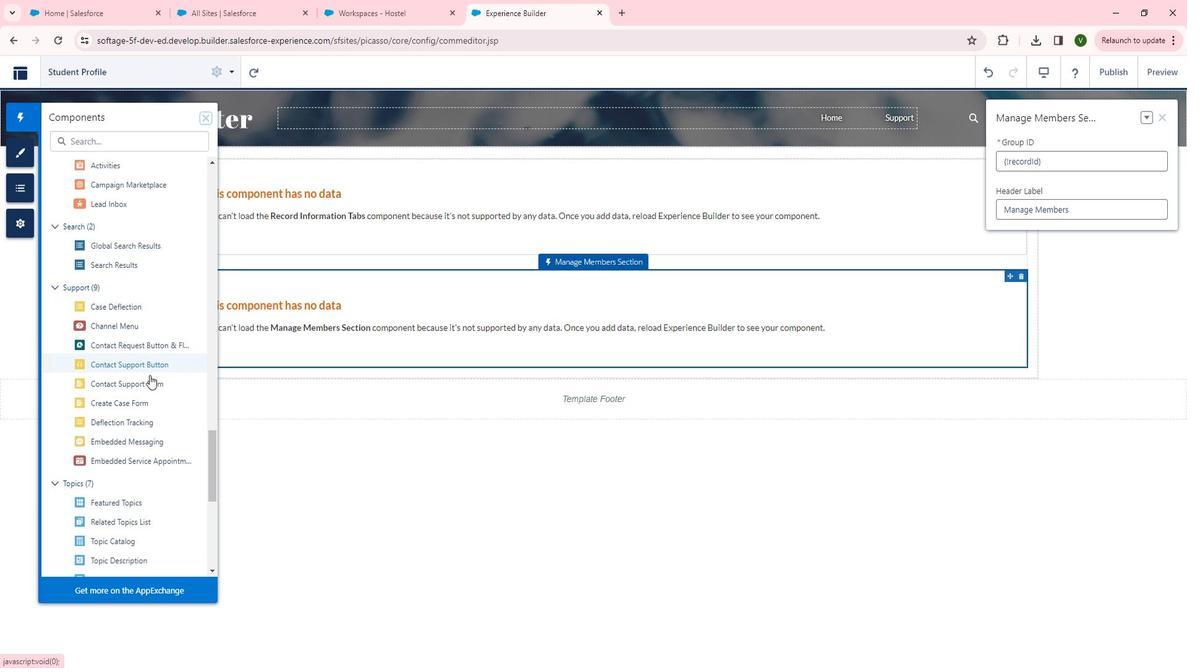 
Action: Mouse scrolled (162, 373) with delta (0, 0)
Screenshot: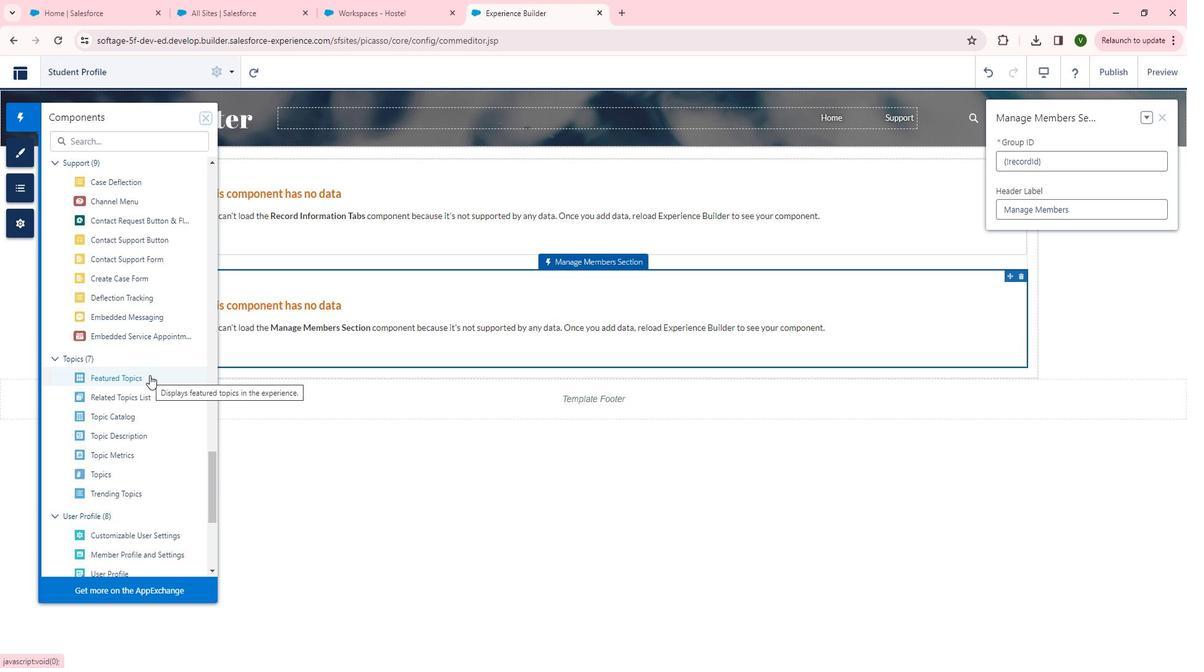 
Action: Mouse scrolled (162, 373) with delta (0, 0)
Screenshot: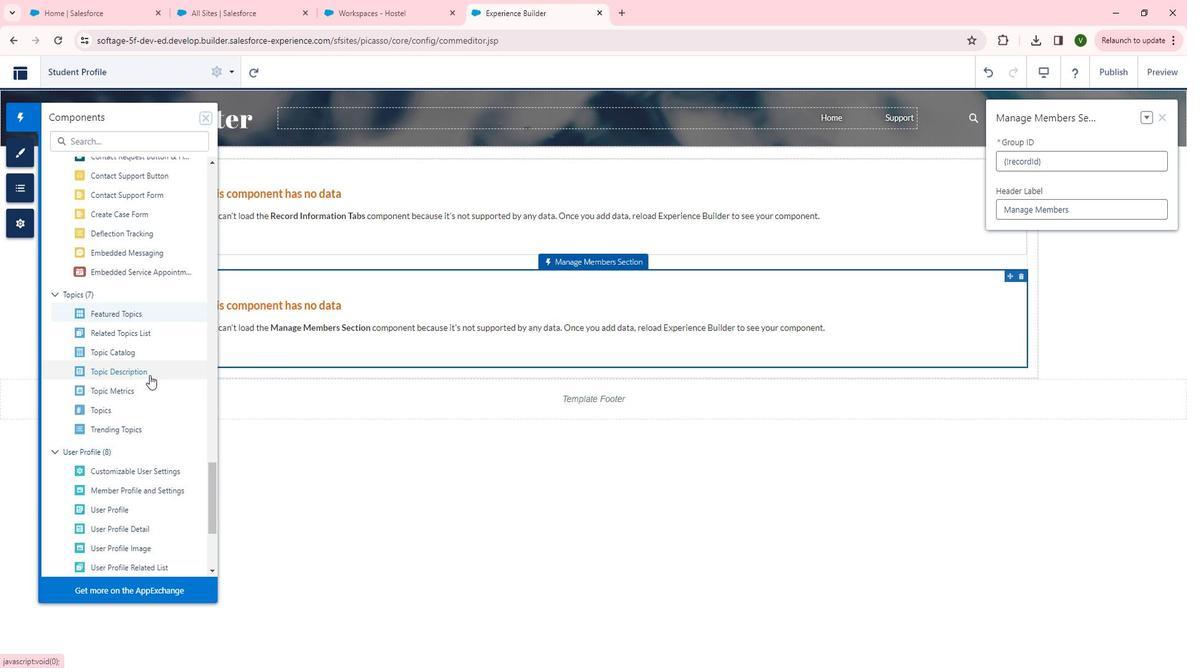 
Action: Mouse moved to (172, 377)
Screenshot: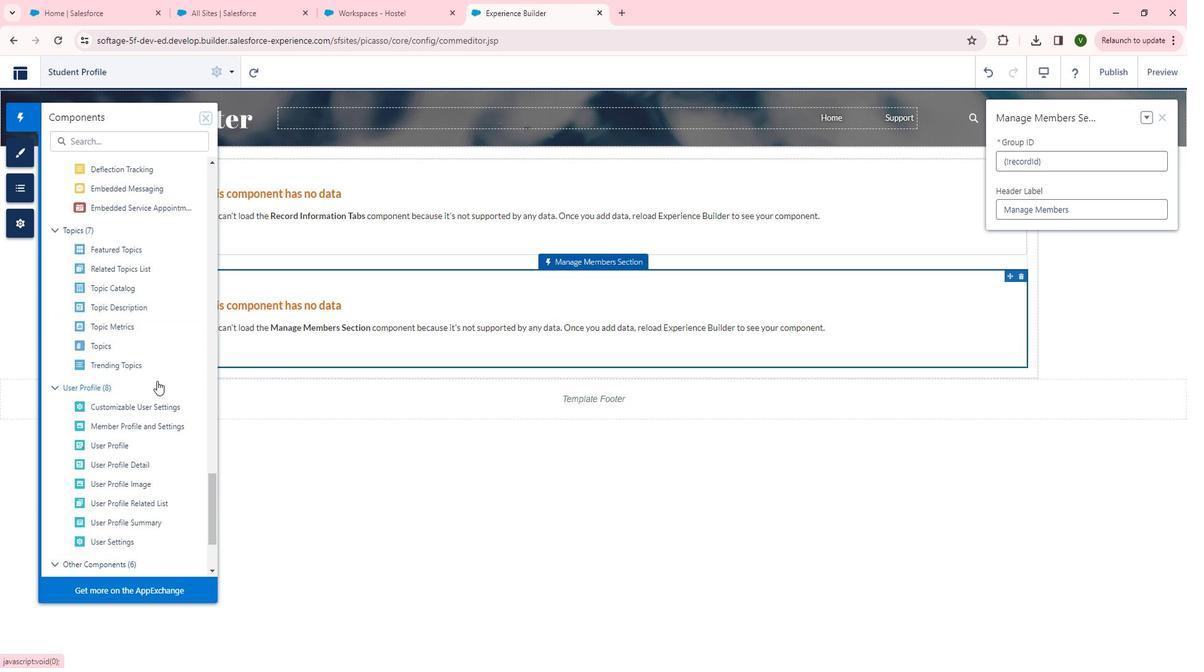 
Action: Mouse scrolled (172, 376) with delta (0, 0)
Screenshot: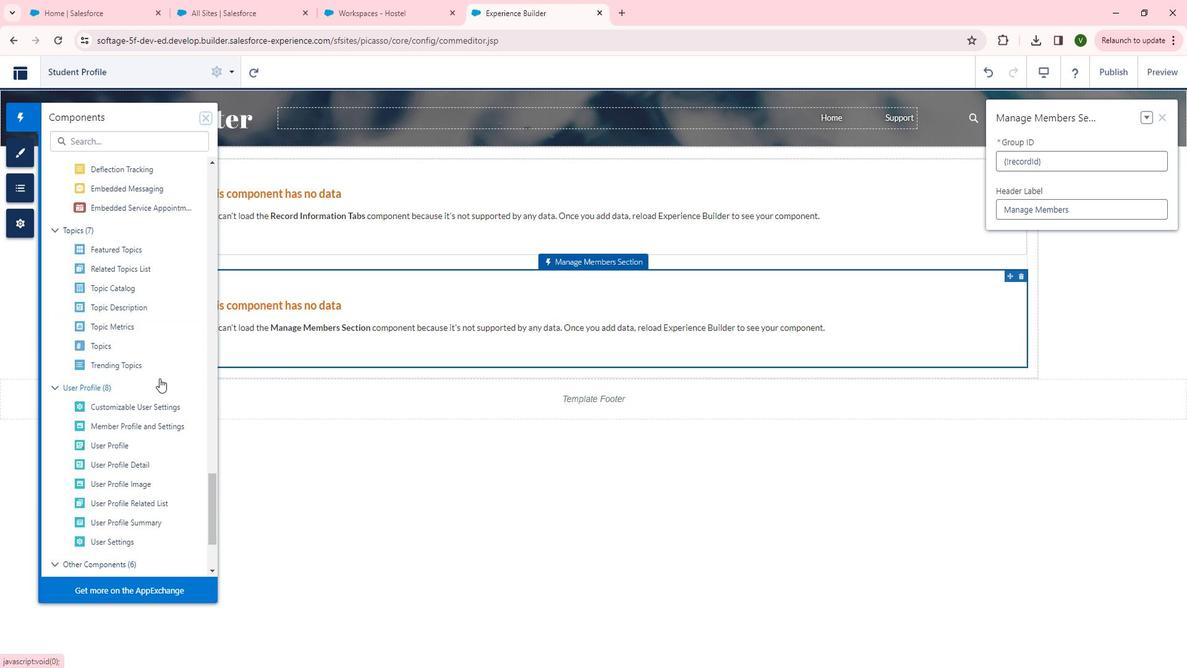 
Action: Mouse moved to (149, 342)
Screenshot: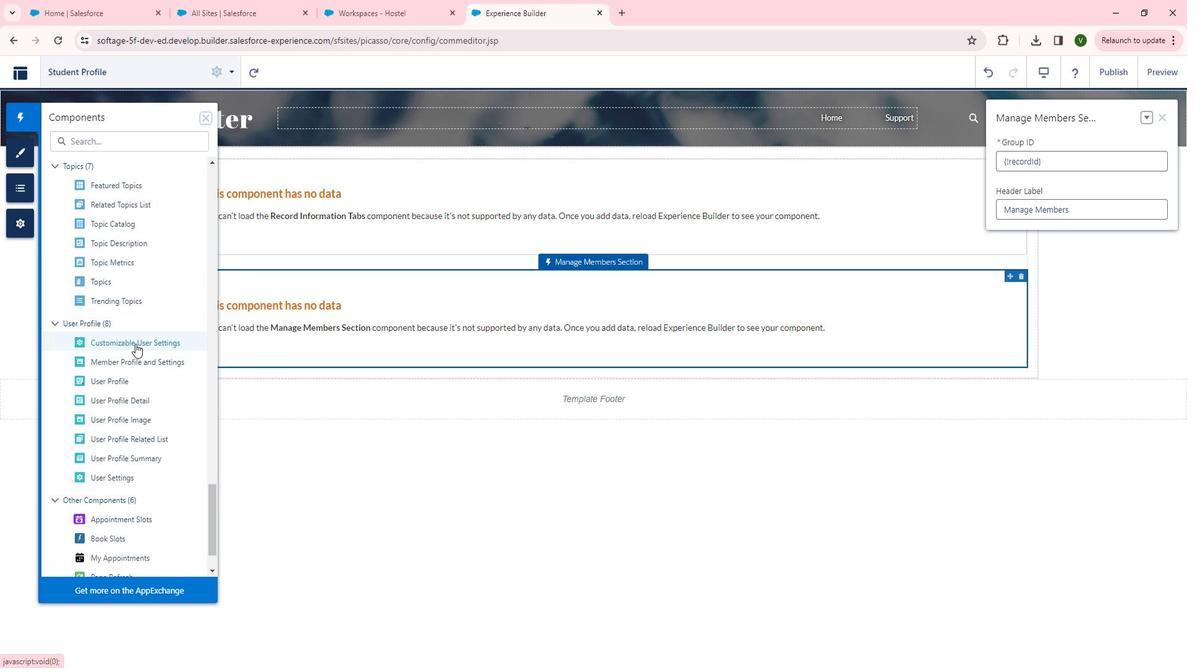 
Action: Mouse pressed left at (149, 342)
Screenshot: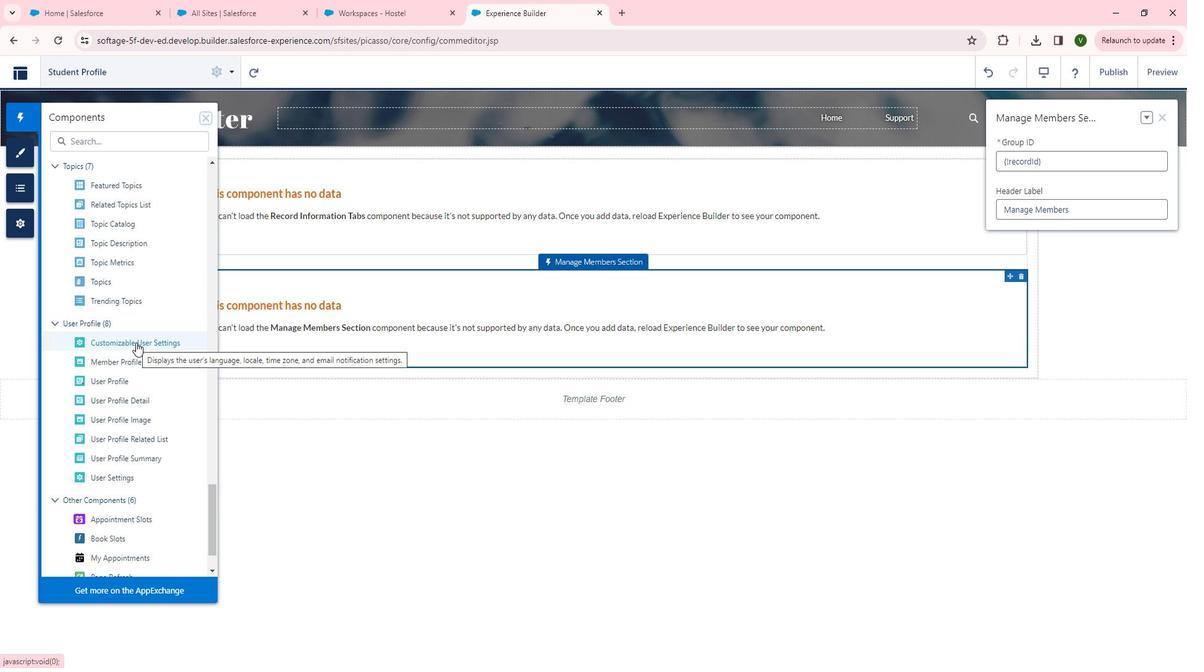
Action: Mouse moved to (34, 126)
Screenshot: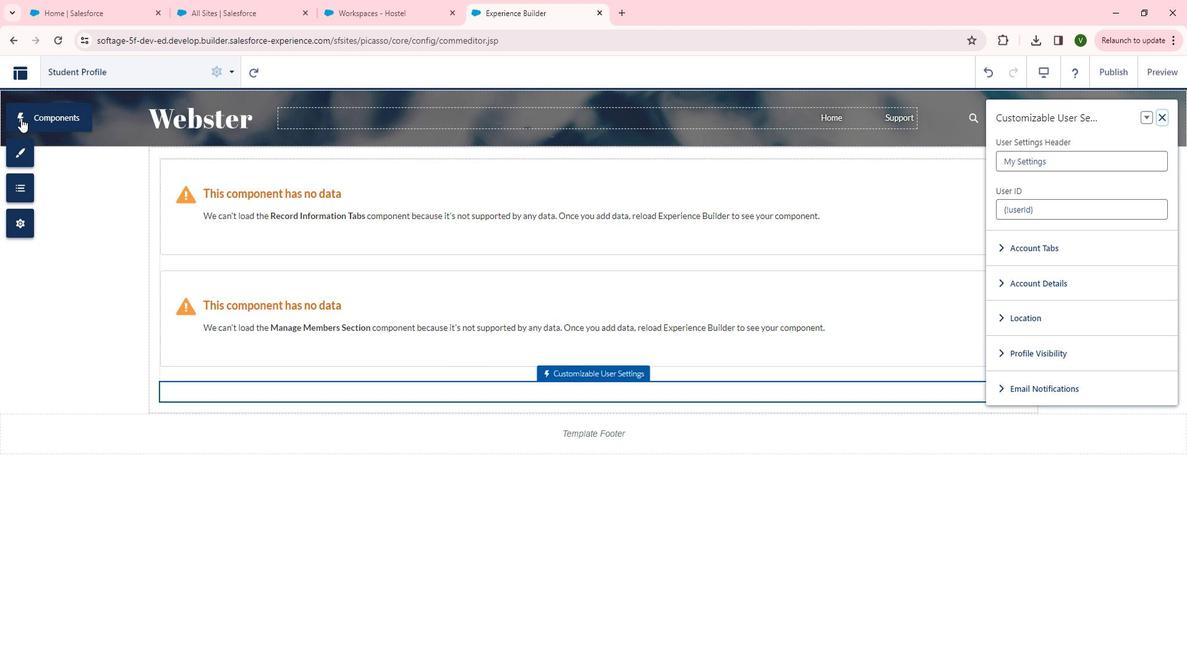 
Action: Mouse pressed left at (34, 126)
Screenshot: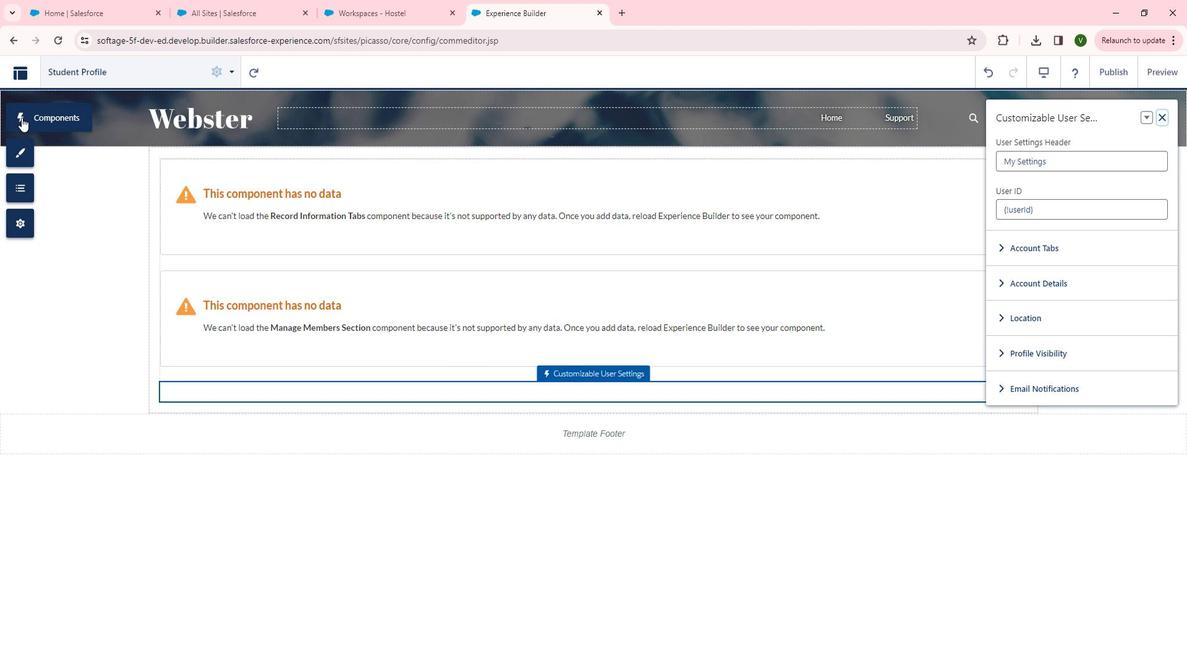 
Action: Mouse moved to (150, 399)
Screenshot: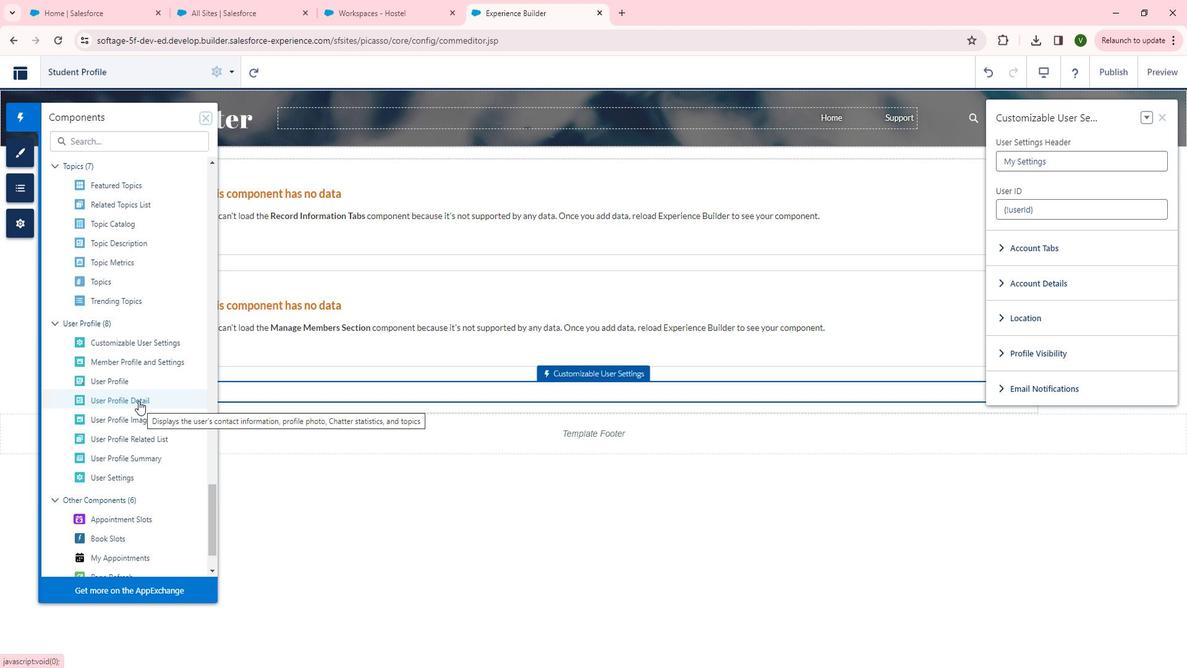 
Action: Mouse pressed left at (150, 399)
Screenshot: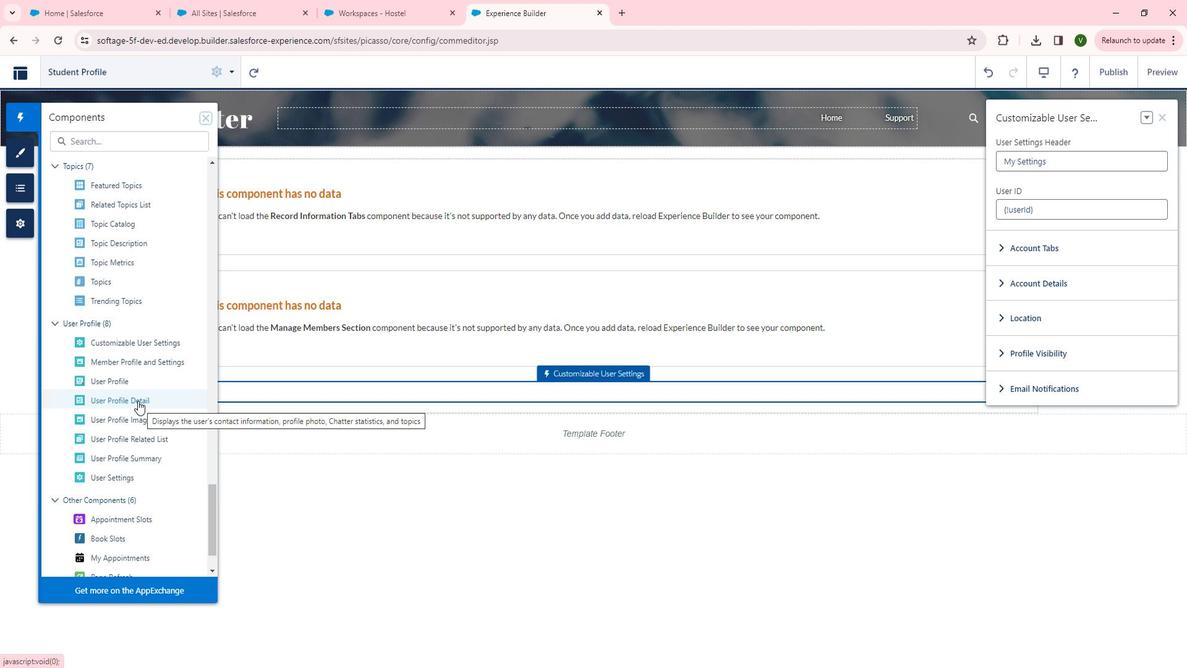 
Action: Mouse moved to (799, 335)
Screenshot: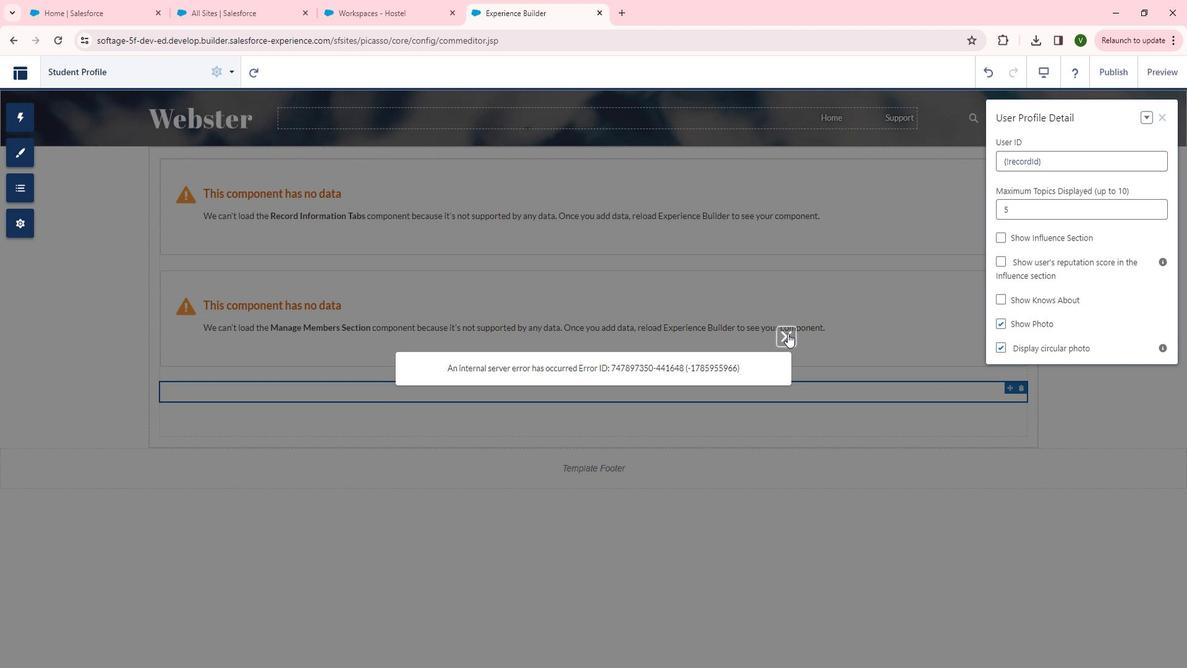 
Action: Mouse pressed left at (799, 335)
Screenshot: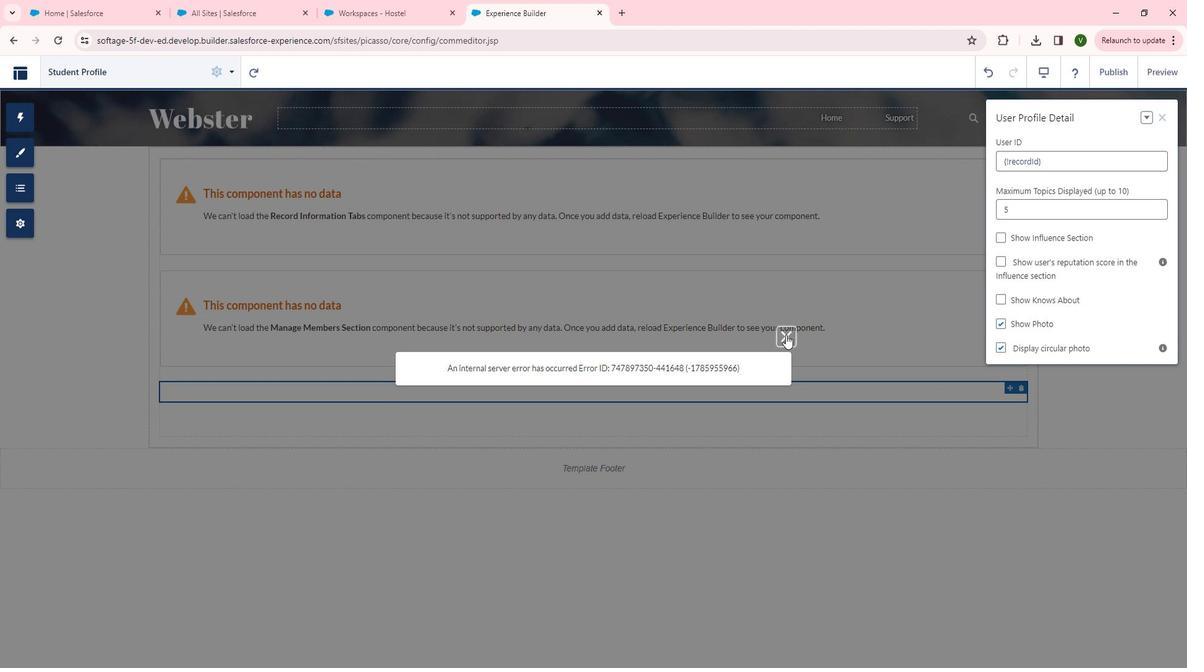 
Action: Mouse moved to (612, 394)
Screenshot: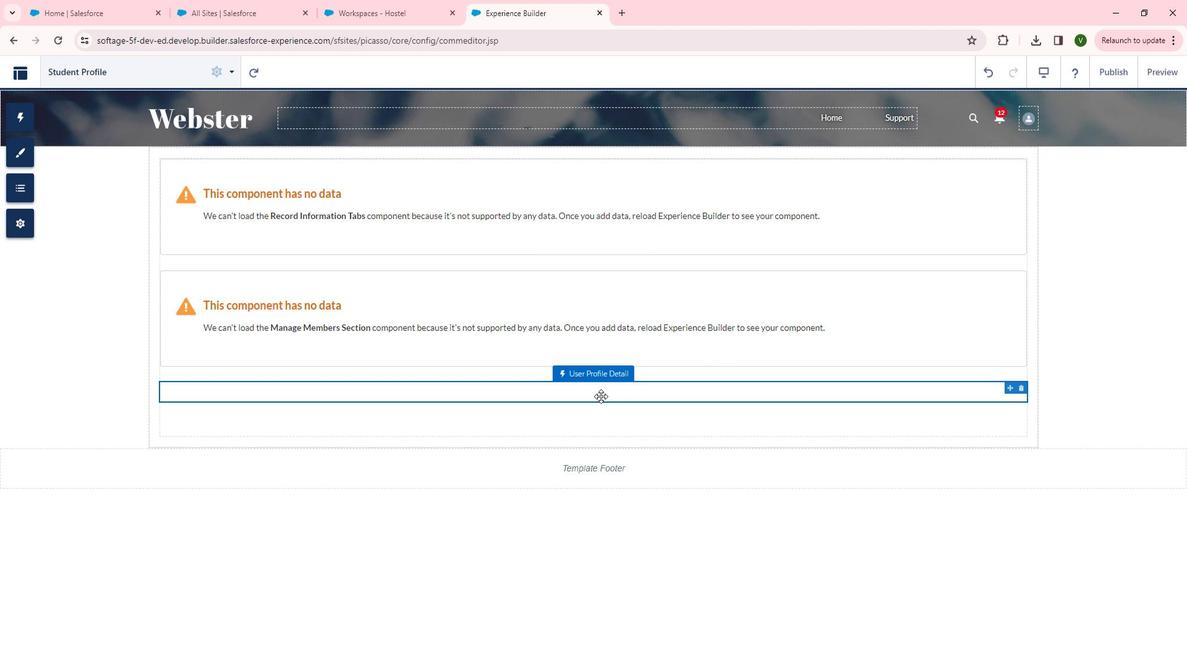 
Action: Mouse pressed left at (612, 394)
Screenshot: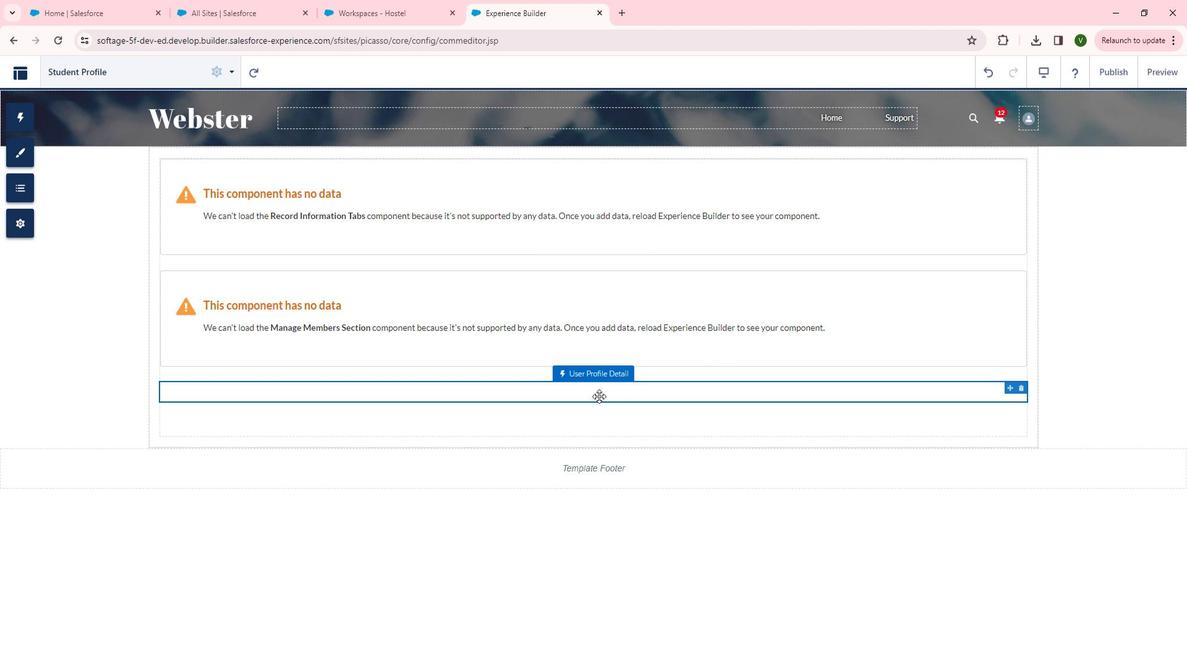 
Action: Mouse moved to (1014, 300)
Screenshot: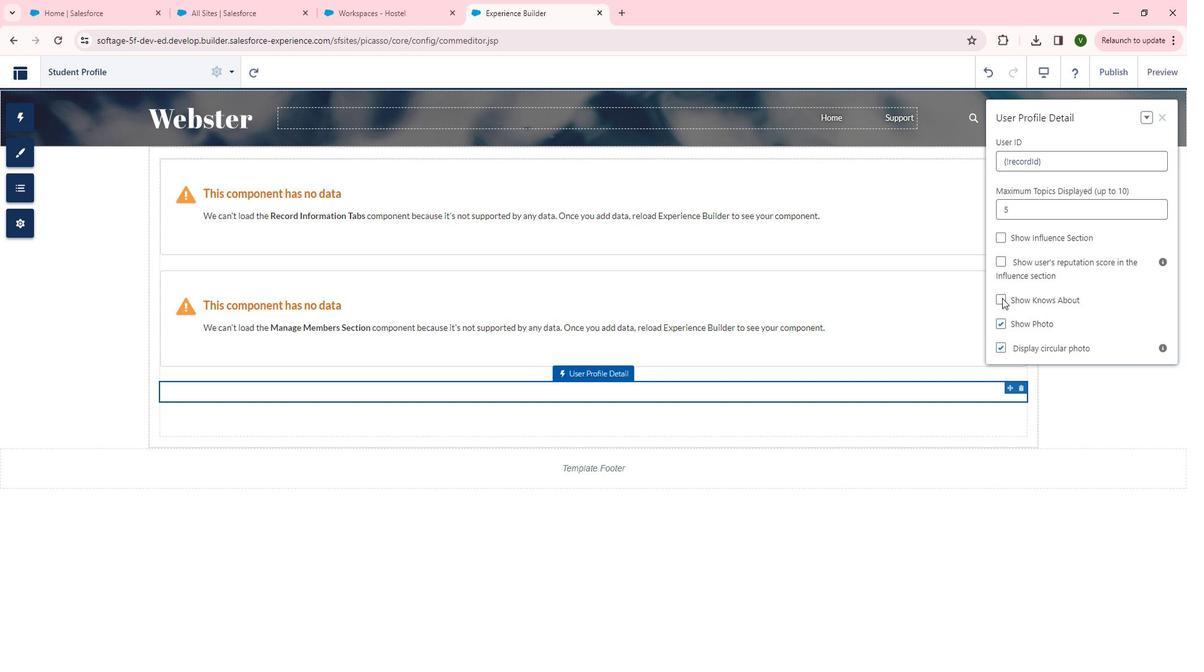 
Action: Mouse pressed left at (1014, 300)
Screenshot: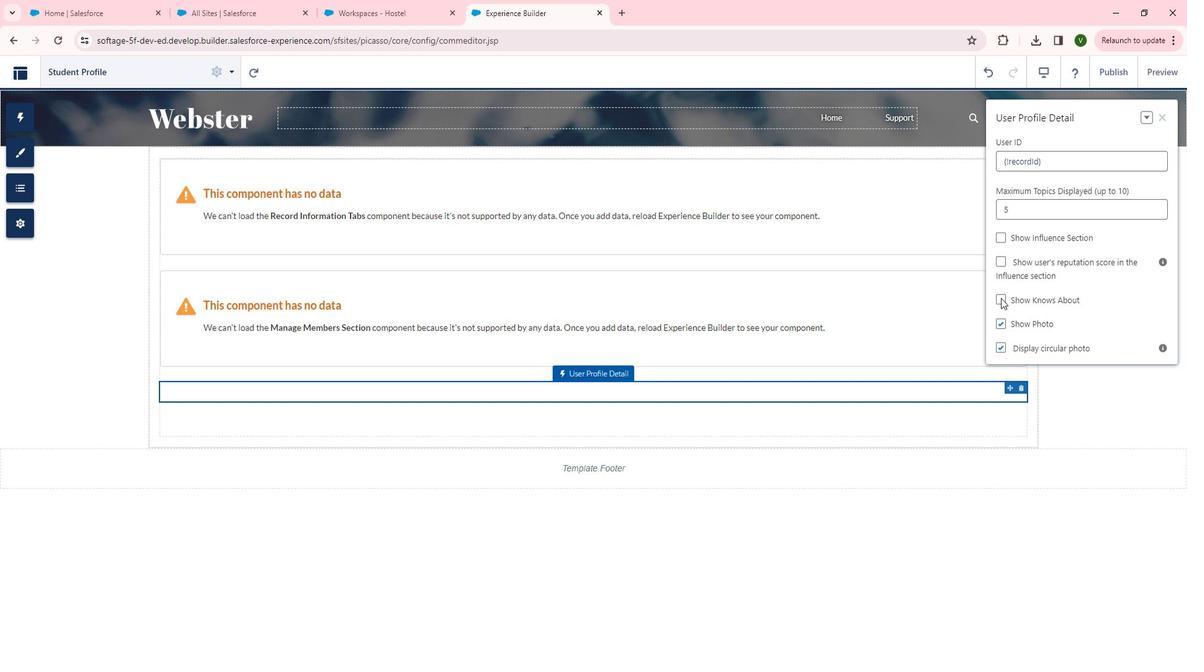 
Action: Mouse moved to (1013, 260)
Screenshot: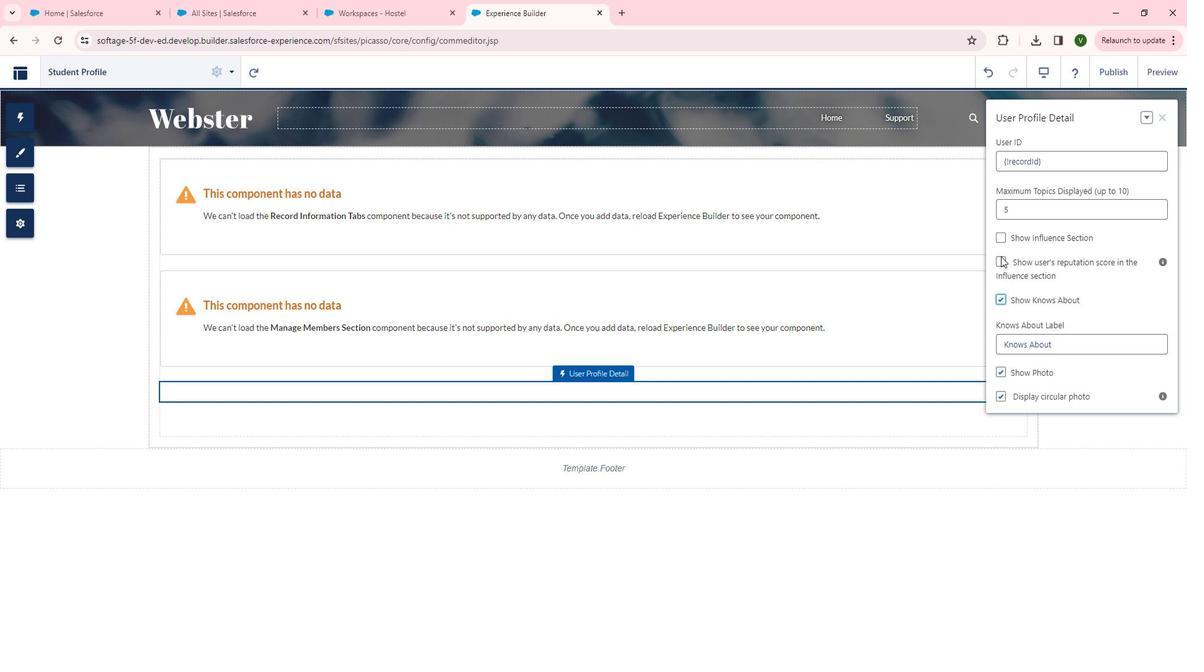 
Action: Mouse pressed left at (1013, 260)
Screenshot: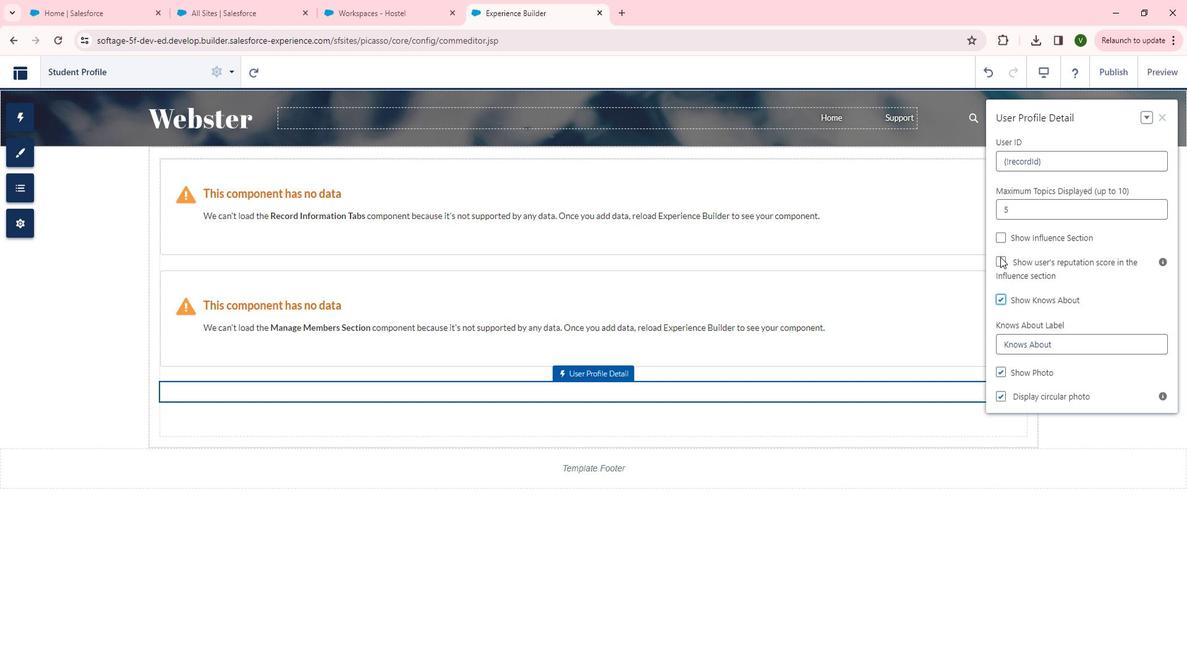 
Action: Mouse moved to (1016, 240)
Screenshot: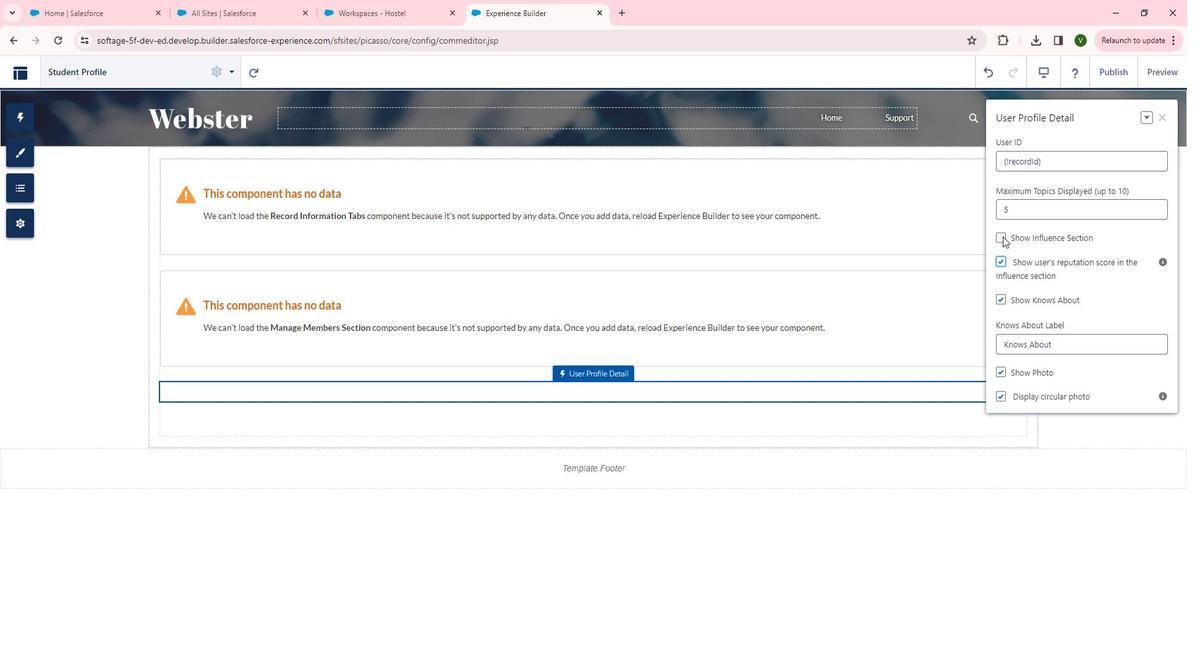 
Action: Mouse pressed left at (1016, 240)
Screenshot: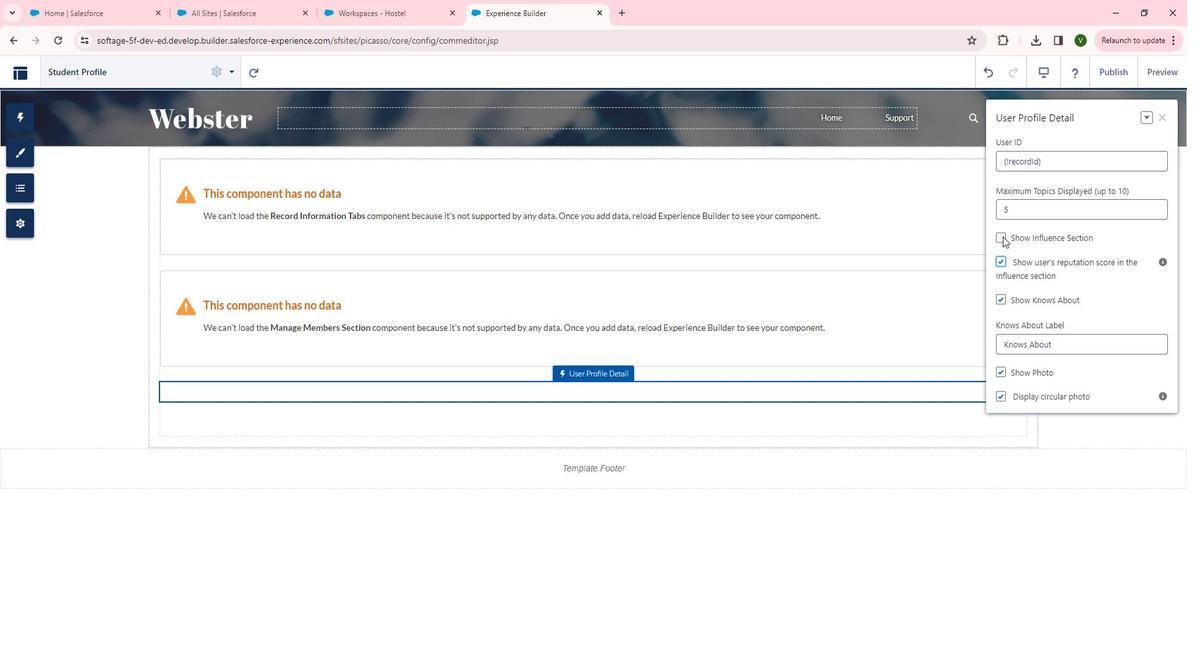 
Action: Mouse moved to (1036, 220)
Screenshot: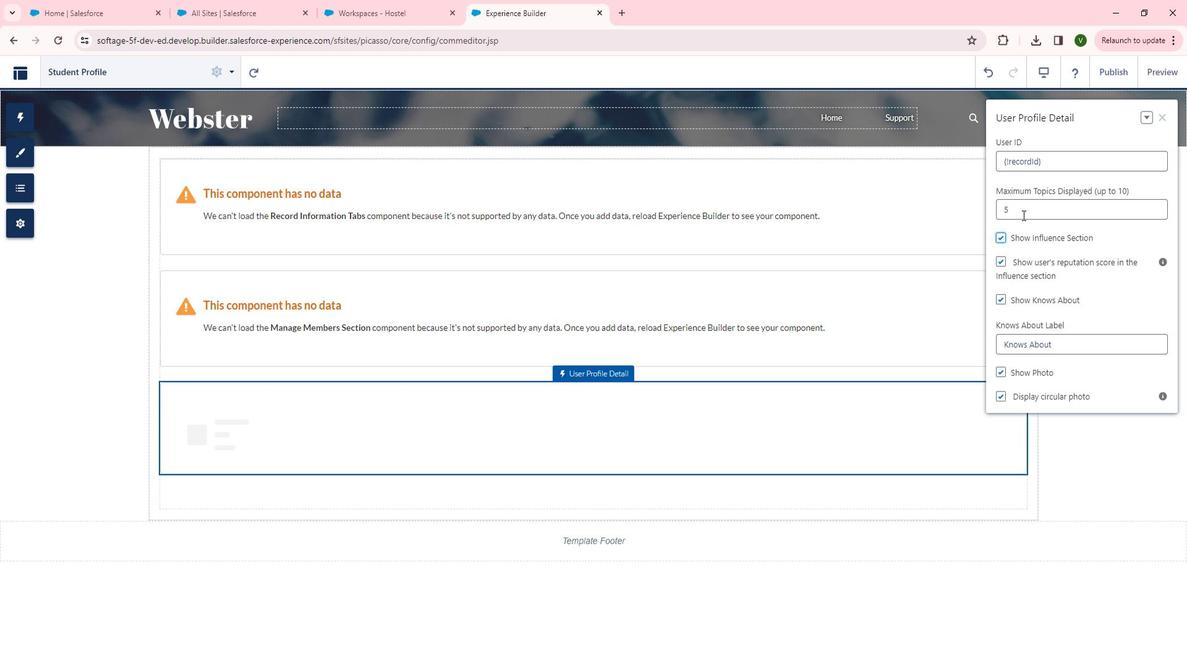 
Action: Mouse pressed left at (1036, 220)
Screenshot: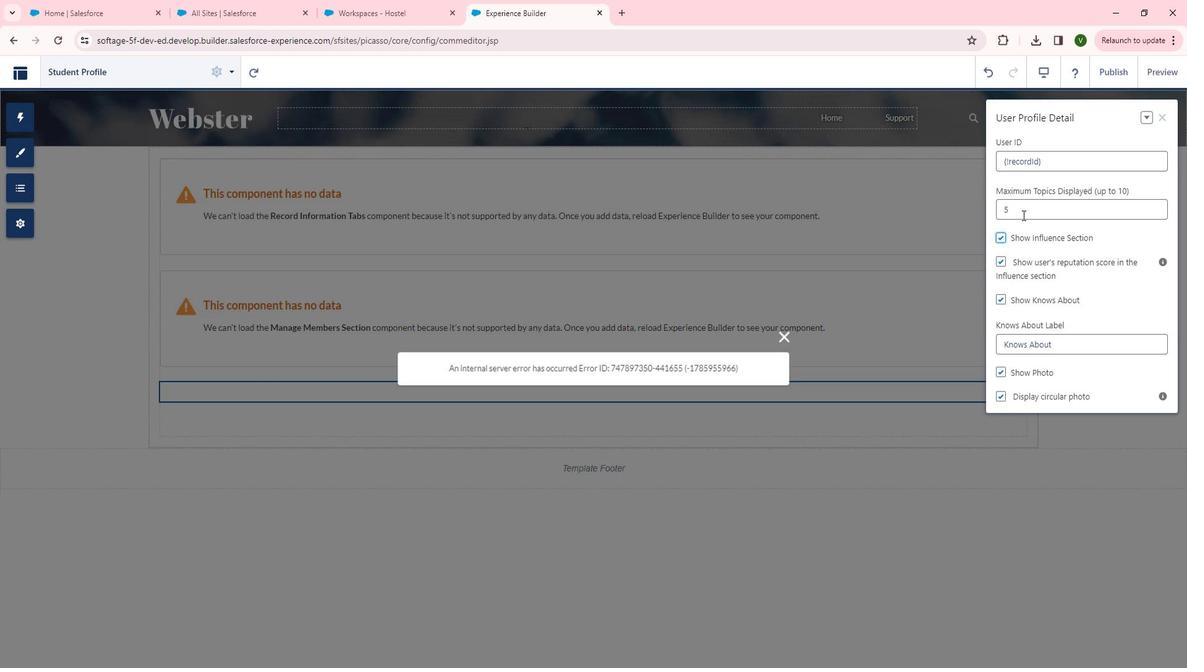 
Action: Key pressed <Key.backspace>
Screenshot: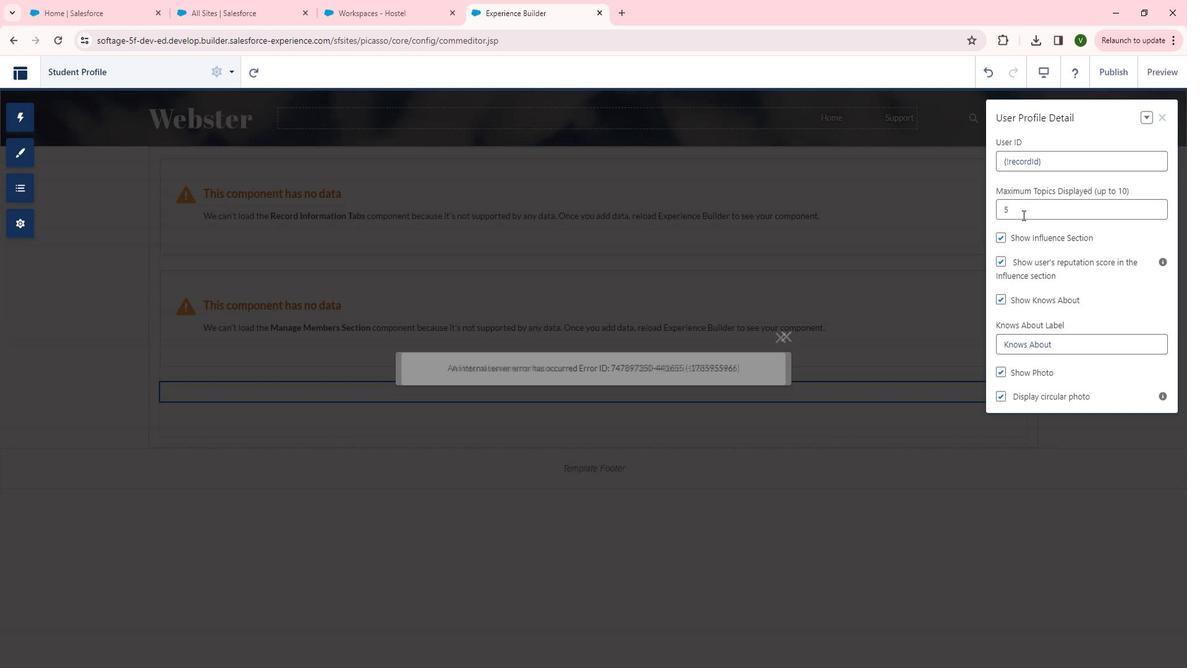 
Action: Mouse moved to (795, 334)
Screenshot: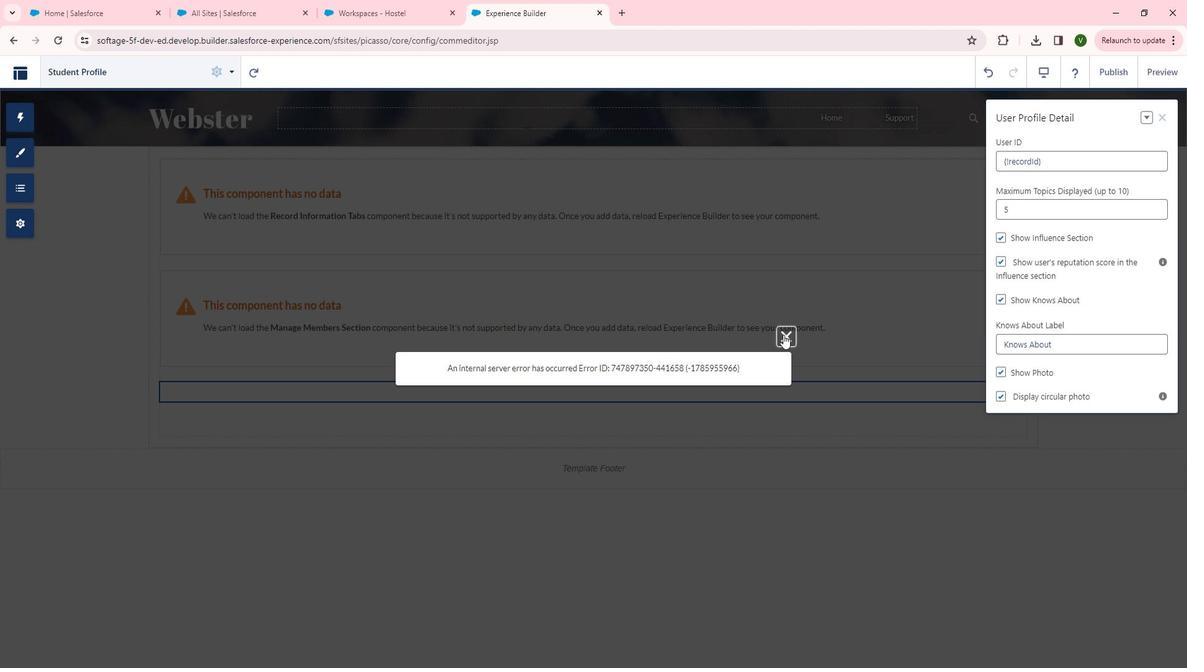 
Action: Mouse pressed left at (795, 334)
Screenshot: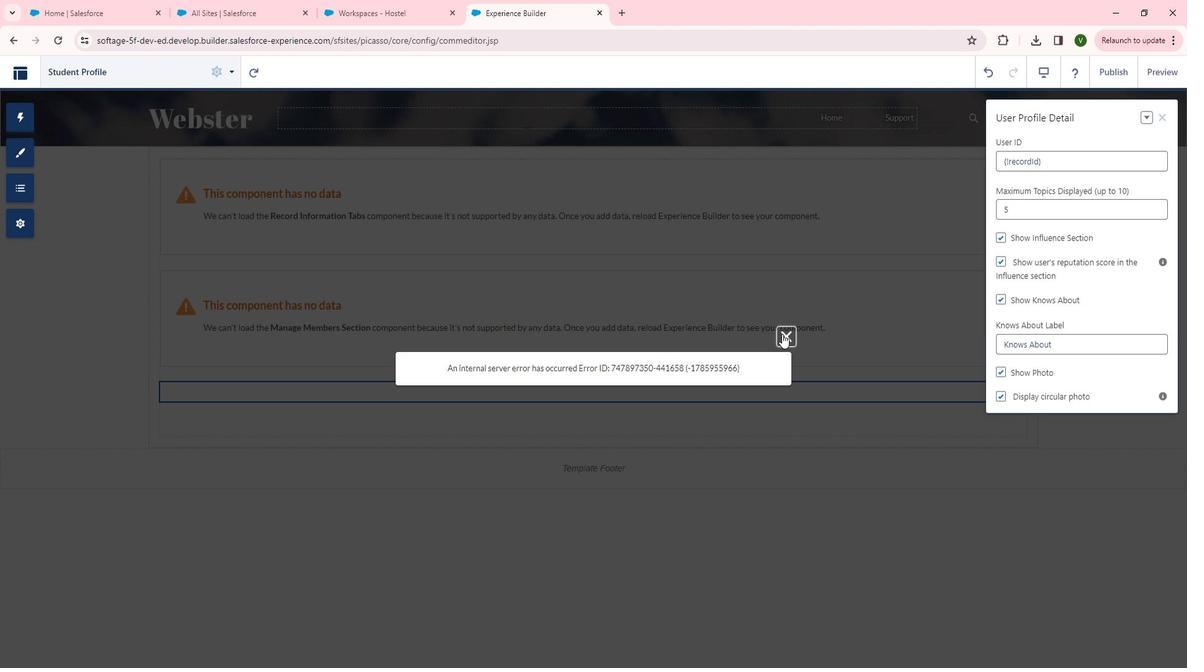 
Action: Mouse moved to (802, 339)
Screenshot: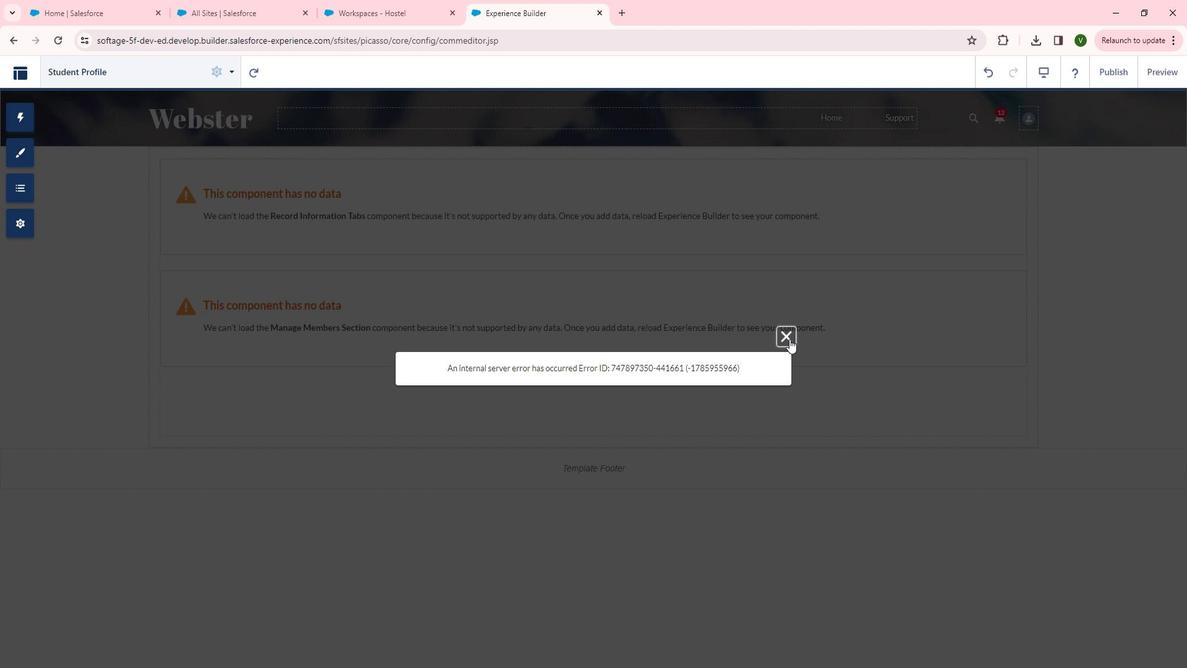 
Action: Mouse pressed left at (802, 339)
Screenshot: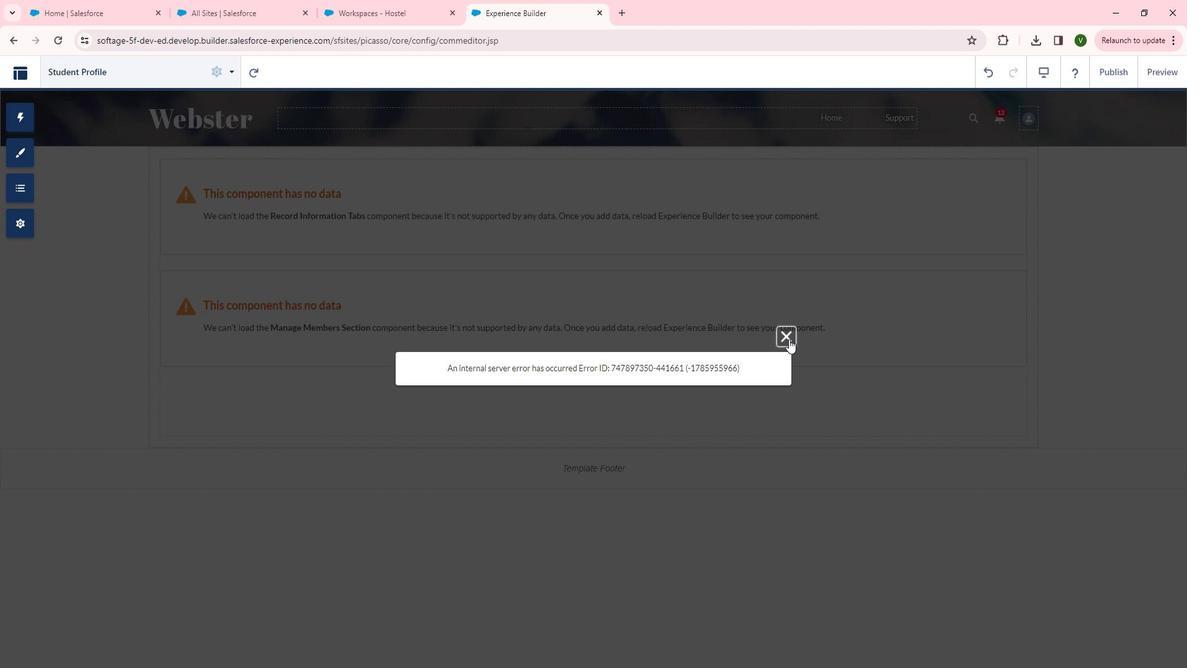 
Action: Mouse pressed left at (802, 339)
Screenshot: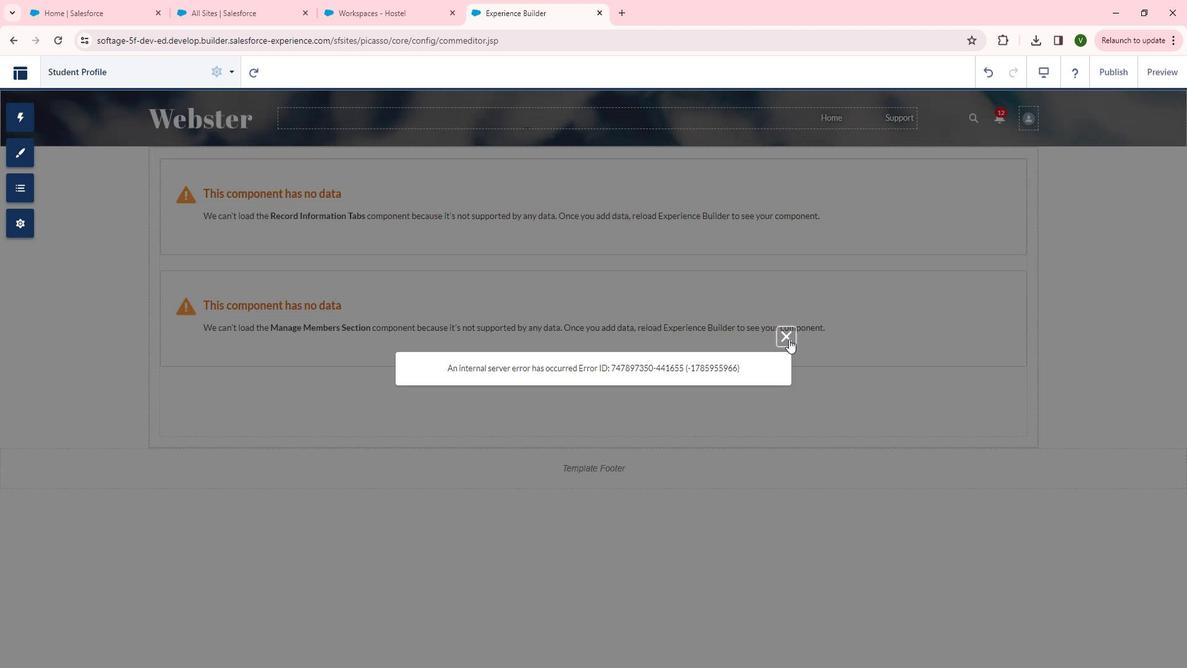 
Action: Mouse moved to (841, 390)
Screenshot: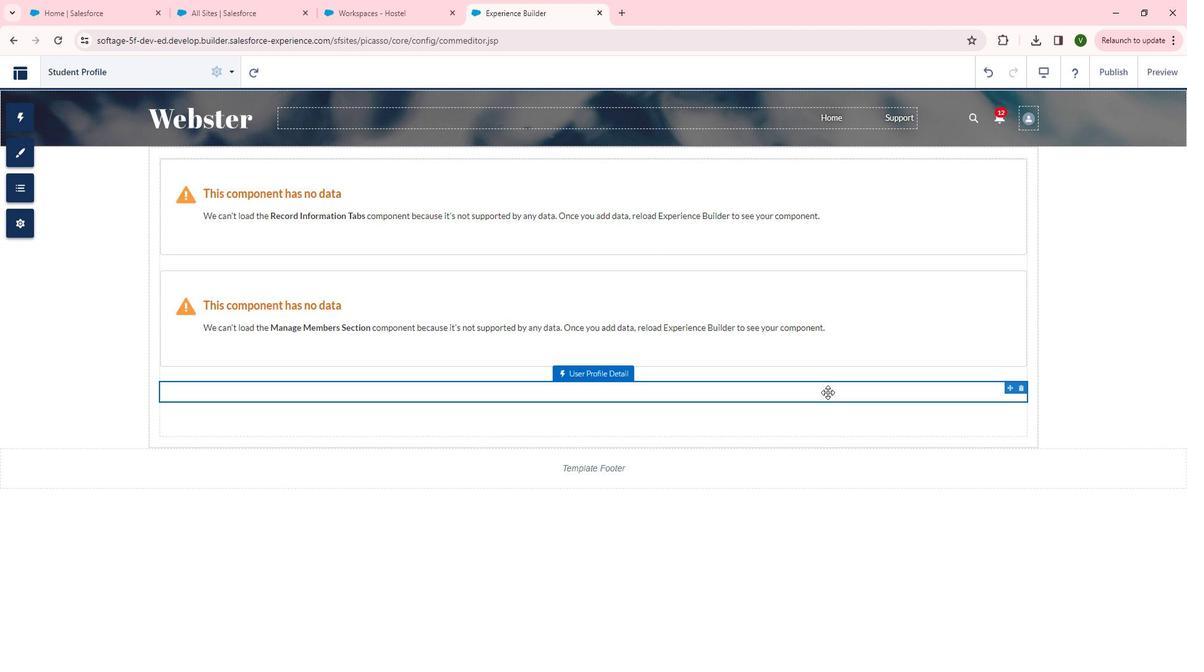 
Action: Mouse pressed left at (841, 390)
Screenshot: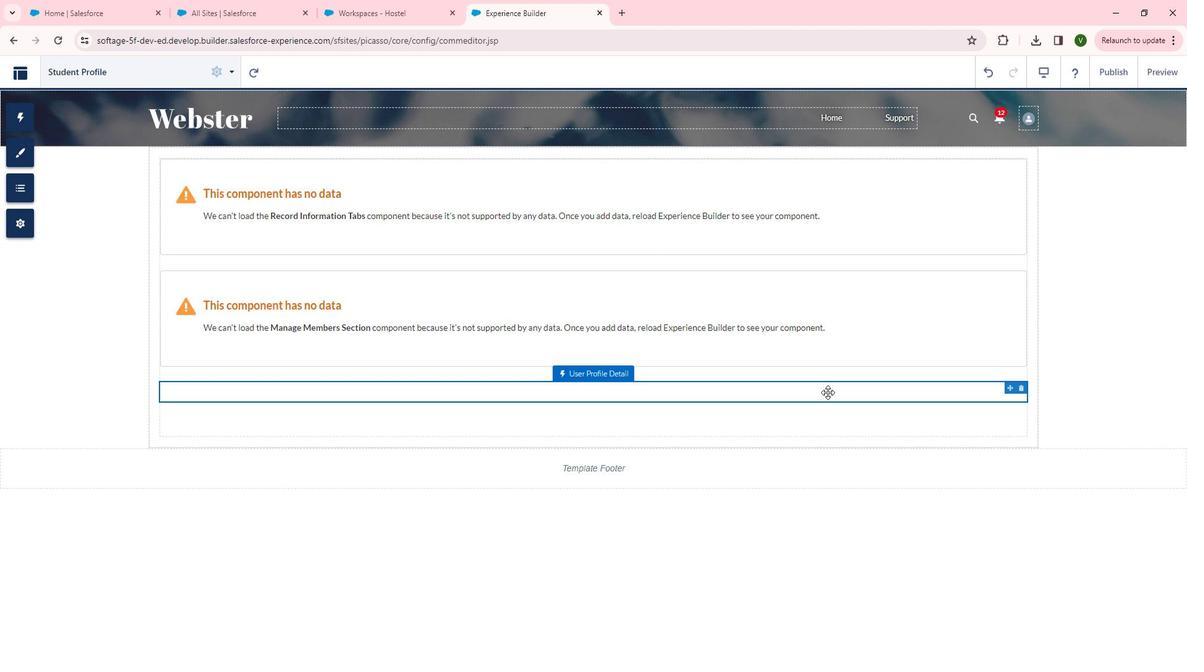 
Action: Mouse moved to (1046, 218)
Screenshot: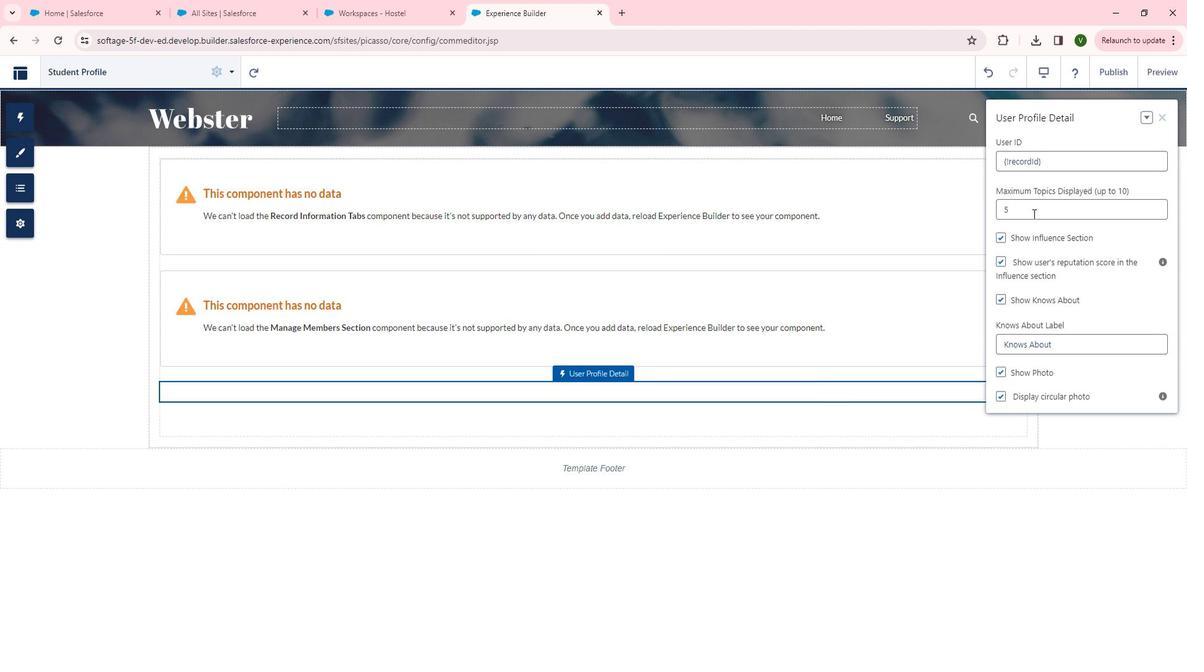 
Action: Mouse pressed left at (1046, 218)
Screenshot: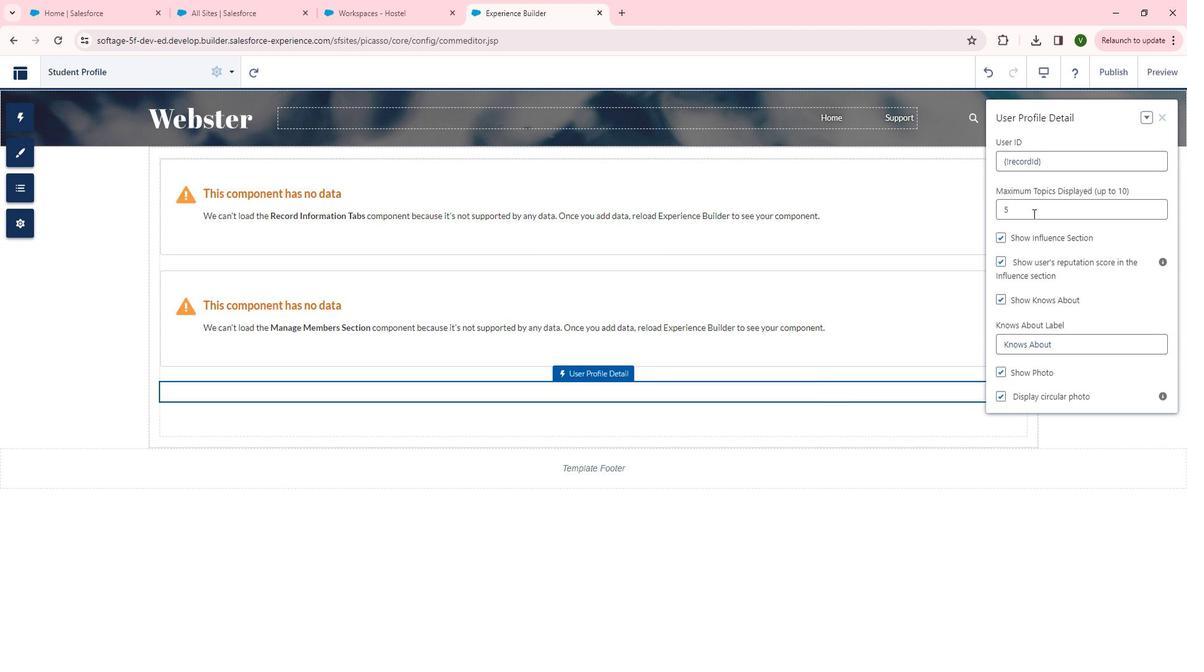 
Action: Key pressed <Key.backspace>
Screenshot: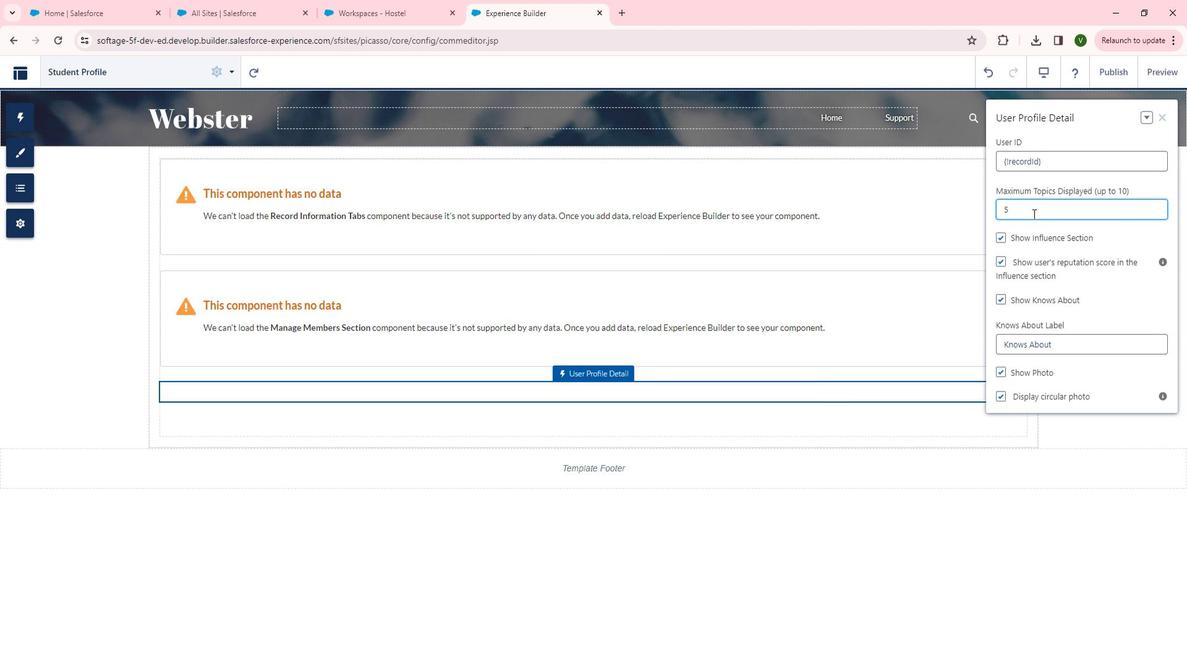
Action: Mouse moved to (1046, 218)
Screenshot: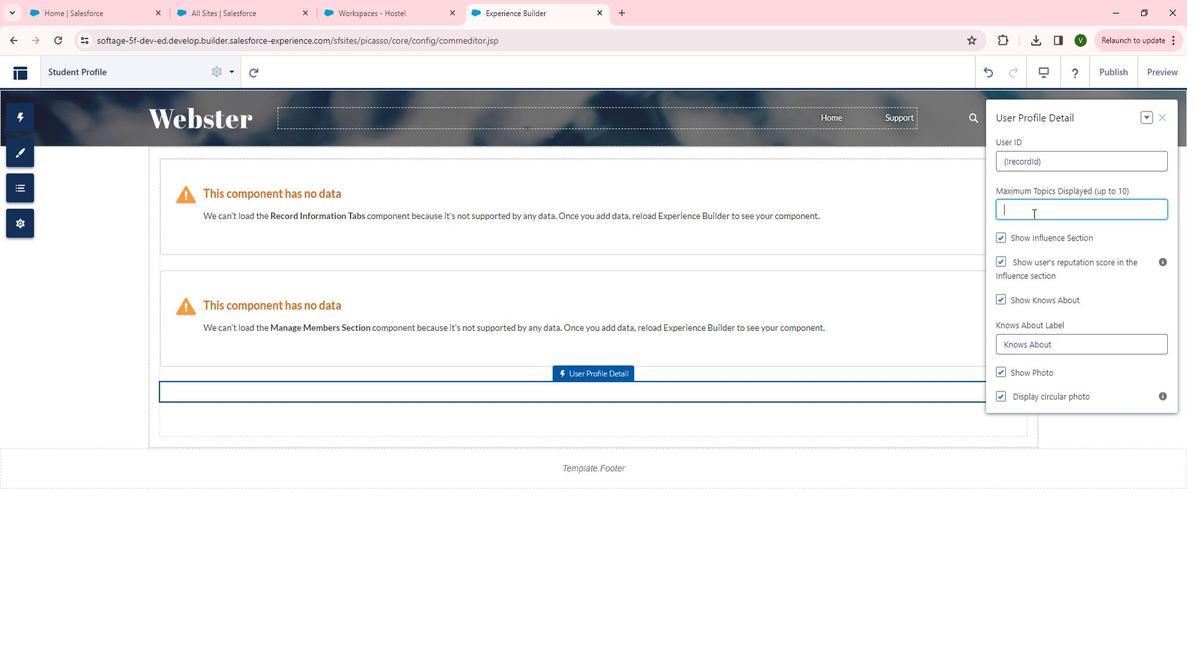 
Action: Key pressed 1
Screenshot: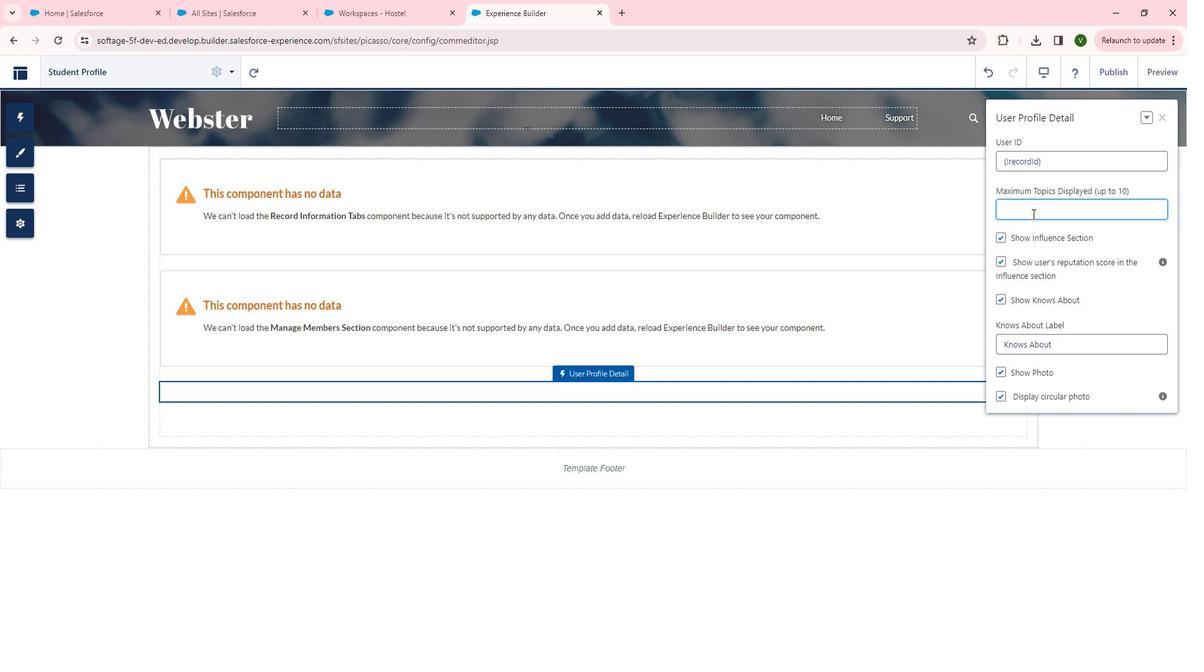 
Action: Mouse moved to (1006, 193)
Screenshot: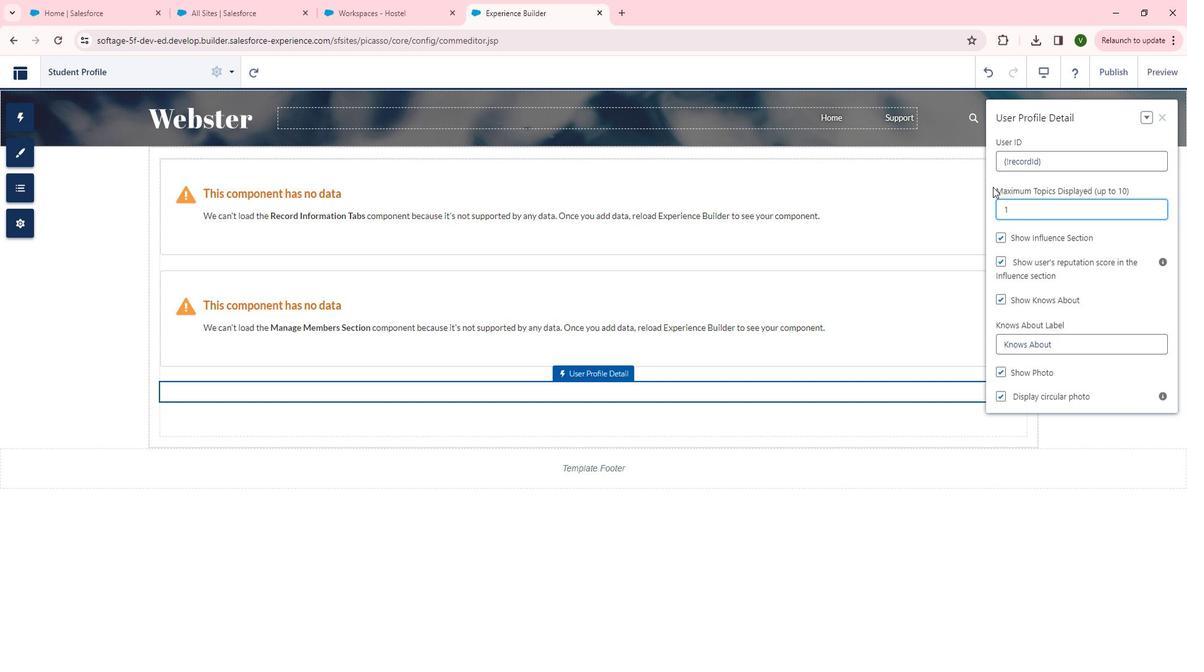 
Action: Mouse pressed left at (1006, 193)
Screenshot: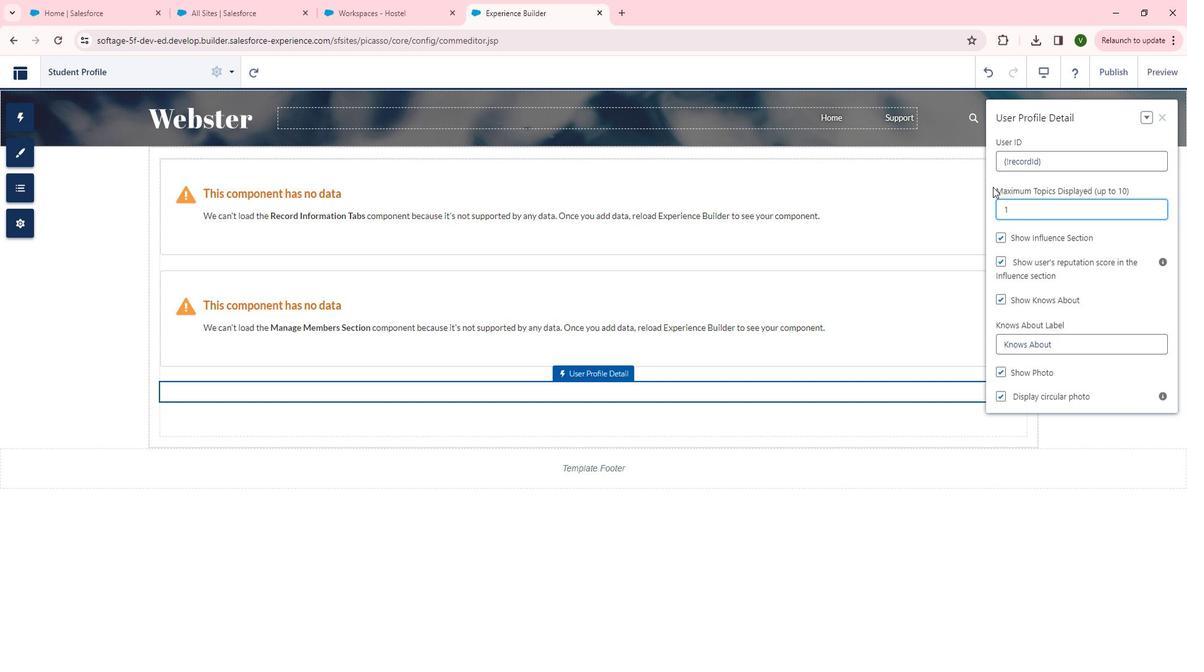 
Action: Mouse moved to (795, 336)
Screenshot: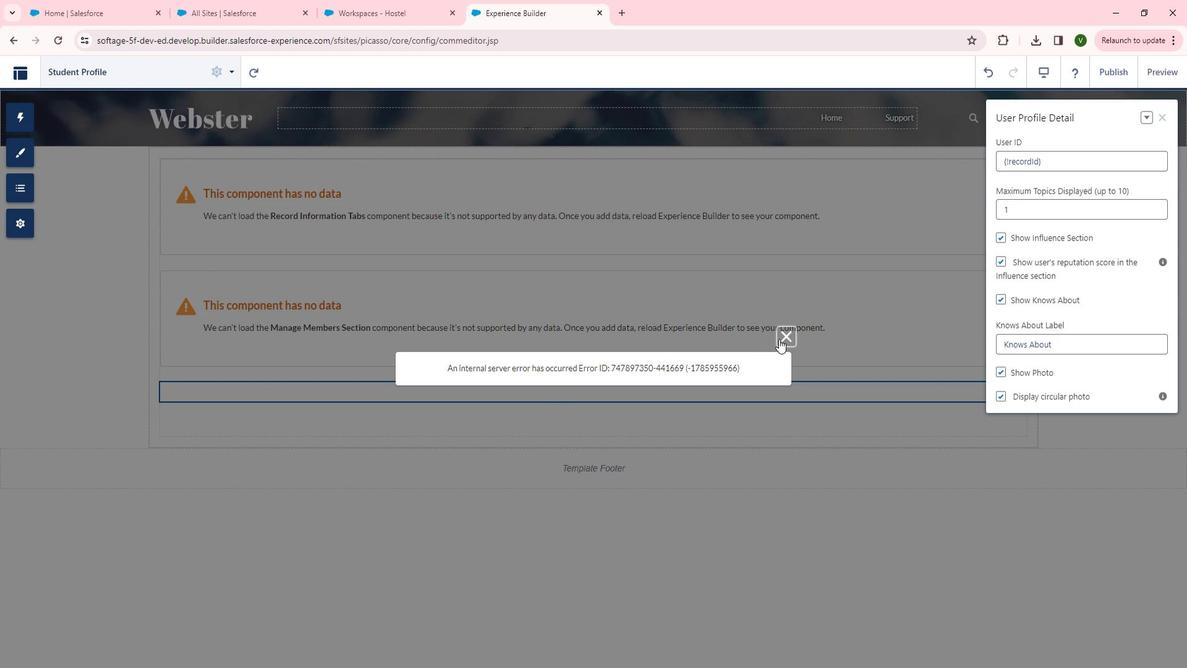 
Action: Mouse pressed left at (795, 336)
Screenshot: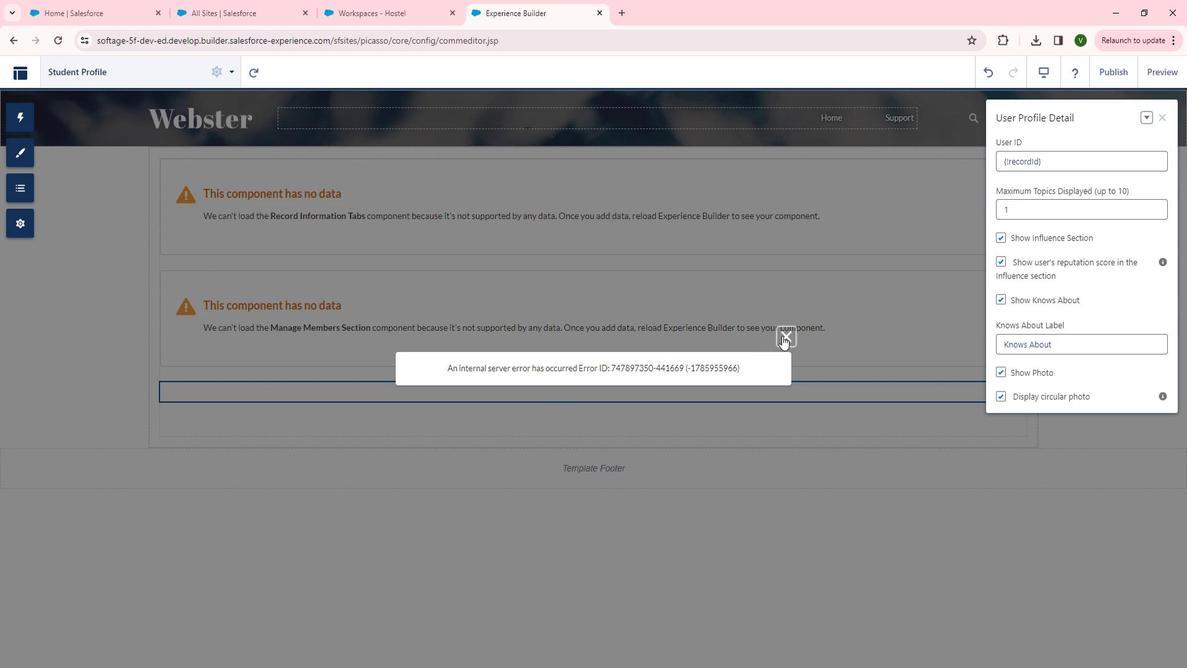 
Action: Mouse moved to (42, 230)
Screenshot: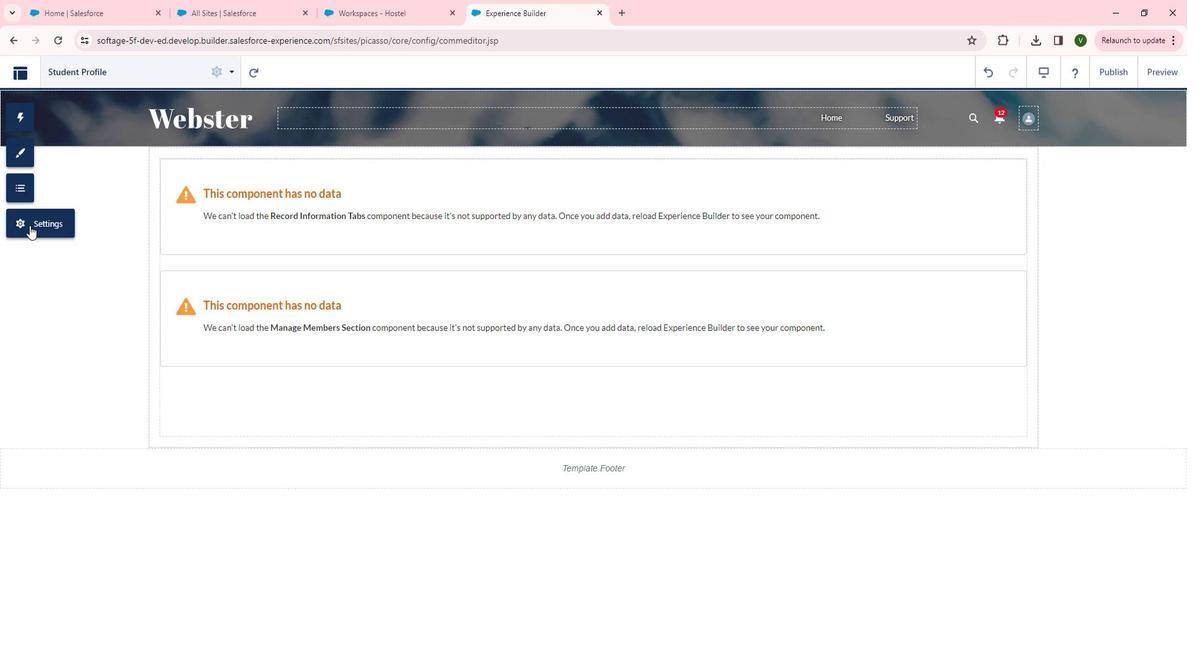 
Action: Mouse pressed left at (42, 230)
Screenshot: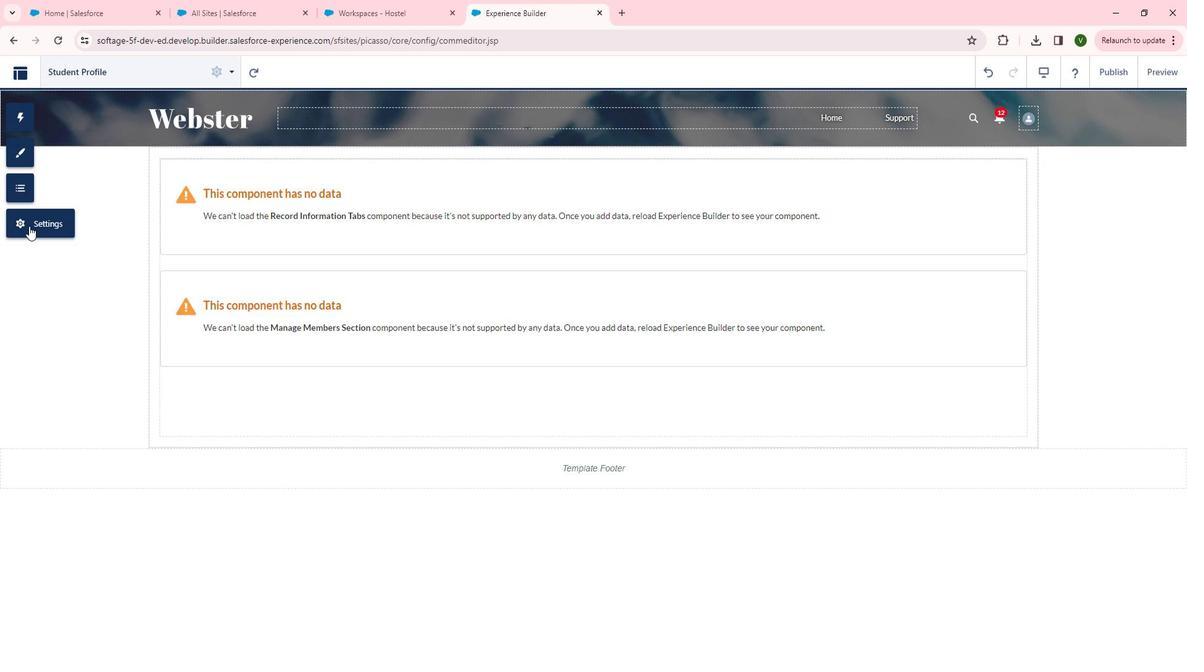 
Action: Mouse moved to (94, 358)
Screenshot: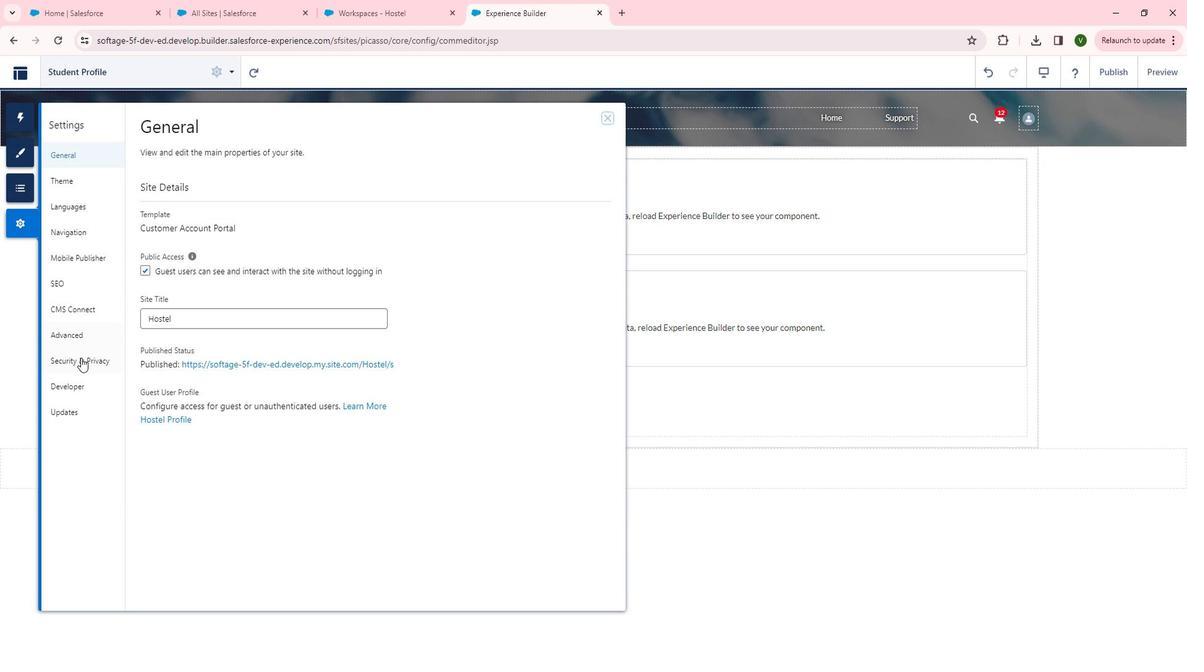 
Action: Mouse pressed left at (94, 358)
Screenshot: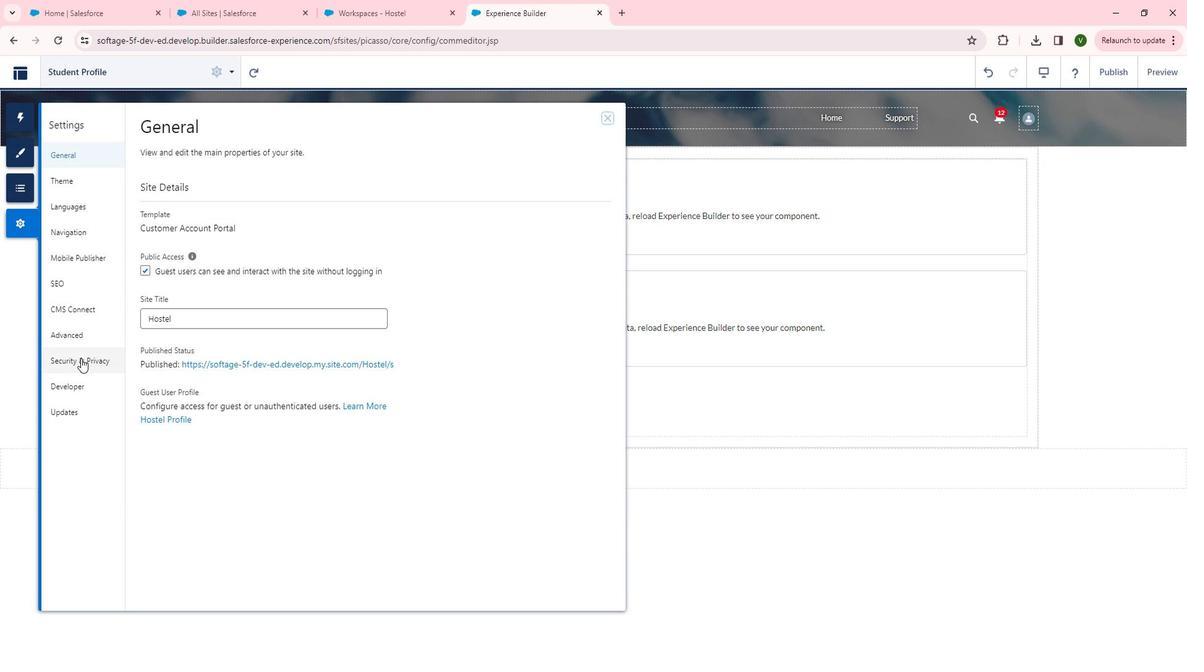 
Action: Mouse moved to (399, 418)
Screenshot: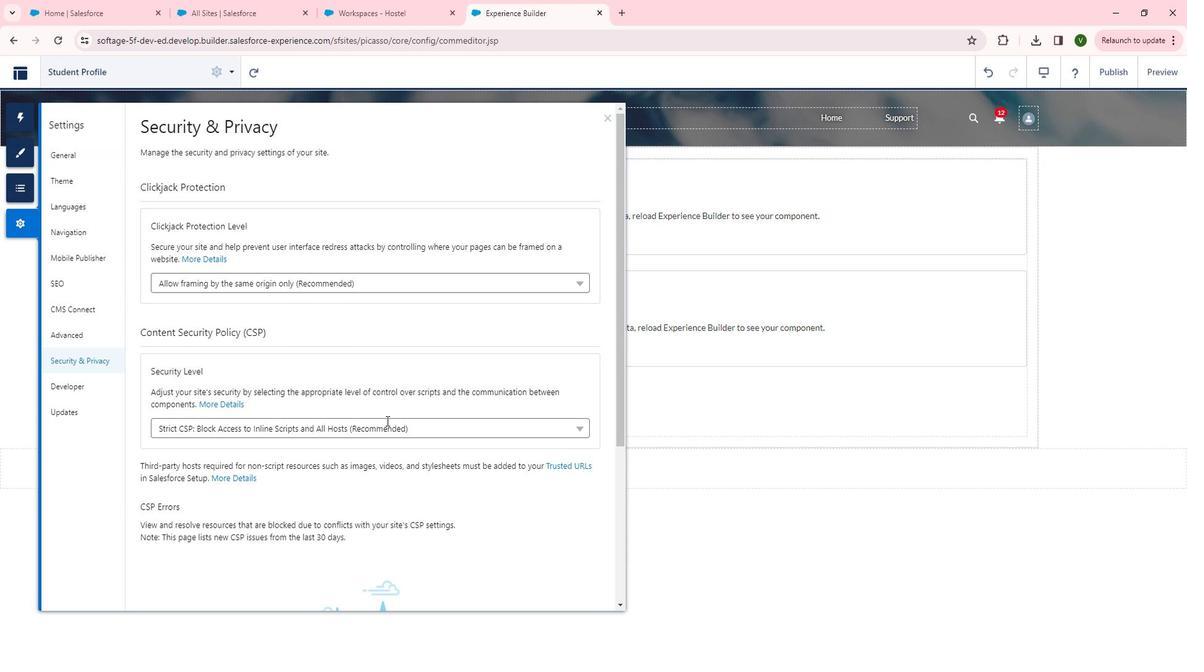 
Action: Mouse pressed left at (399, 418)
Screenshot: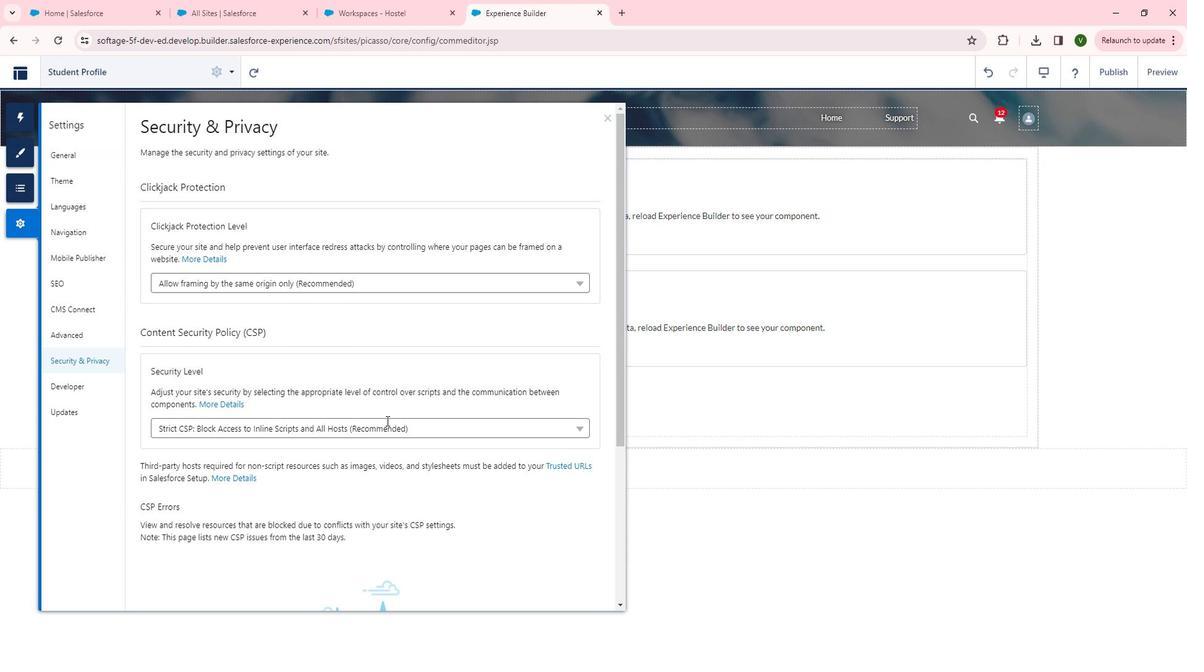 
Action: Mouse moved to (355, 466)
Screenshot: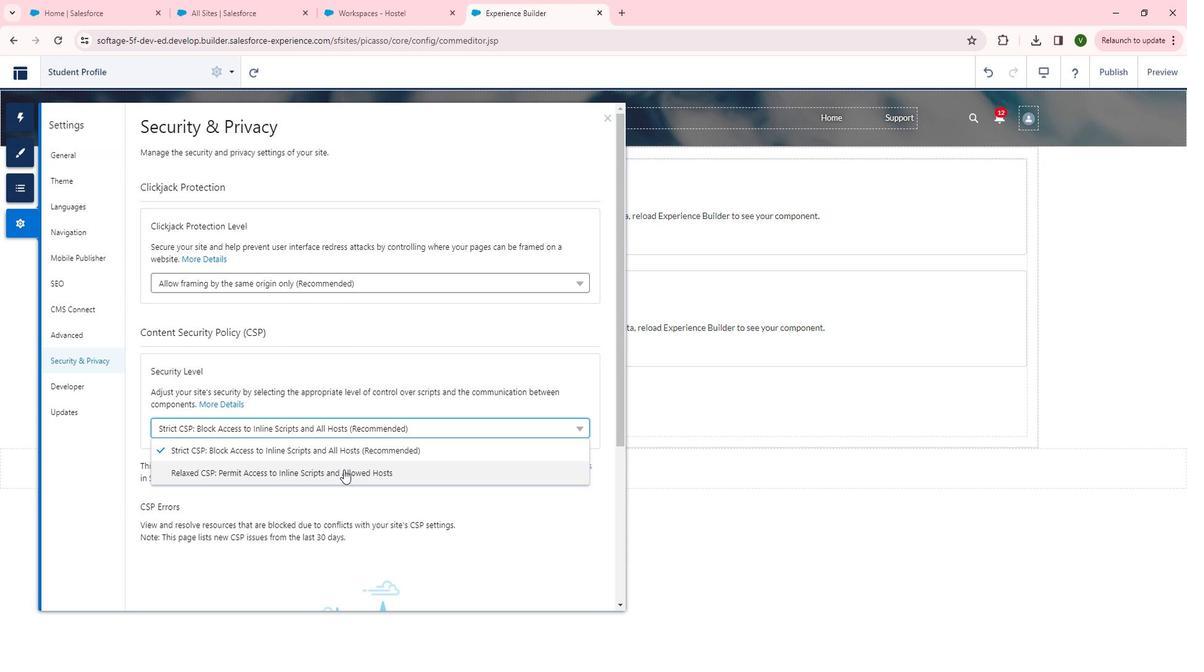 
Action: Mouse pressed left at (355, 466)
Screenshot: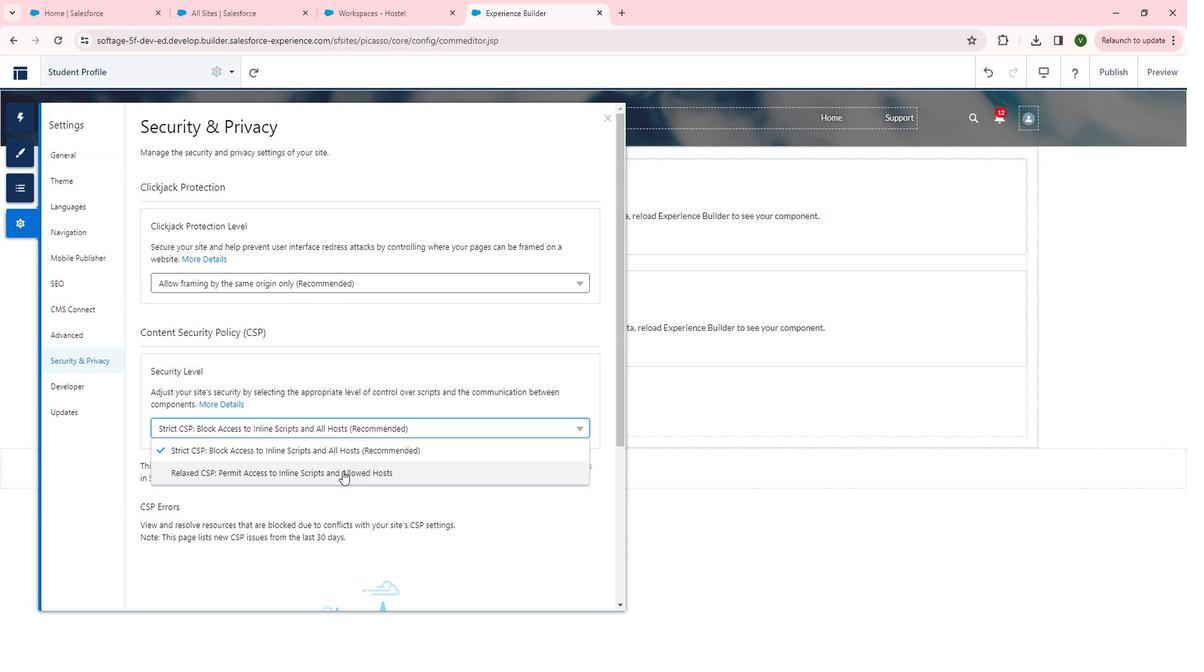 
Action: Mouse moved to (781, 412)
Screenshot: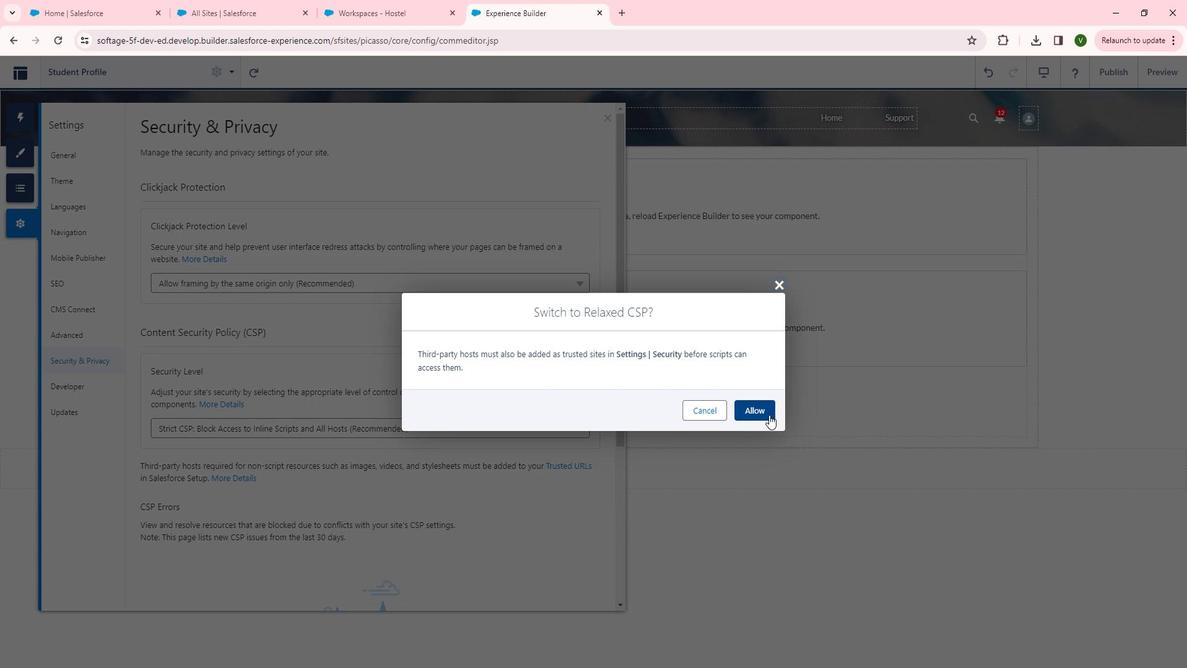 
Action: Mouse pressed left at (781, 412)
Screenshot: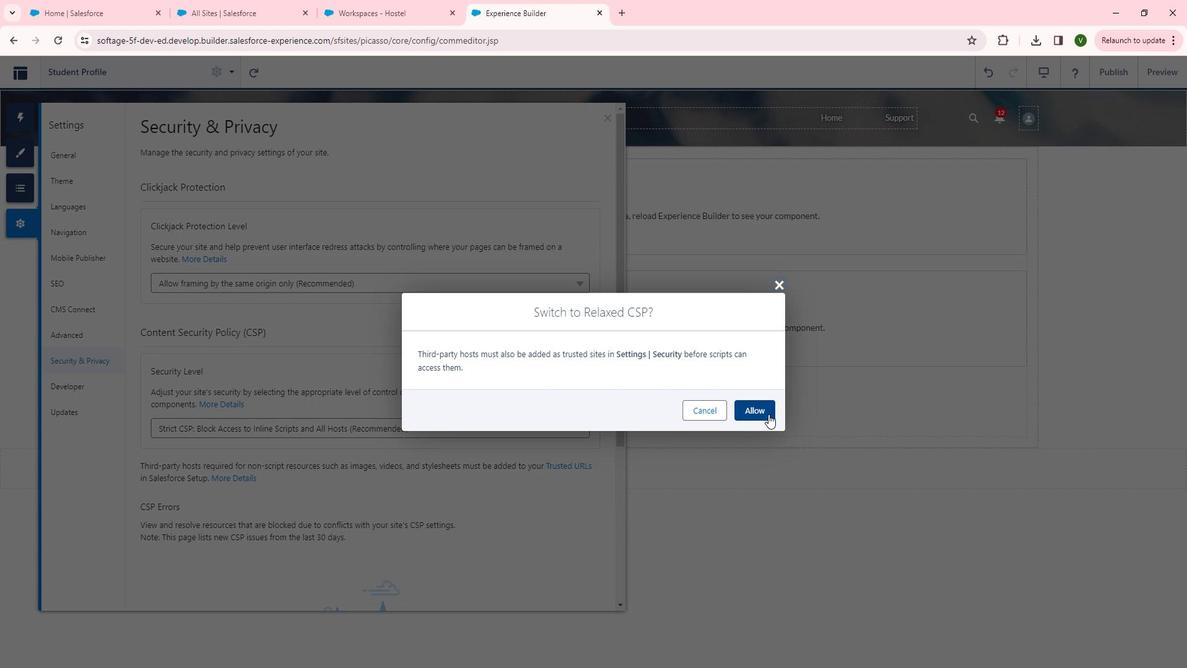 
Action: Mouse moved to (366, 432)
Screenshot: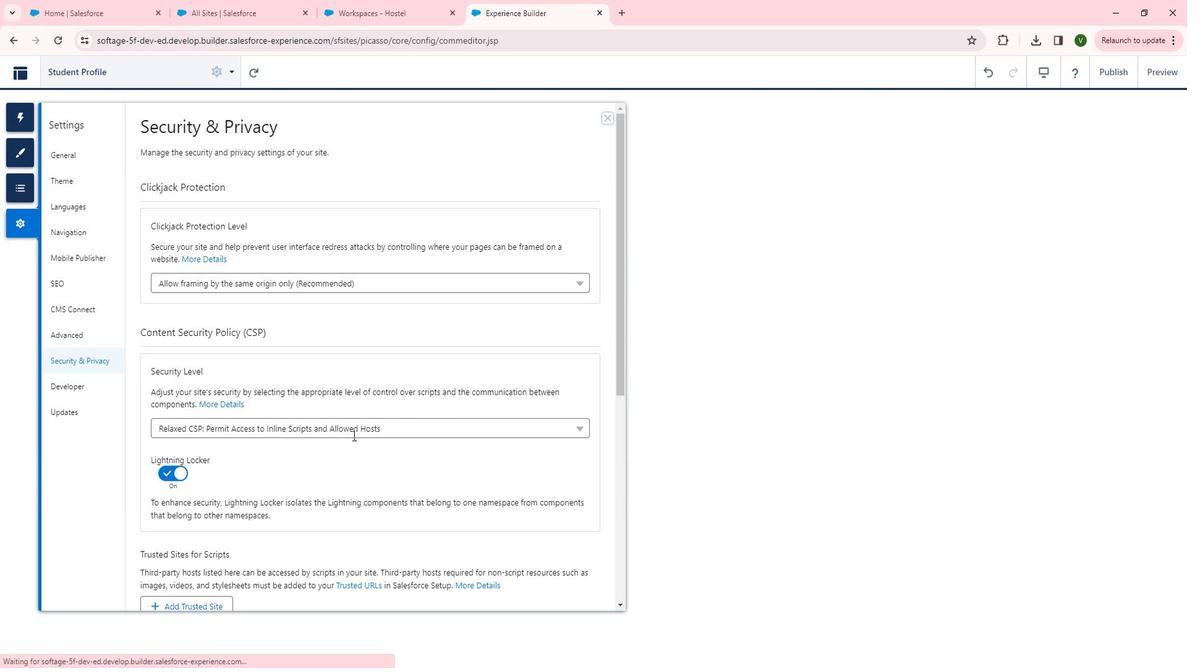 
Action: Mouse scrolled (366, 431) with delta (0, 0)
Screenshot: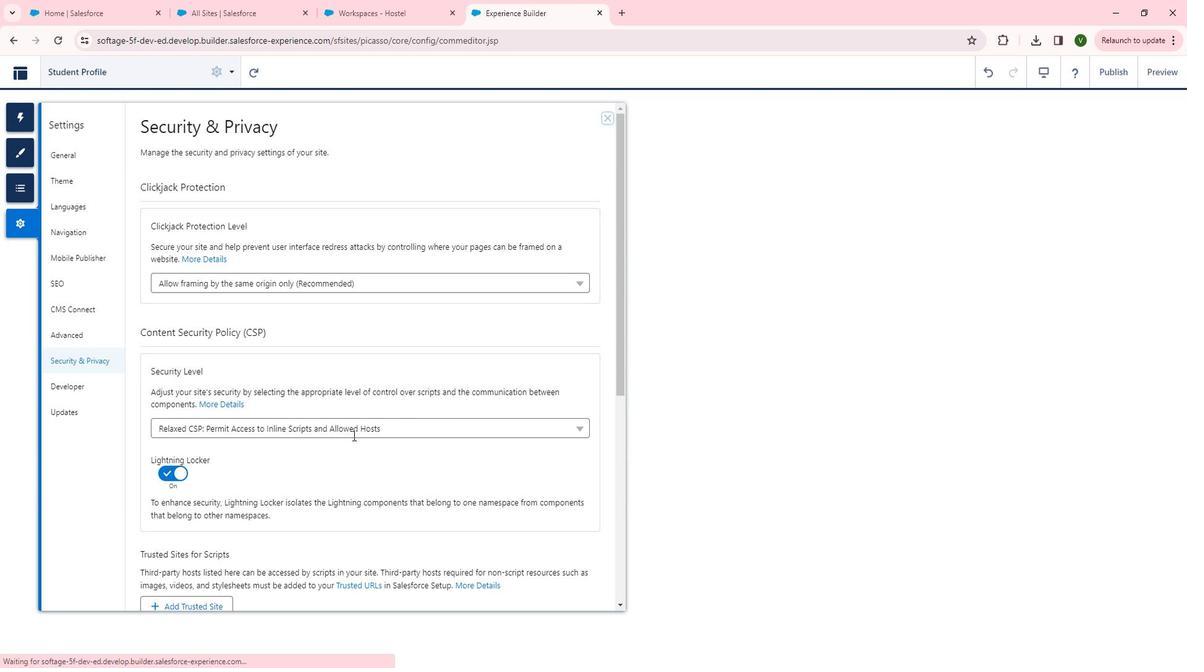 
Action: Mouse scrolled (366, 431) with delta (0, 0)
Screenshot: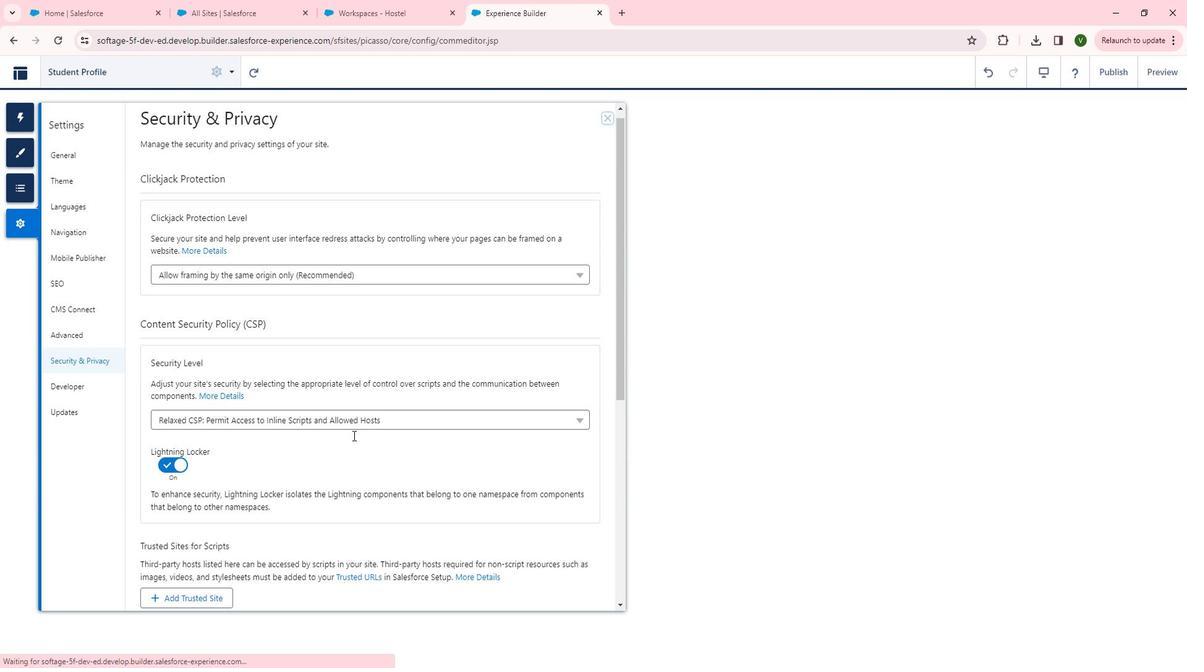 
Action: Mouse scrolled (366, 431) with delta (0, 0)
Screenshot: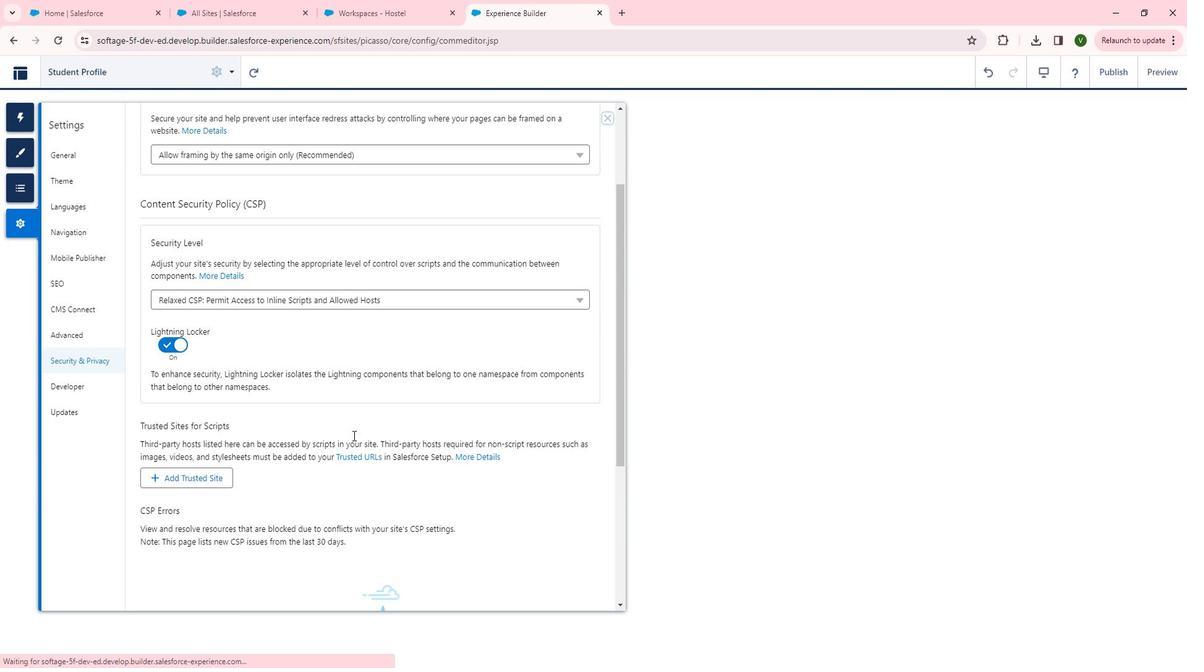 
Action: Mouse scrolled (366, 431) with delta (0, 0)
Screenshot: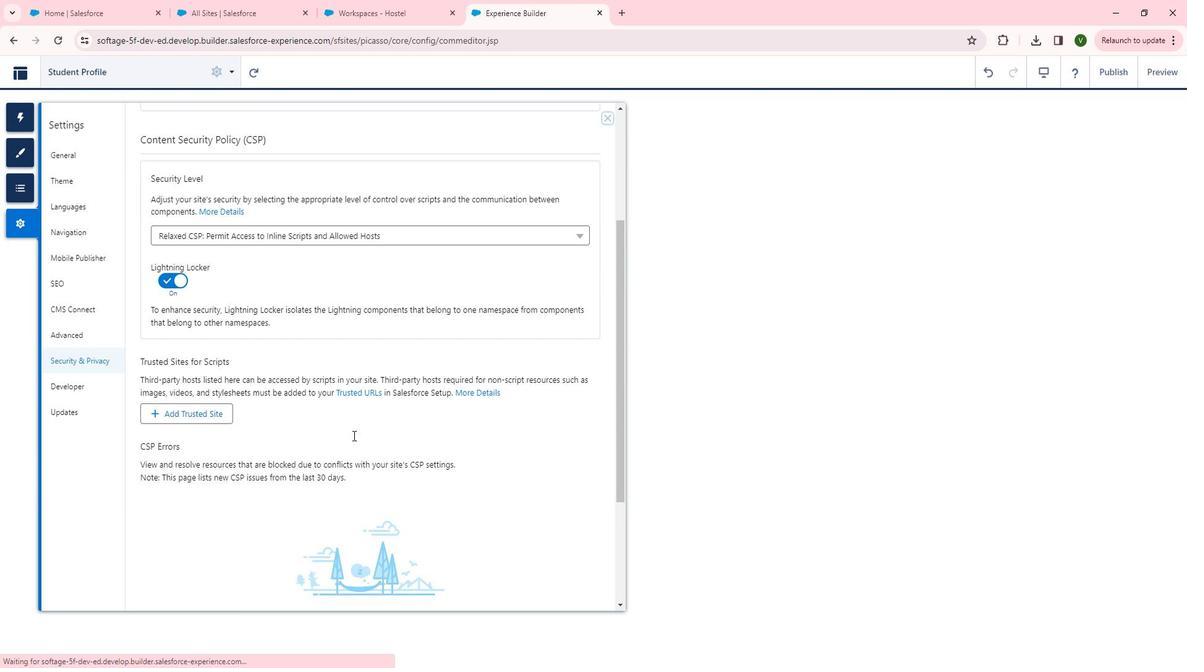 
Action: Mouse scrolled (366, 431) with delta (0, 0)
Screenshot: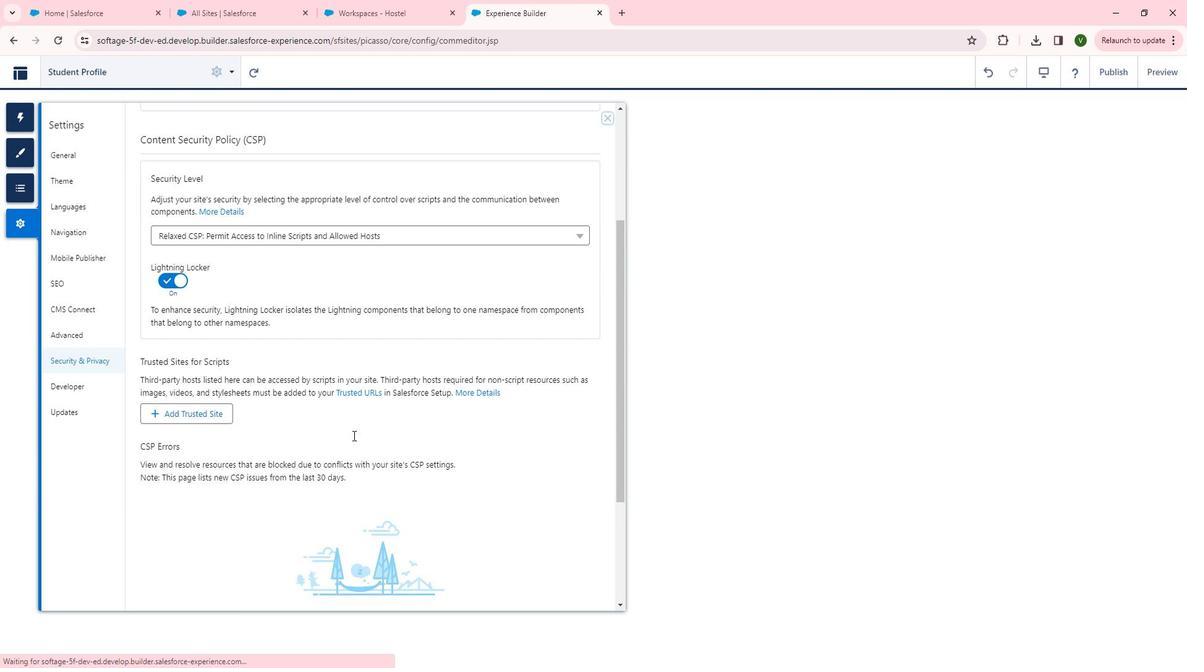 
Action: Mouse scrolled (366, 431) with delta (0, 0)
Screenshot: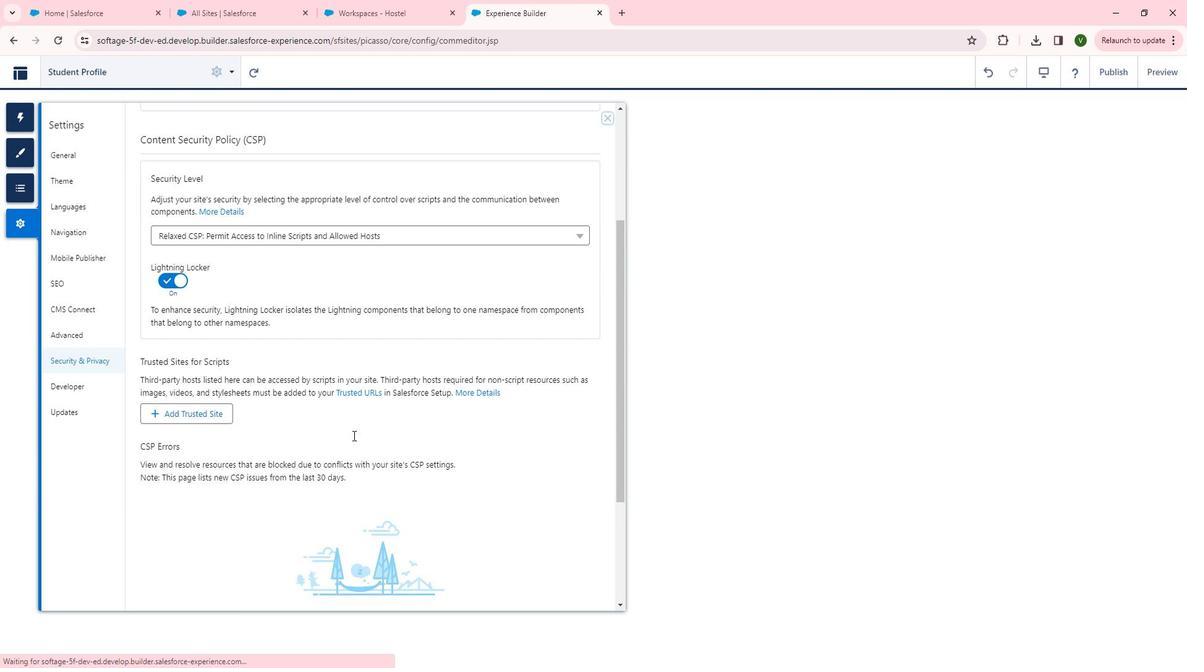 
Action: Mouse scrolled (366, 431) with delta (0, 0)
Screenshot: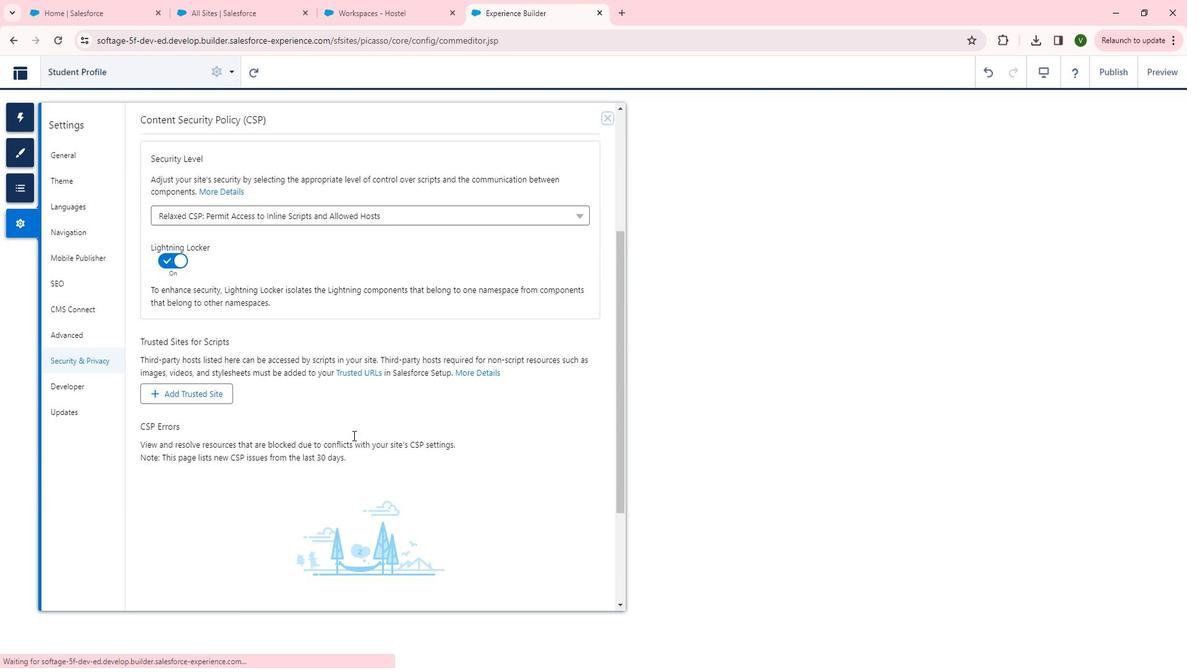 
Action: Mouse scrolled (366, 431) with delta (0, 0)
Screenshot: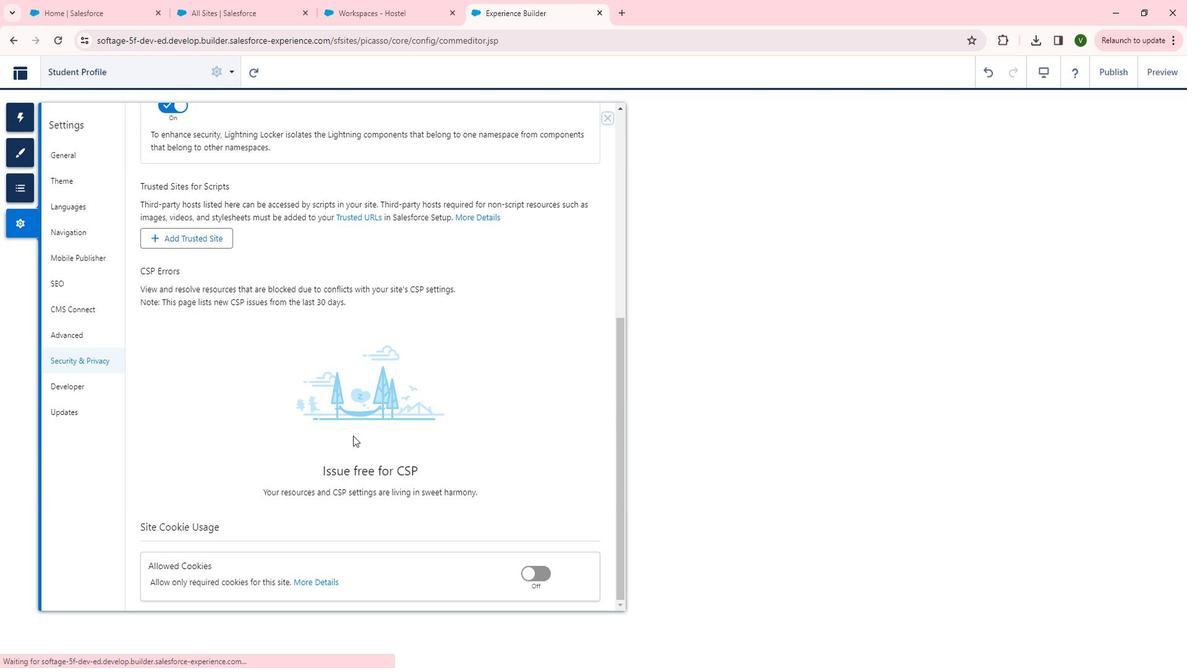 
Action: Mouse scrolled (366, 431) with delta (0, 0)
Screenshot: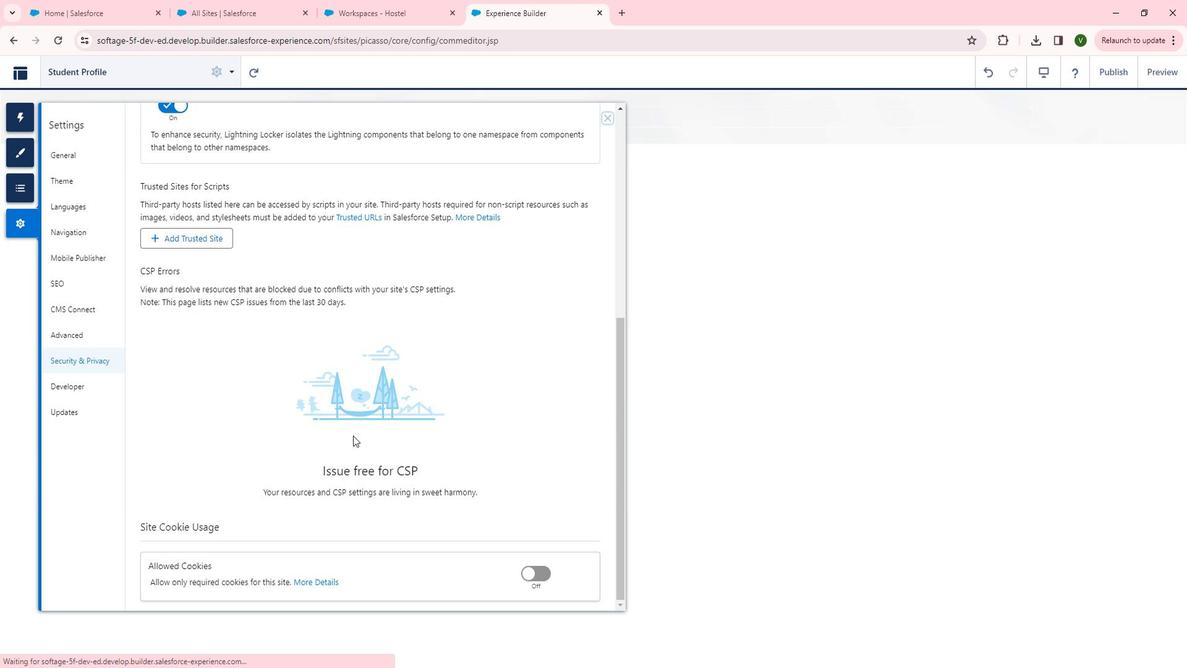 
Action: Mouse moved to (558, 566)
Screenshot: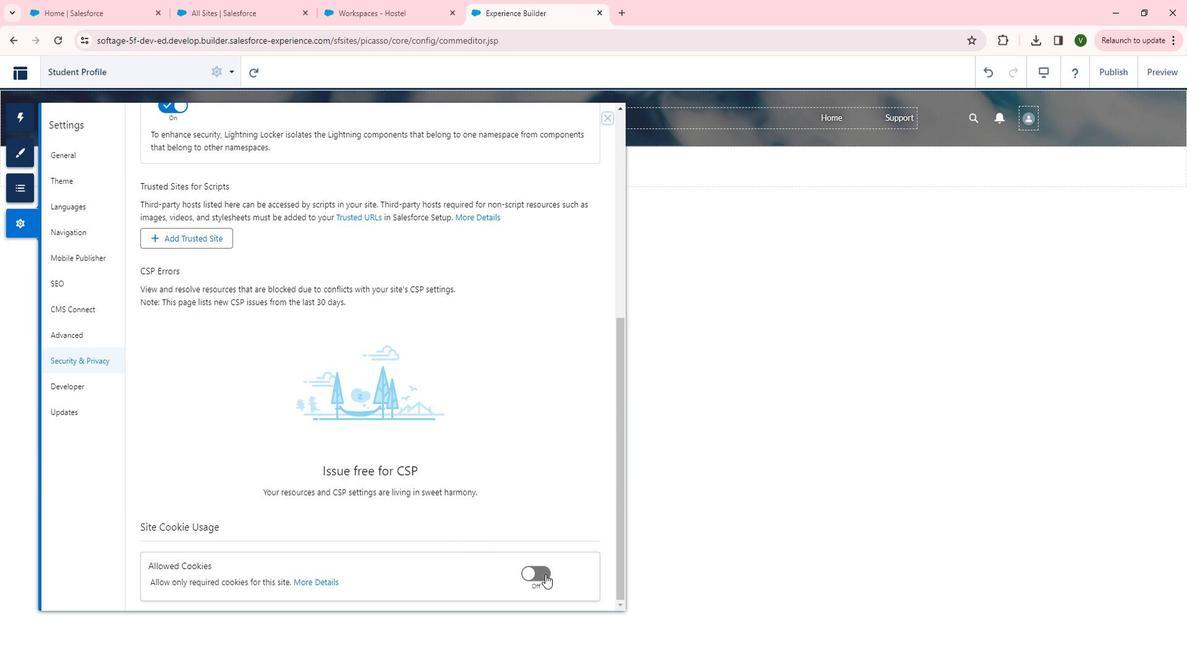 
Action: Mouse pressed left at (558, 566)
Screenshot: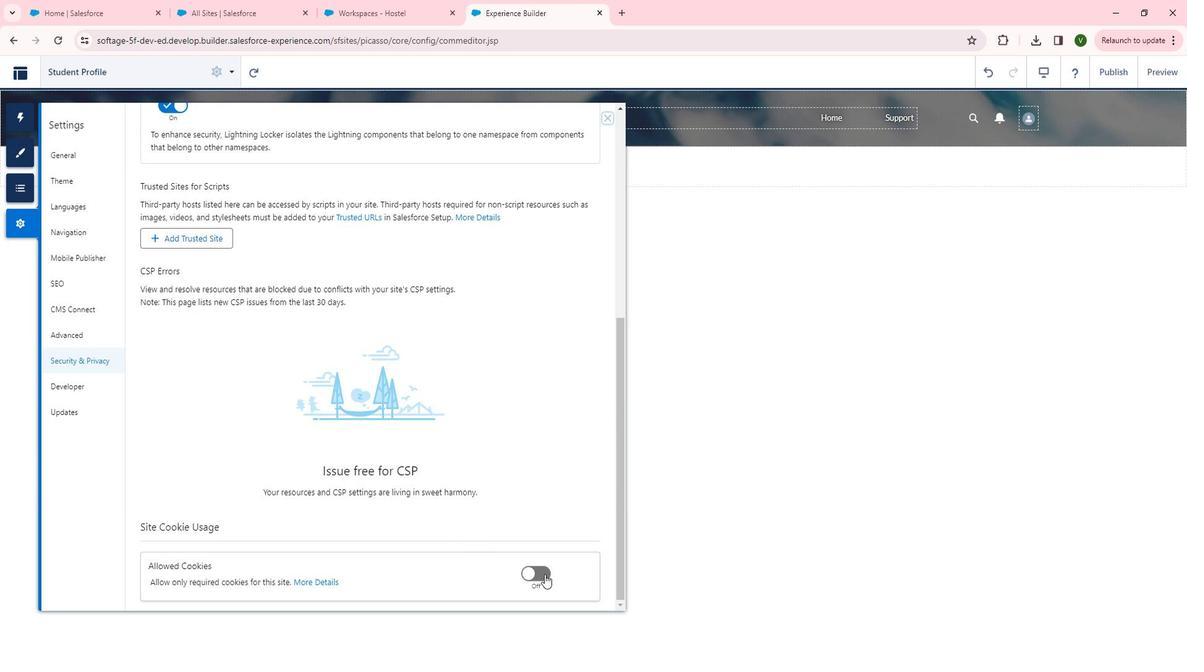 
Action: Mouse moved to (477, 449)
Screenshot: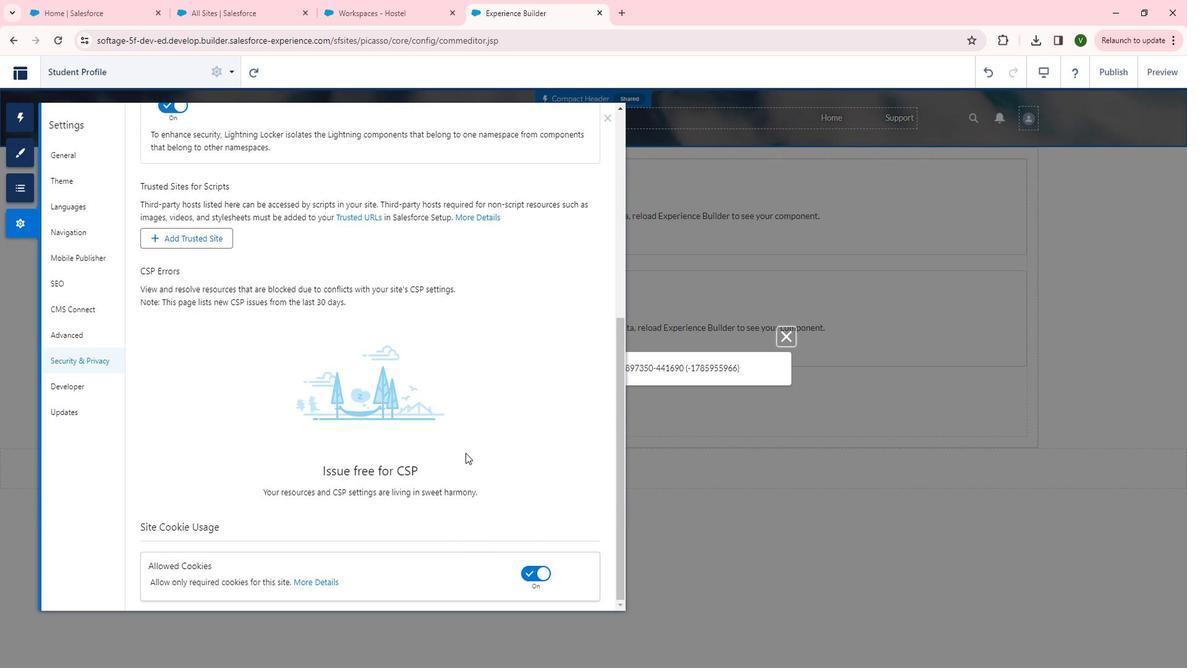 
Action: Mouse scrolled (477, 450) with delta (0, 0)
Screenshot: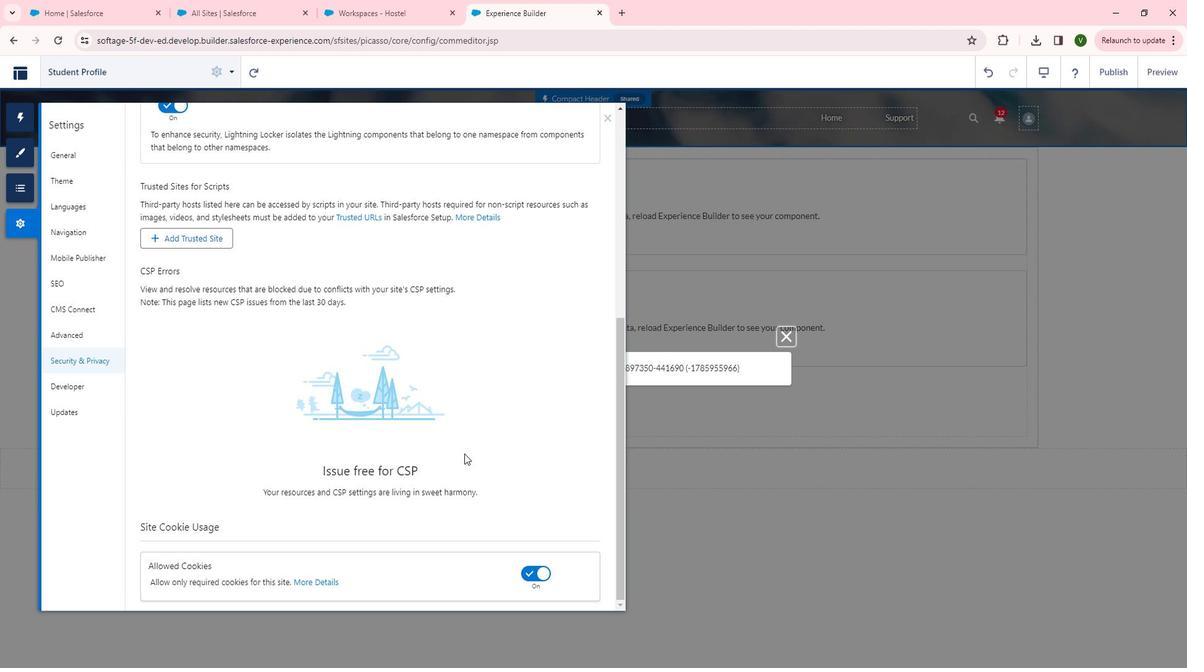 
Action: Mouse scrolled (477, 450) with delta (0, 0)
Screenshot: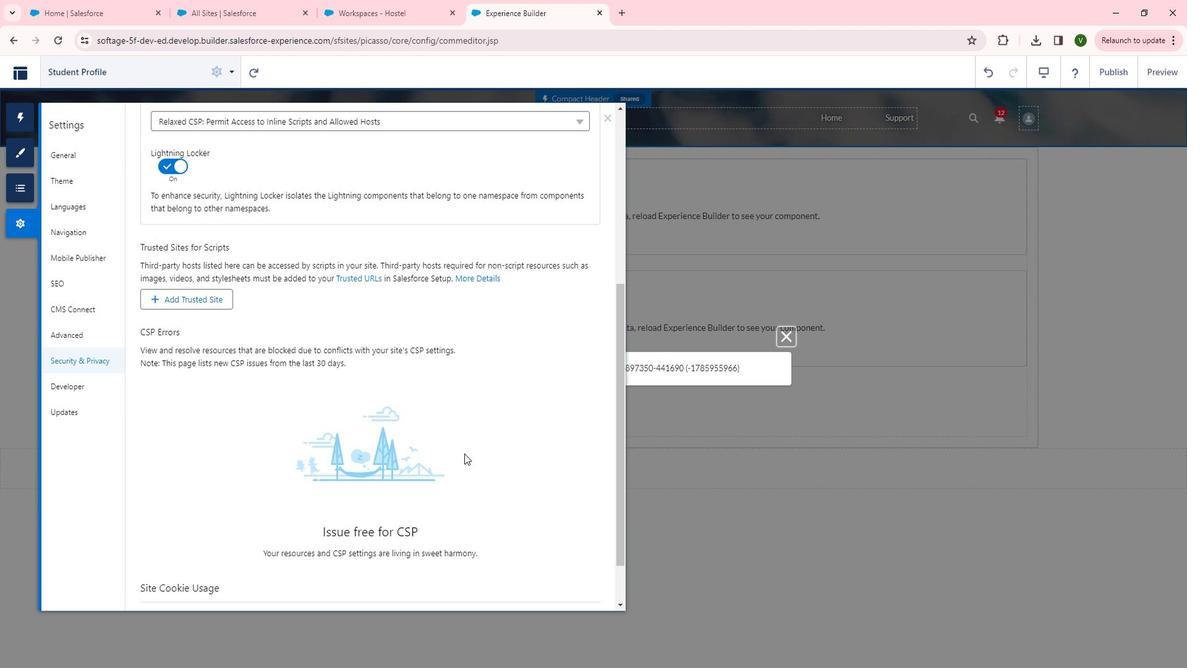 
Action: Mouse scrolled (477, 450) with delta (0, 0)
Screenshot: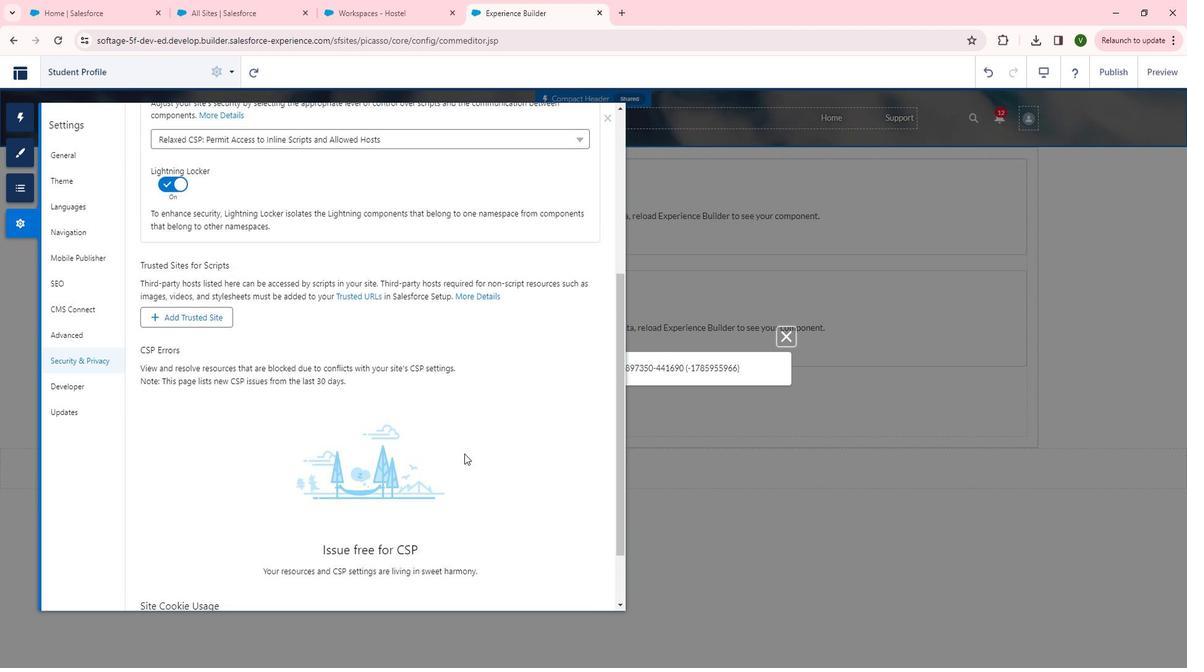 
Action: Mouse scrolled (477, 450) with delta (0, 0)
Screenshot: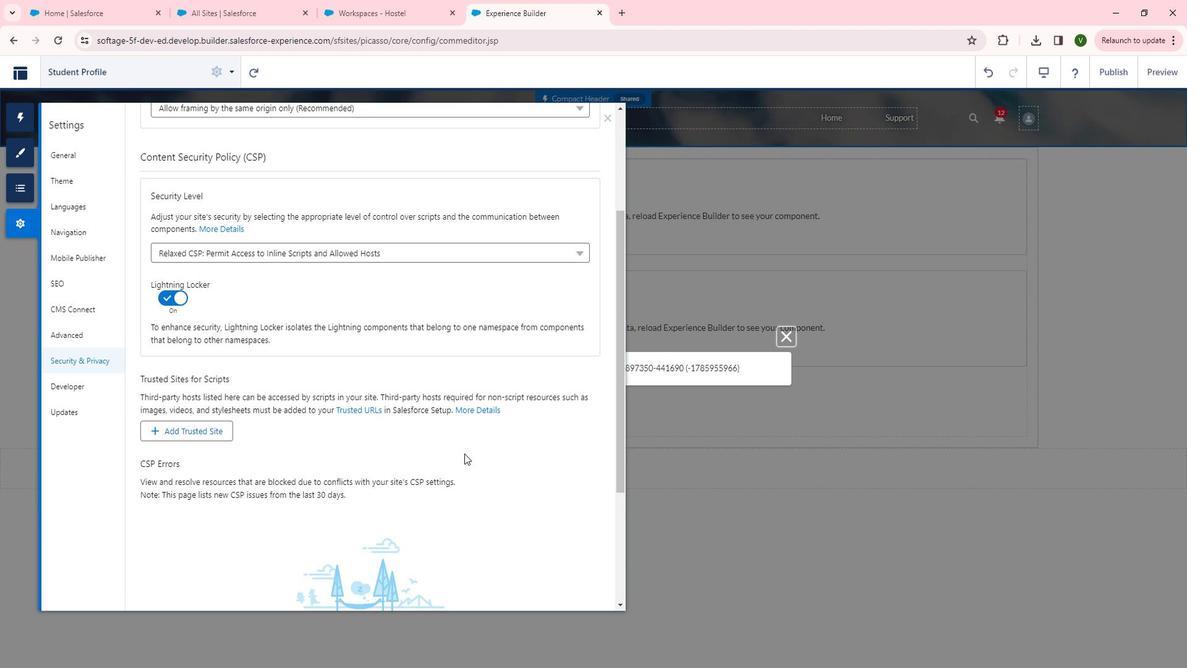
Action: Mouse scrolled (477, 450) with delta (0, 0)
Screenshot: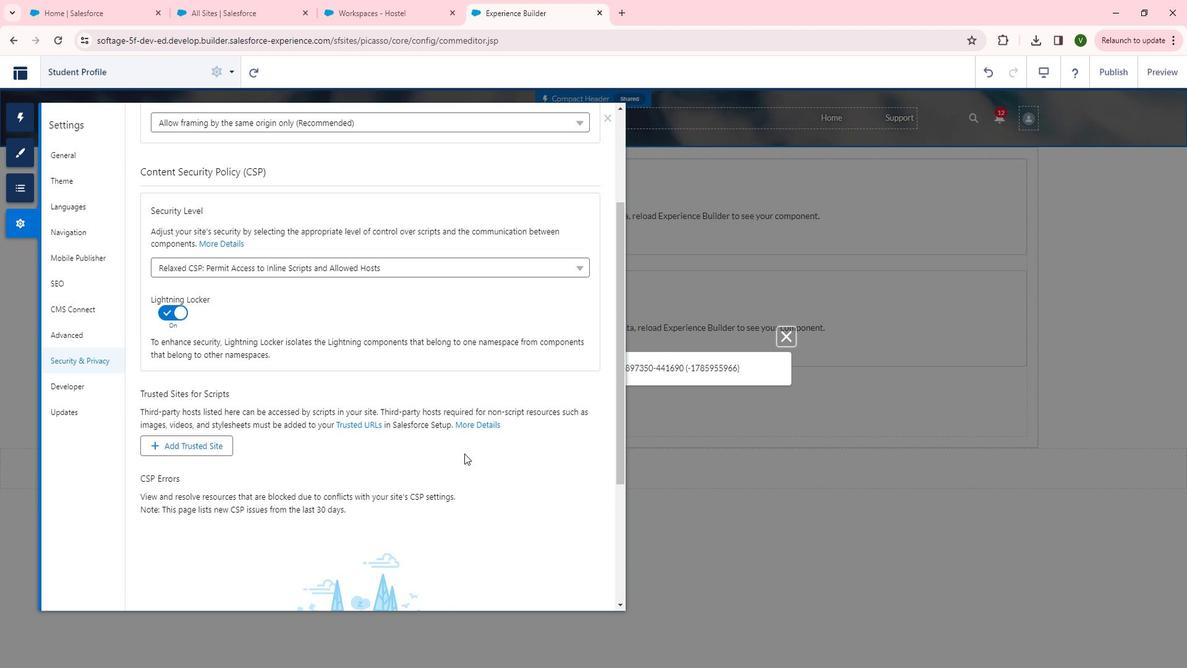 
Action: Mouse scrolled (477, 450) with delta (0, 0)
Screenshot: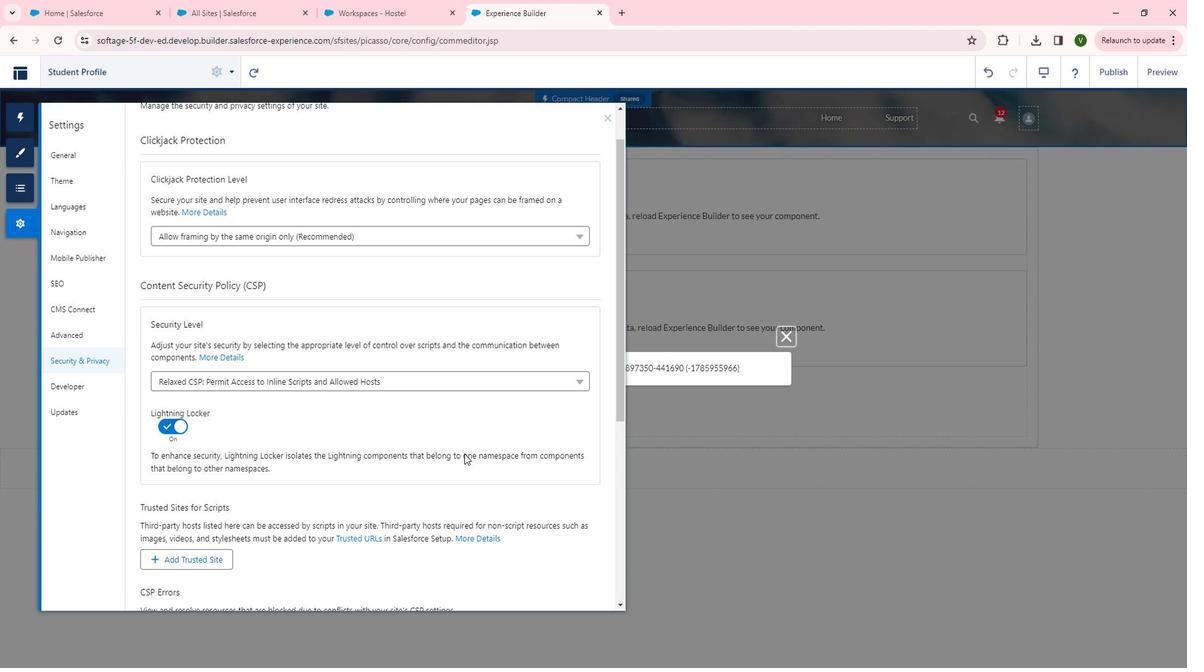 
Action: Mouse moved to (509, 290)
Screenshot: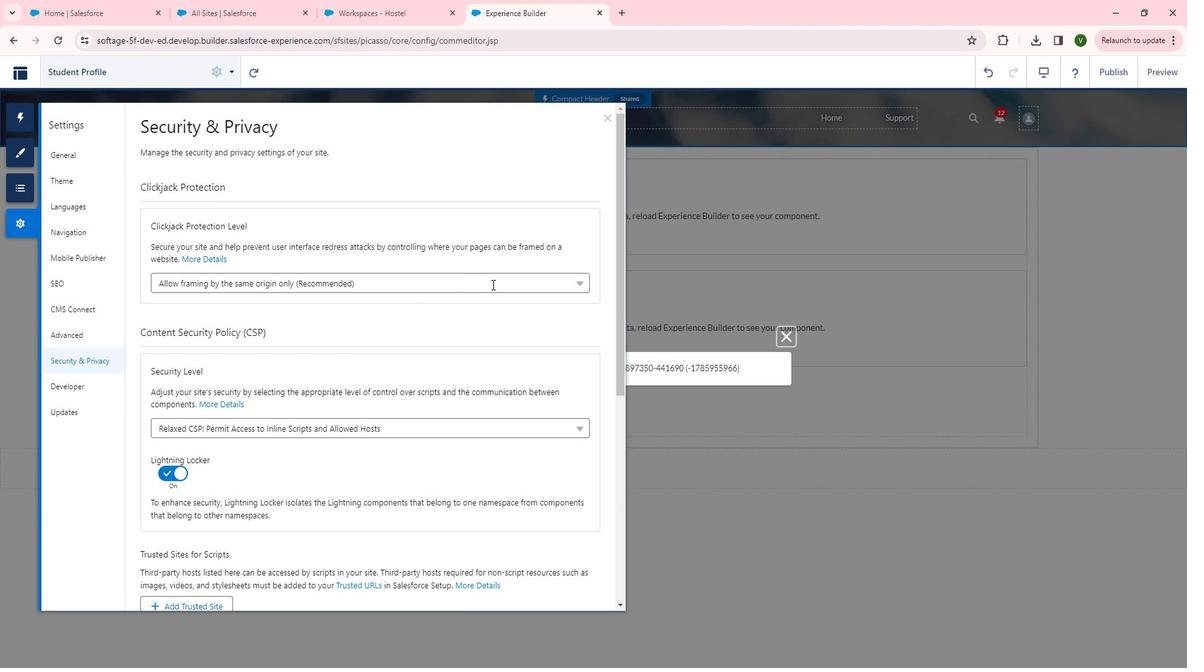 
Action: Mouse pressed left at (509, 290)
Screenshot: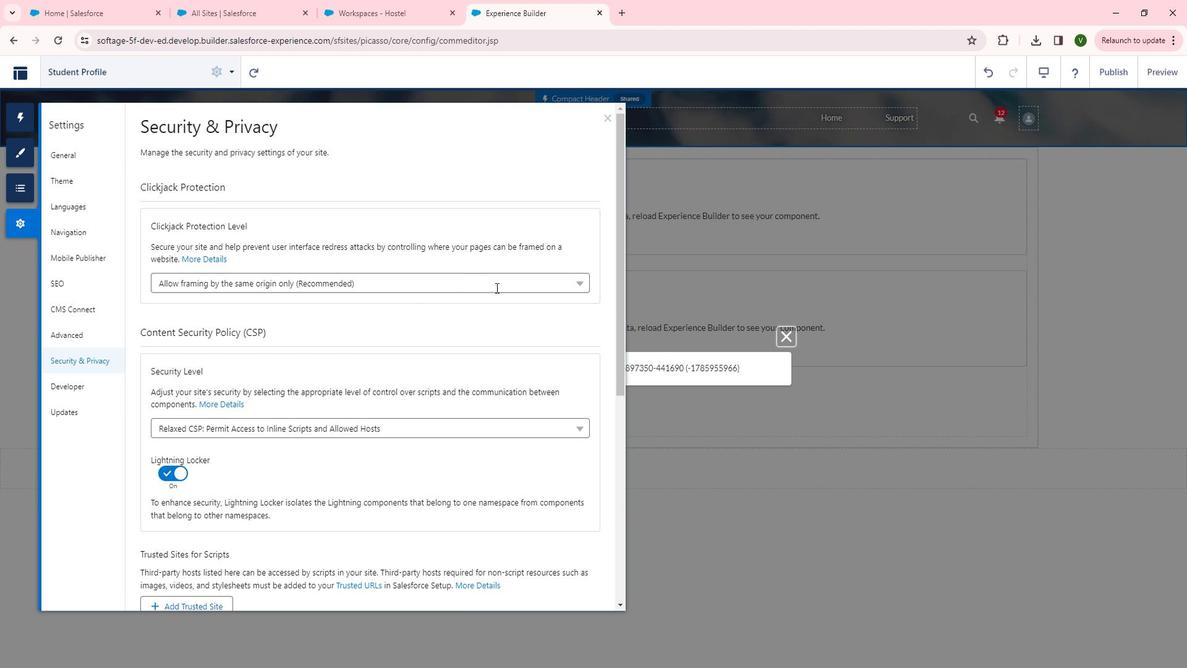 
Action: Mouse moved to (445, 200)
Screenshot: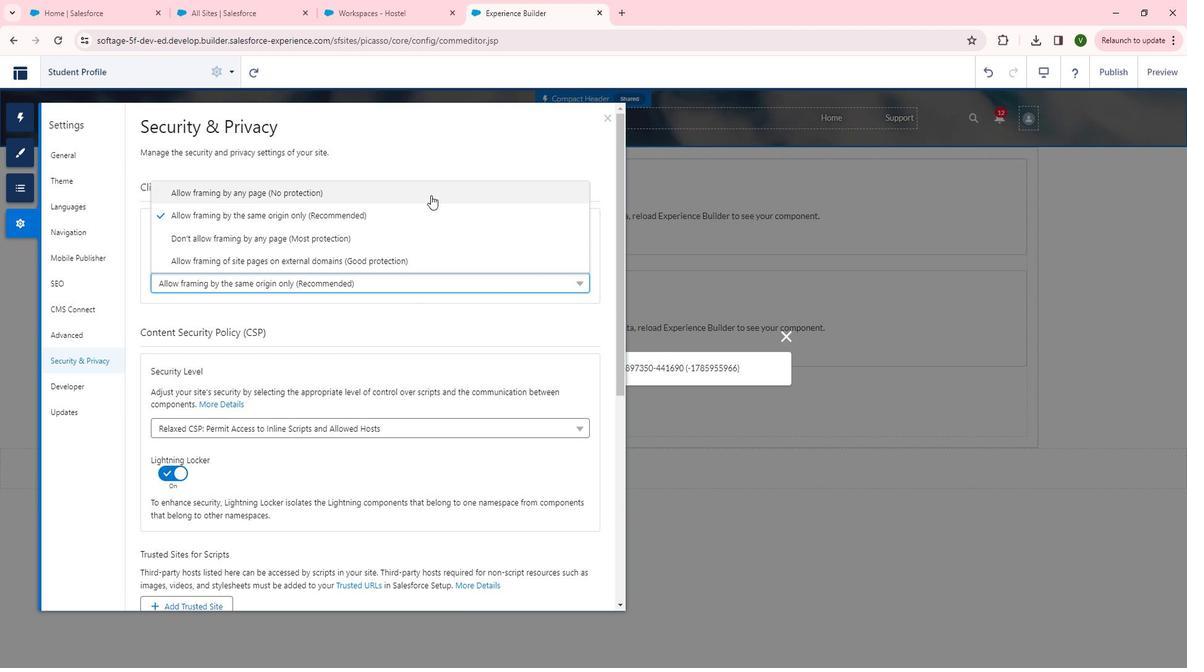 
Action: Mouse pressed left at (445, 200)
Screenshot: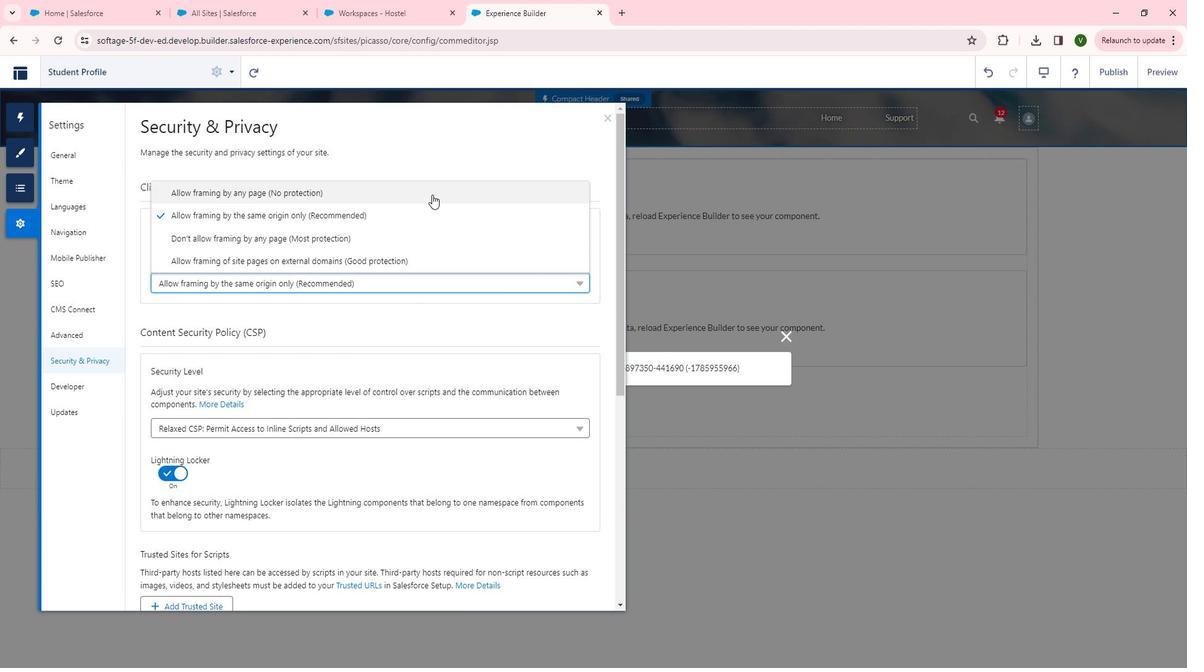 
Action: Mouse moved to (797, 335)
Screenshot: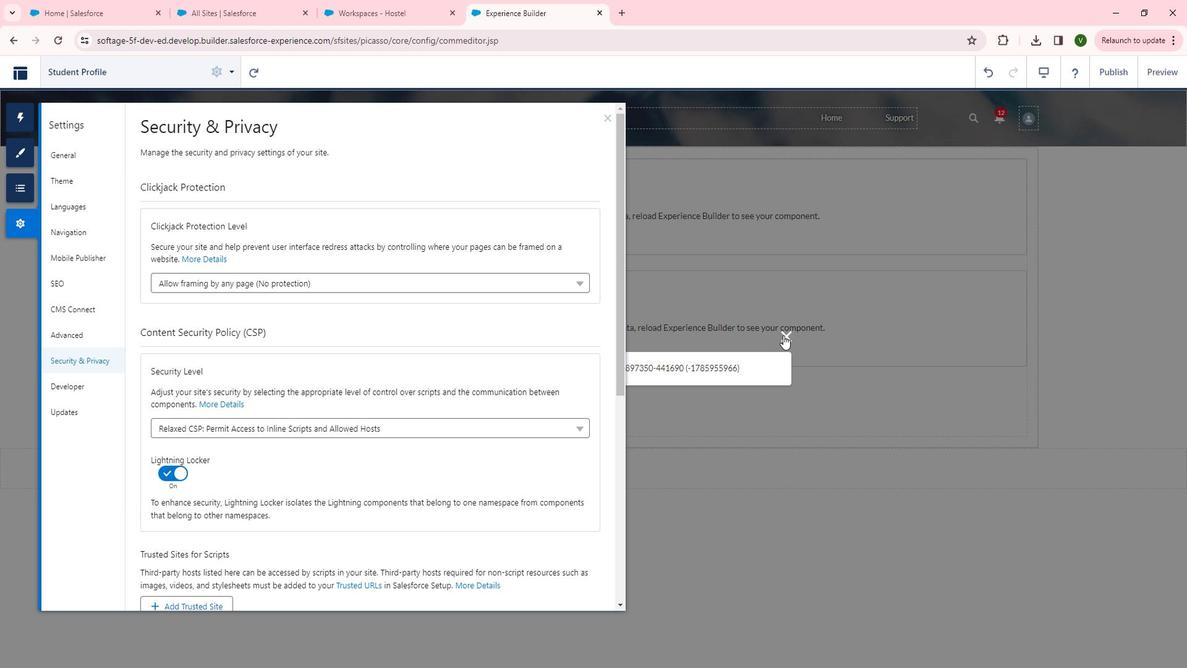 
Action: Mouse pressed left at (797, 335)
Screenshot: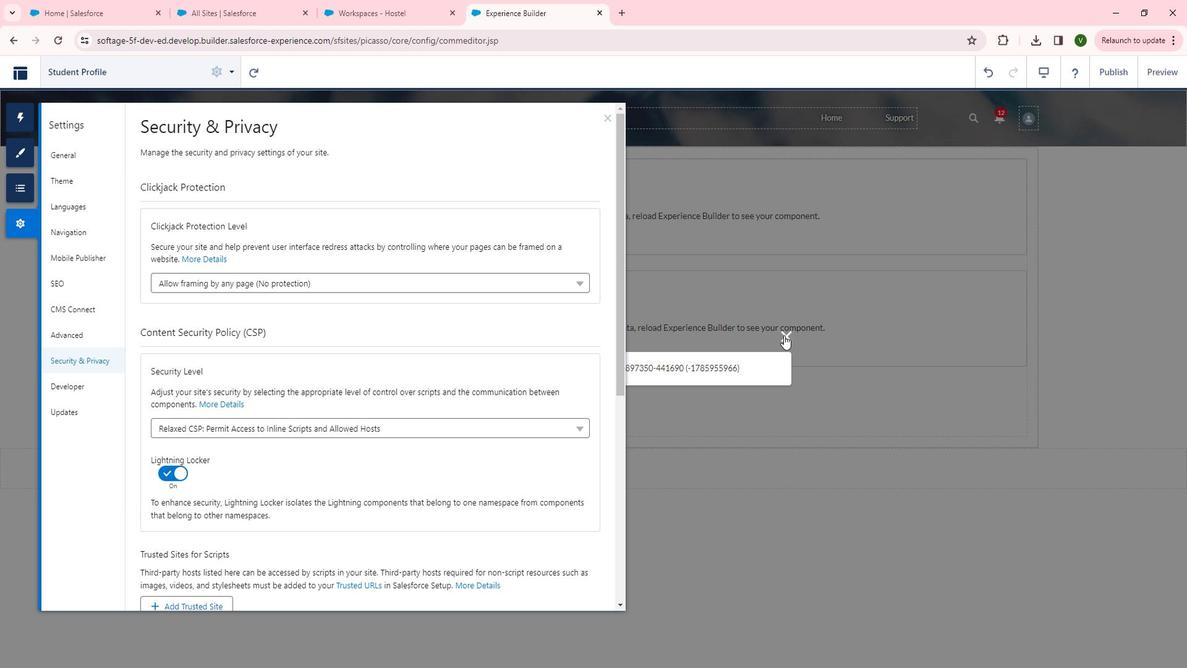 
Action: Mouse moved to (519, 394)
Screenshot: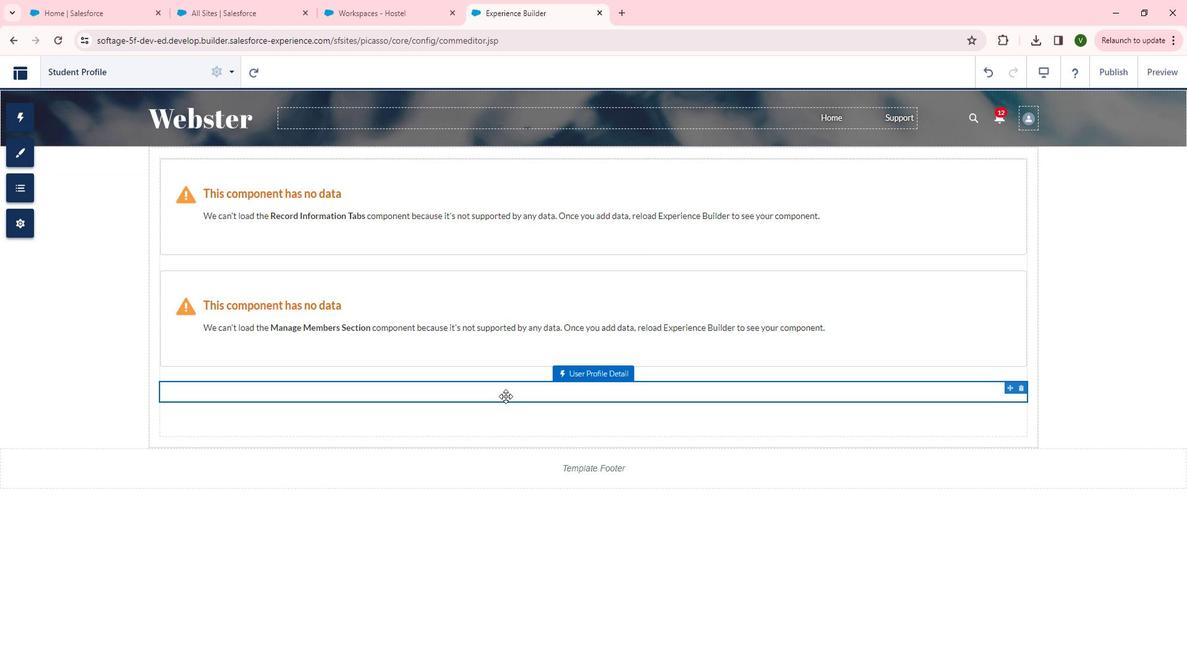 
Action: Mouse pressed left at (519, 394)
Screenshot: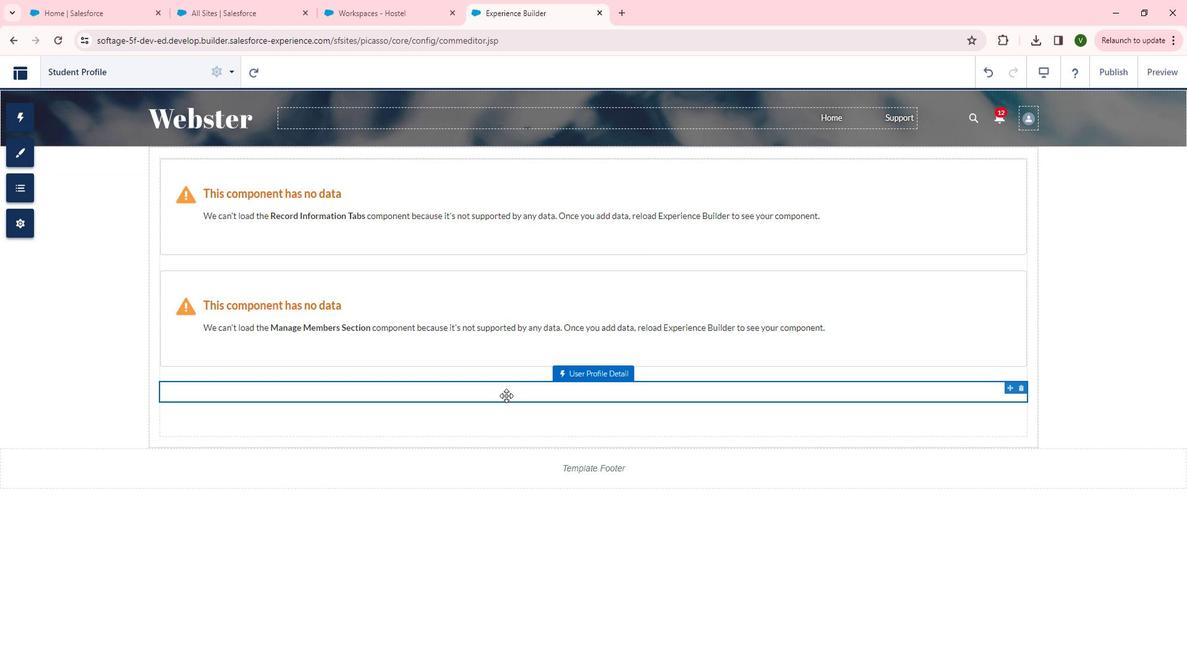 
Action: Mouse moved to (524, 415)
